 Task: Evaluate the Impact of Proximity to Public Transportation on house Prices in Boston.
Action: Mouse moved to (227, 186)
Screenshot: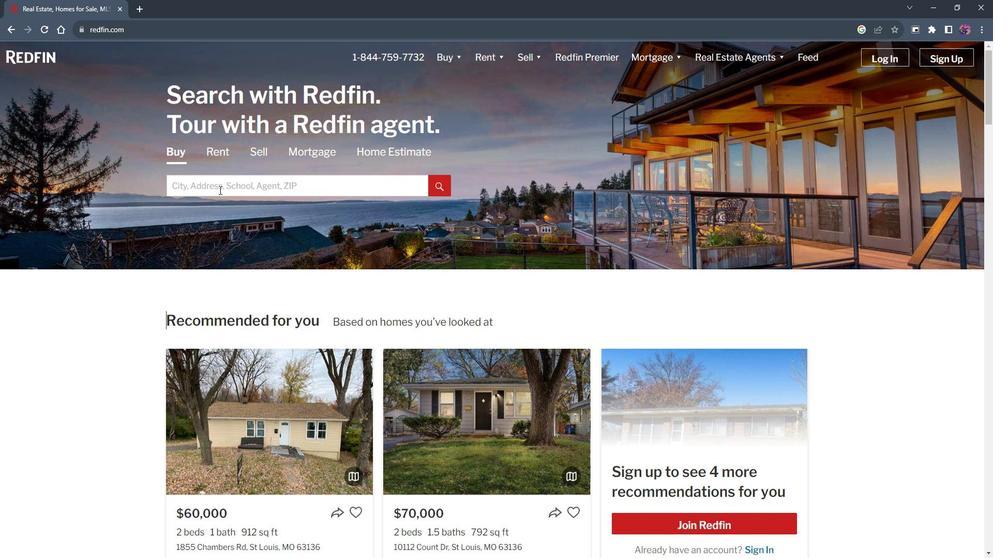 
Action: Mouse pressed left at (227, 186)
Screenshot: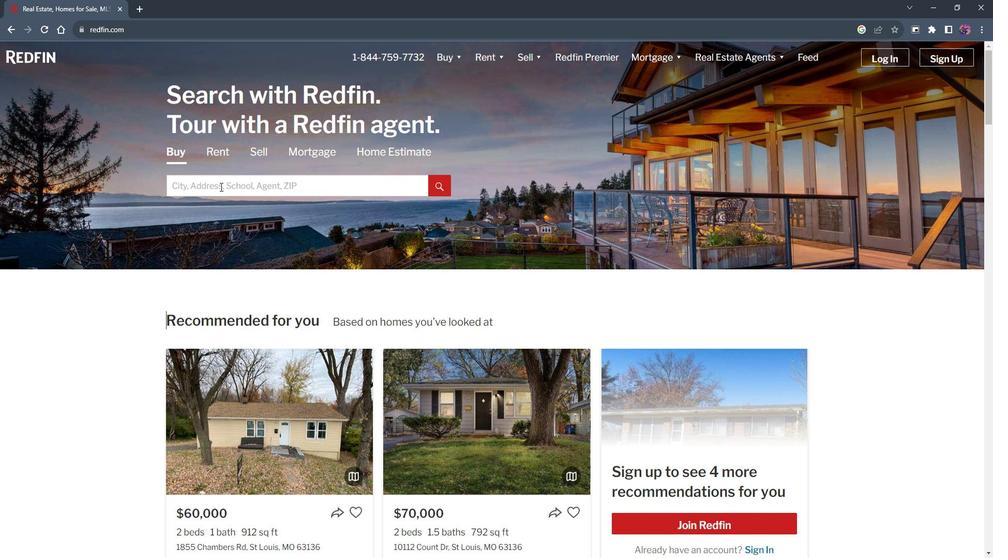 
Action: Mouse moved to (226, 190)
Screenshot: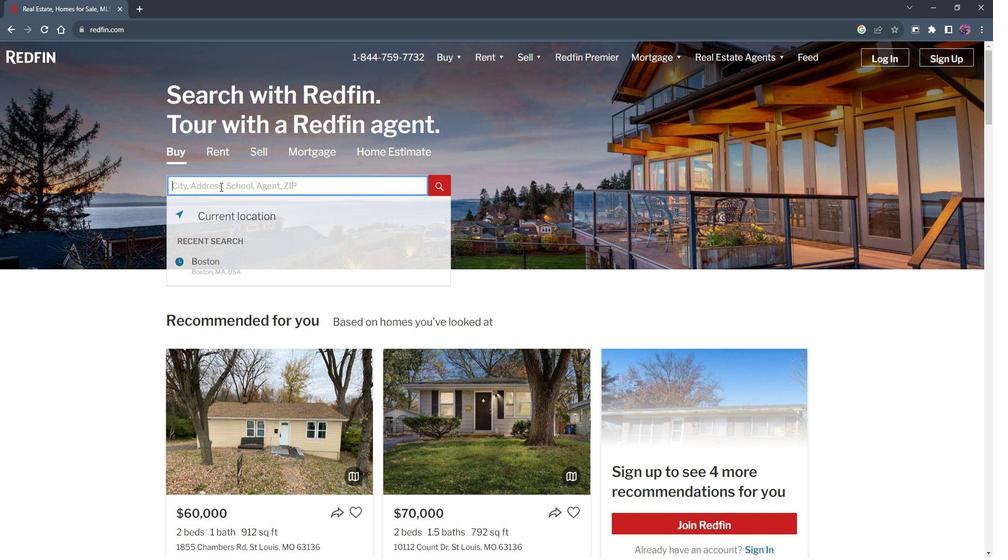 
Action: Key pressed <Key.shift><Key.shift><Key.shift>Boston<Key.enter>
Screenshot: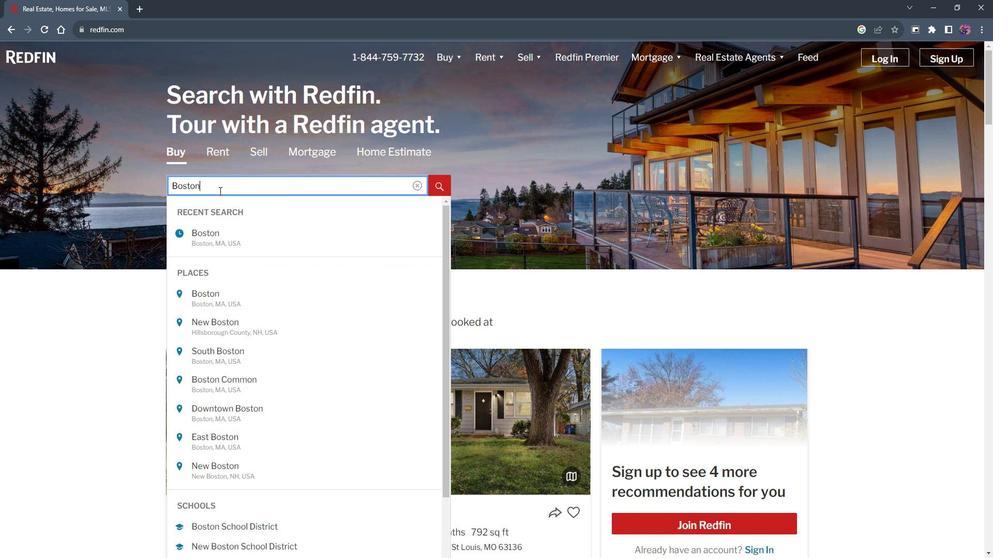 
Action: Mouse moved to (788, 131)
Screenshot: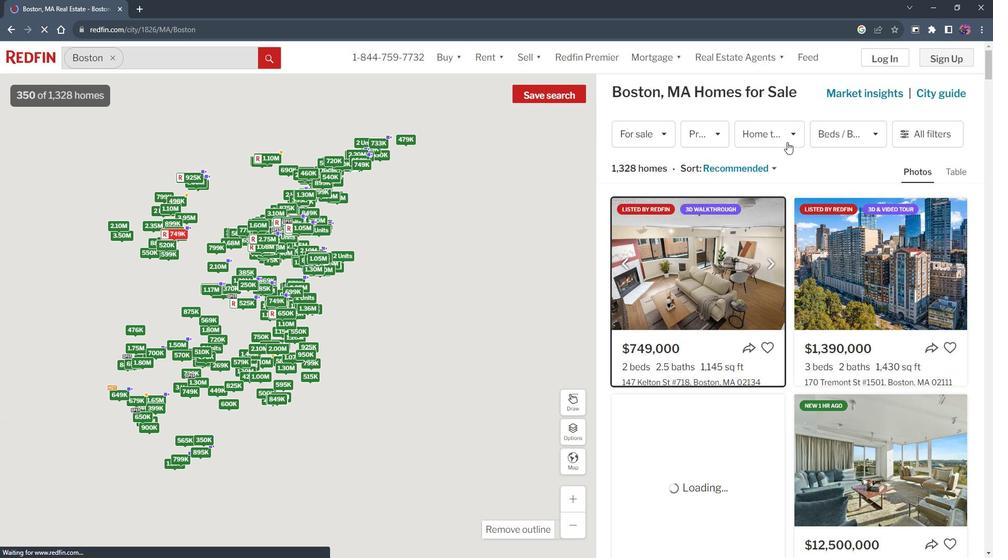 
Action: Mouse pressed left at (788, 131)
Screenshot: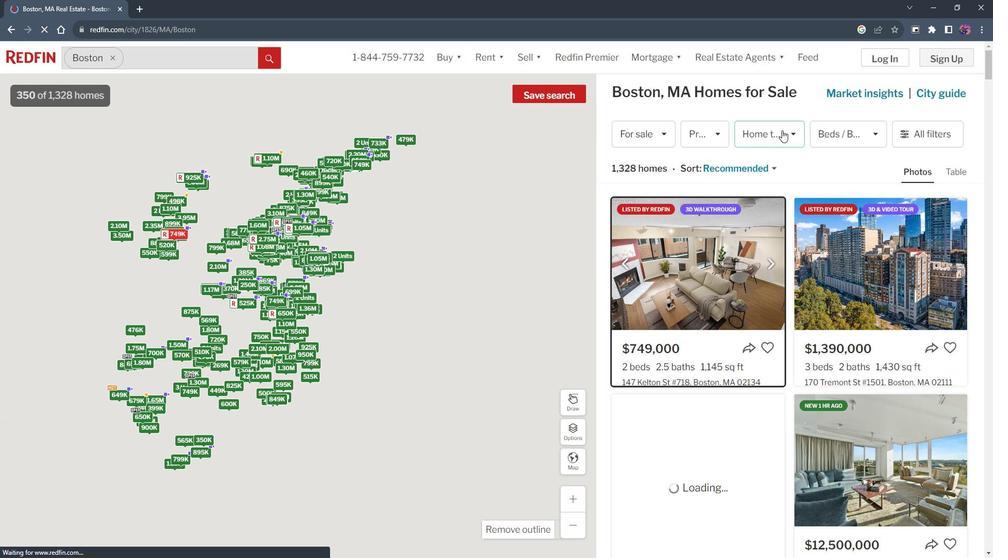 
Action: Mouse pressed left at (788, 131)
Screenshot: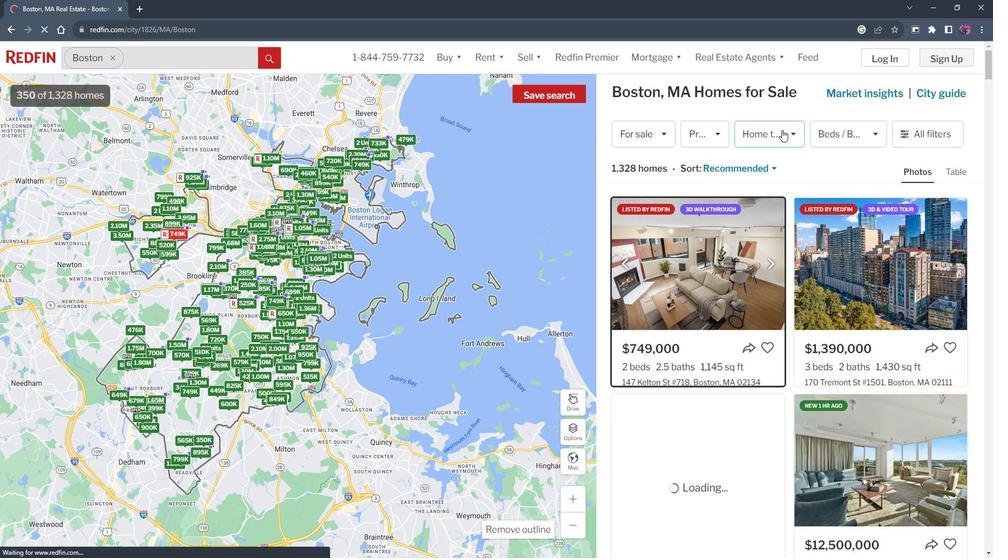 
Action: Mouse pressed left at (788, 131)
Screenshot: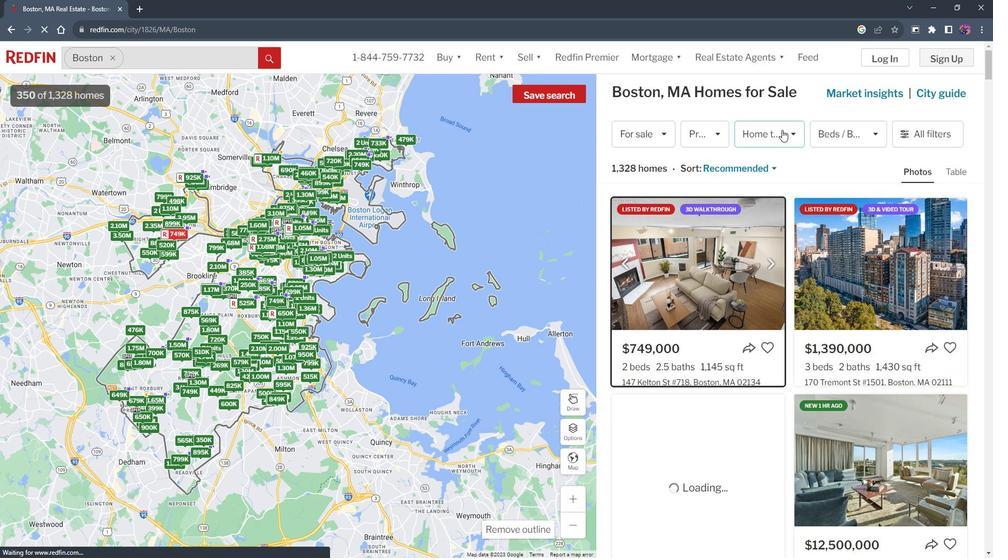
Action: Mouse moved to (797, 133)
Screenshot: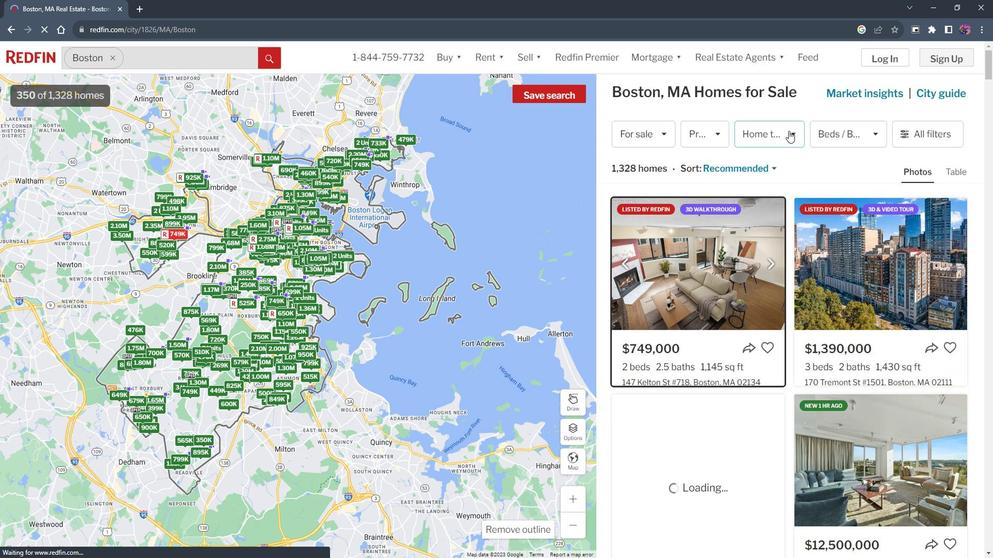 
Action: Mouse pressed left at (797, 133)
Screenshot: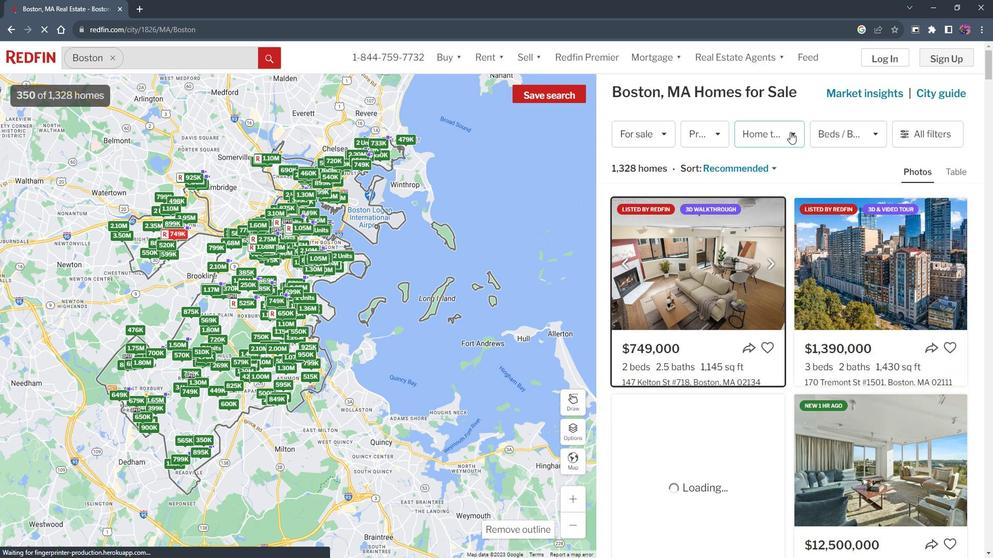 
Action: Mouse moved to (799, 133)
Screenshot: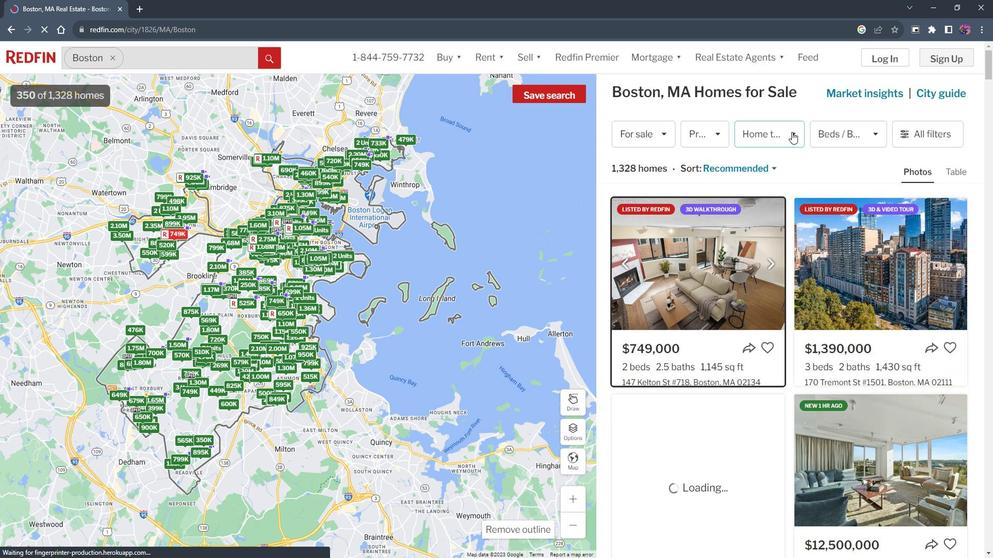 
Action: Mouse pressed left at (799, 133)
Screenshot: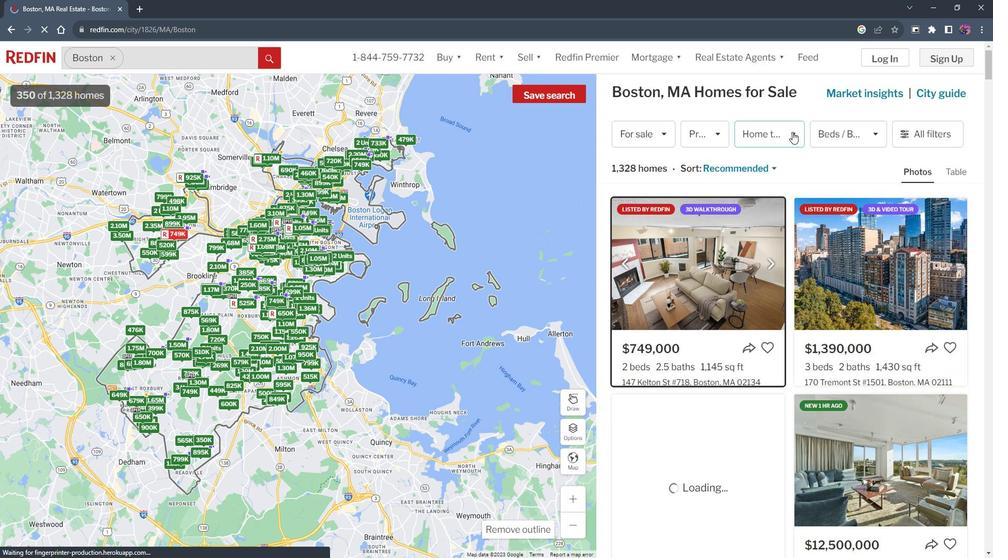 
Action: Mouse moved to (628, 193)
Screenshot: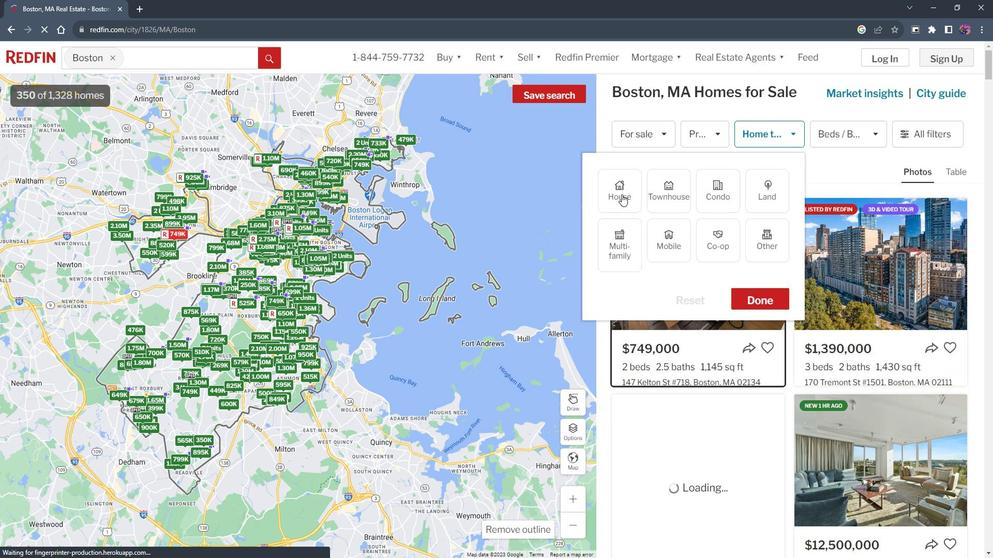 
Action: Mouse pressed left at (628, 193)
Screenshot: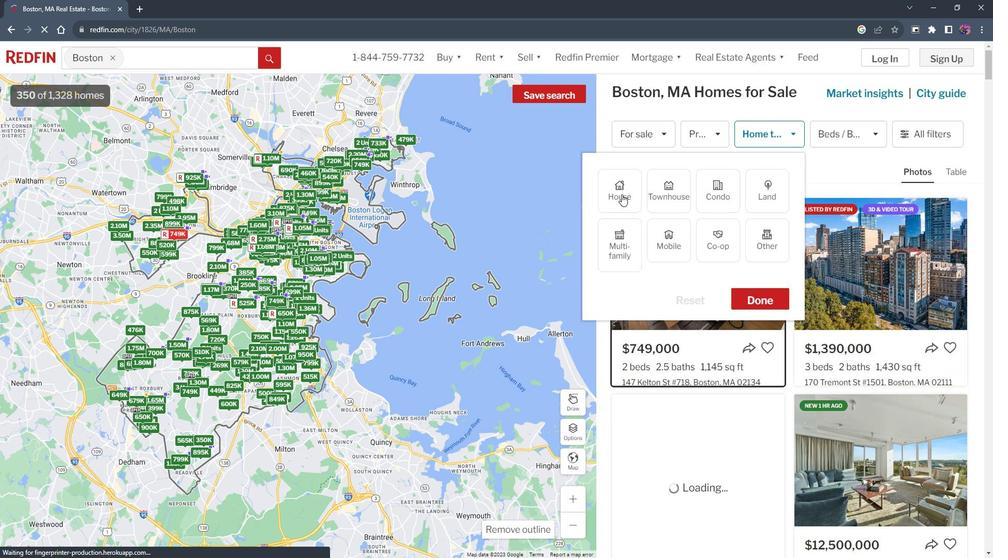 
Action: Mouse moved to (636, 188)
Screenshot: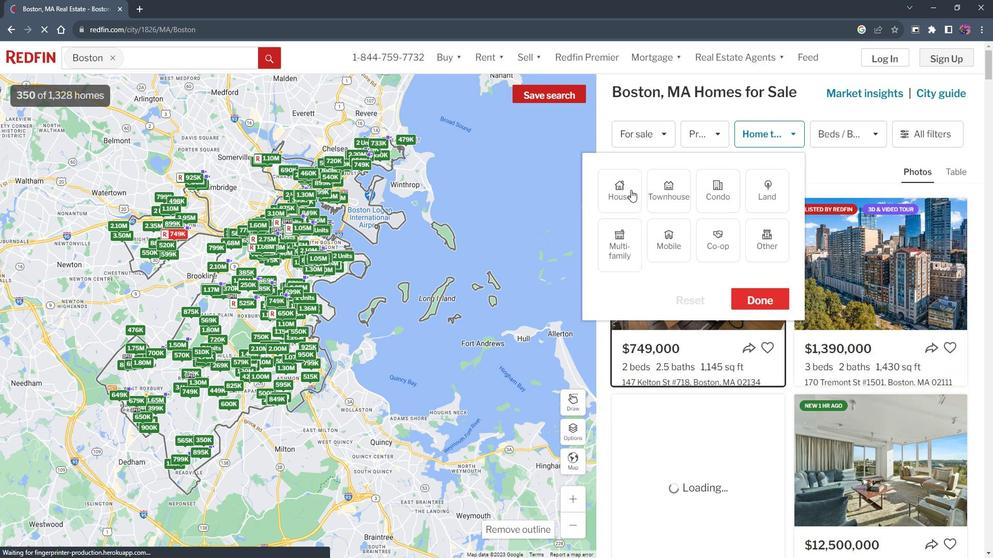 
Action: Mouse pressed left at (636, 188)
Screenshot: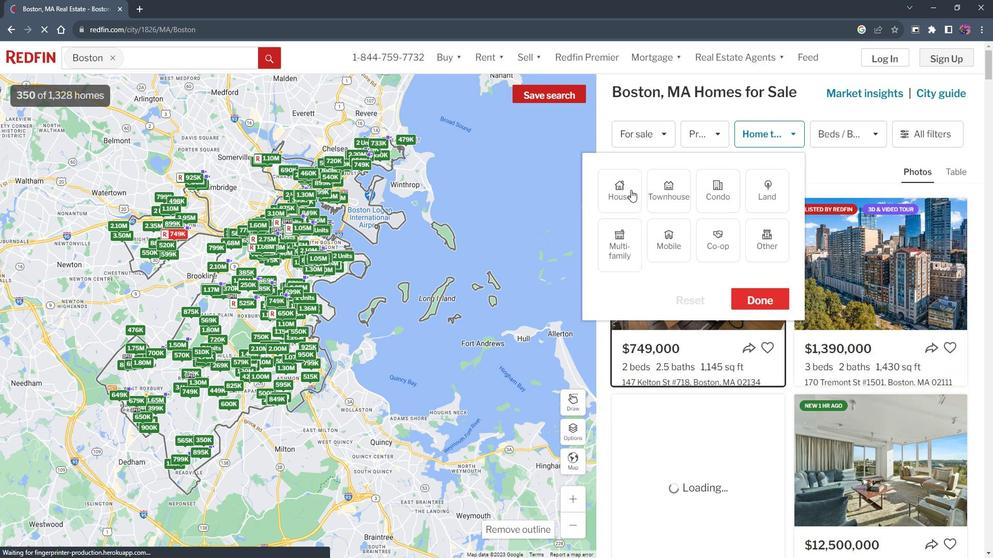 
Action: Mouse moved to (765, 305)
Screenshot: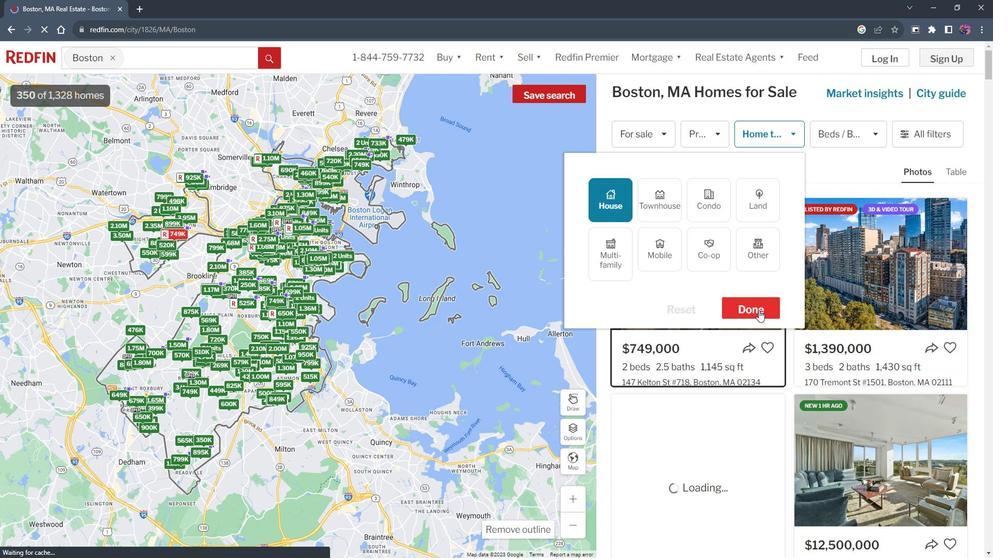 
Action: Mouse pressed left at (765, 305)
Screenshot: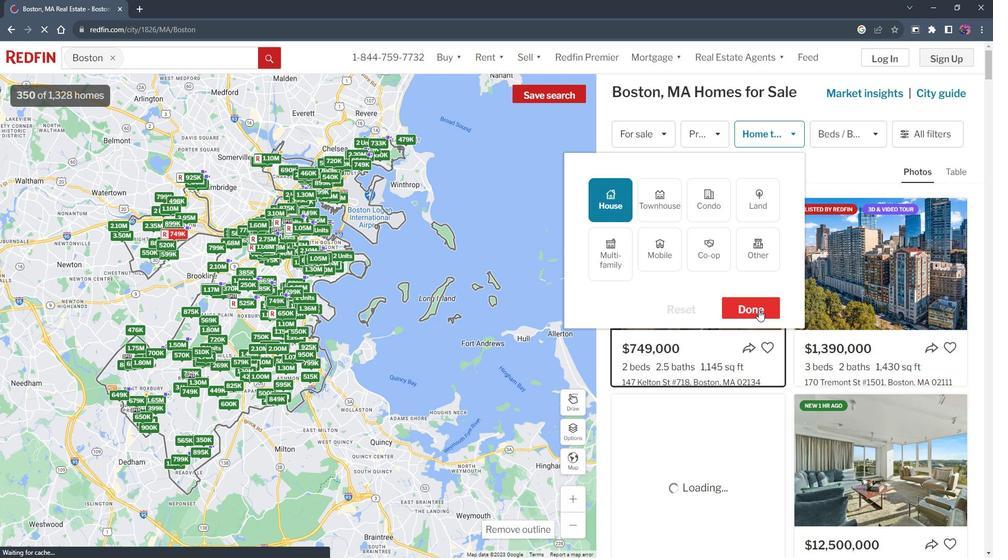 
Action: Mouse moved to (929, 136)
Screenshot: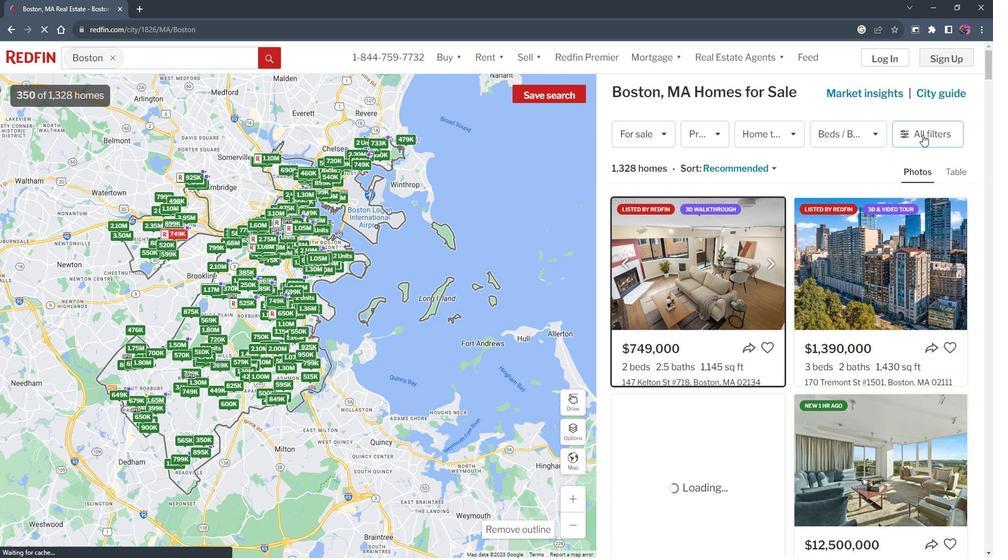 
Action: Mouse pressed left at (929, 136)
Screenshot: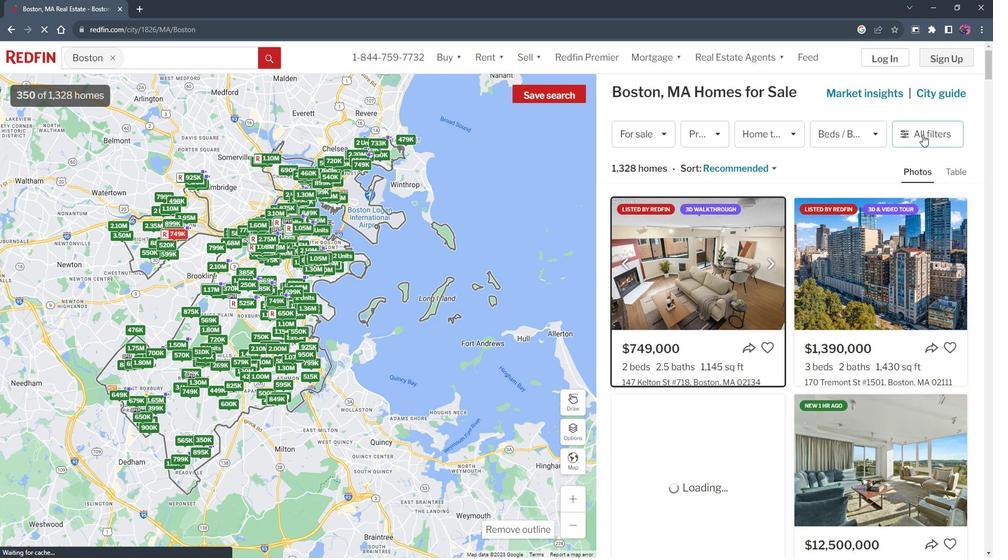 
Action: Mouse moved to (839, 385)
Screenshot: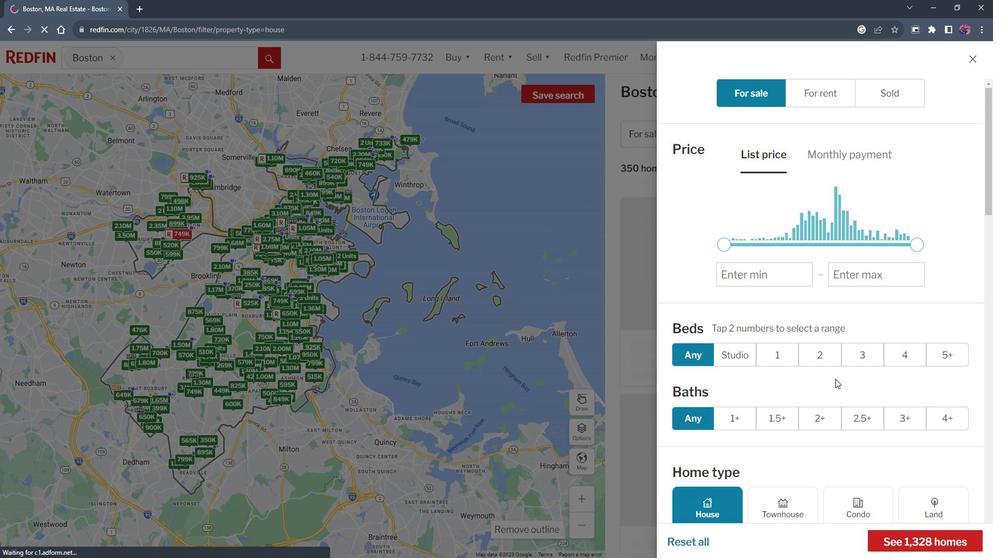 
Action: Mouse scrolled (839, 384) with delta (0, 0)
Screenshot: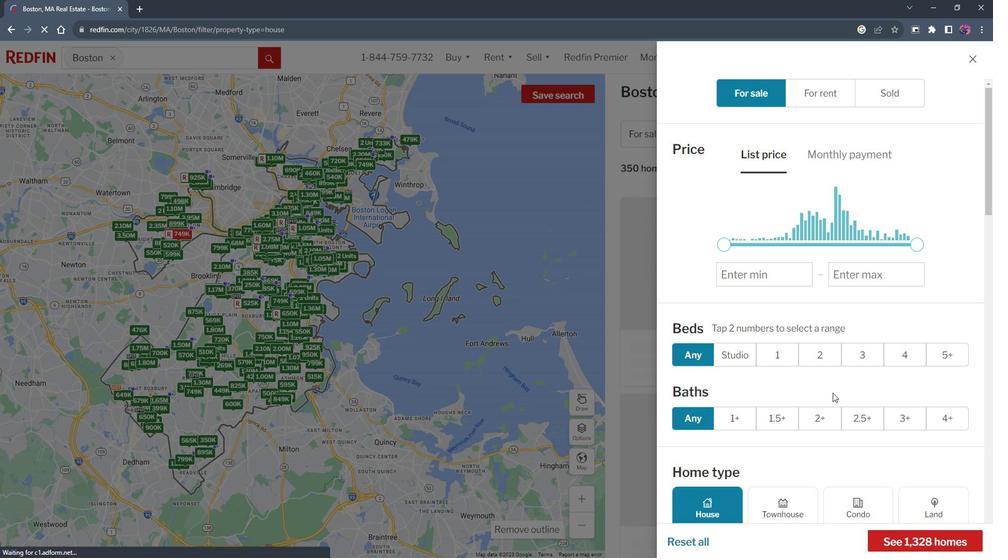 
Action: Mouse scrolled (839, 384) with delta (0, 0)
Screenshot: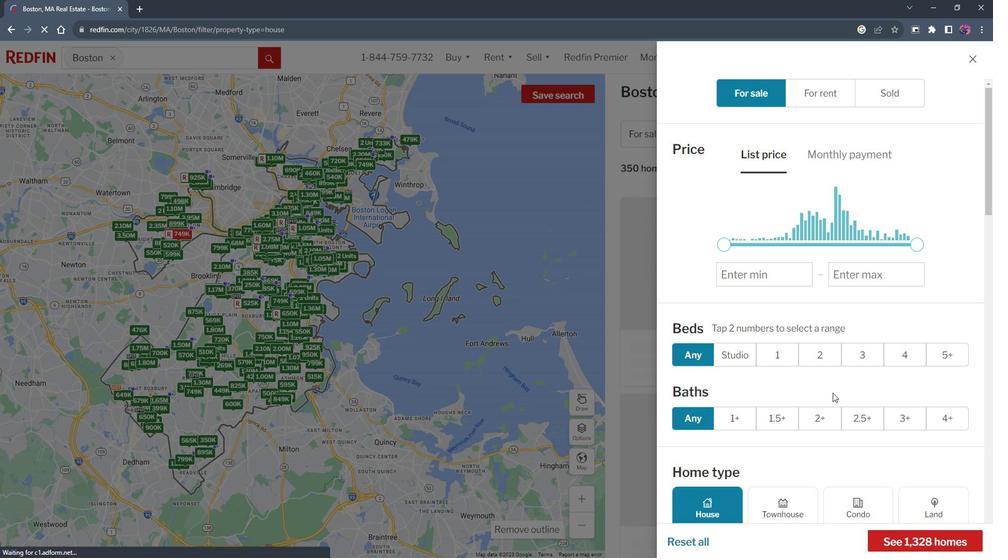 
Action: Mouse scrolled (839, 384) with delta (0, 0)
Screenshot: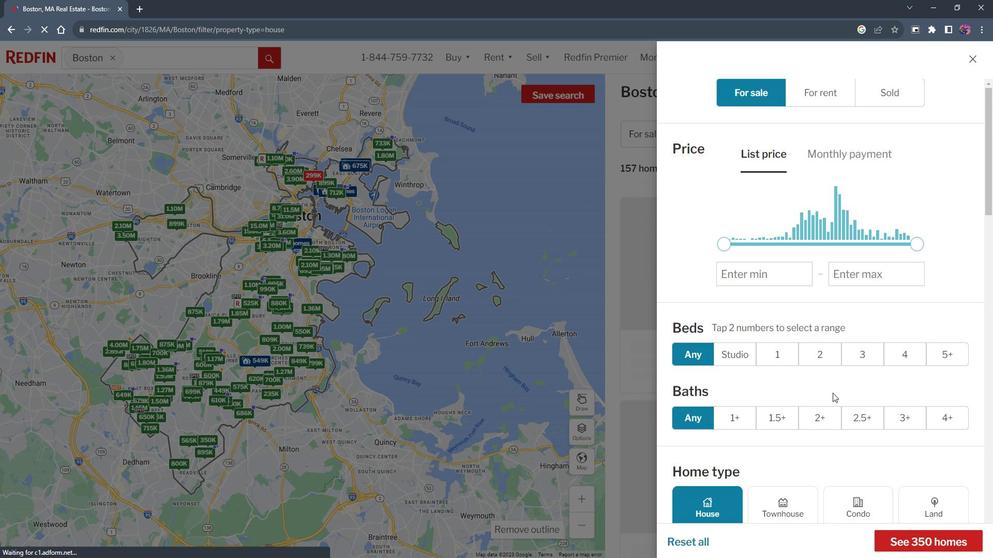 
Action: Mouse scrolled (839, 384) with delta (0, 0)
Screenshot: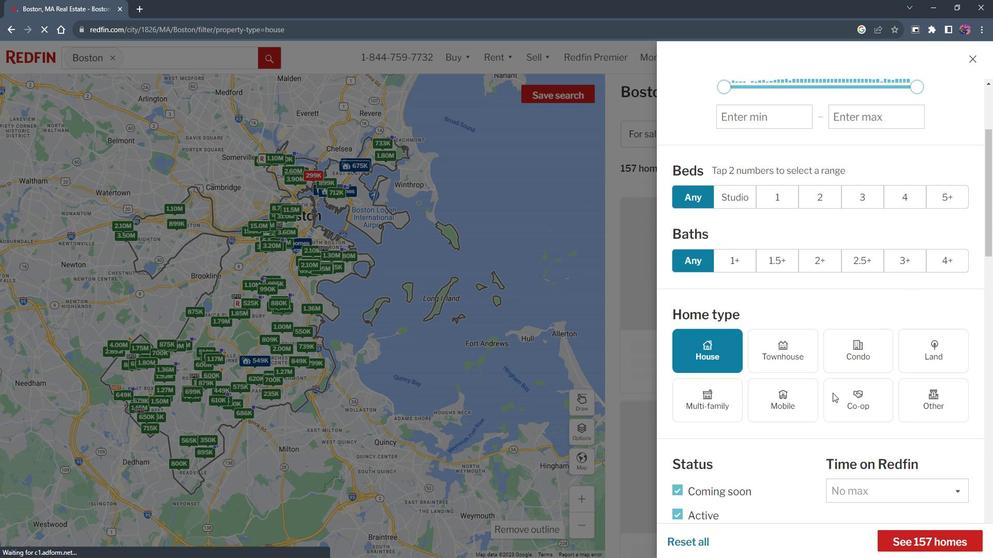 
Action: Mouse scrolled (839, 384) with delta (0, 0)
Screenshot: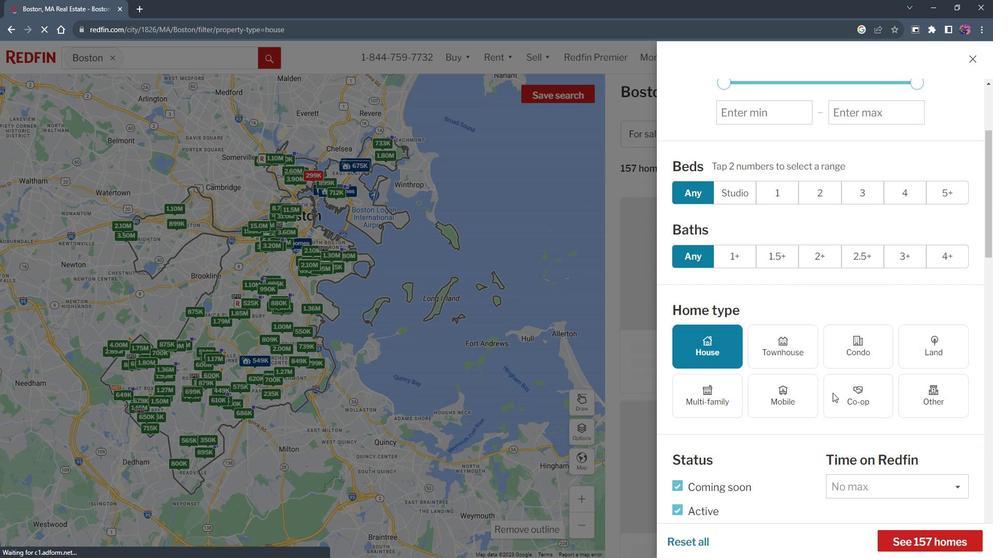 
Action: Mouse scrolled (839, 384) with delta (0, 0)
Screenshot: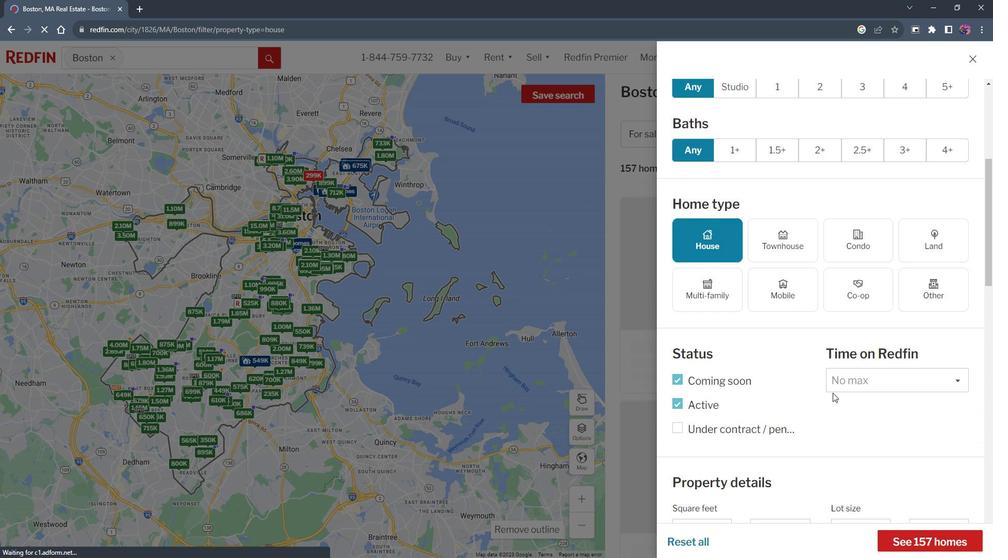 
Action: Mouse scrolled (839, 384) with delta (0, 0)
Screenshot: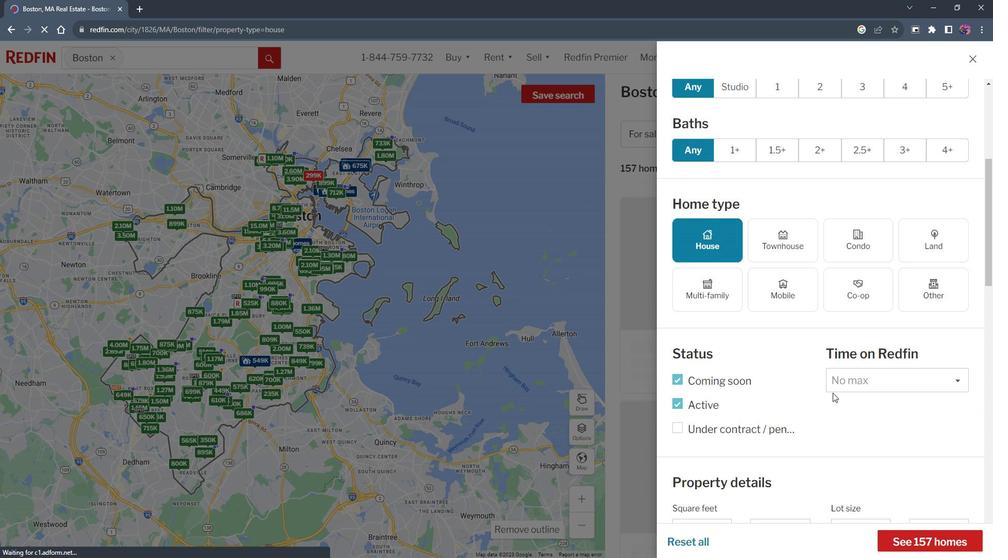 
Action: Mouse scrolled (839, 384) with delta (0, 0)
Screenshot: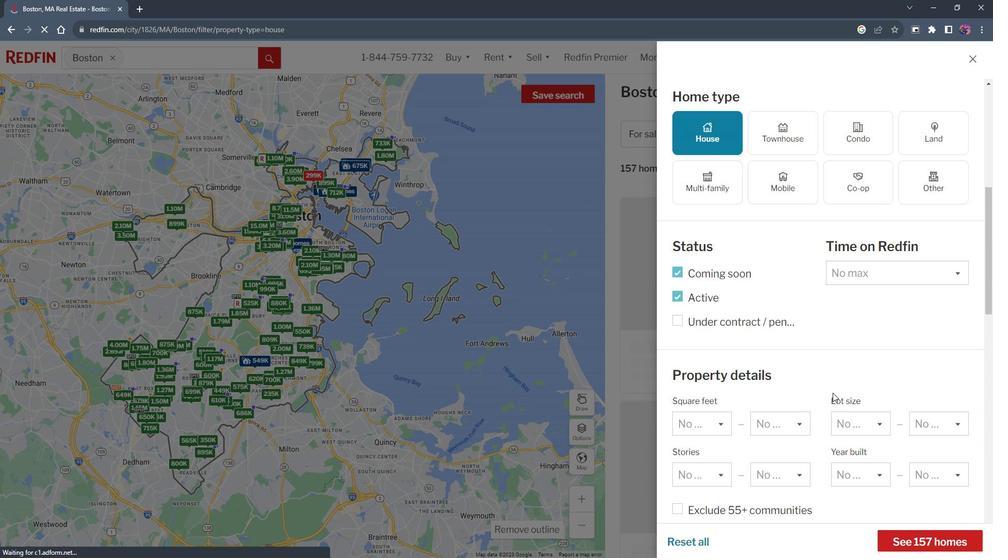 
Action: Mouse scrolled (839, 384) with delta (0, 0)
Screenshot: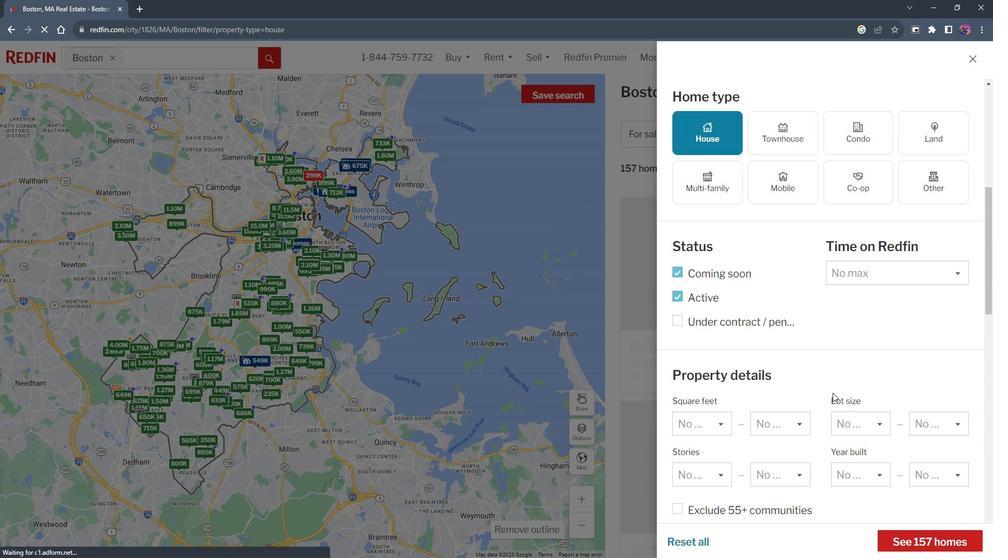 
Action: Mouse scrolled (839, 384) with delta (0, 0)
Screenshot: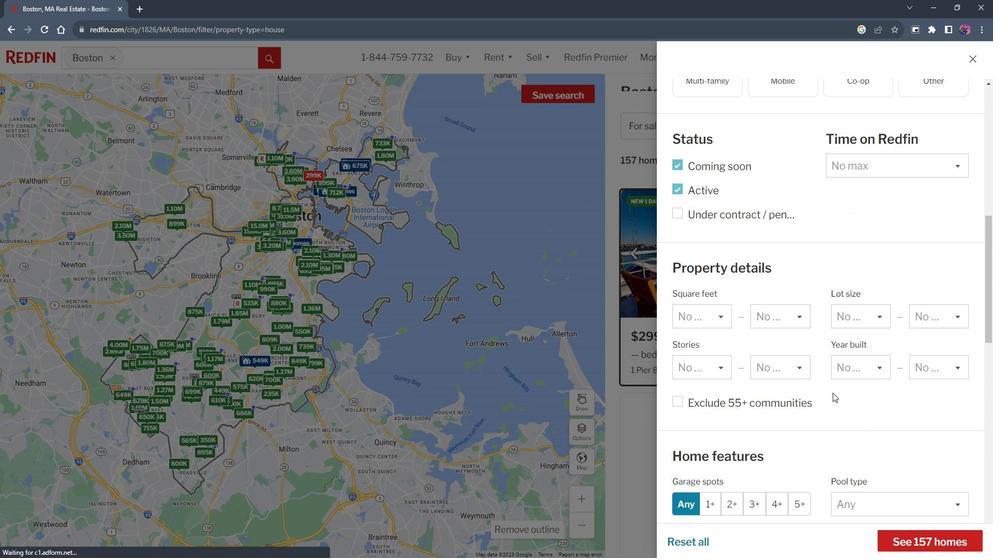 
Action: Mouse scrolled (839, 384) with delta (0, 0)
Screenshot: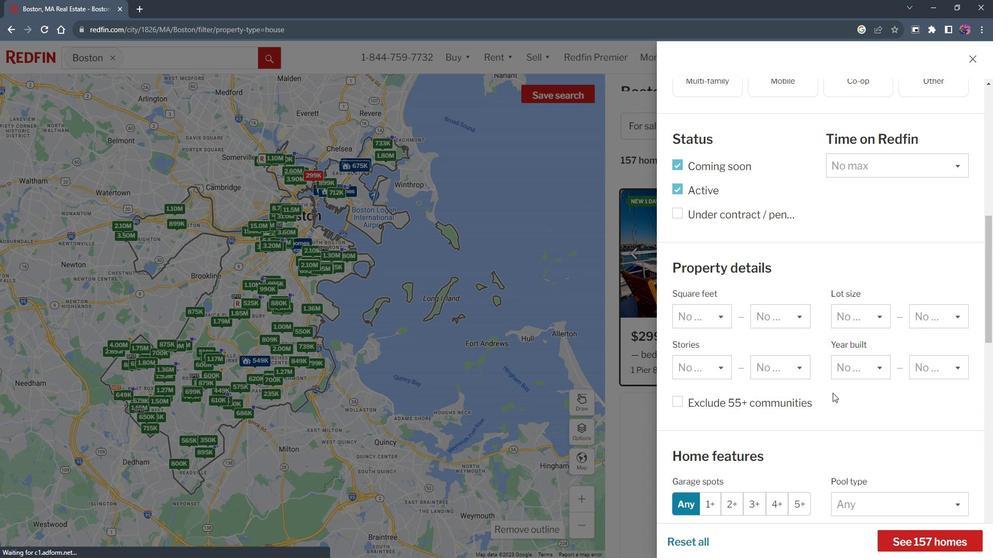
Action: Mouse scrolled (839, 384) with delta (0, 0)
Screenshot: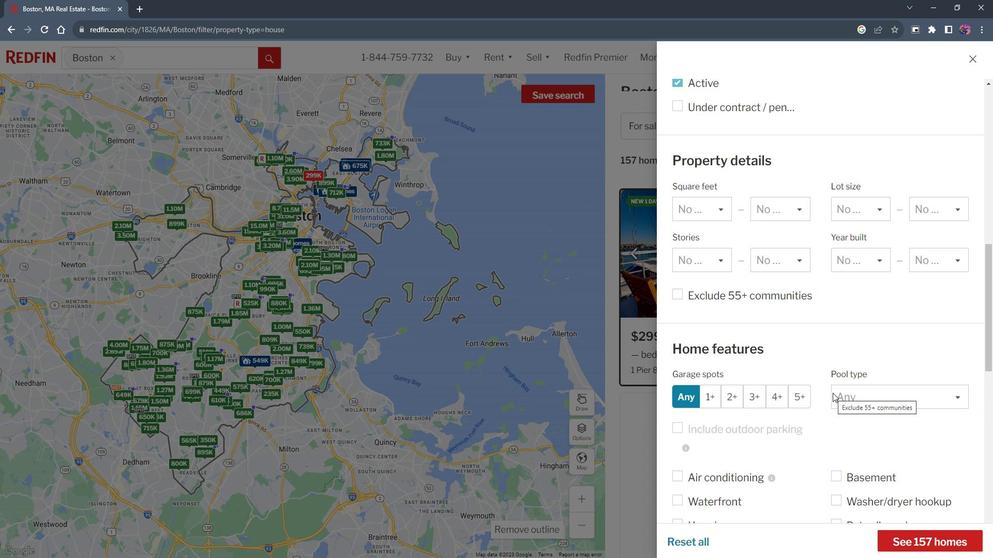 
Action: Mouse scrolled (839, 384) with delta (0, 0)
Screenshot: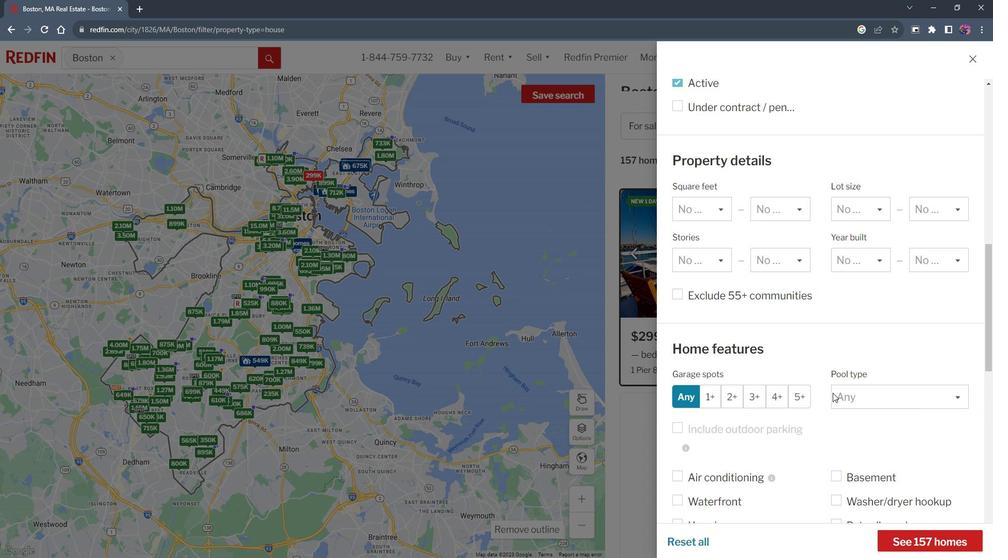 
Action: Mouse scrolled (839, 384) with delta (0, 0)
Screenshot: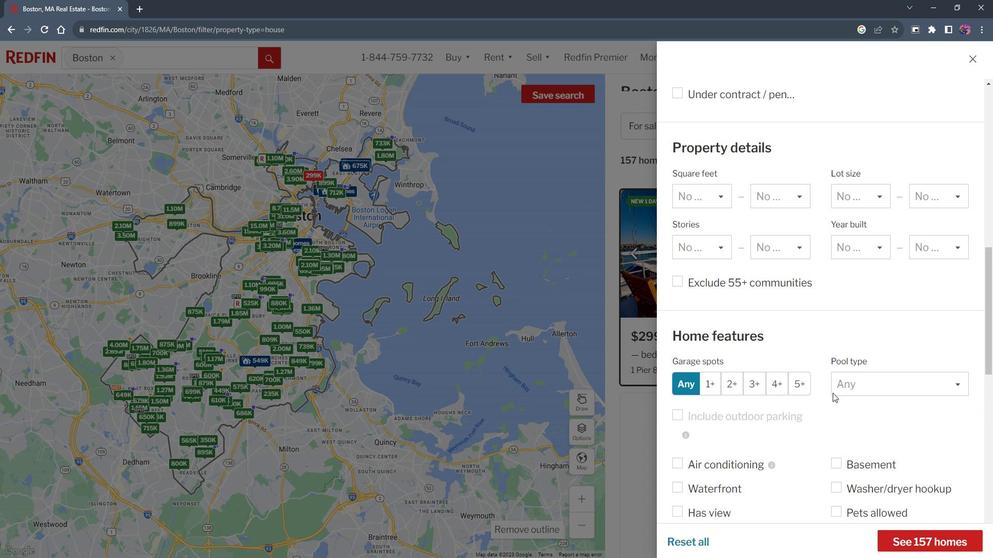 
Action: Mouse scrolled (839, 384) with delta (0, 0)
Screenshot: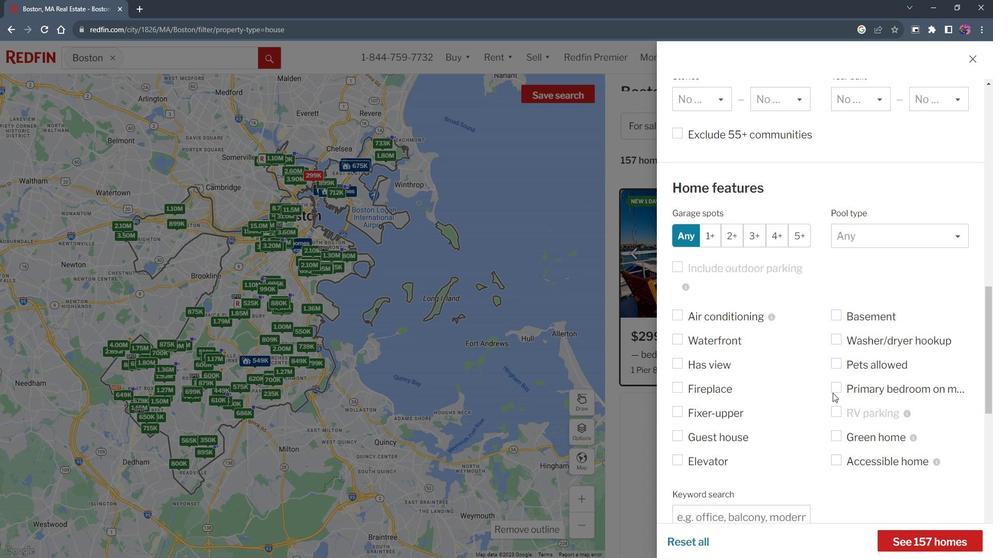
Action: Mouse scrolled (839, 384) with delta (0, 0)
Screenshot: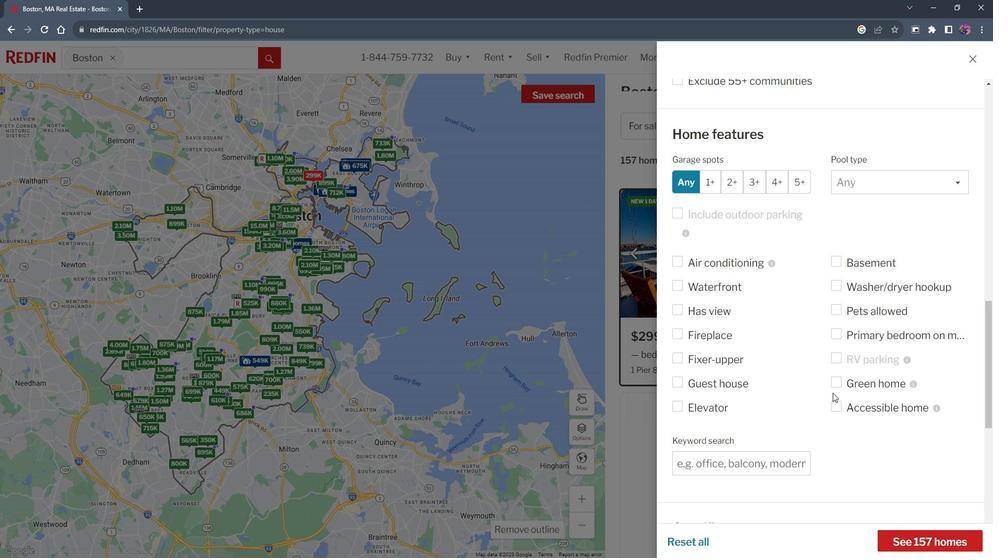 
Action: Mouse scrolled (839, 384) with delta (0, 0)
Screenshot: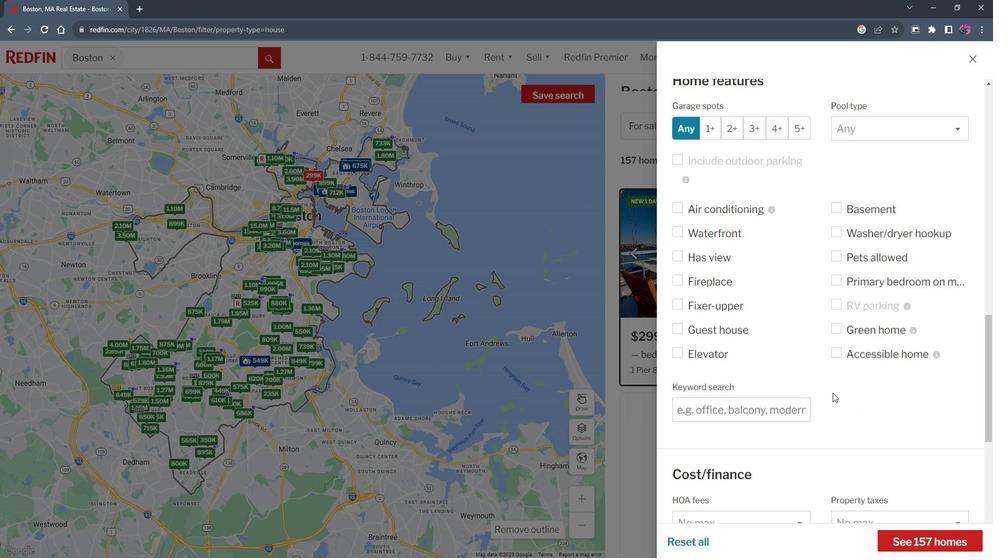 
Action: Mouse scrolled (839, 384) with delta (0, 0)
Screenshot: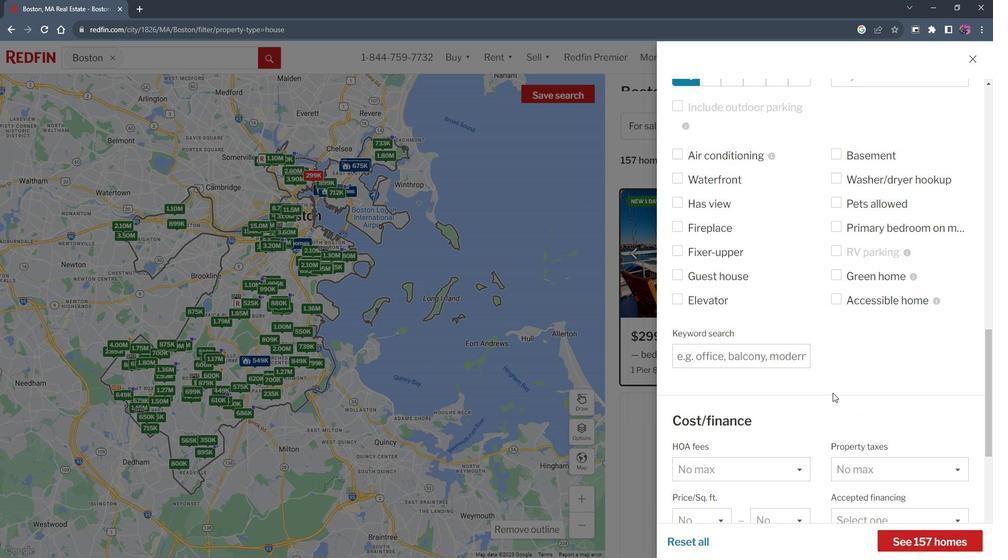
Action: Mouse moved to (714, 300)
Screenshot: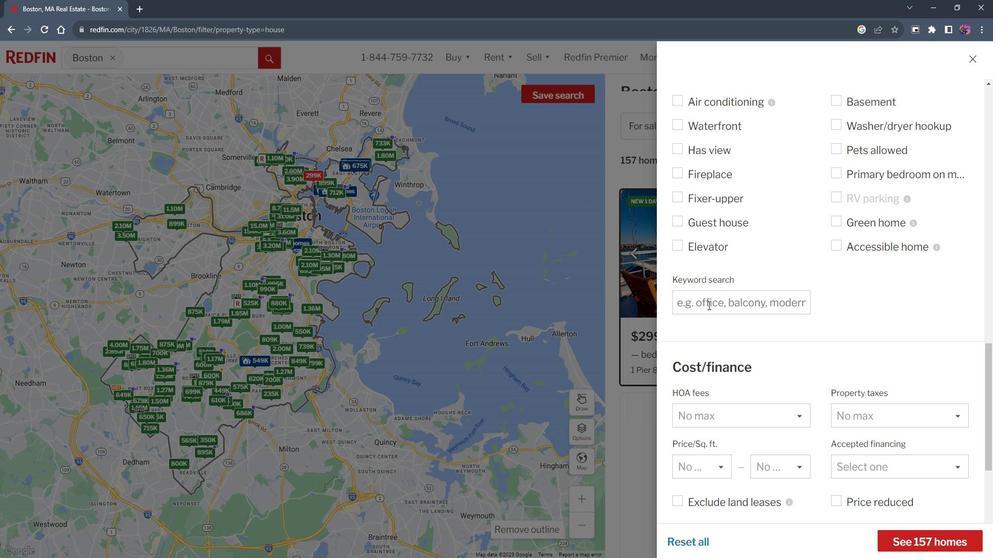 
Action: Mouse pressed left at (714, 300)
Screenshot: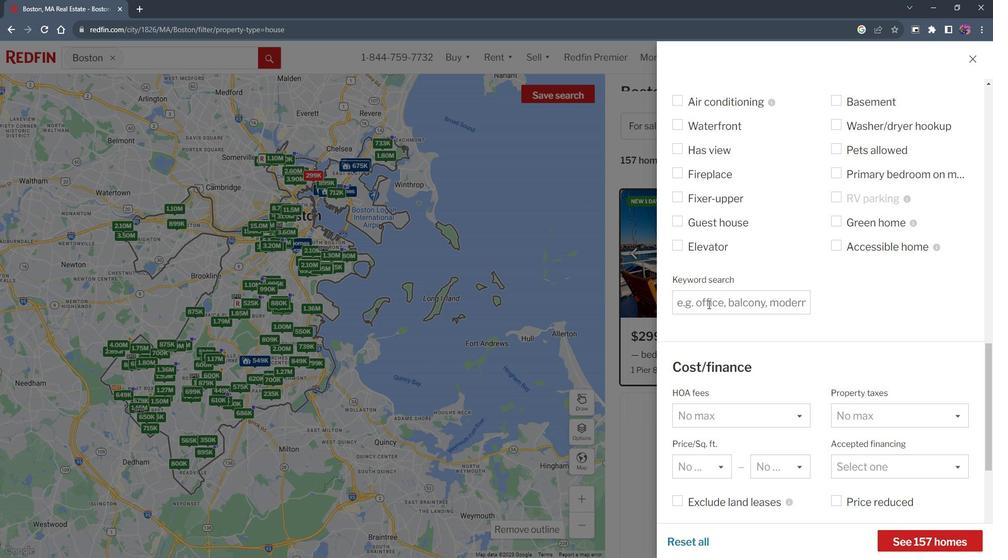 
Action: Key pressed <Key.shift>Public<Key.space><Key.shift>Transportation<Key.enter>
Screenshot: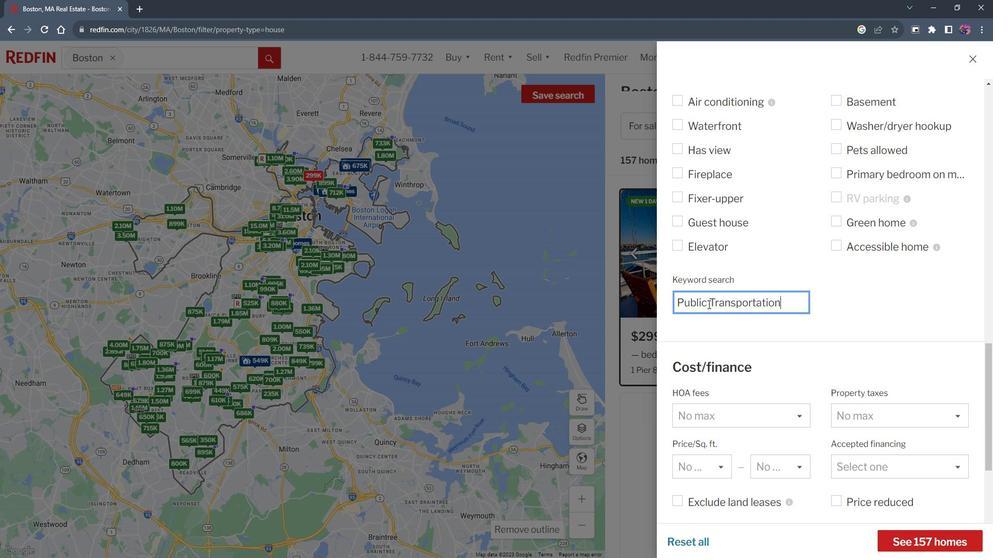 
Action: Mouse moved to (931, 525)
Screenshot: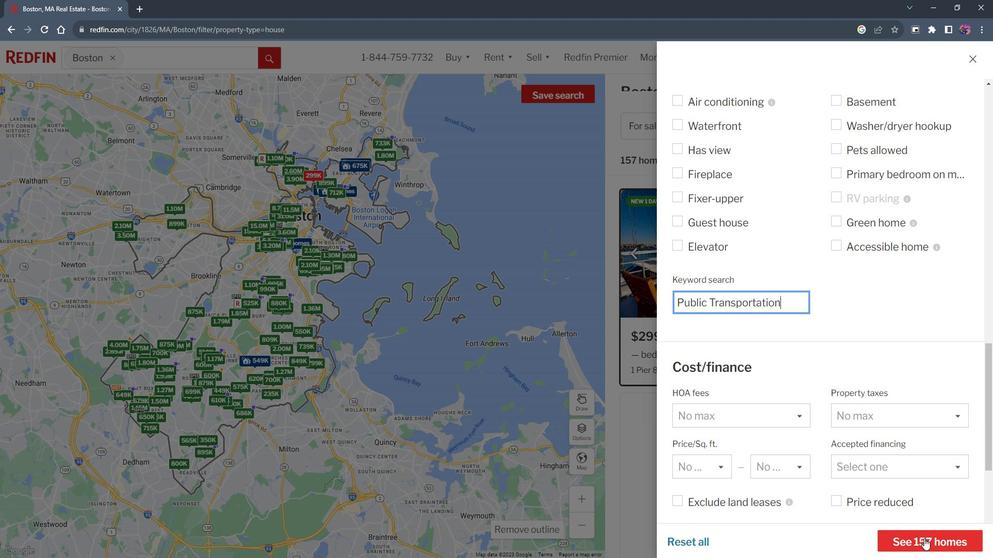 
Action: Mouse pressed left at (931, 525)
Screenshot: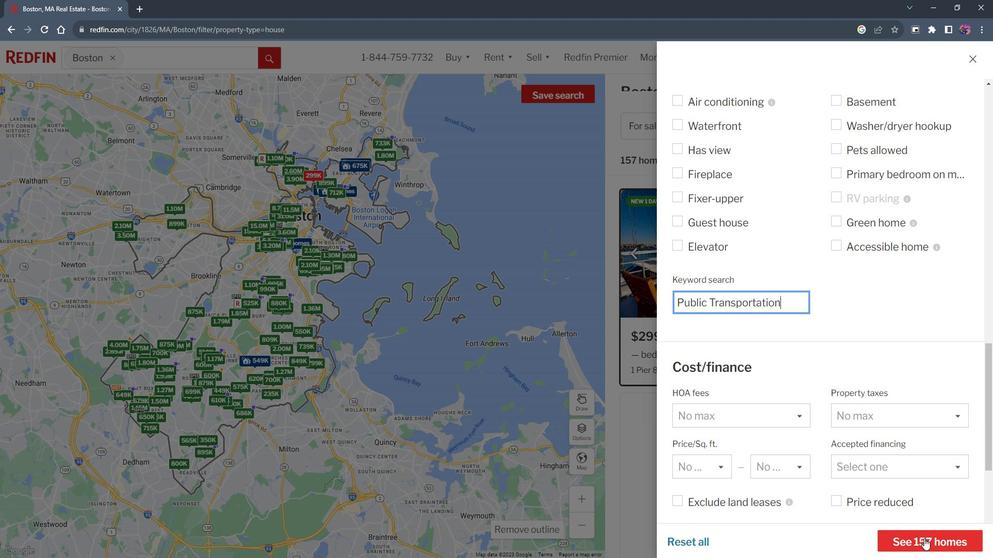 
Action: Mouse moved to (684, 222)
Screenshot: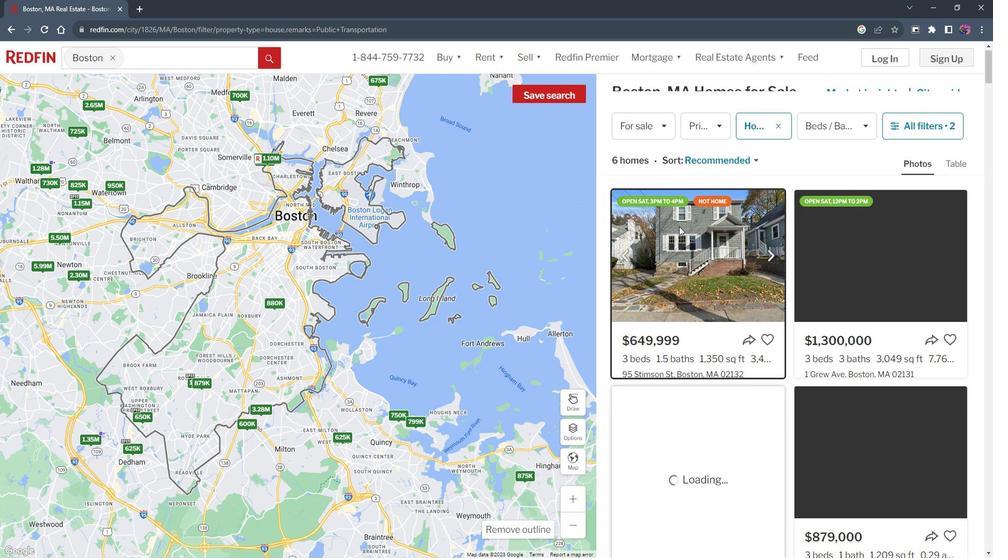
Action: Mouse pressed left at (684, 222)
Screenshot: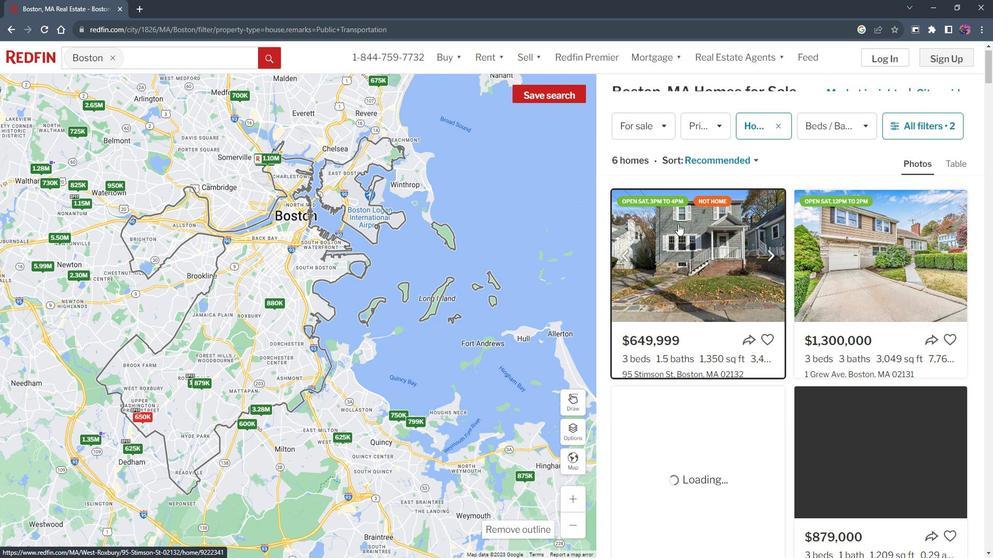 
Action: Mouse moved to (468, 270)
Screenshot: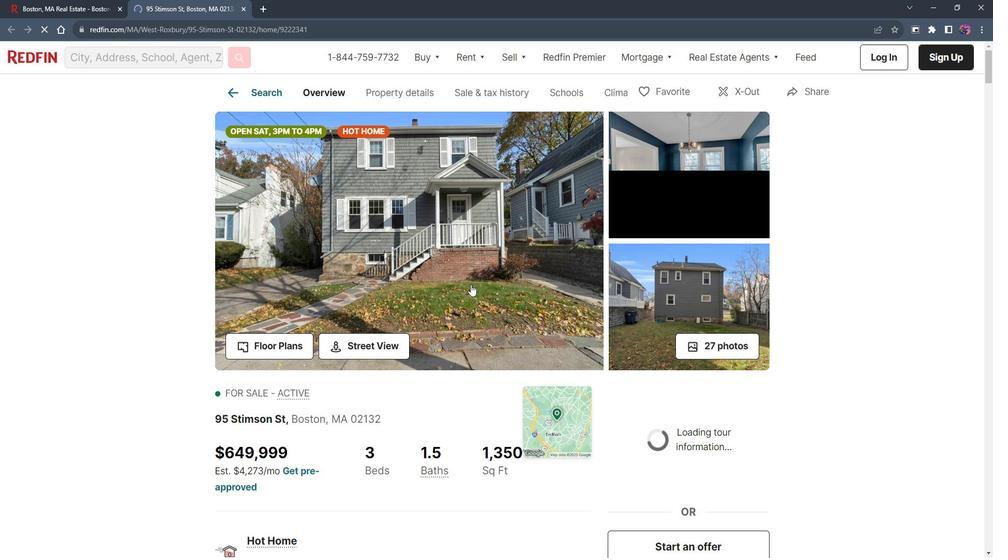 
Action: Mouse pressed left at (468, 270)
Screenshot: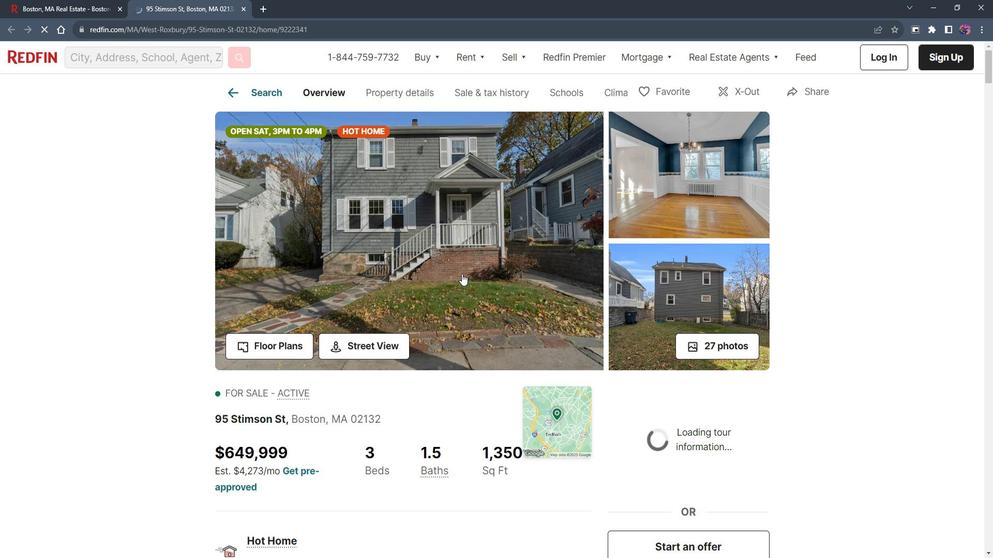 
Action: Mouse moved to (106, 253)
Screenshot: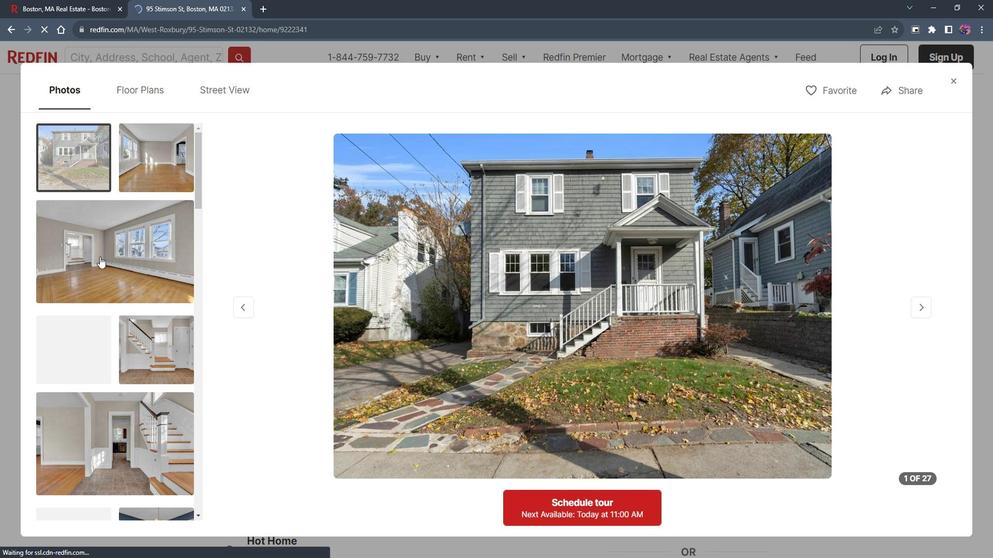 
Action: Mouse pressed left at (106, 253)
Screenshot: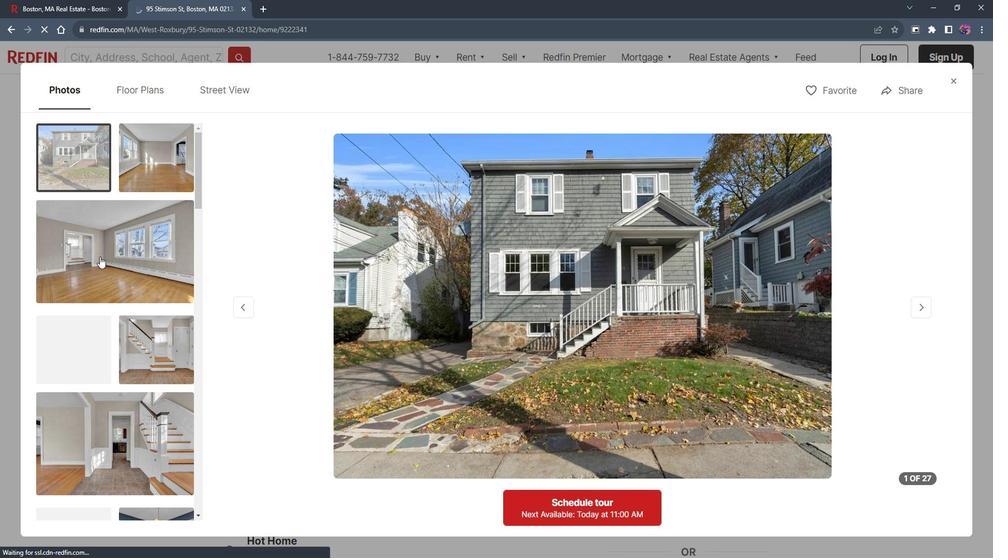 
Action: Mouse moved to (125, 329)
Screenshot: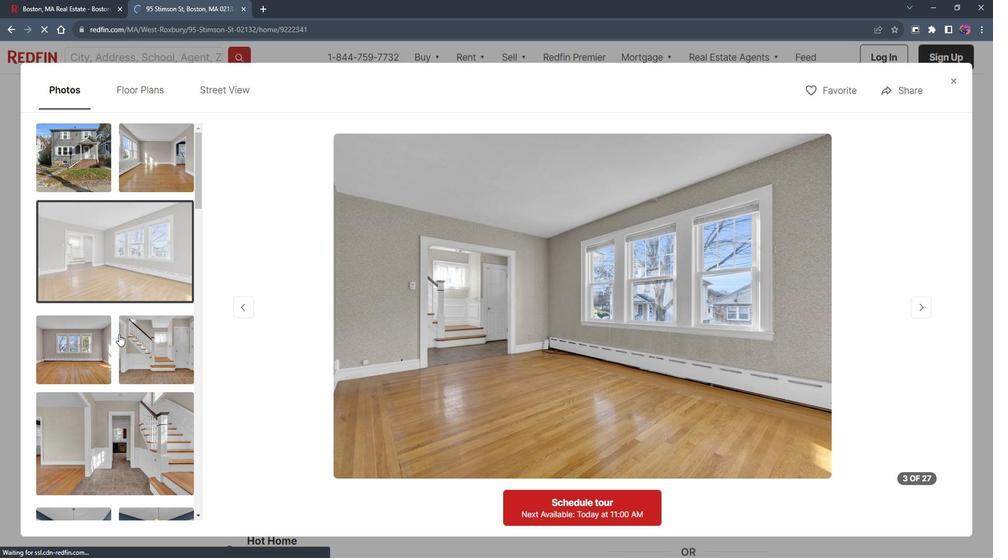 
Action: Mouse scrolled (125, 328) with delta (0, 0)
Screenshot: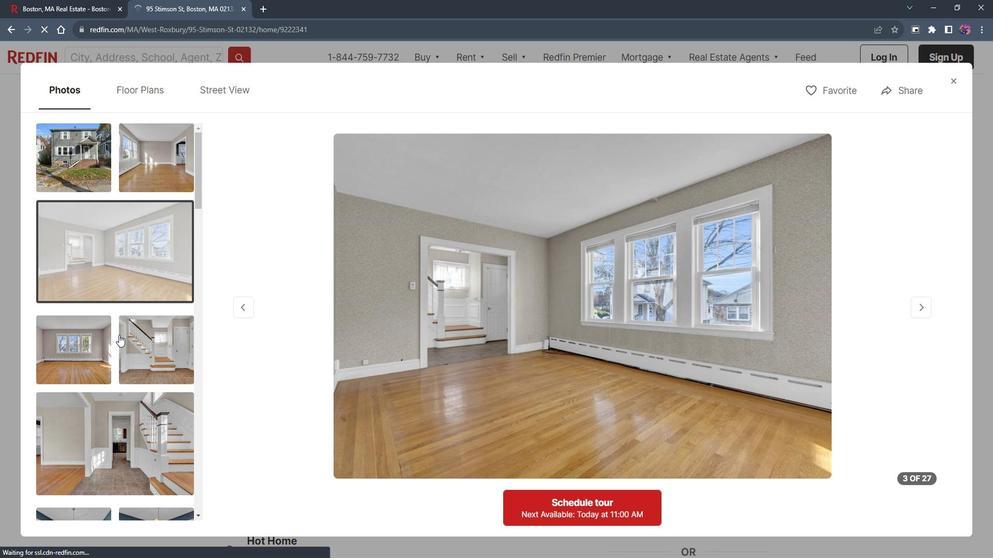 
Action: Mouse moved to (67, 293)
Screenshot: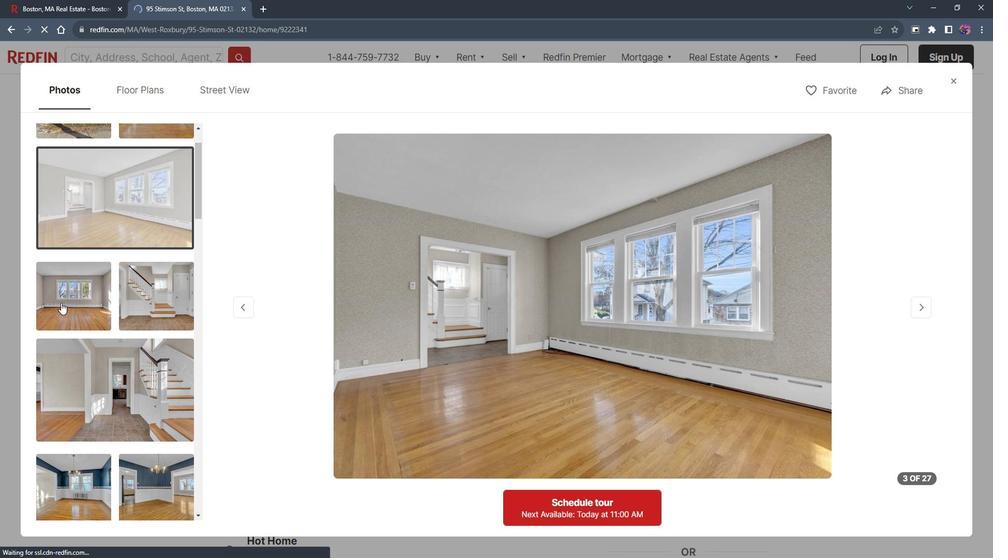
Action: Mouse pressed left at (67, 293)
Screenshot: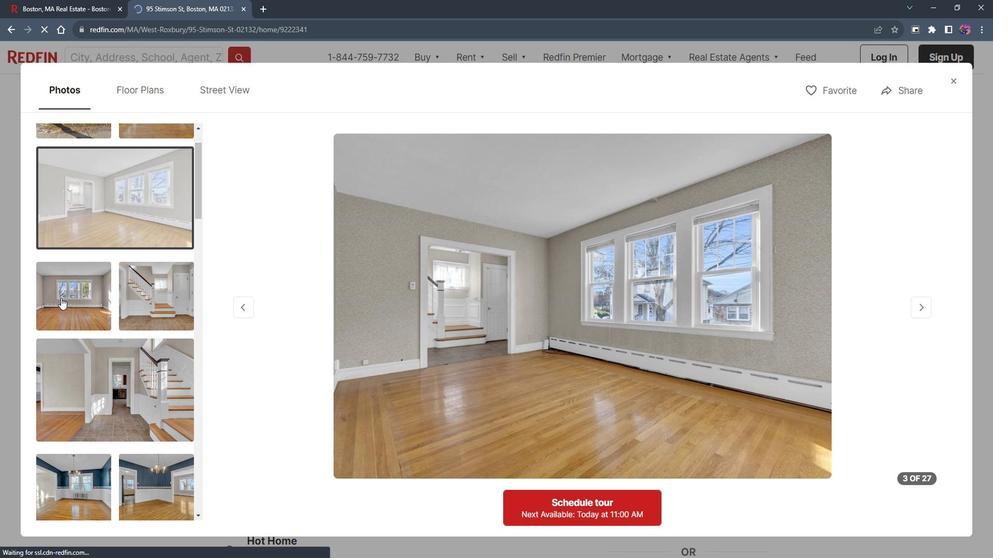 
Action: Mouse moved to (105, 327)
Screenshot: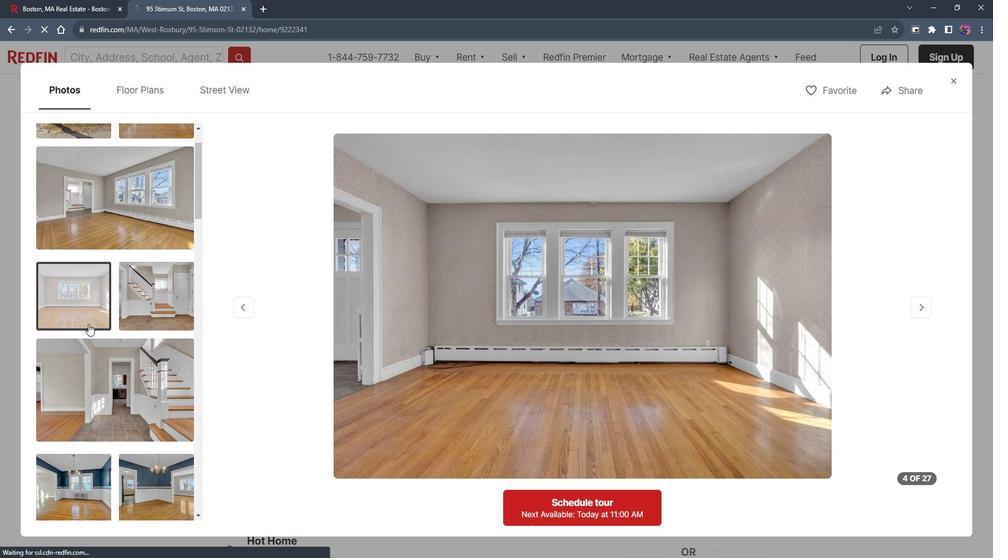 
Action: Mouse scrolled (105, 326) with delta (0, 0)
Screenshot: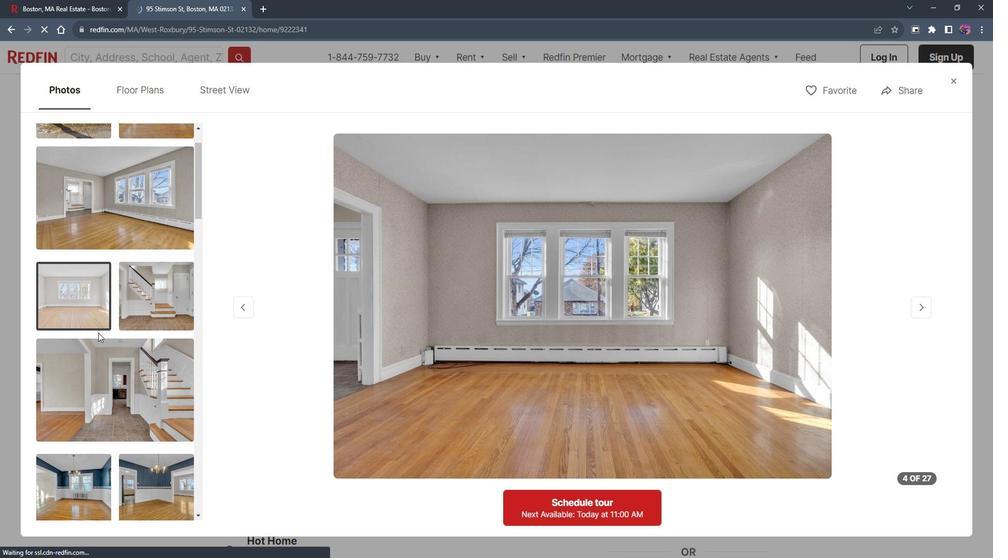 
Action: Mouse scrolled (105, 326) with delta (0, 0)
Screenshot: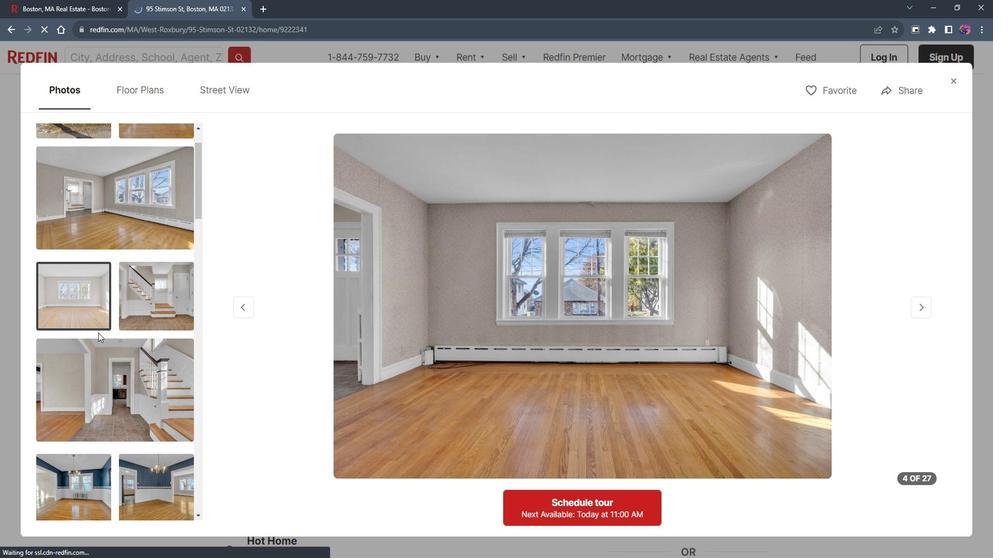 
Action: Mouse scrolled (105, 326) with delta (0, 0)
Screenshot: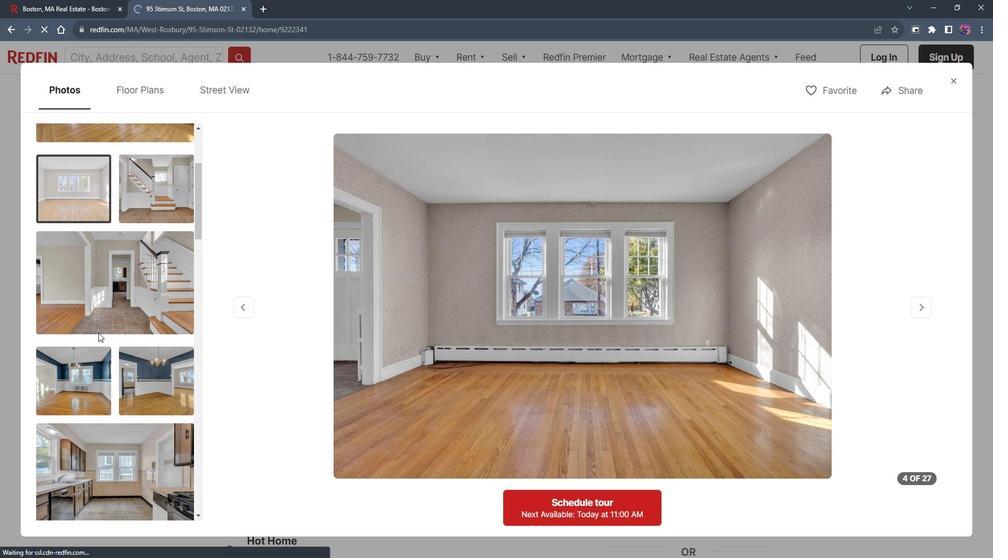 
Action: Mouse moved to (125, 244)
Screenshot: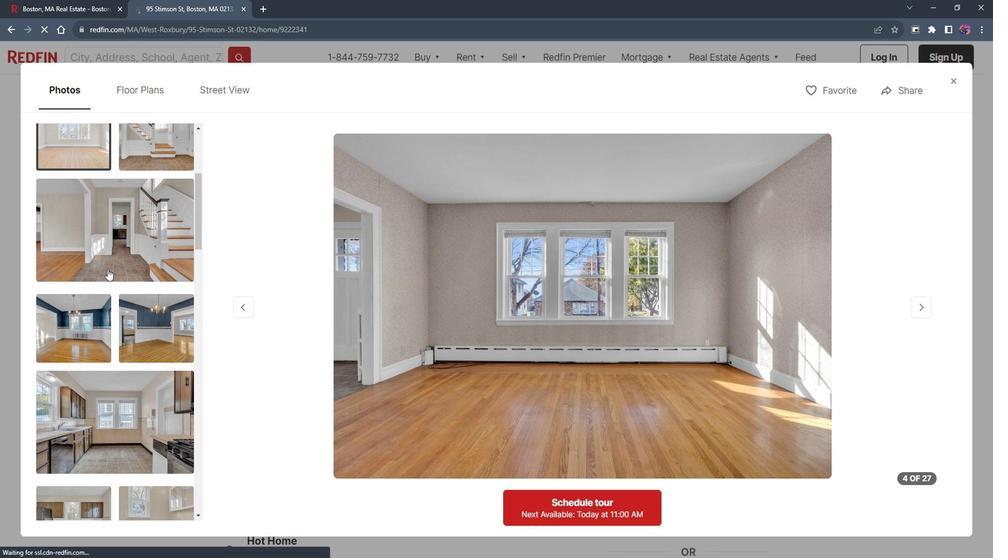 
Action: Mouse pressed left at (125, 244)
Screenshot: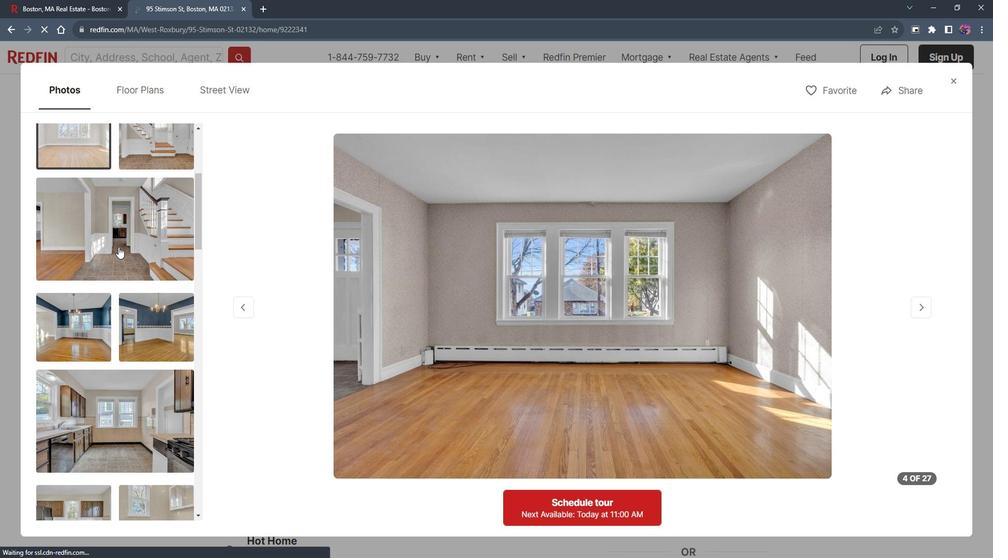 
Action: Mouse moved to (130, 287)
Screenshot: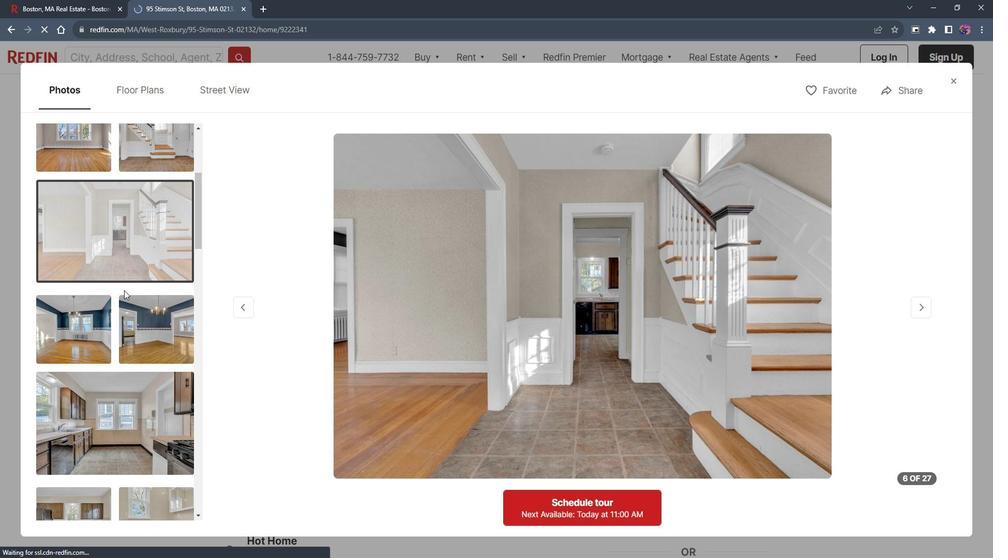 
Action: Mouse scrolled (130, 287) with delta (0, 0)
Screenshot: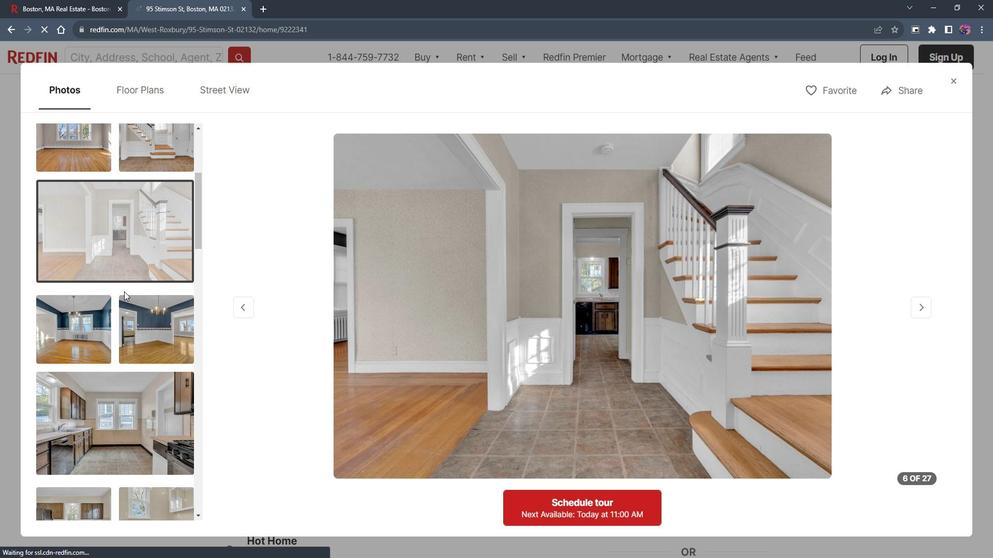 
Action: Mouse moved to (156, 267)
Screenshot: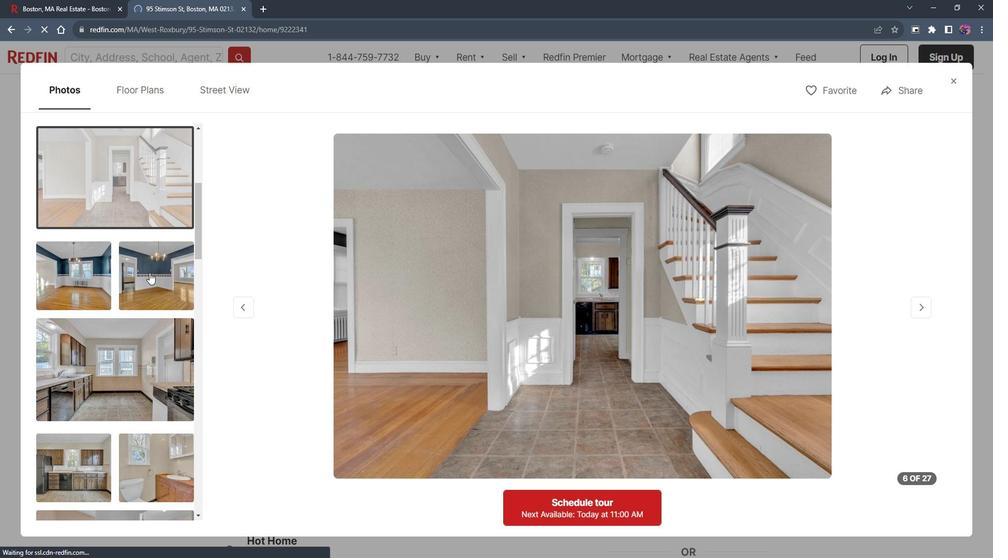 
Action: Mouse pressed left at (156, 267)
Screenshot: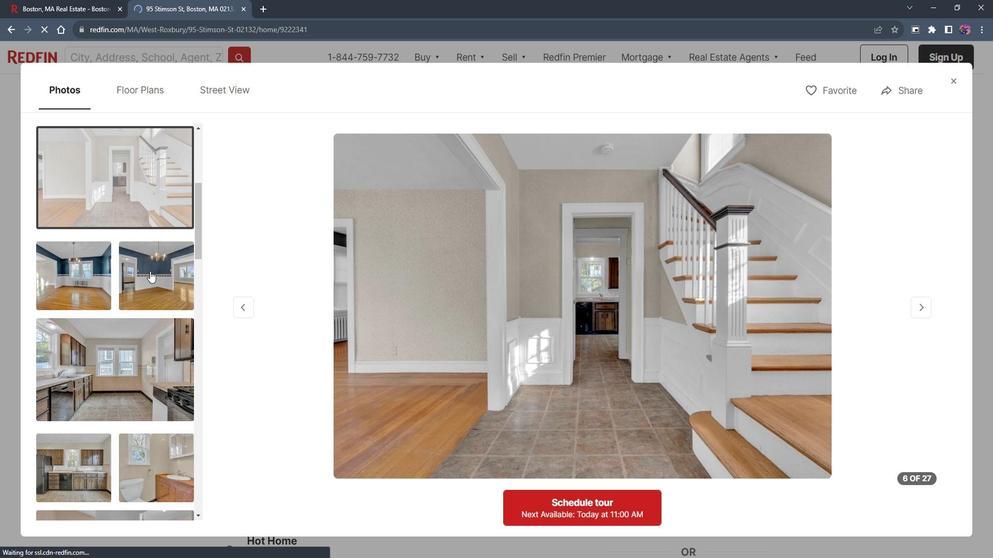
Action: Mouse moved to (154, 268)
Screenshot: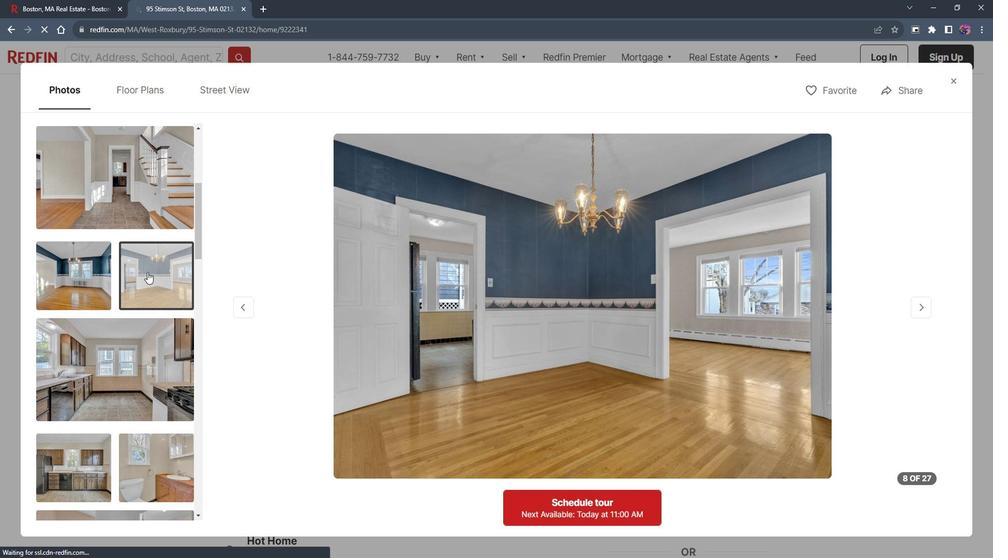 
Action: Mouse scrolled (154, 268) with delta (0, 0)
Screenshot: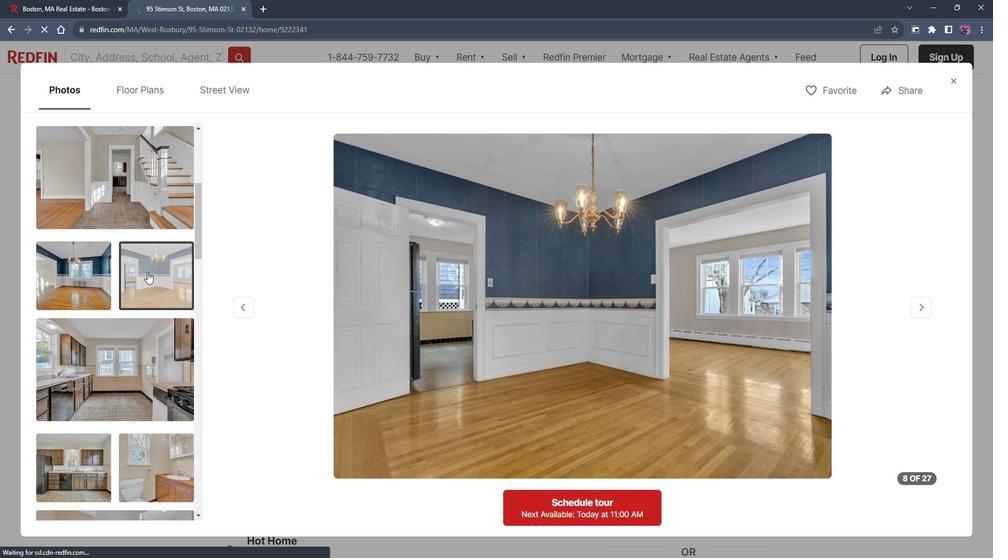 
Action: Mouse scrolled (154, 268) with delta (0, 0)
Screenshot: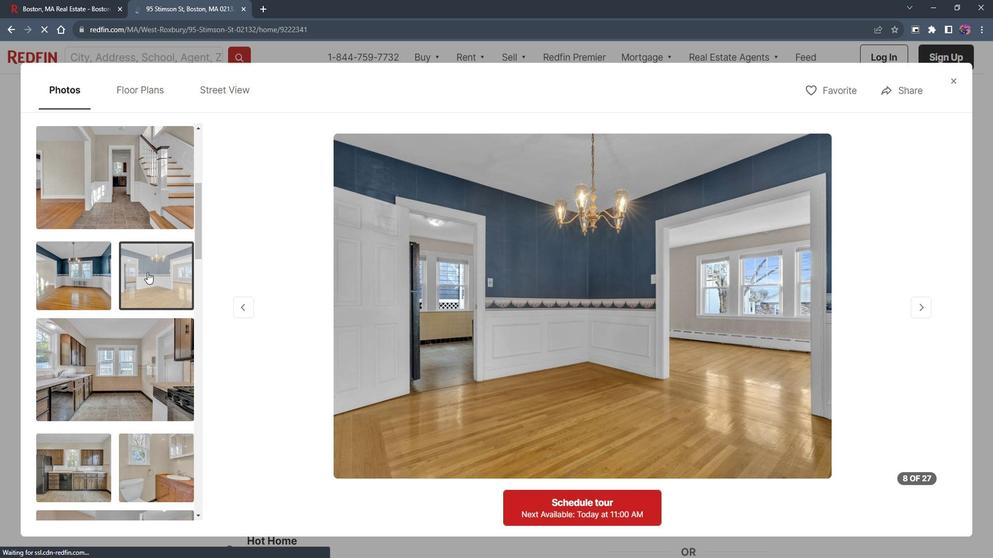 
Action: Mouse moved to (115, 270)
Screenshot: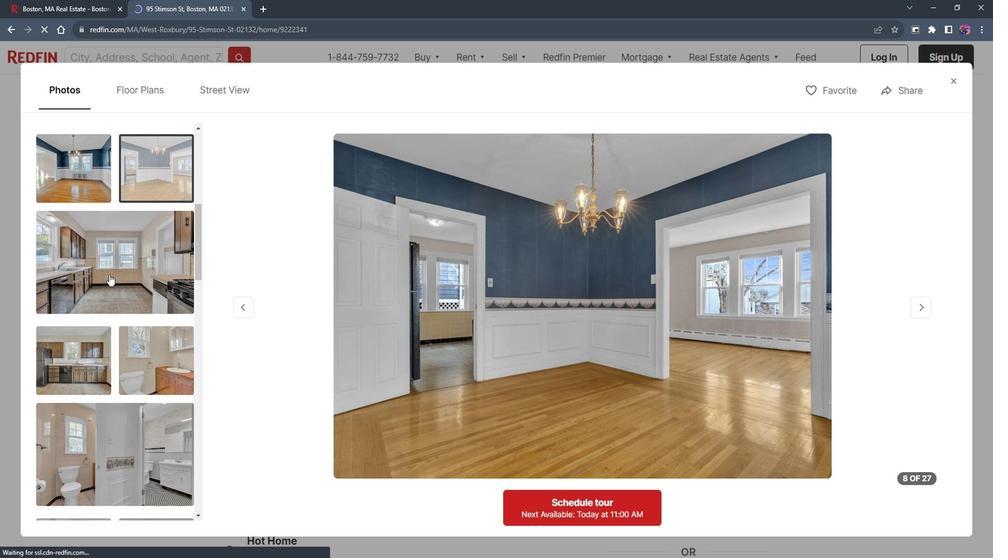 
Action: Mouse pressed left at (115, 270)
Screenshot: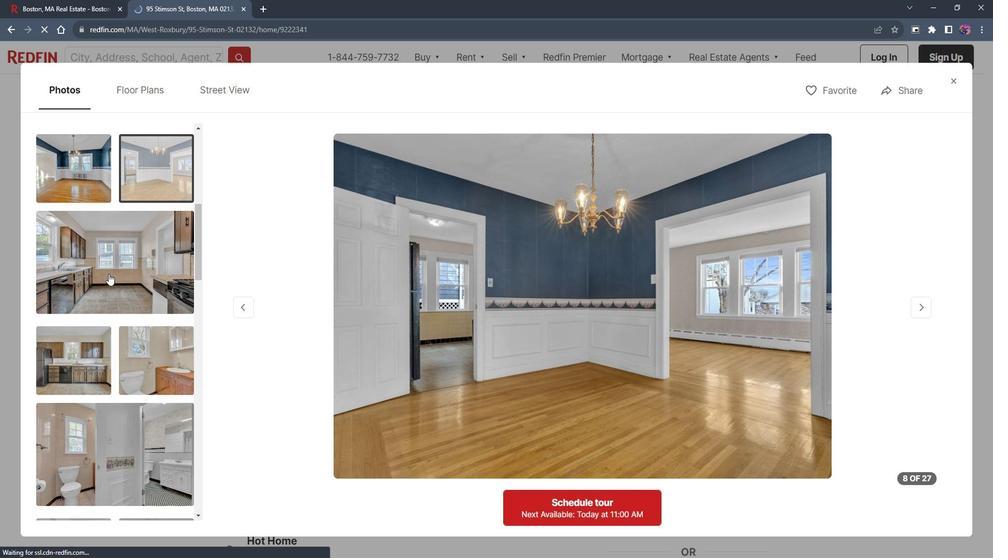 
Action: Mouse moved to (137, 328)
Screenshot: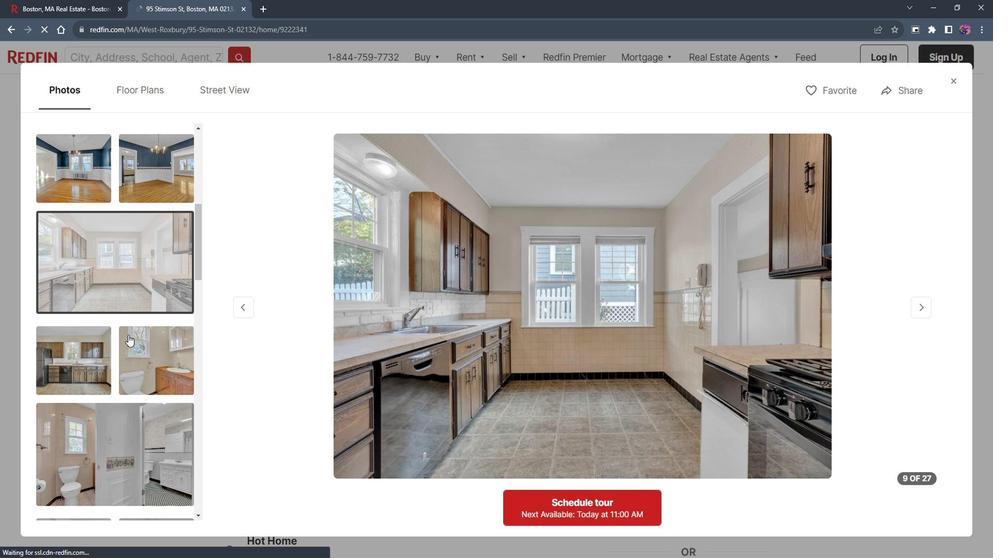 
Action: Mouse scrolled (137, 328) with delta (0, 0)
Screenshot: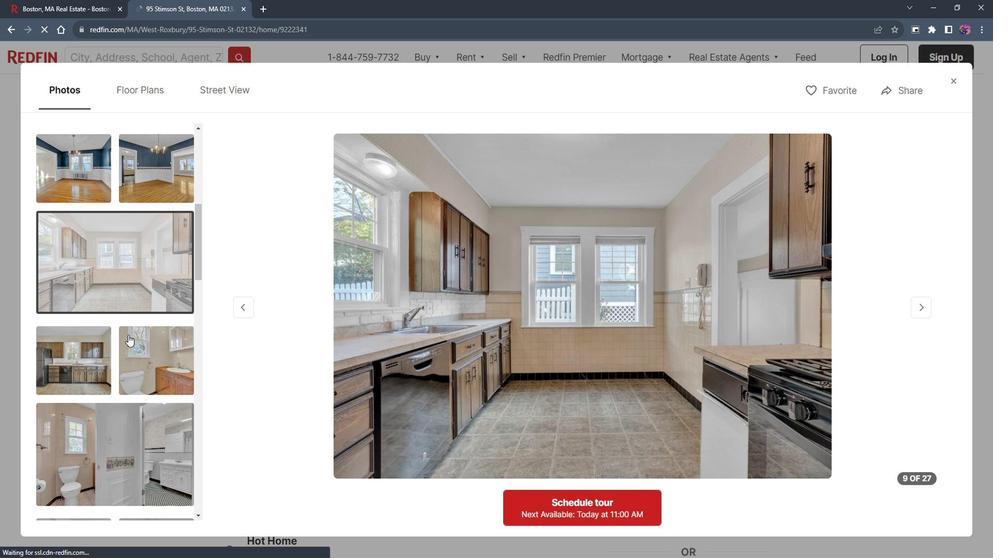 
Action: Mouse moved to (139, 328)
Screenshot: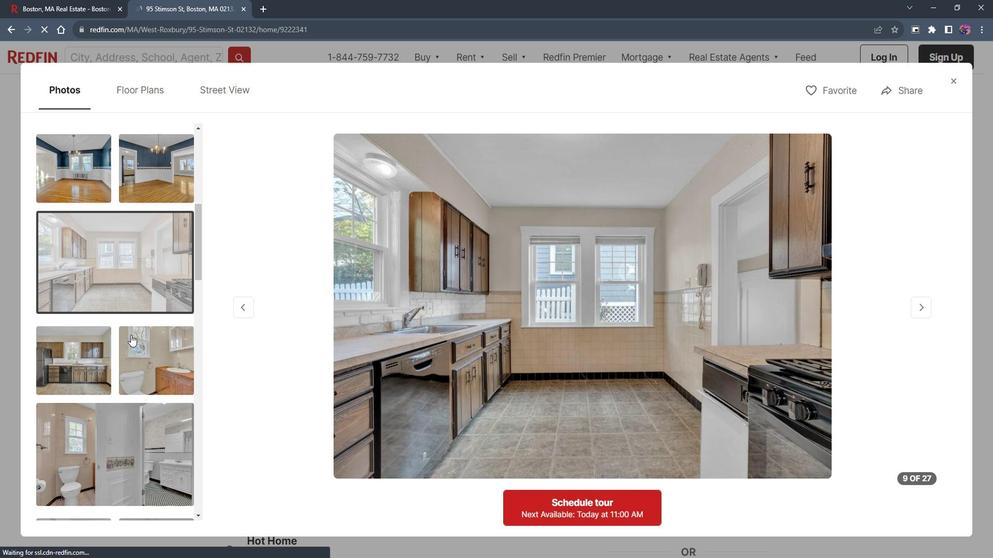 
Action: Mouse scrolled (139, 327) with delta (0, 0)
Screenshot: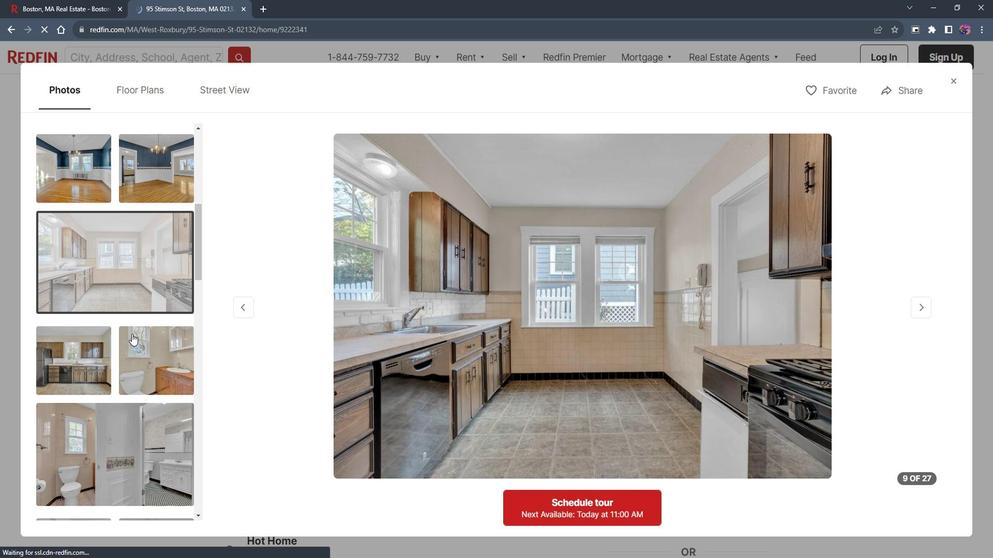 
Action: Mouse scrolled (139, 327) with delta (0, 0)
Screenshot: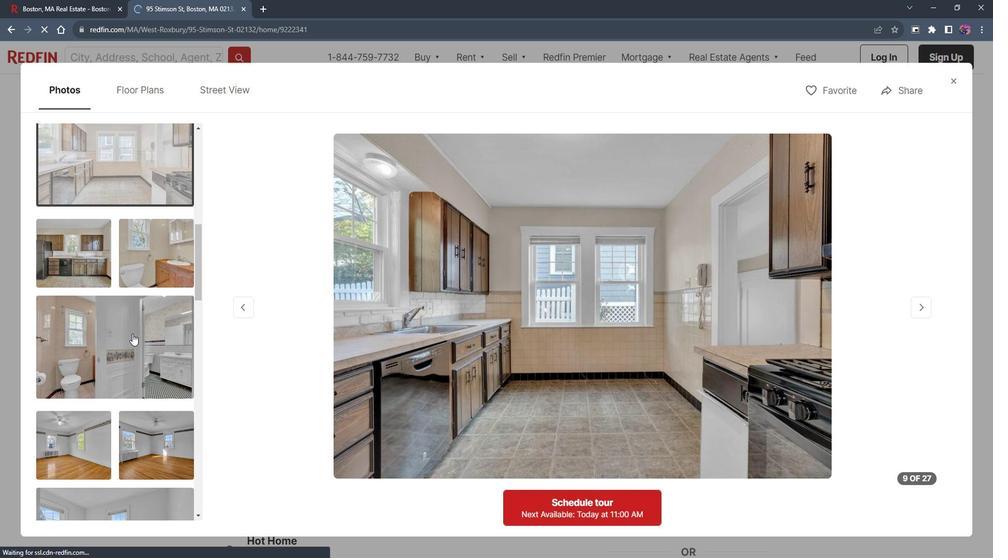 
Action: Mouse moved to (79, 308)
Screenshot: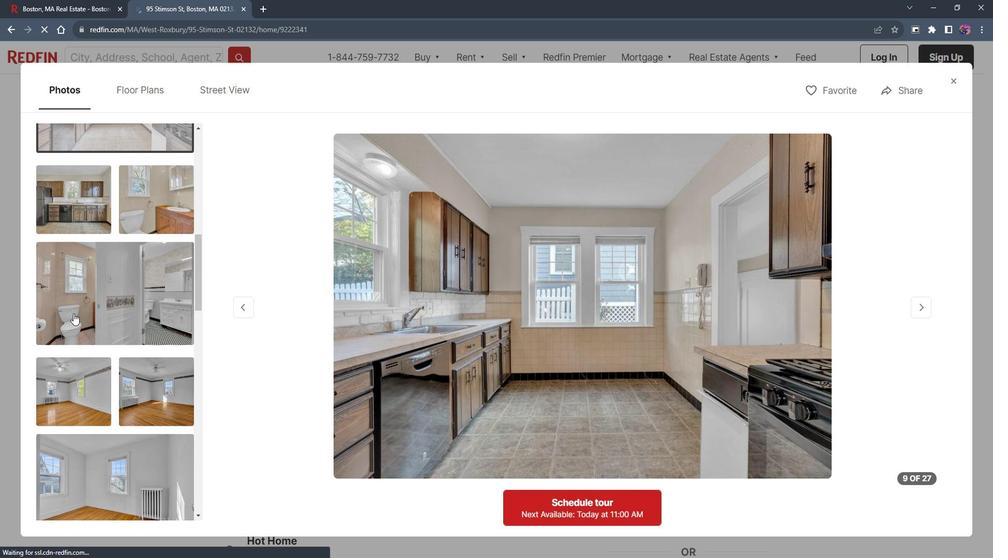 
Action: Mouse pressed left at (79, 308)
Screenshot: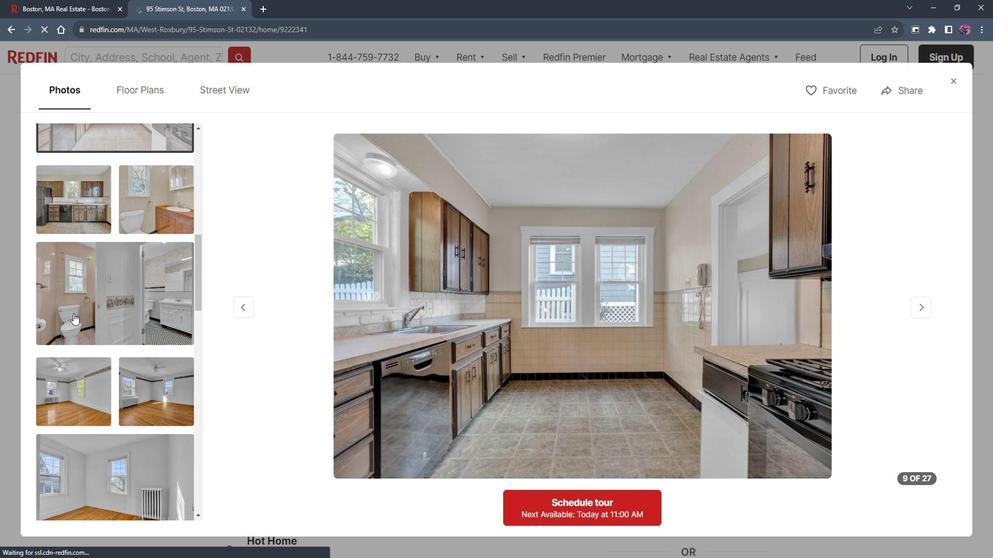 
Action: Mouse moved to (109, 335)
Screenshot: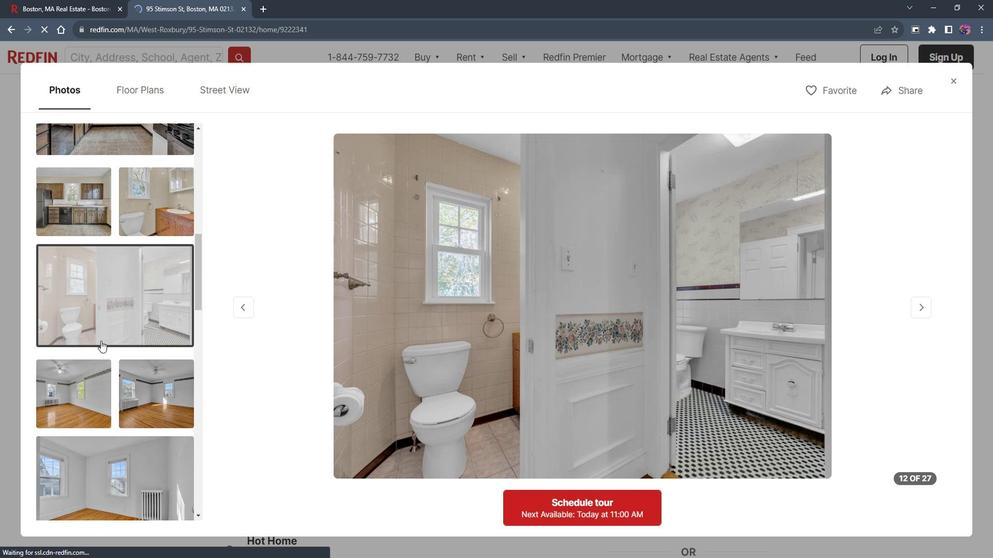 
Action: Mouse scrolled (109, 334) with delta (0, 0)
Screenshot: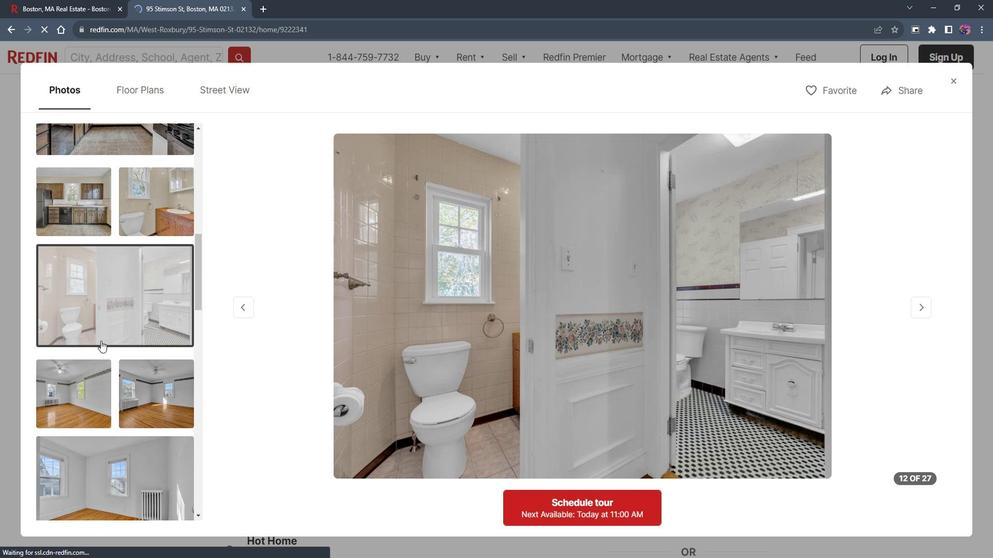 
Action: Mouse moved to (112, 334)
Screenshot: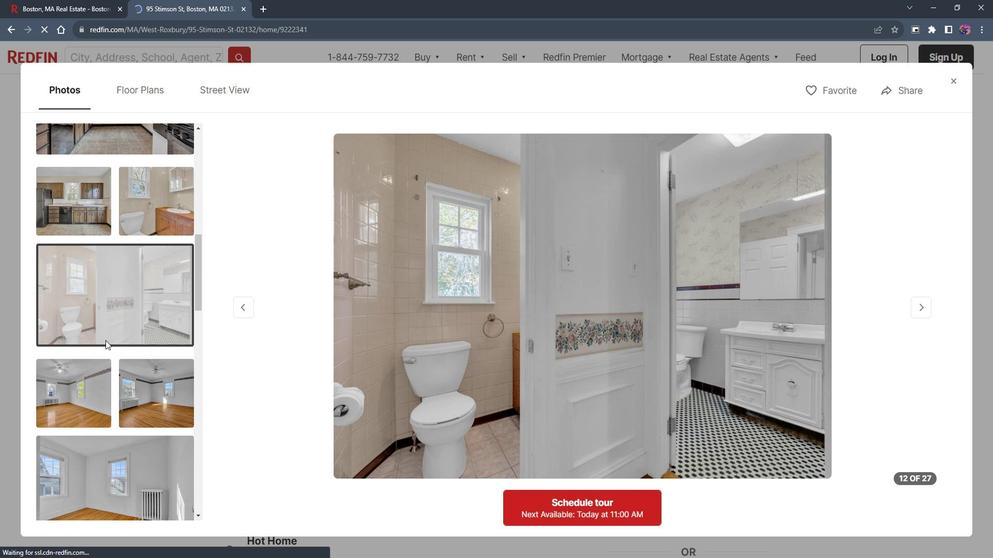 
Action: Mouse scrolled (112, 334) with delta (0, 0)
Screenshot: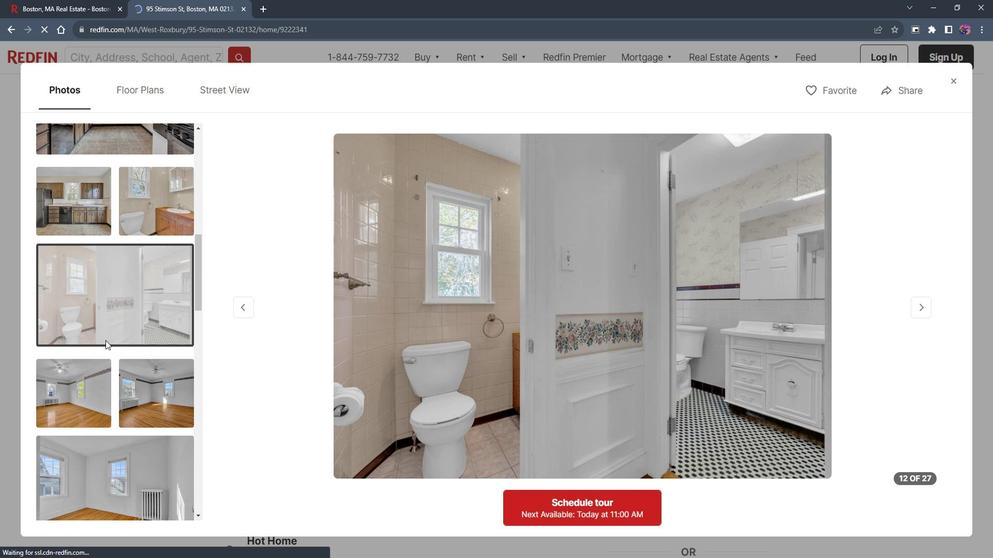 
Action: Mouse moved to (120, 330)
Screenshot: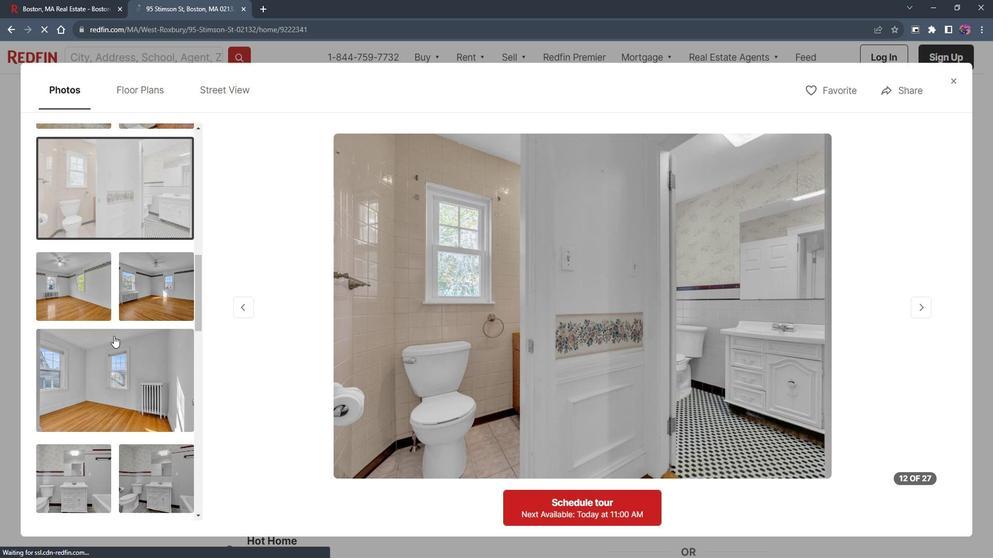
Action: Mouse scrolled (120, 329) with delta (0, 0)
Screenshot: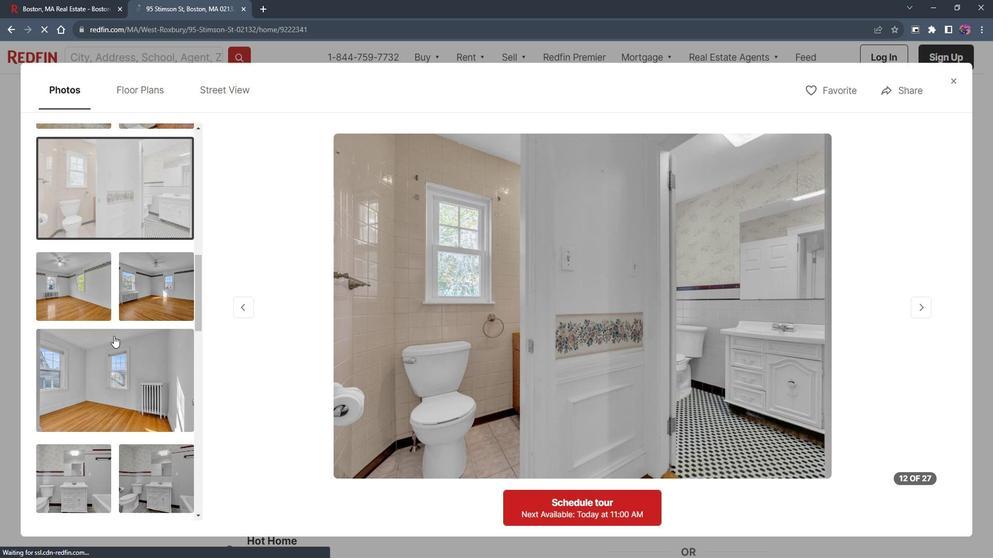 
Action: Mouse moved to (113, 336)
Screenshot: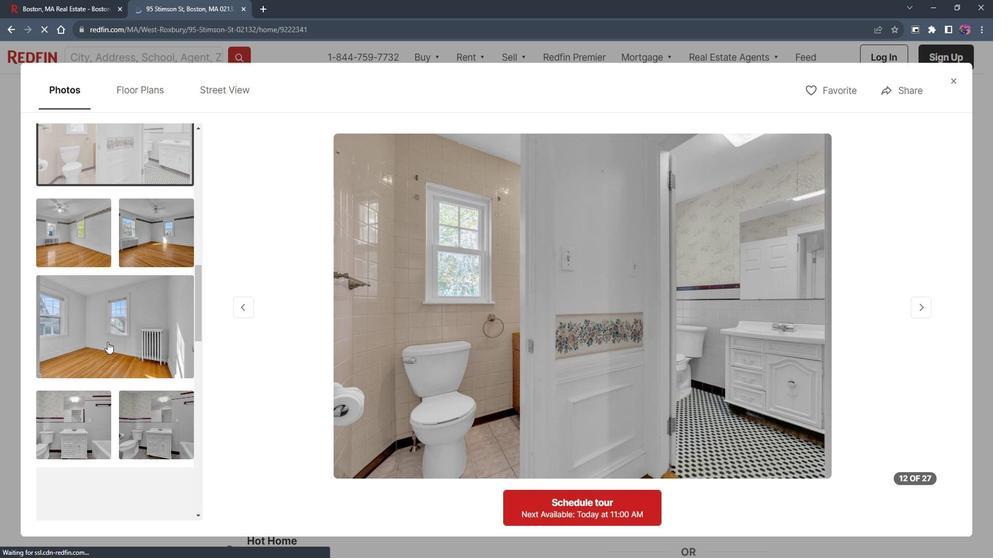
Action: Mouse pressed left at (113, 336)
Screenshot: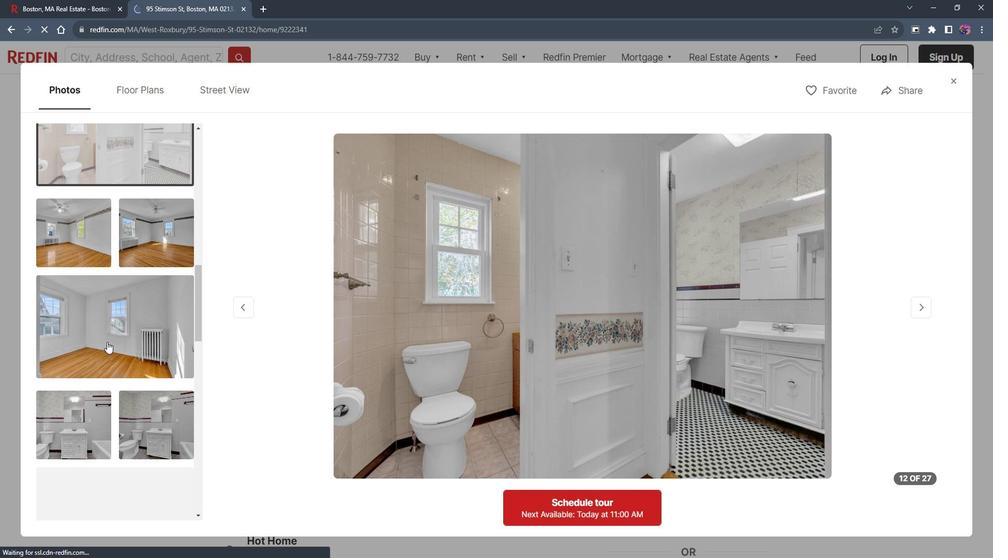 
Action: Mouse moved to (120, 344)
Screenshot: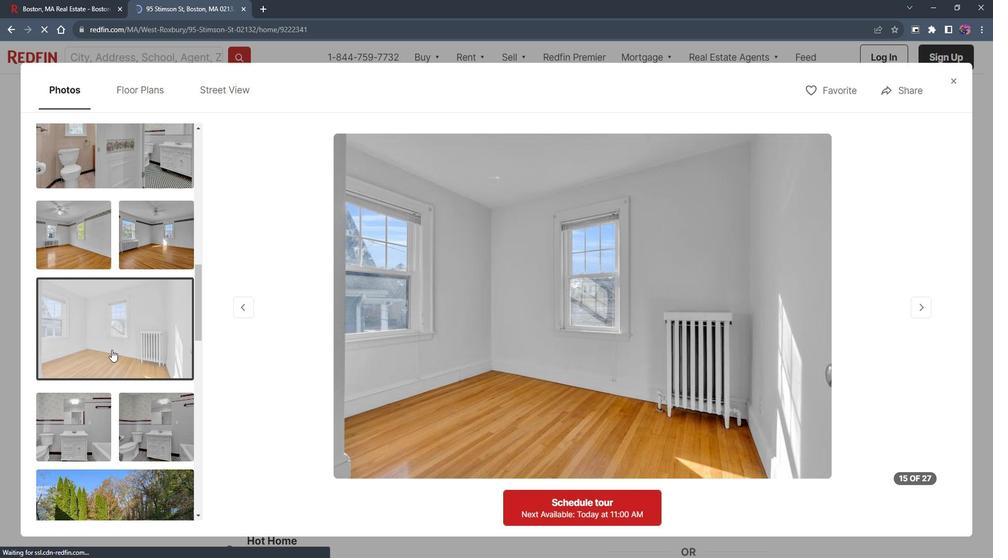 
Action: Mouse scrolled (120, 343) with delta (0, 0)
Screenshot: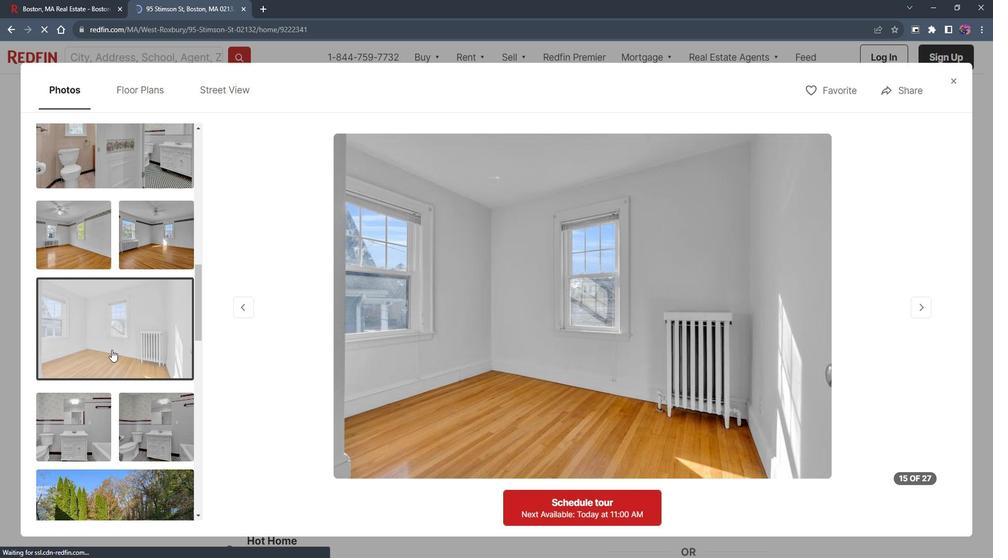 
Action: Mouse scrolled (120, 343) with delta (0, 0)
Screenshot: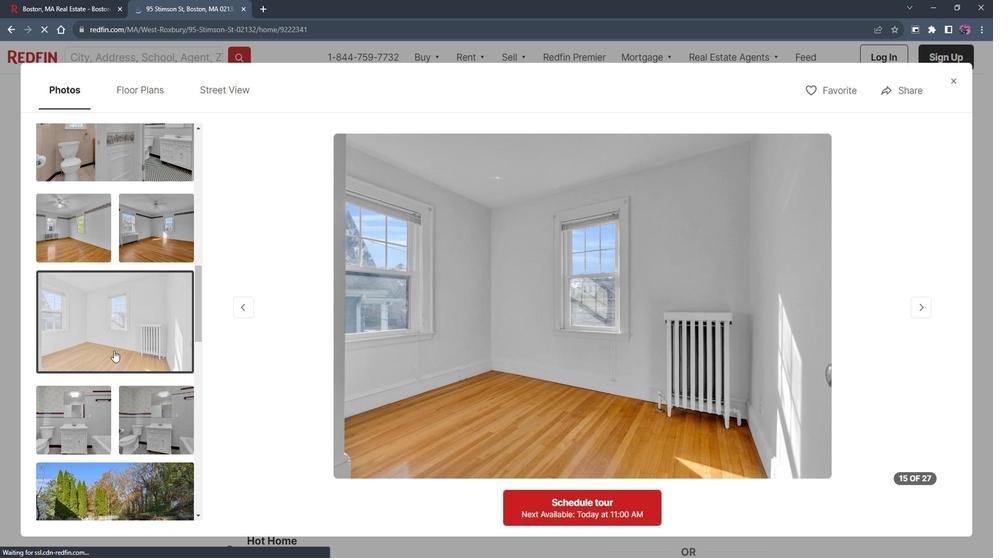 
Action: Mouse scrolled (120, 343) with delta (0, 0)
Screenshot: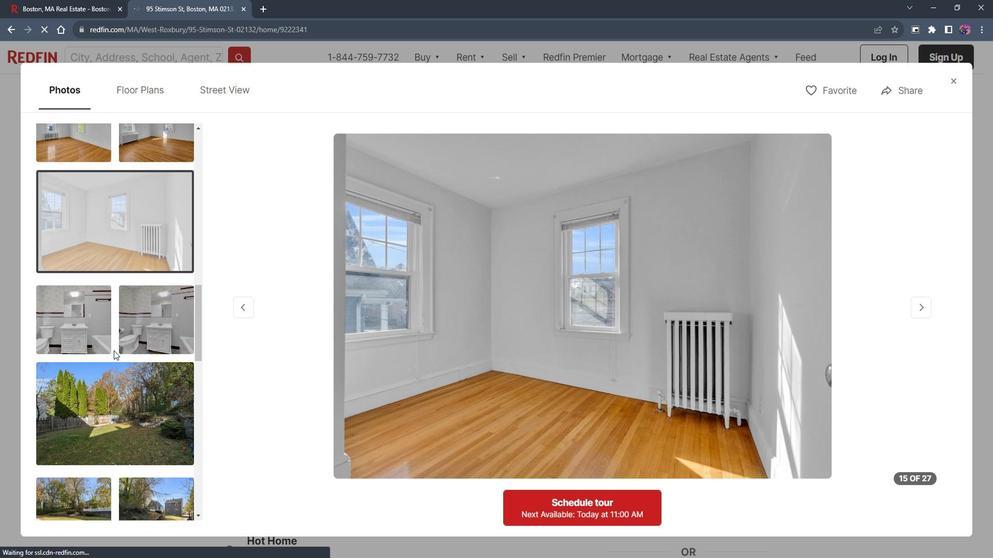 
Action: Mouse moved to (94, 327)
Screenshot: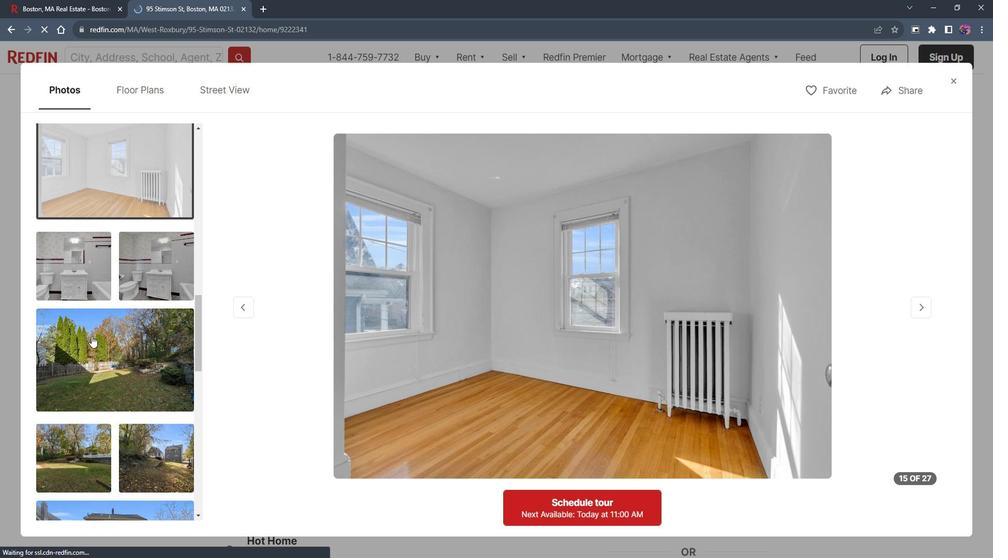 
Action: Mouse pressed left at (94, 327)
Screenshot: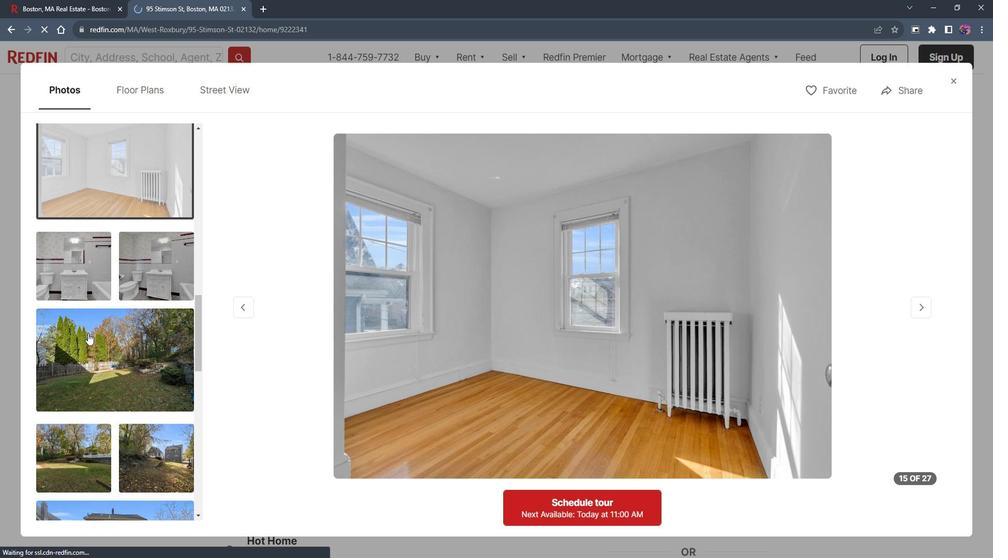 
Action: Mouse moved to (94, 327)
Screenshot: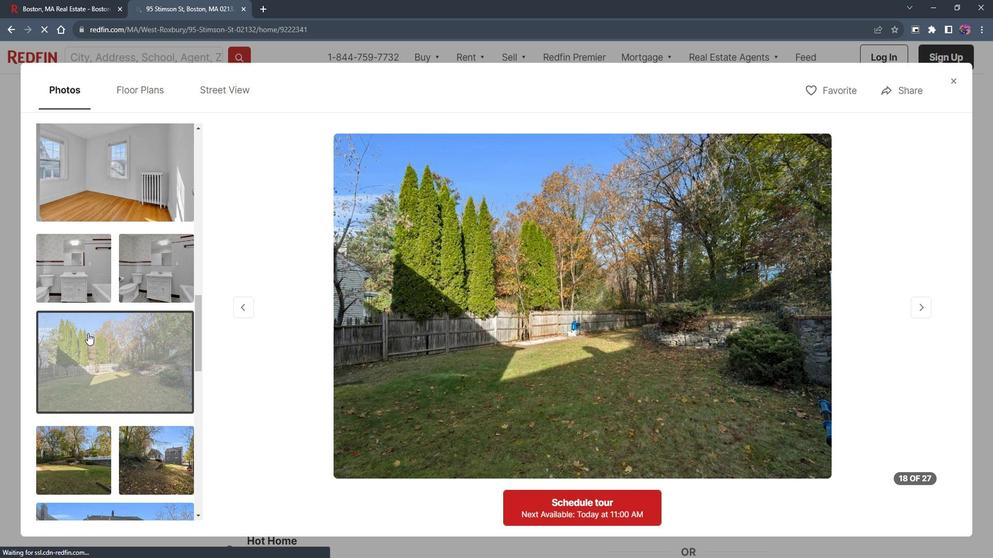 
Action: Mouse scrolled (94, 327) with delta (0, 0)
Screenshot: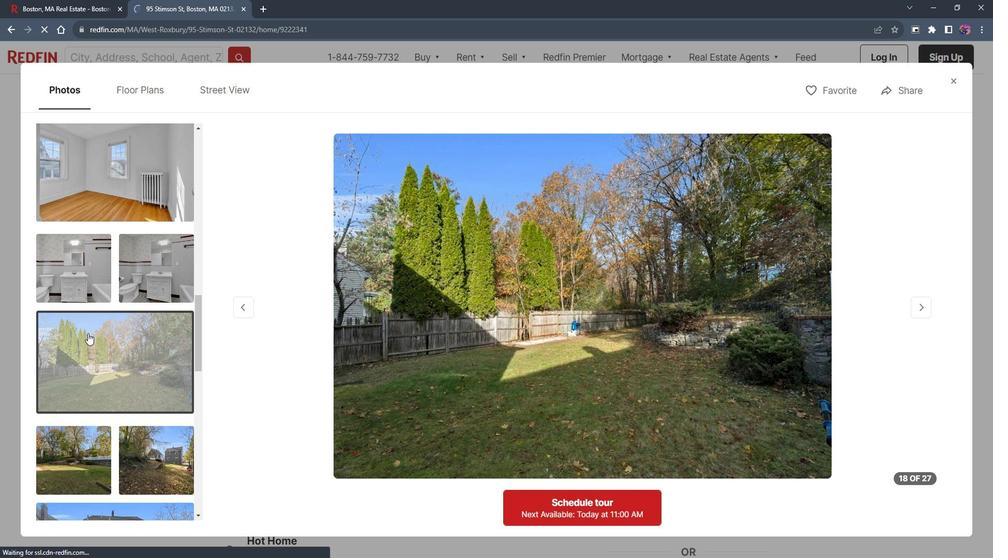 
Action: Mouse scrolled (94, 327) with delta (0, 0)
Screenshot: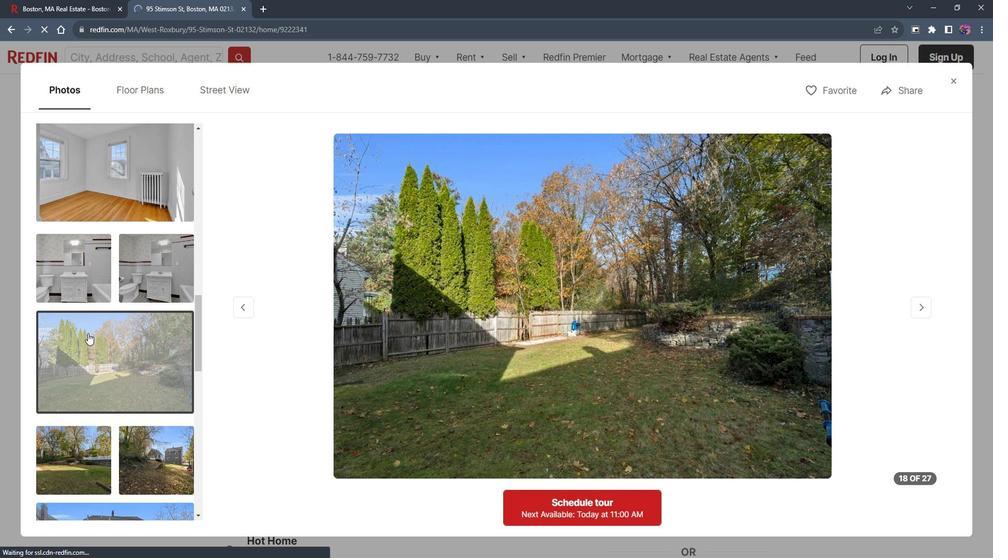 
Action: Mouse scrolled (94, 327) with delta (0, 0)
Screenshot: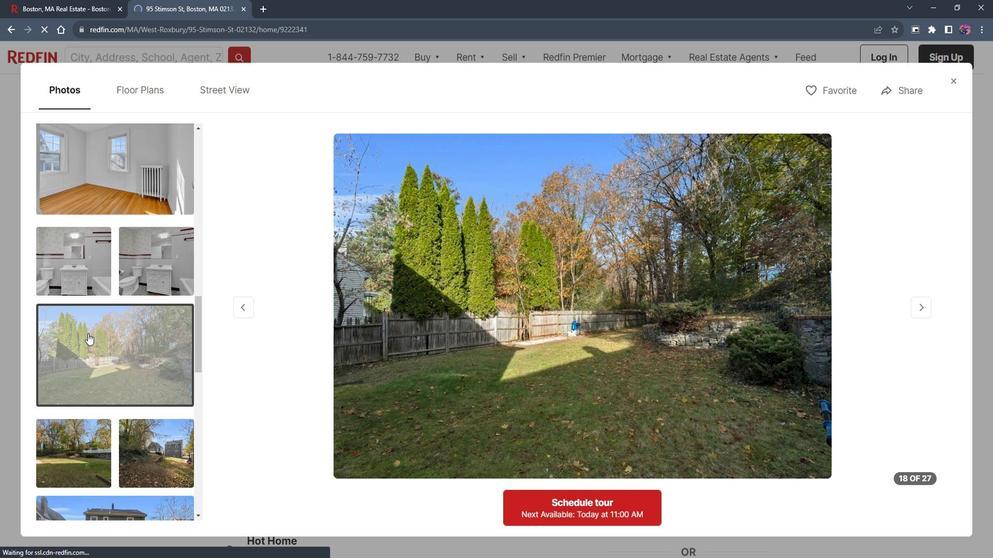 
Action: Mouse scrolled (94, 327) with delta (0, 0)
Screenshot: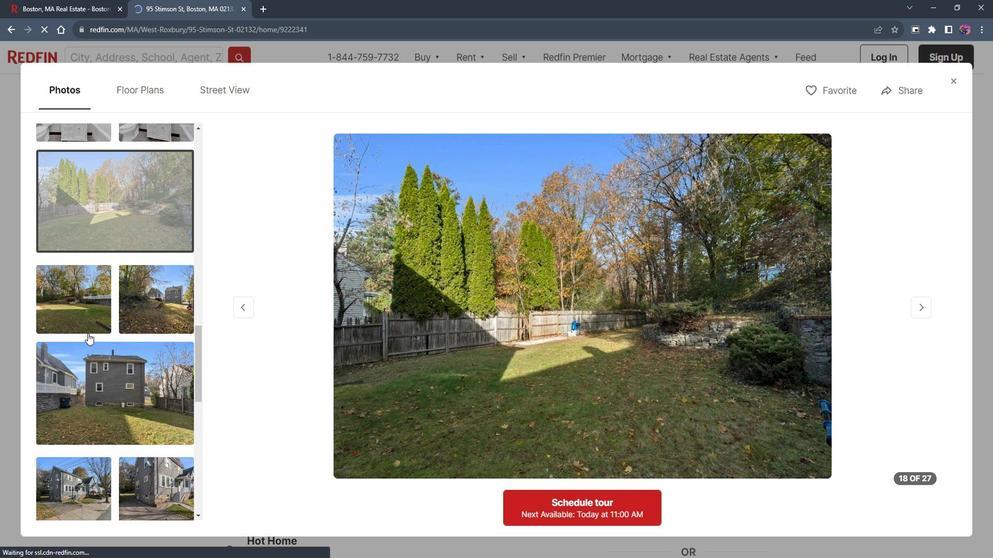 
Action: Mouse scrolled (94, 327) with delta (0, 0)
Screenshot: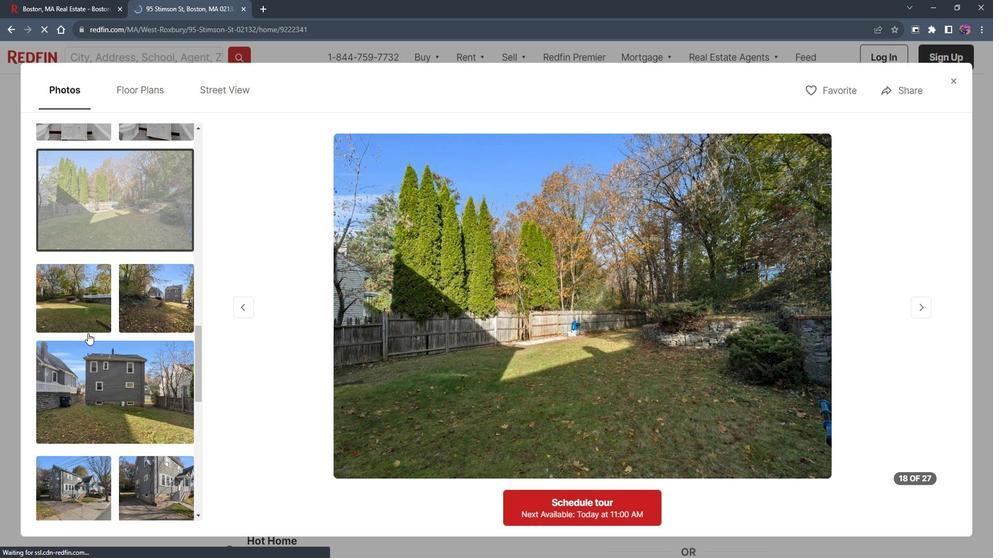 
Action: Mouse moved to (95, 327)
Screenshot: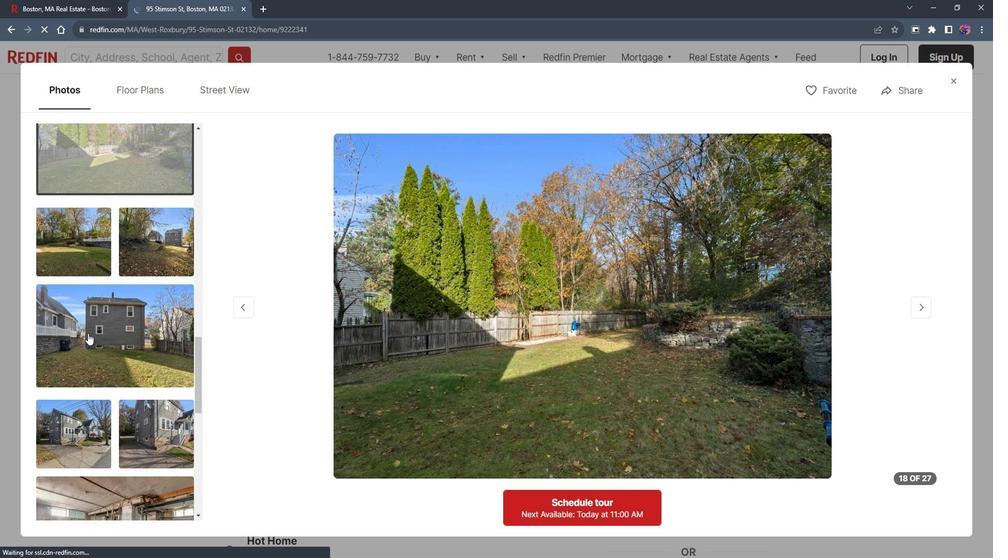 
Action: Mouse scrolled (95, 326) with delta (0, 0)
Screenshot: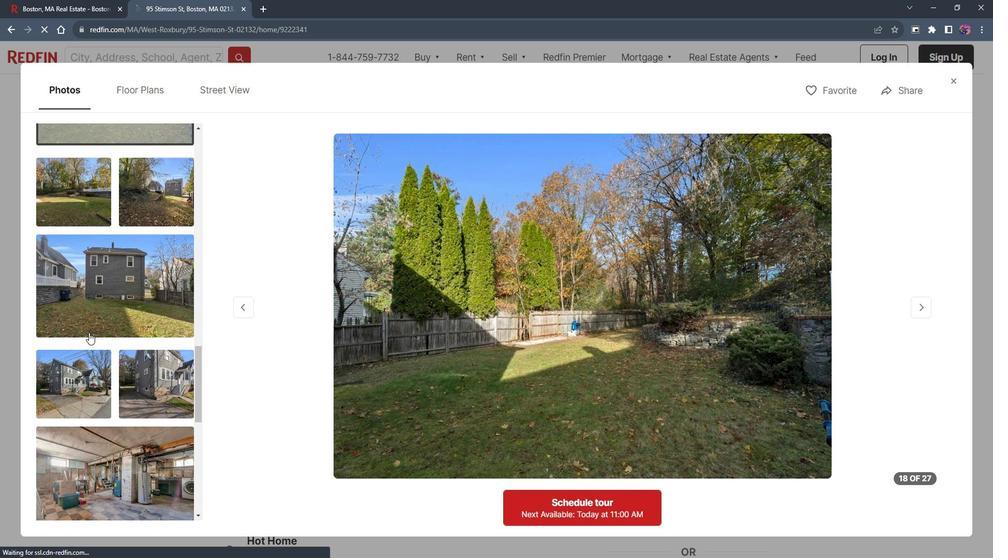 
Action: Mouse scrolled (95, 326) with delta (0, 0)
Screenshot: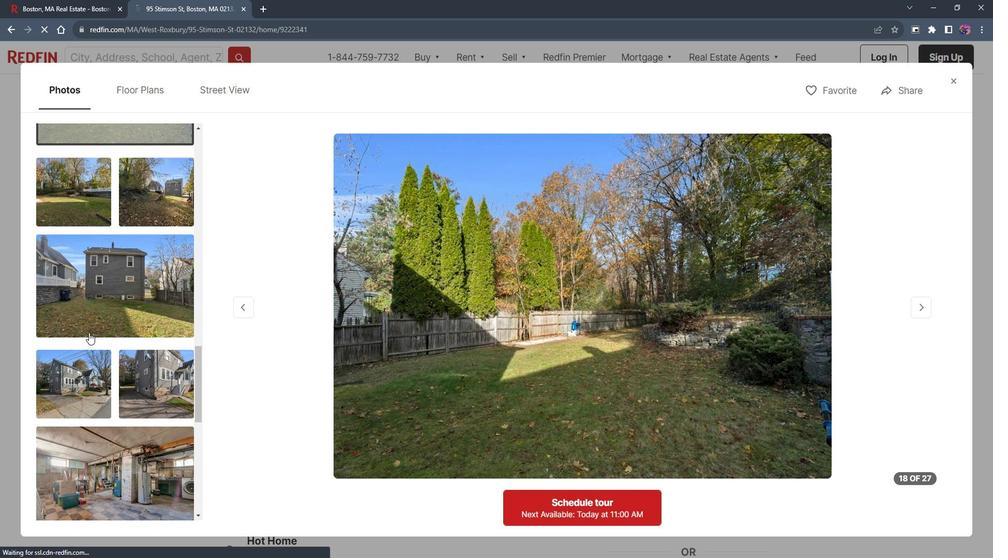 
Action: Mouse scrolled (95, 326) with delta (0, 0)
Screenshot: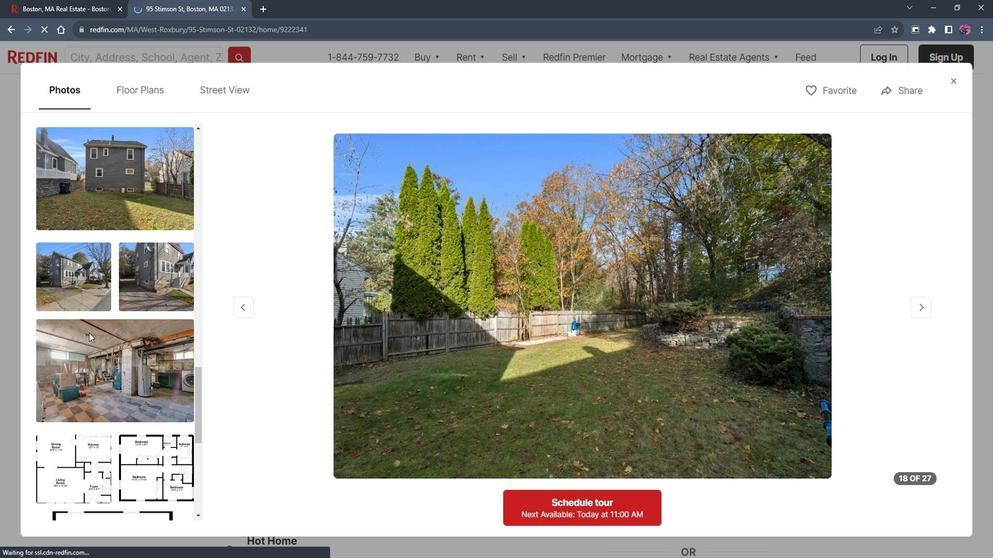 
Action: Mouse scrolled (95, 326) with delta (0, 0)
Screenshot: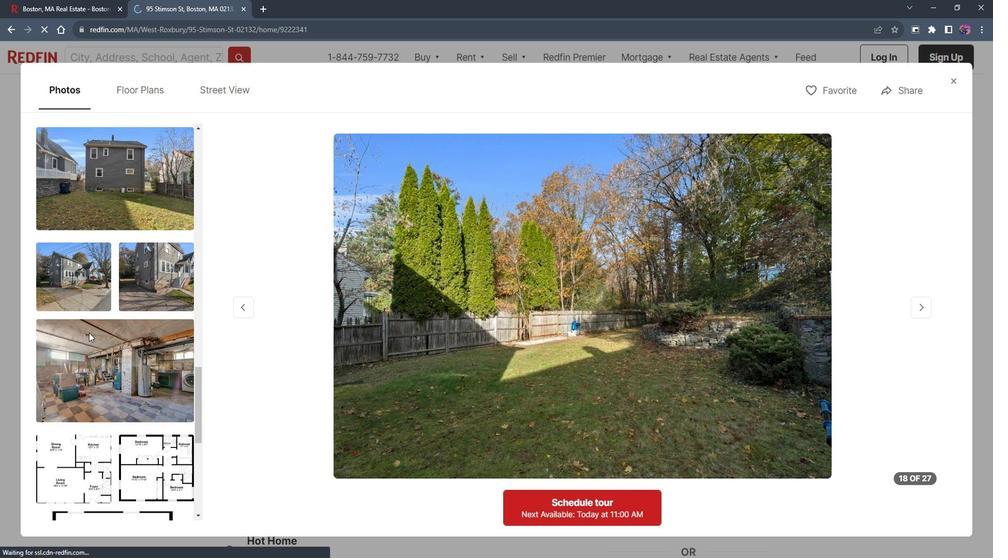 
Action: Mouse moved to (125, 268)
Screenshot: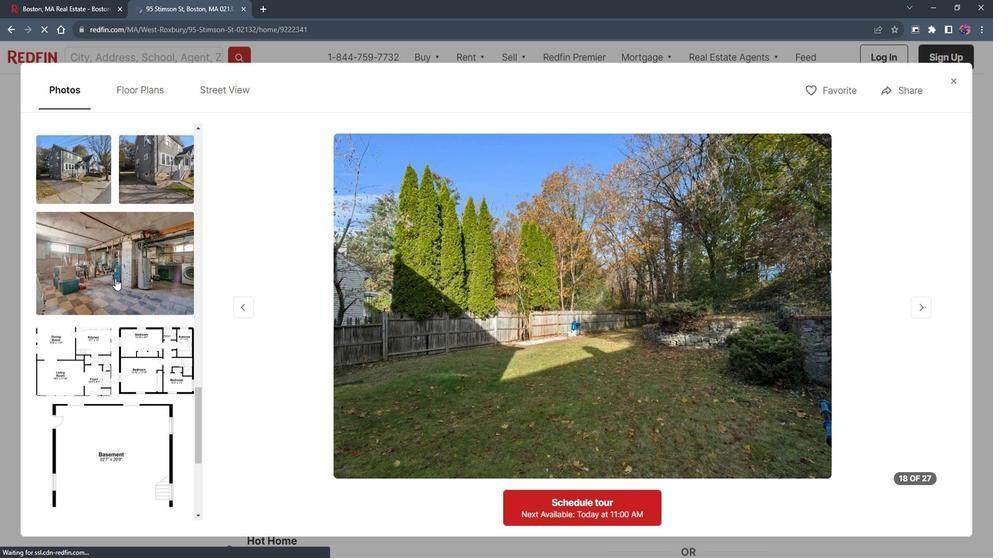 
Action: Mouse pressed left at (125, 268)
Screenshot: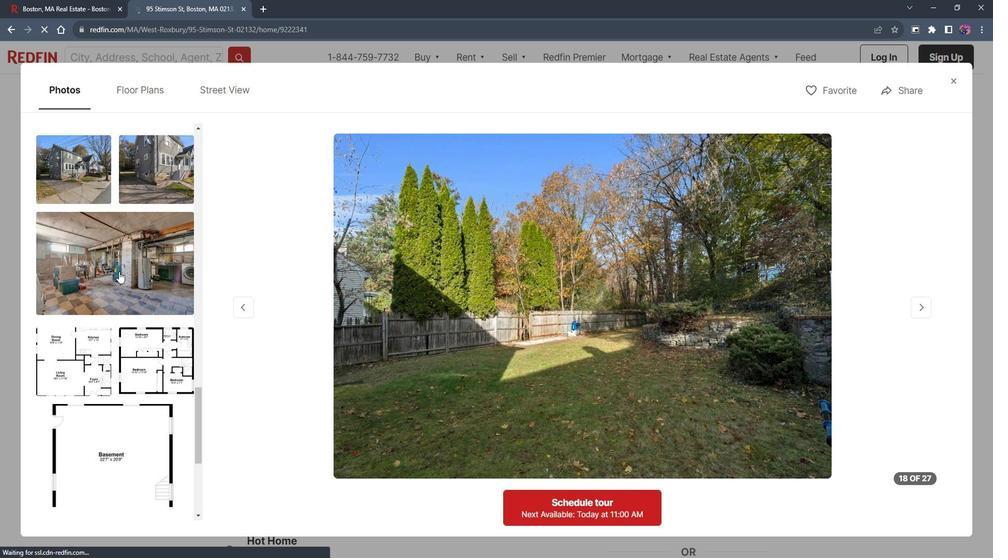 
Action: Mouse moved to (125, 339)
Screenshot: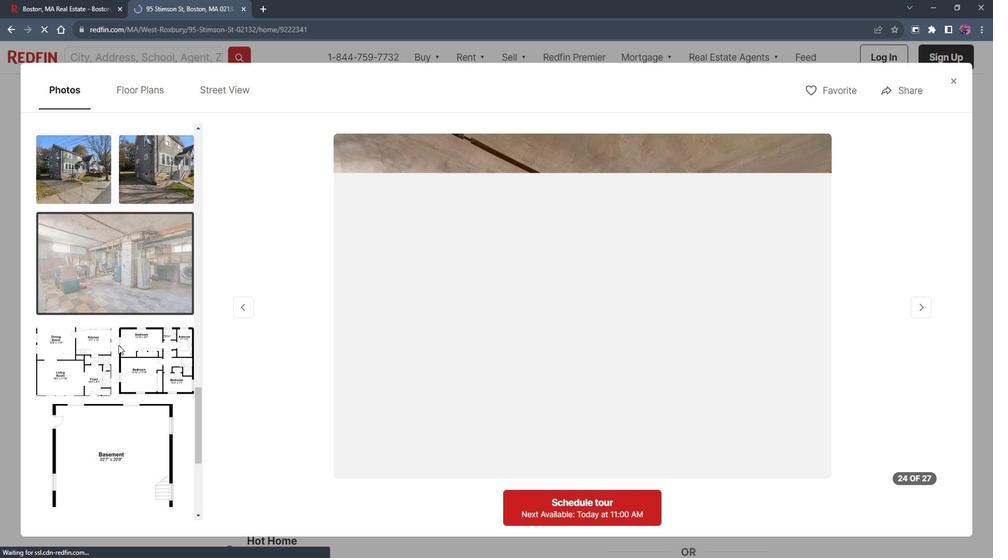 
Action: Mouse scrolled (125, 339) with delta (0, 0)
Screenshot: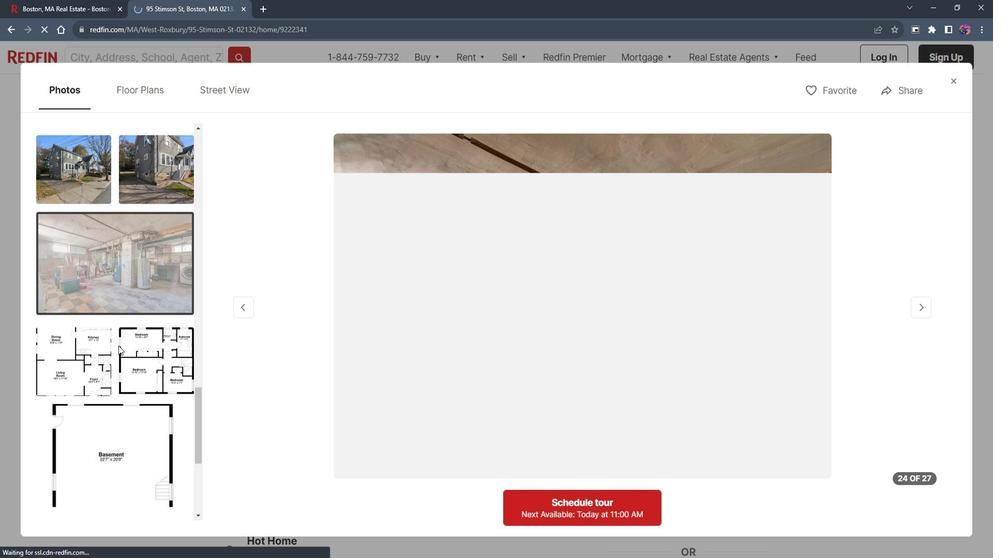 
Action: Mouse scrolled (125, 339) with delta (0, 0)
Screenshot: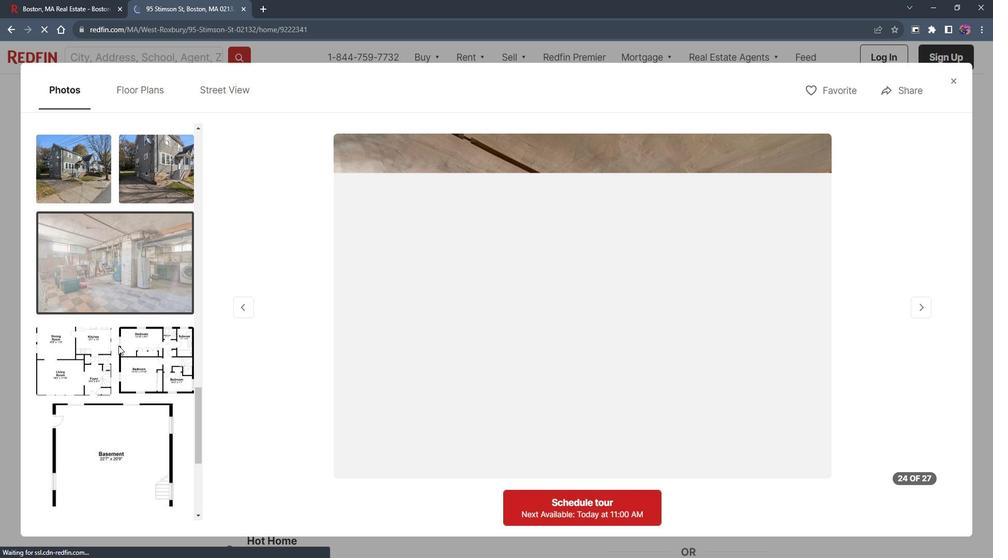 
Action: Mouse moved to (125, 338)
Screenshot: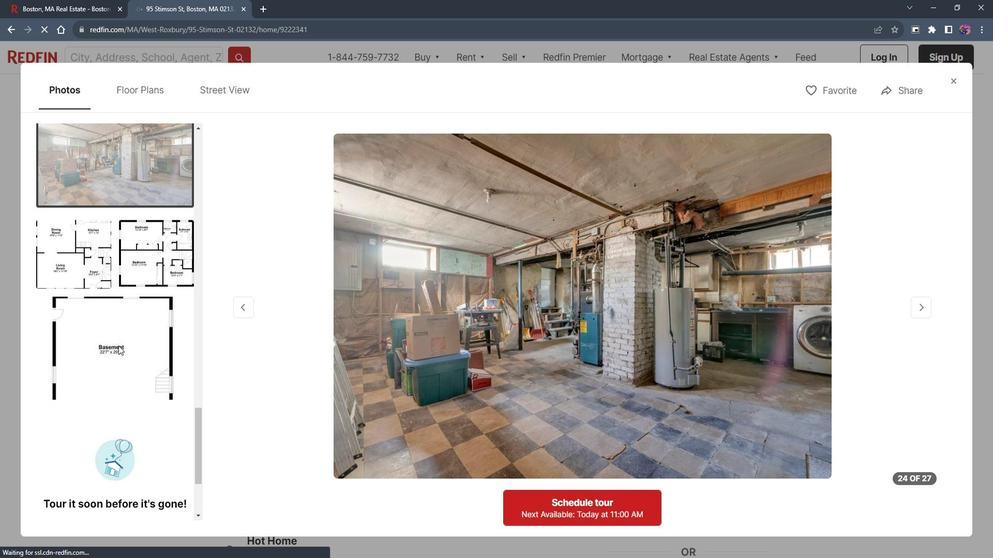 
Action: Mouse scrolled (125, 338) with delta (0, 0)
Screenshot: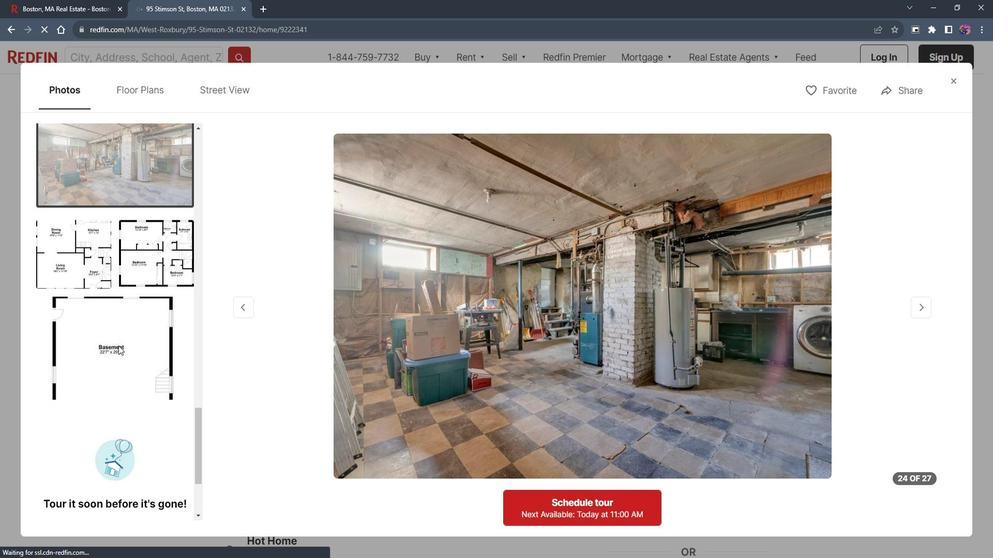 
Action: Mouse moved to (125, 338)
Screenshot: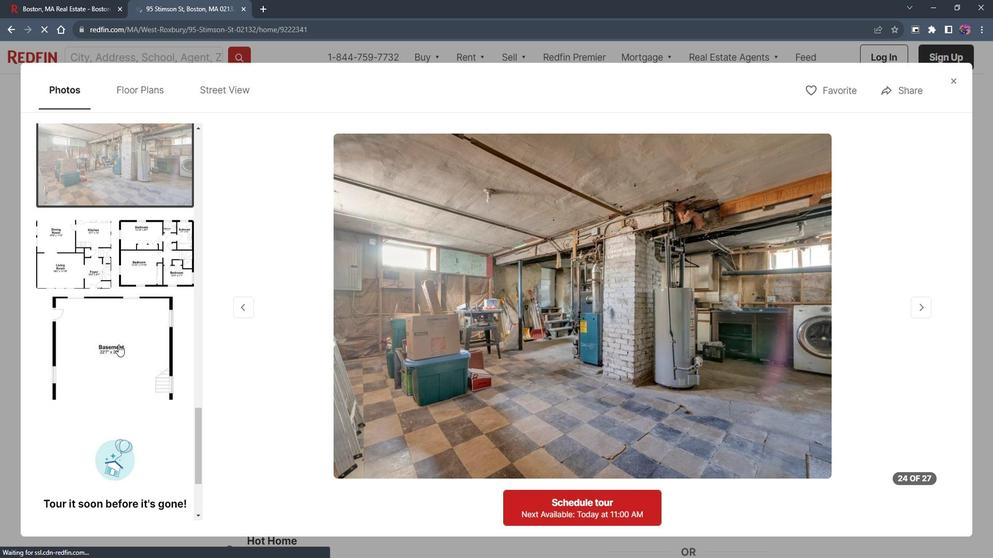 
Action: Mouse scrolled (125, 337) with delta (0, 0)
Screenshot: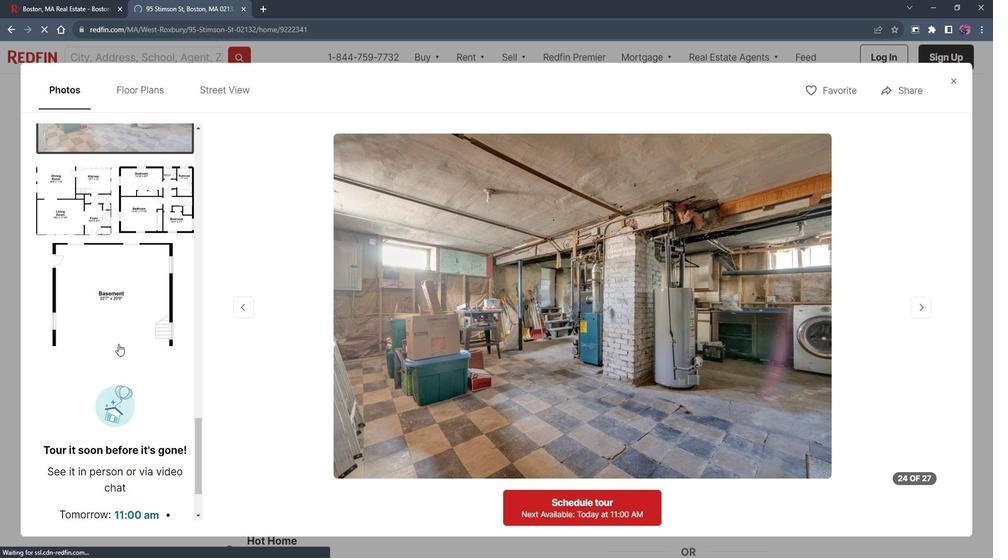 
Action: Mouse scrolled (125, 337) with delta (0, 0)
Screenshot: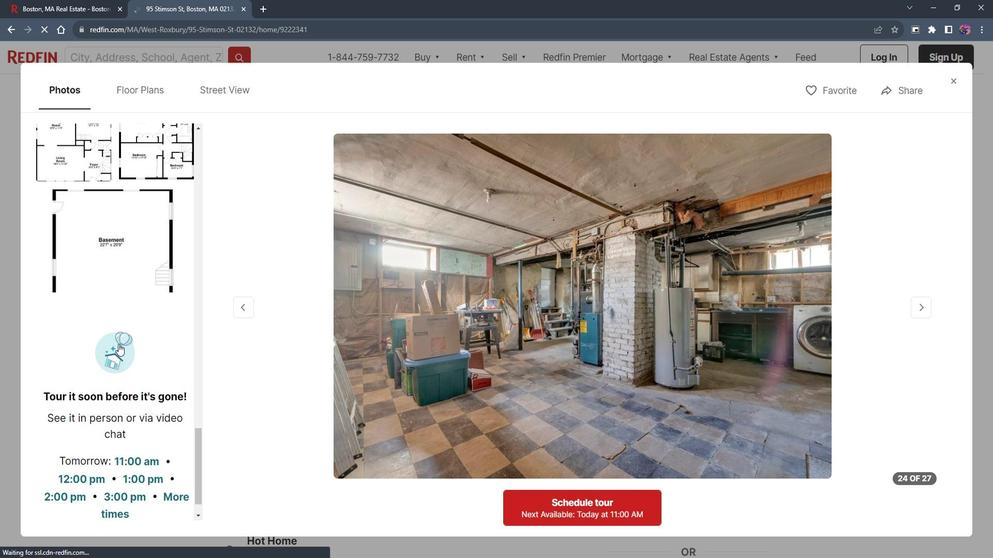 
Action: Mouse scrolled (125, 337) with delta (0, 0)
Screenshot: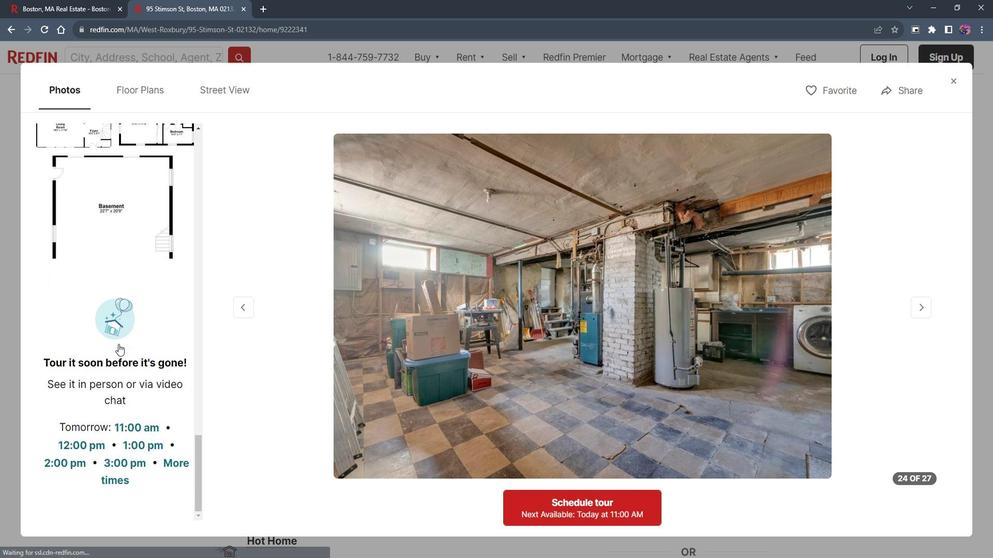 
Action: Mouse scrolled (125, 337) with delta (0, 0)
Screenshot: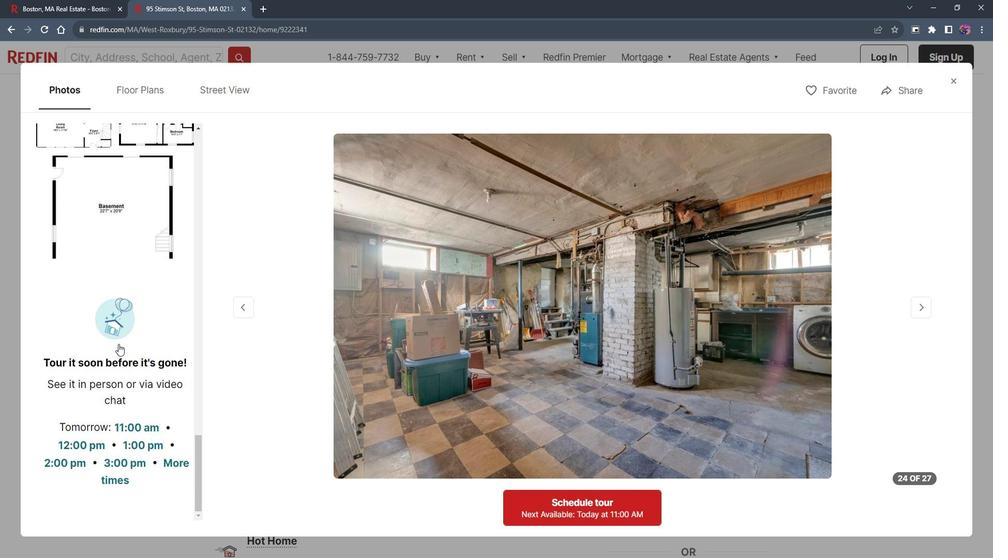 
Action: Mouse moved to (124, 338)
Screenshot: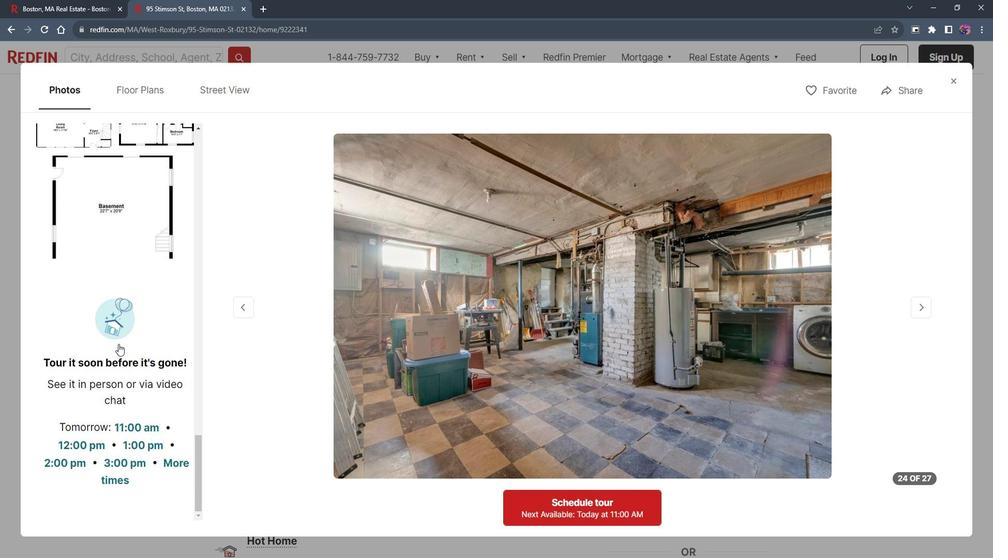 
Action: Mouse scrolled (124, 337) with delta (0, 0)
Screenshot: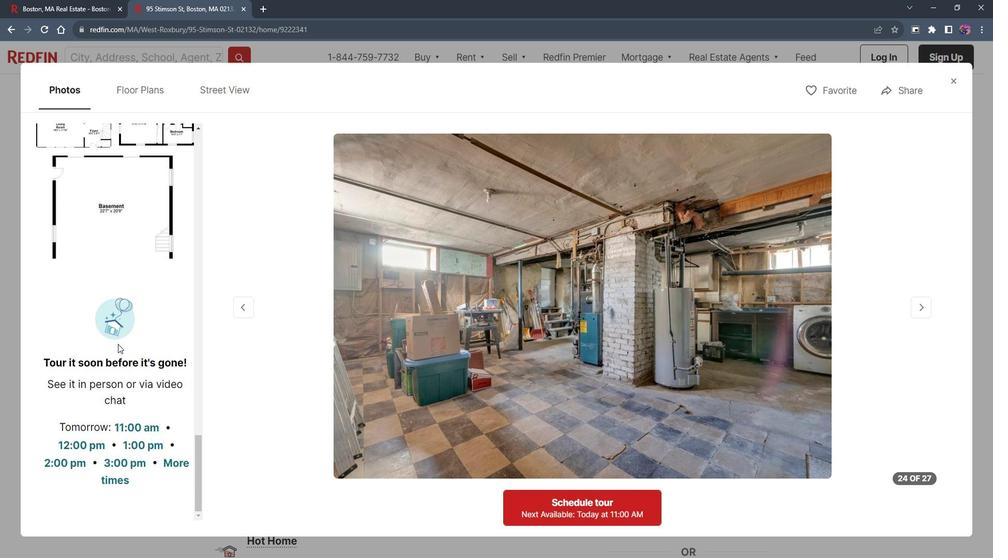 
Action: Mouse scrolled (124, 337) with delta (0, 0)
Screenshot: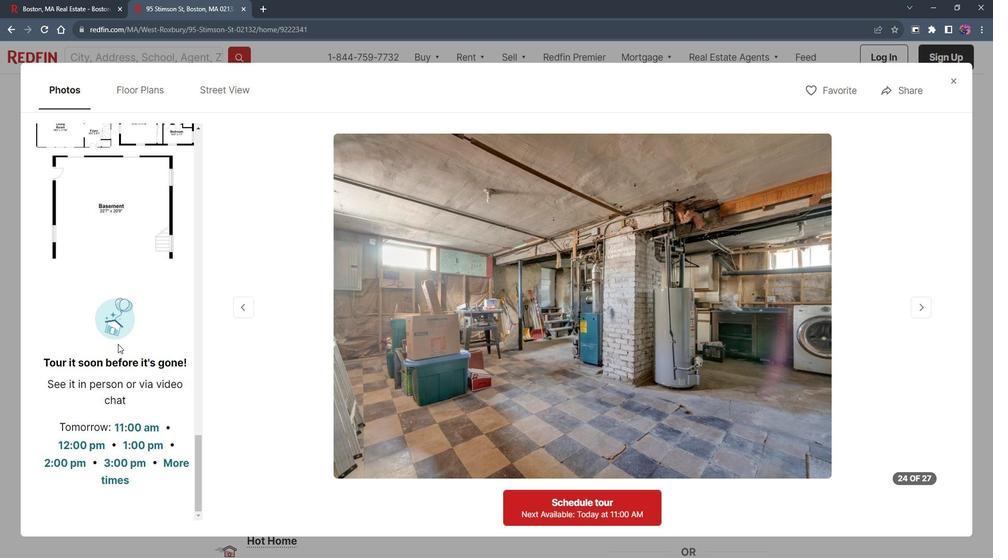 
Action: Mouse moved to (123, 337)
Screenshot: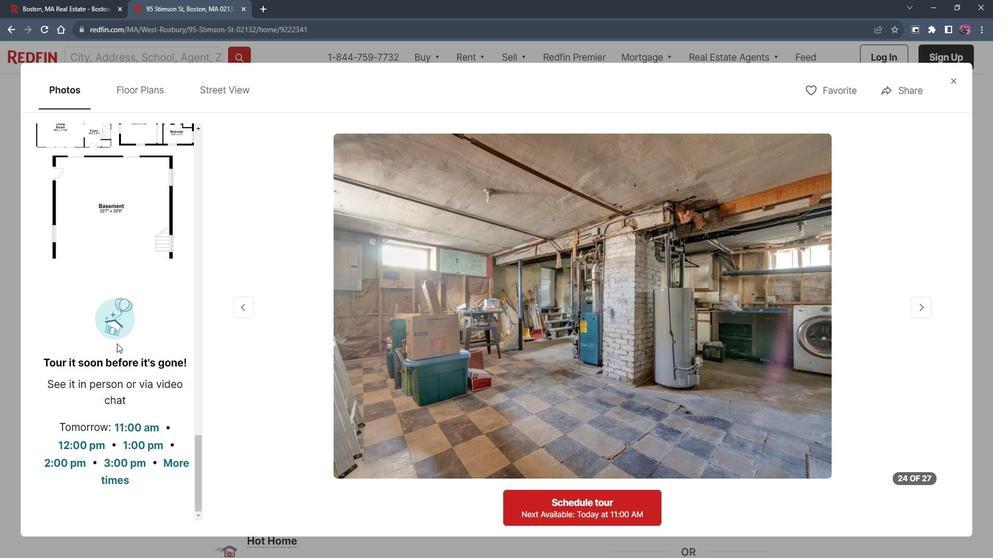 
Action: Mouse scrolled (123, 338) with delta (0, 0)
Screenshot: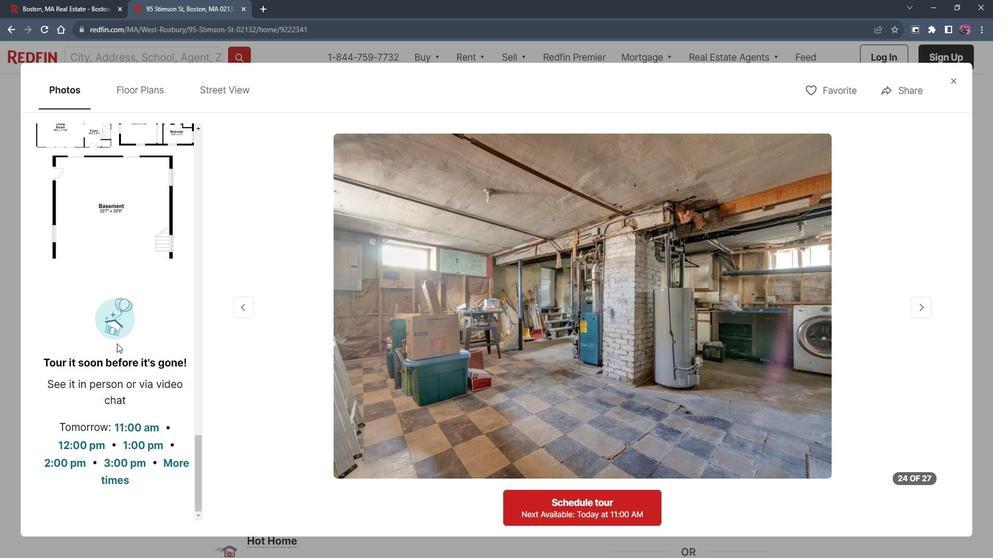 
Action: Mouse moved to (123, 337)
Screenshot: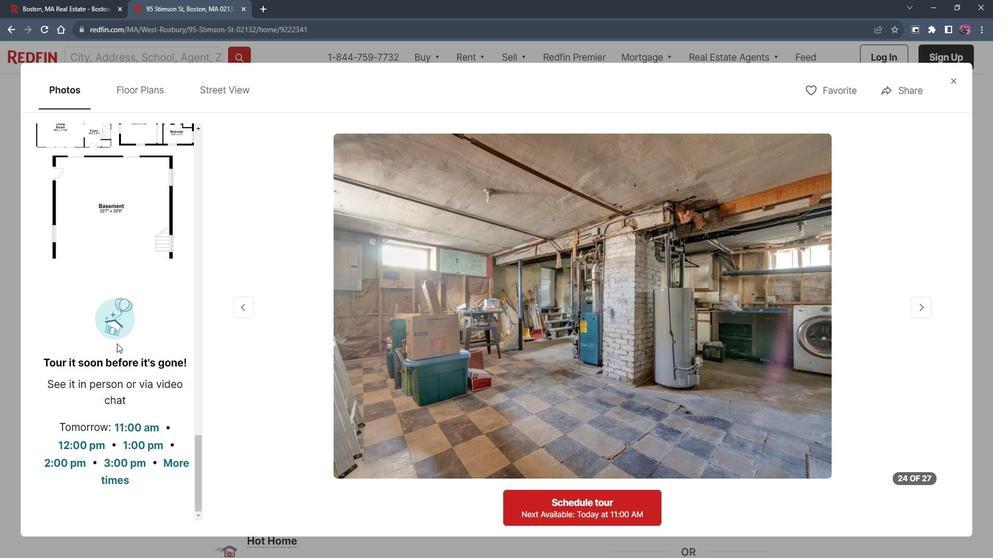
Action: Mouse scrolled (123, 337) with delta (0, 0)
Screenshot: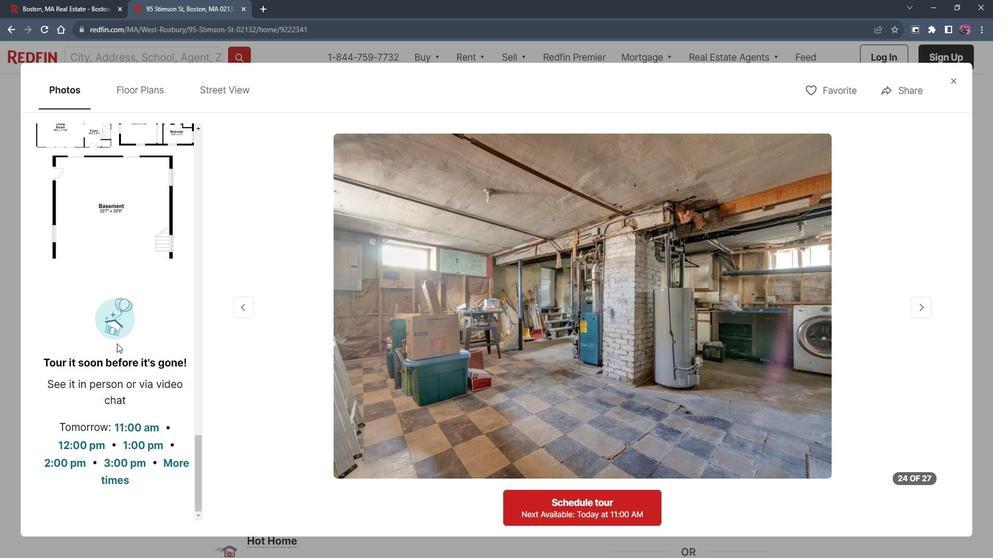 
Action: Mouse moved to (124, 335)
Screenshot: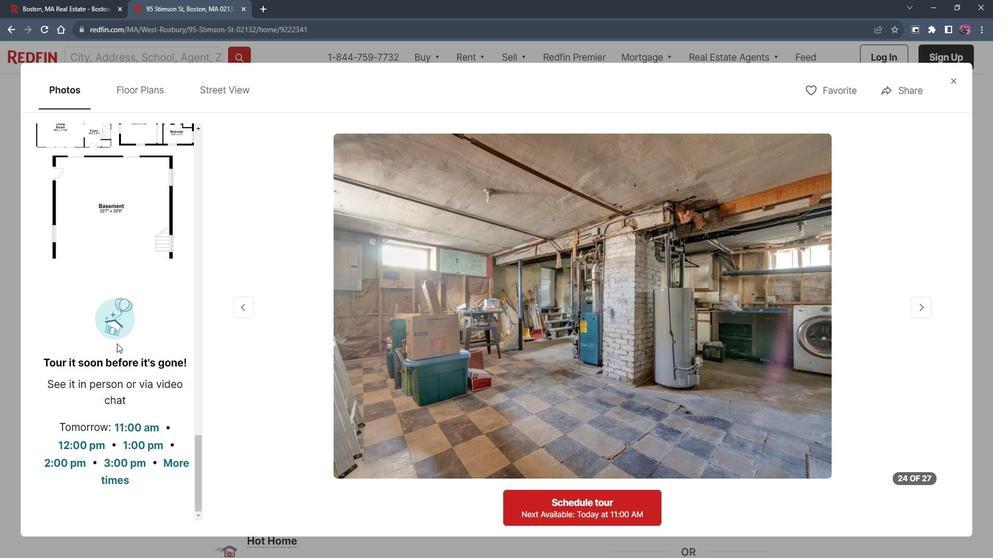 
Action: Mouse scrolled (124, 336) with delta (0, 0)
Screenshot: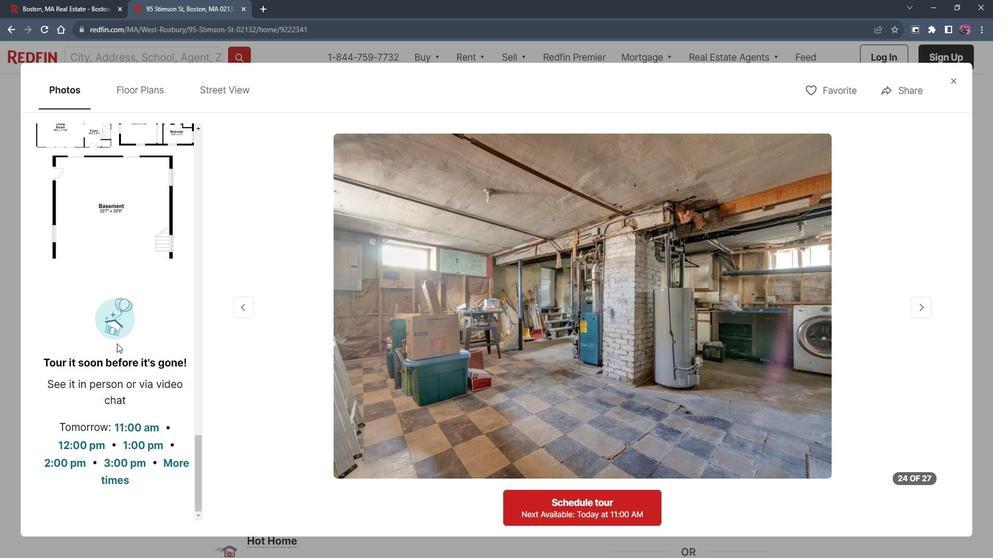 
Action: Mouse moved to (125, 332)
Screenshot: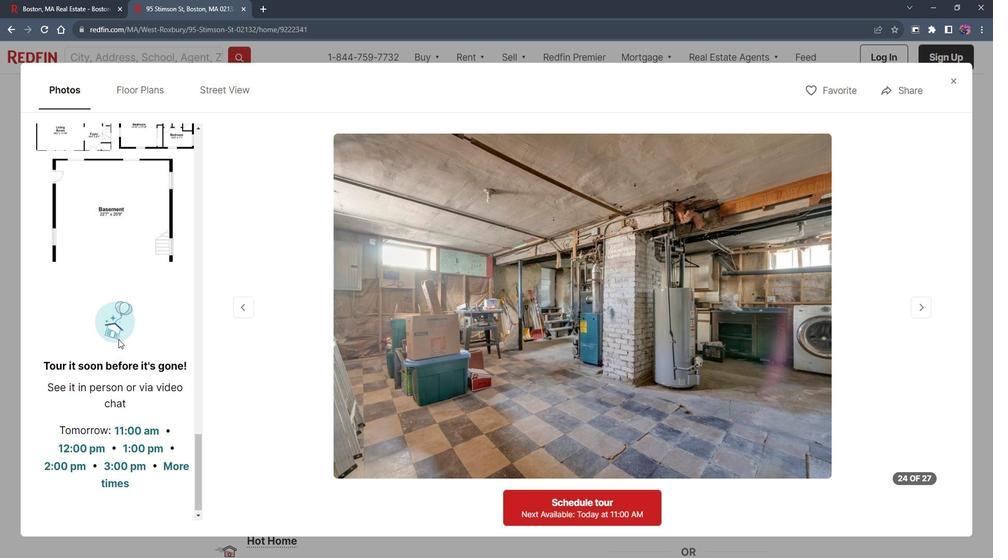 
Action: Mouse scrolled (125, 332) with delta (0, 0)
Screenshot: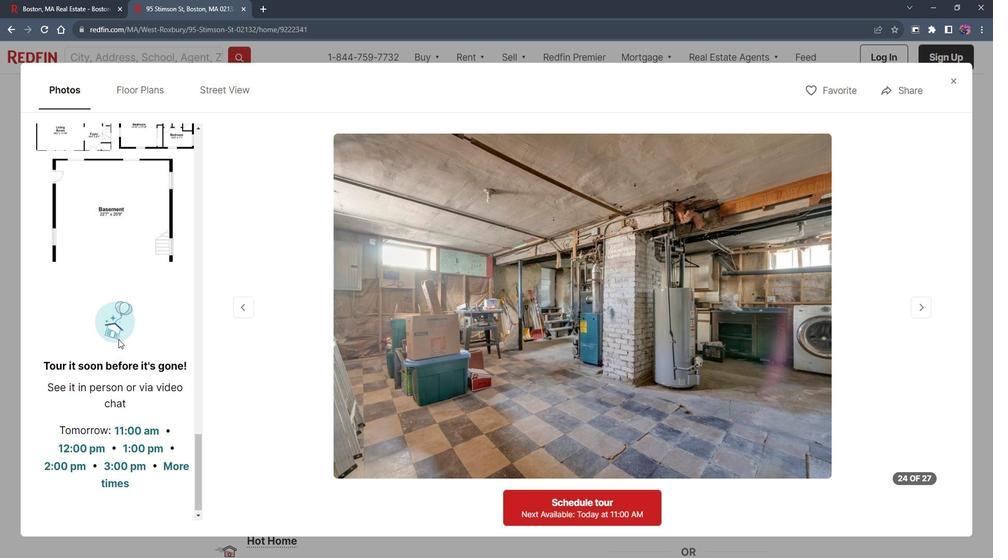 
Action: Mouse moved to (128, 327)
Screenshot: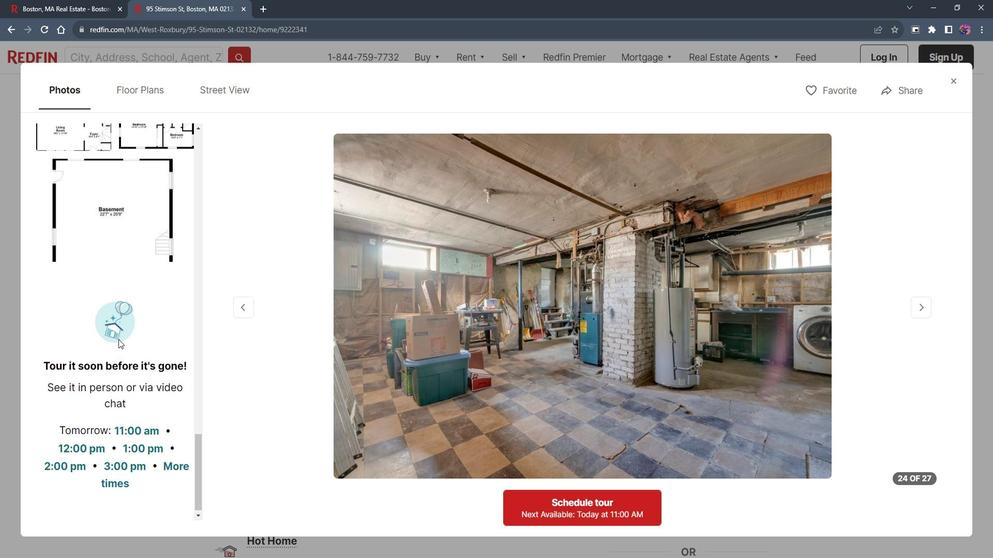 
Action: Mouse scrolled (128, 328) with delta (0, 0)
Screenshot: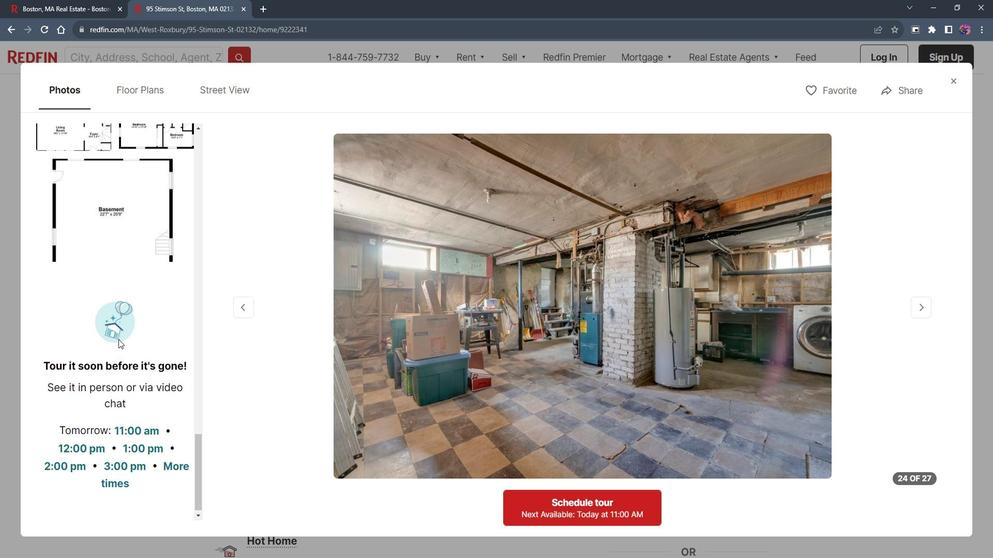 
Action: Mouse moved to (128, 327)
Screenshot: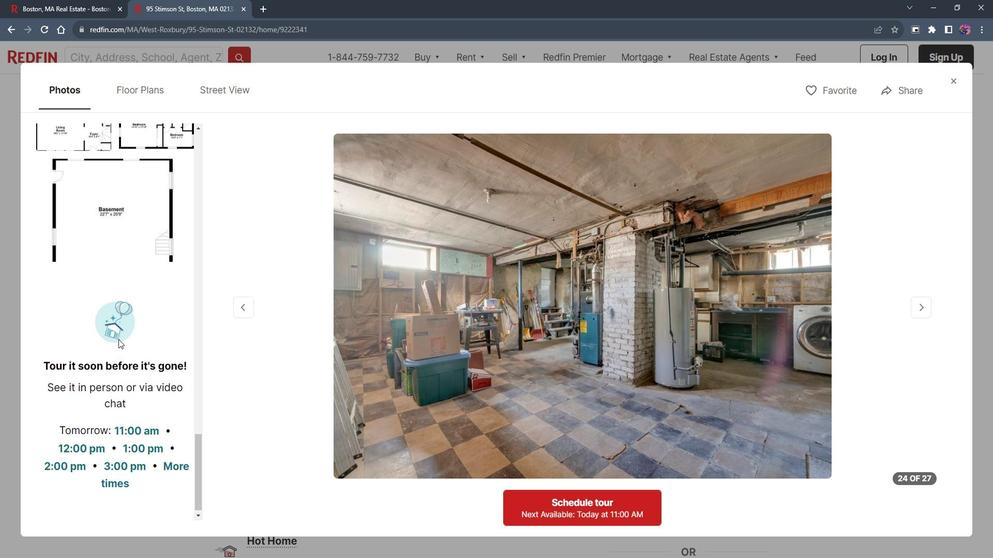 
Action: Mouse scrolled (128, 327) with delta (0, 0)
Screenshot: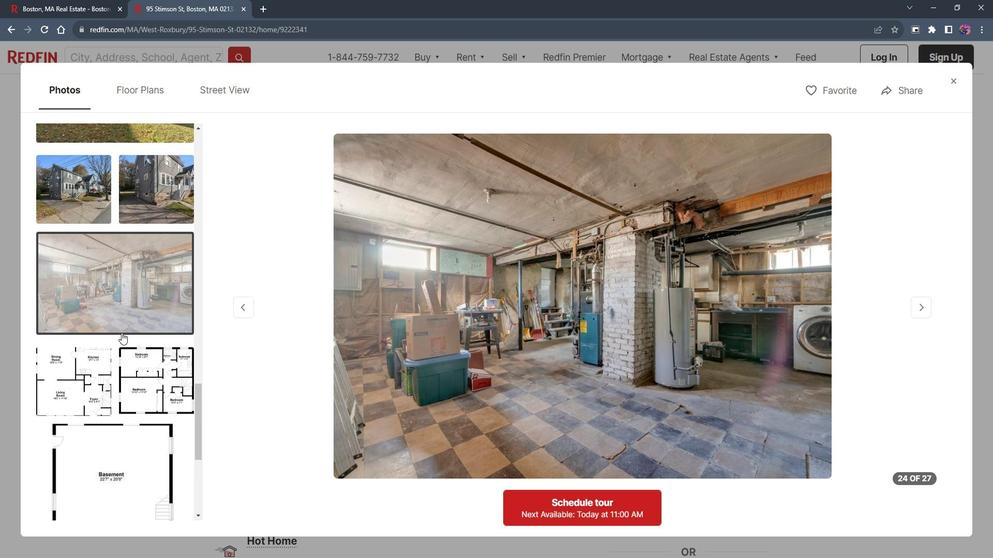 
Action: Mouse scrolled (128, 327) with delta (0, 0)
Screenshot: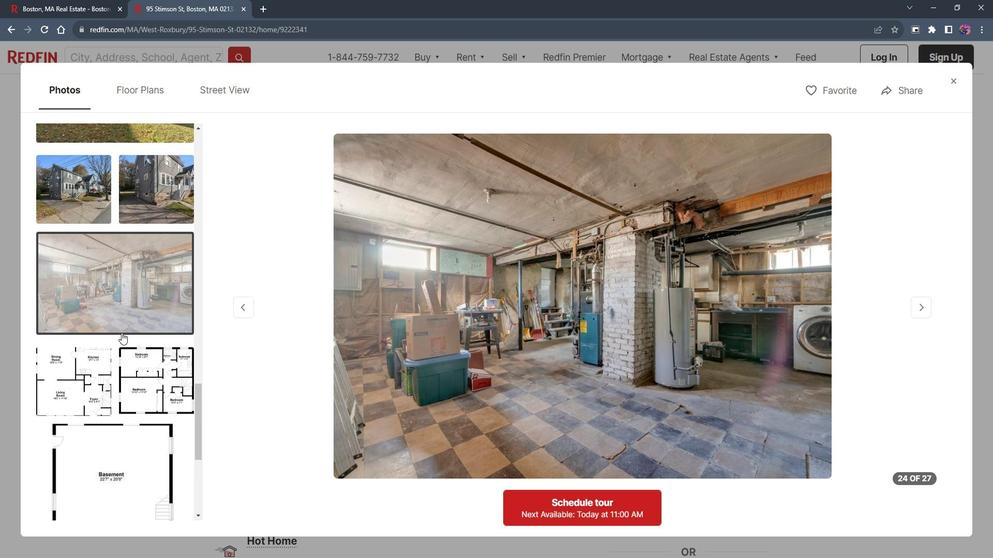 
Action: Mouse scrolled (128, 327) with delta (0, 0)
Screenshot: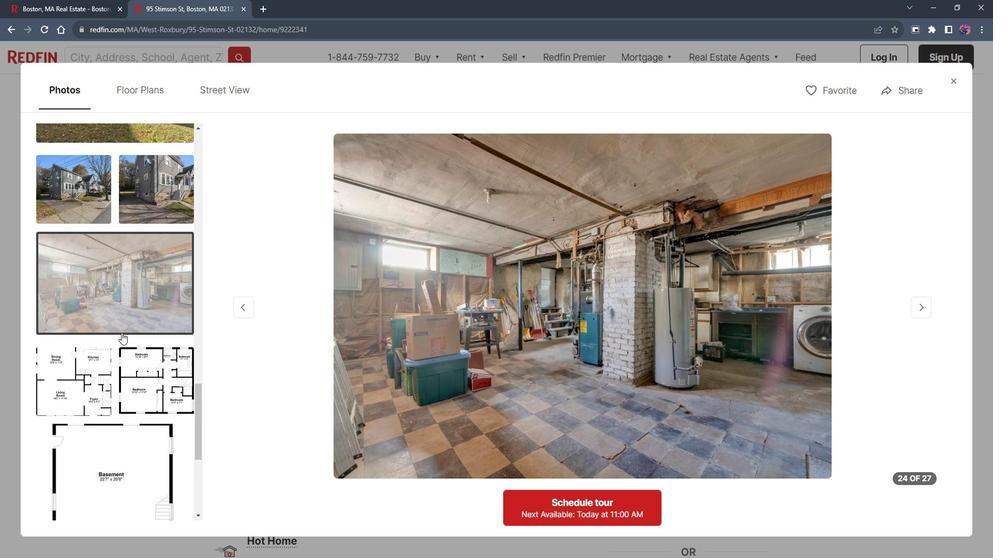 
Action: Mouse scrolled (128, 327) with delta (0, 0)
Screenshot: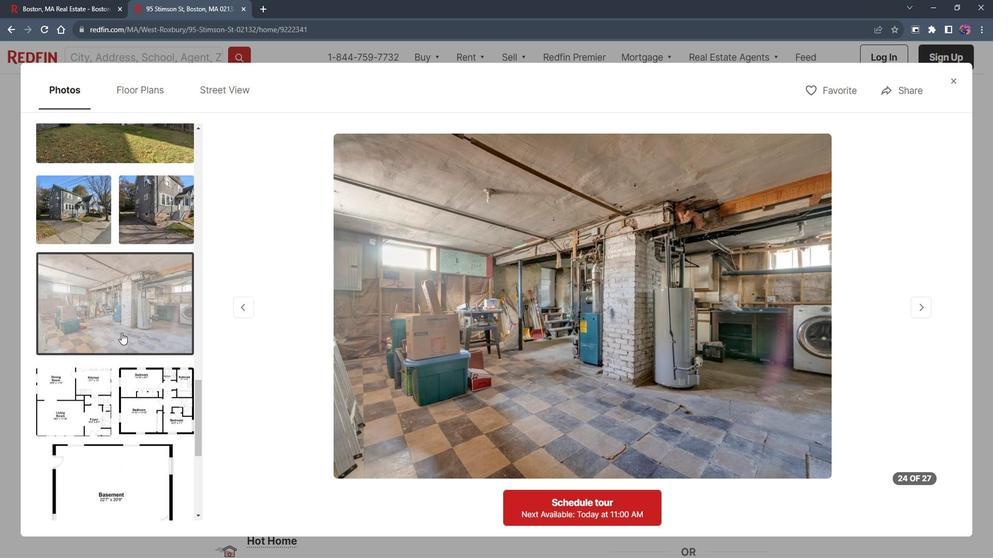 
Action: Mouse scrolled (128, 327) with delta (0, 0)
Screenshot: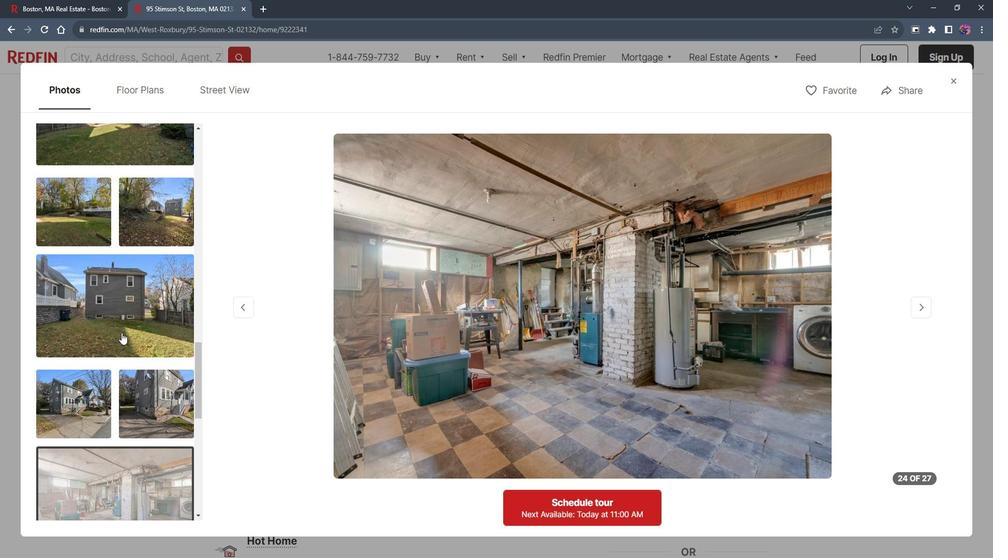 
Action: Mouse scrolled (128, 327) with delta (0, 0)
Screenshot: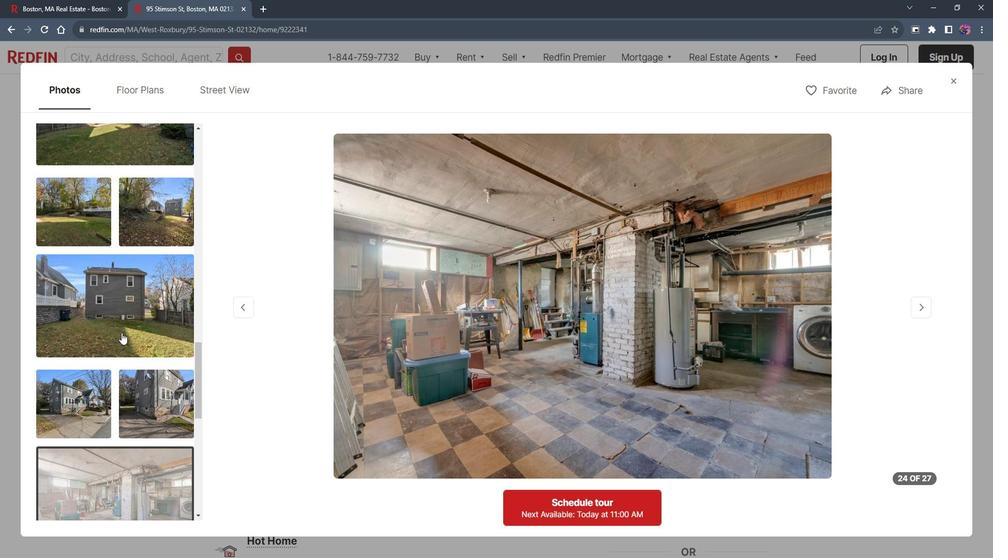 
Action: Mouse moved to (139, 311)
Screenshot: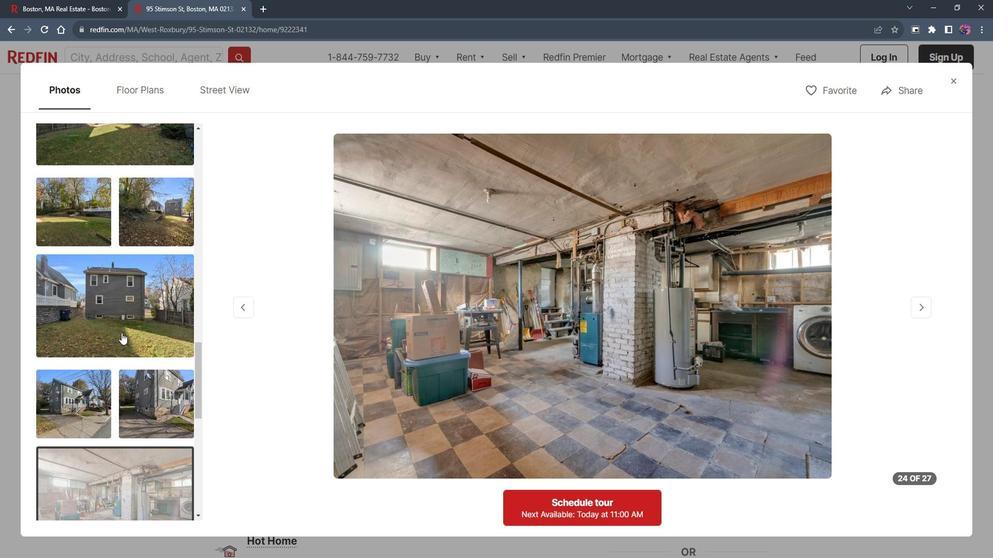 
Action: Mouse scrolled (139, 312) with delta (0, 0)
Screenshot: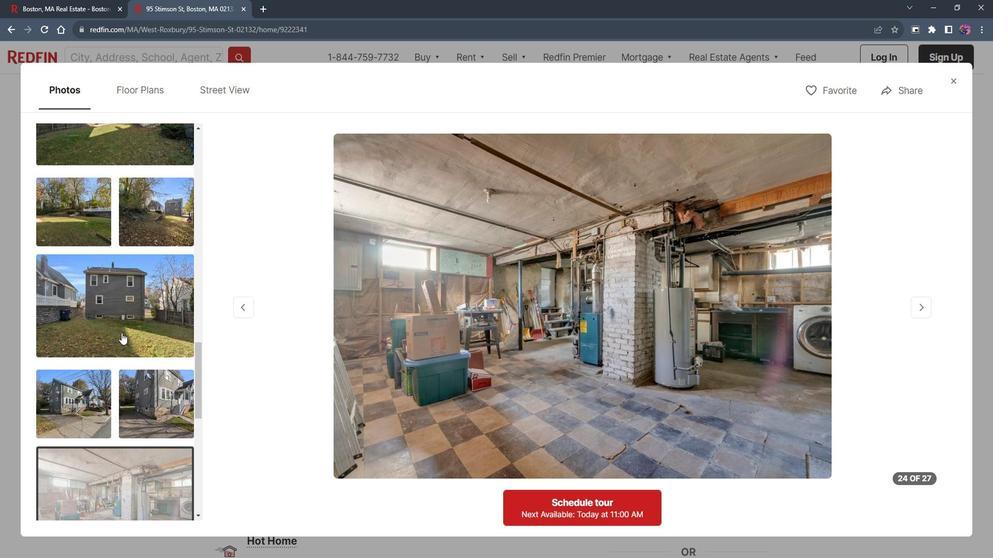 
Action: Mouse moved to (961, 85)
Screenshot: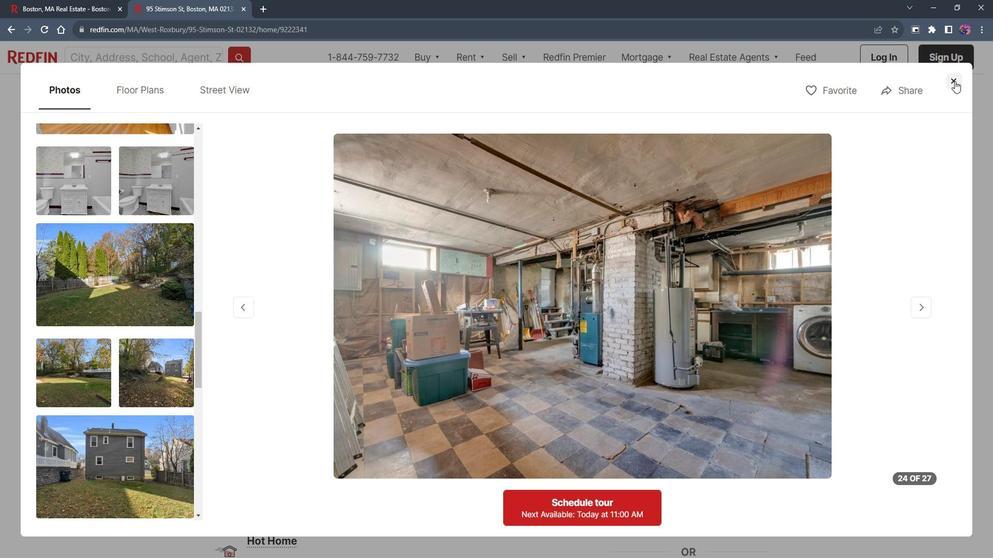 
Action: Mouse pressed left at (961, 85)
Screenshot: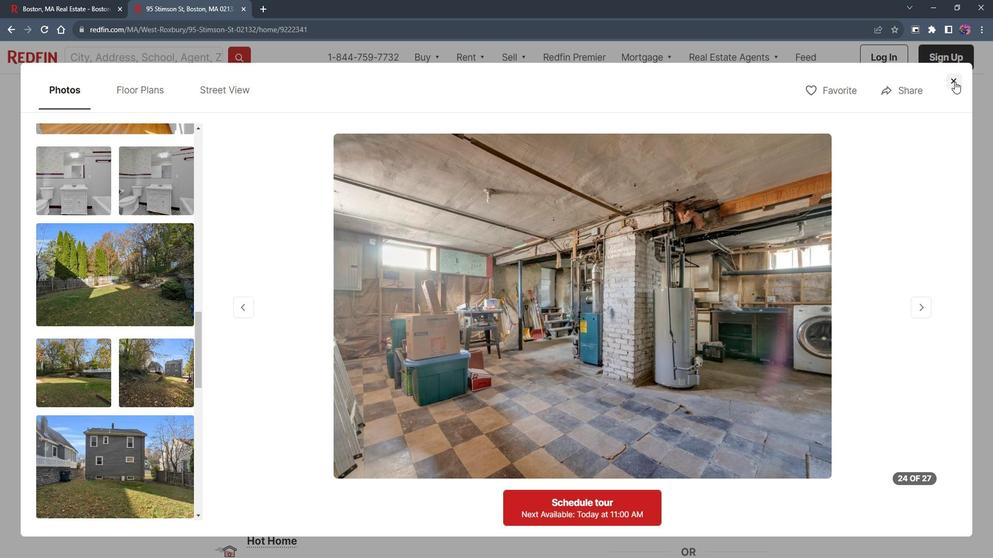
Action: Mouse moved to (323, 397)
Screenshot: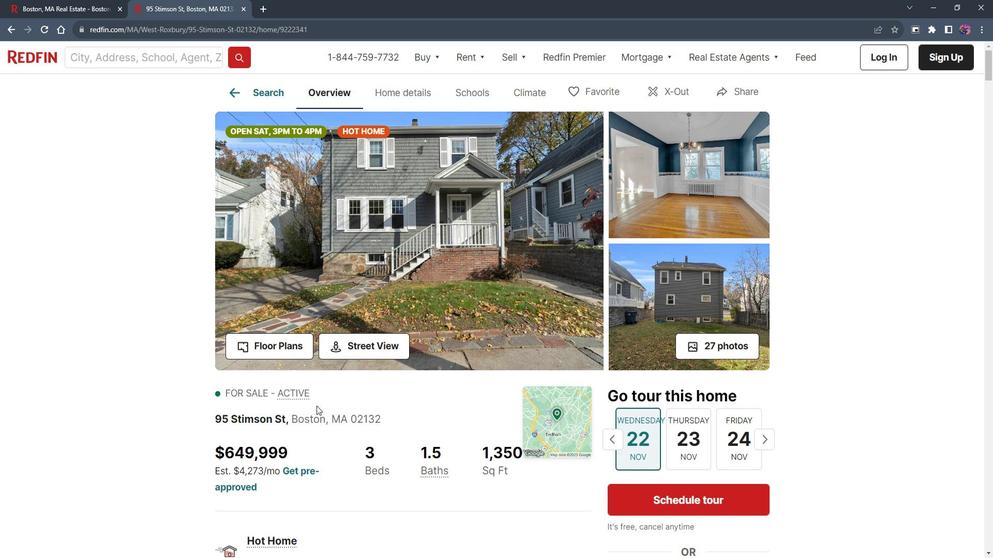 
Action: Mouse scrolled (323, 397) with delta (0, 0)
Screenshot: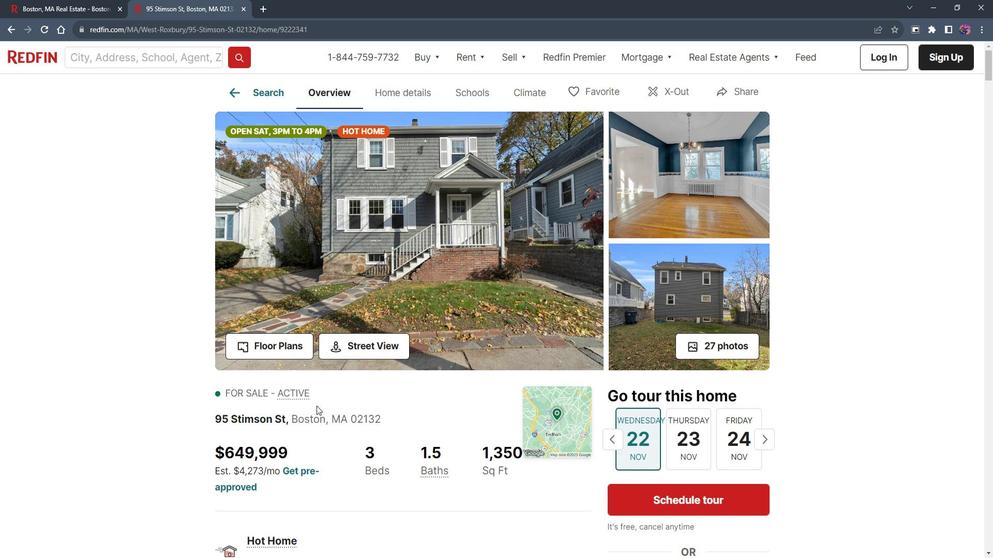 
Action: Mouse moved to (324, 397)
Screenshot: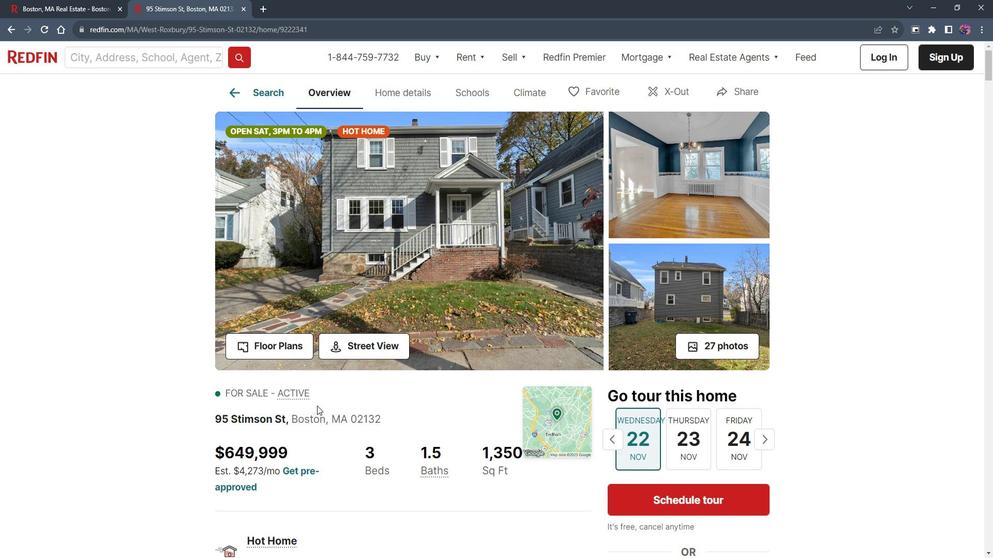 
Action: Mouse scrolled (324, 397) with delta (0, 0)
Screenshot: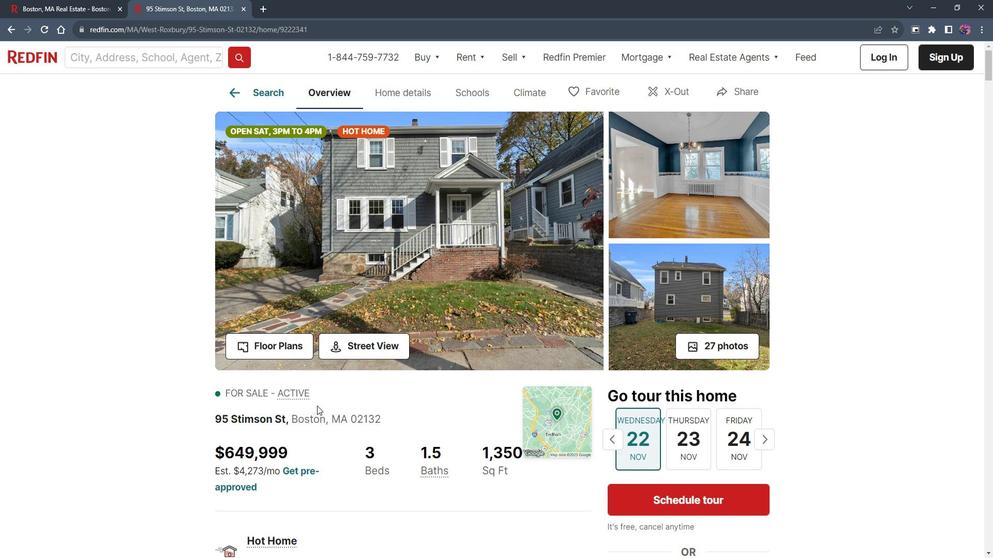 
Action: Mouse moved to (324, 397)
Screenshot: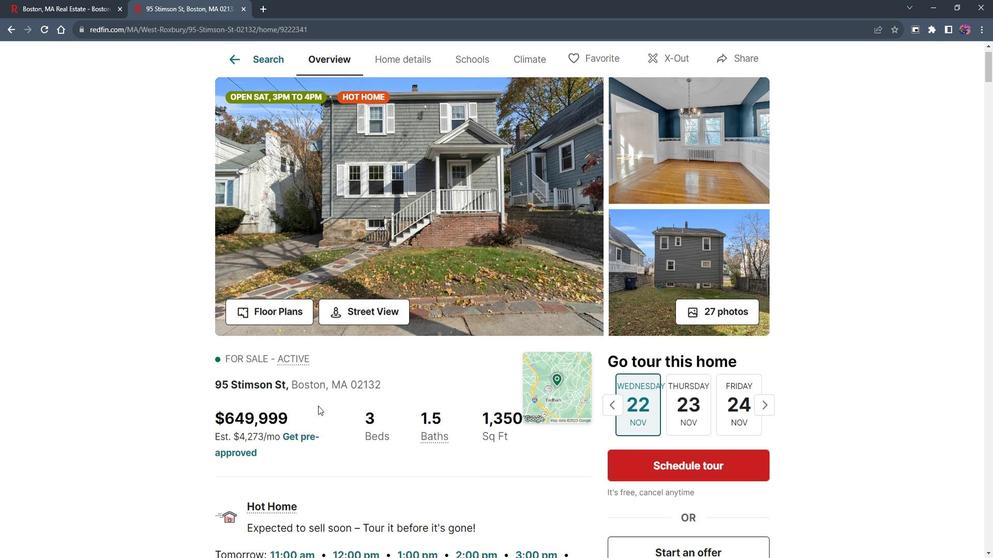 
Action: Mouse scrolled (324, 397) with delta (0, 0)
Screenshot: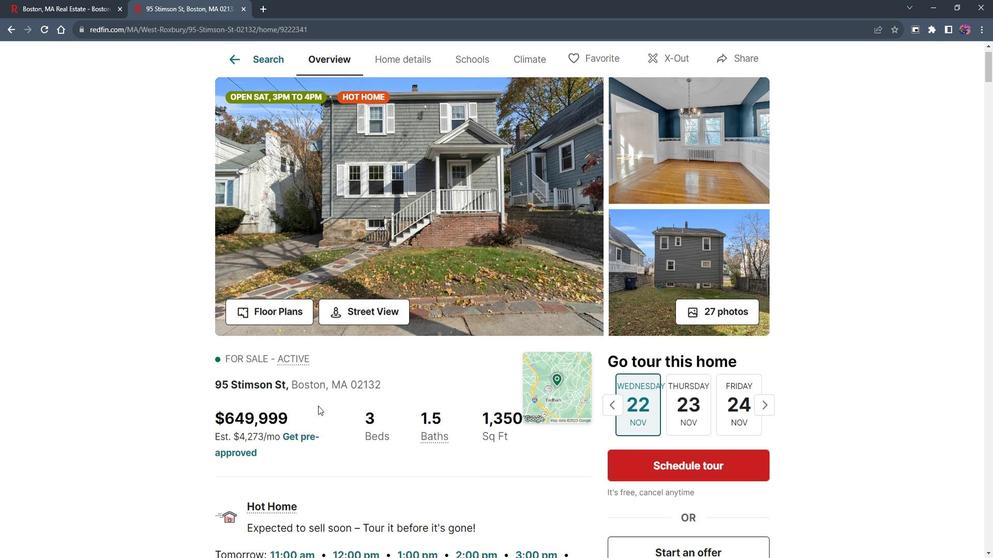 
Action: Mouse moved to (326, 397)
Screenshot: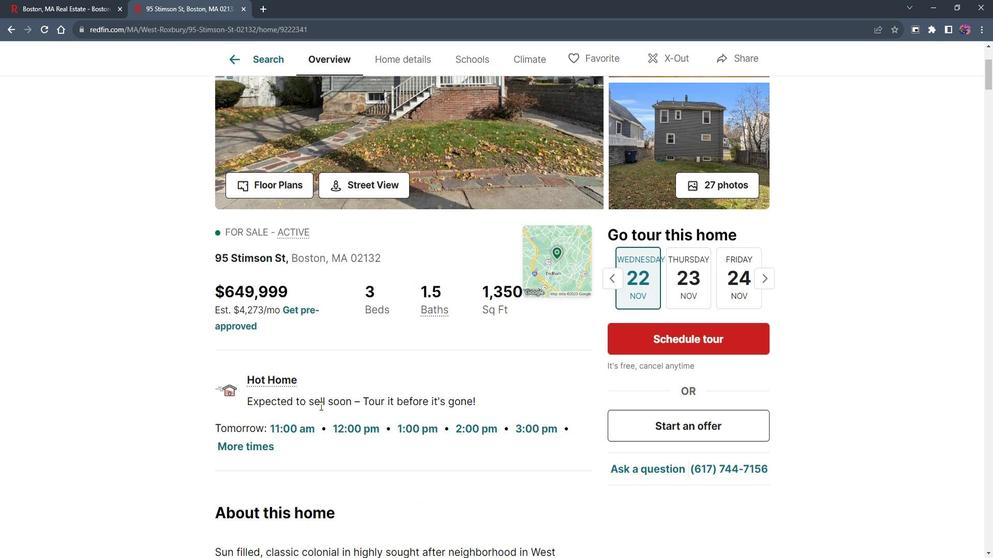 
Action: Mouse scrolled (326, 397) with delta (0, 0)
Screenshot: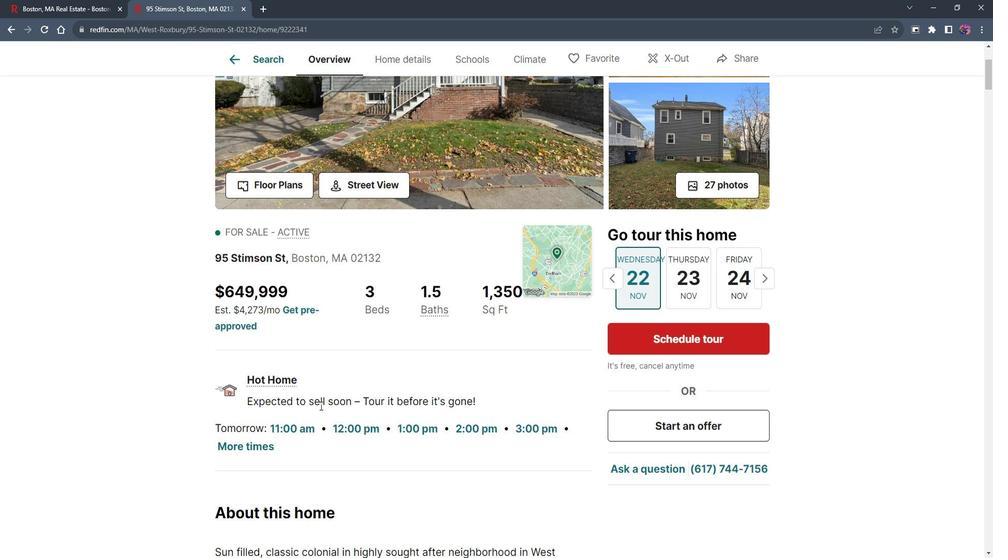 
Action: Mouse moved to (245, 389)
Screenshot: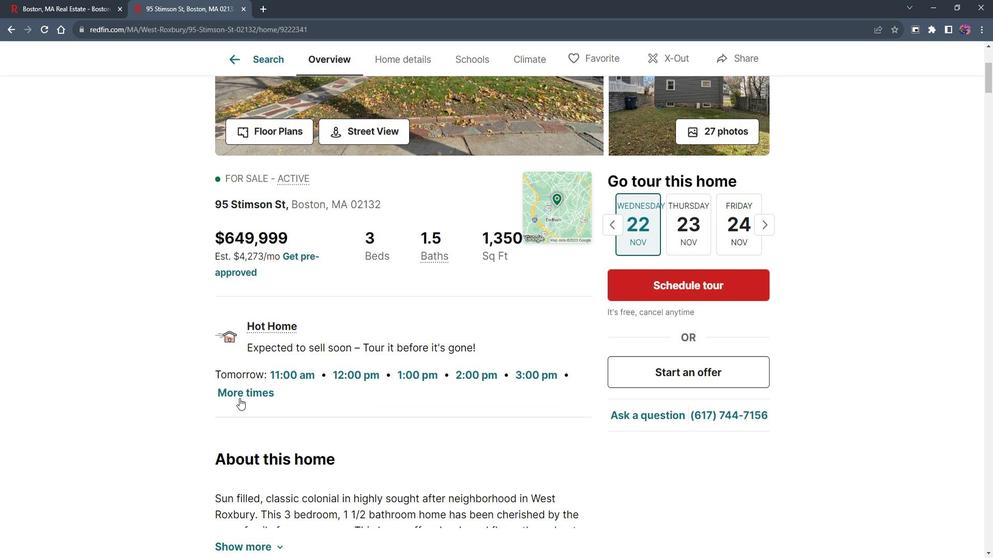 
Action: Mouse scrolled (245, 388) with delta (0, 0)
Screenshot: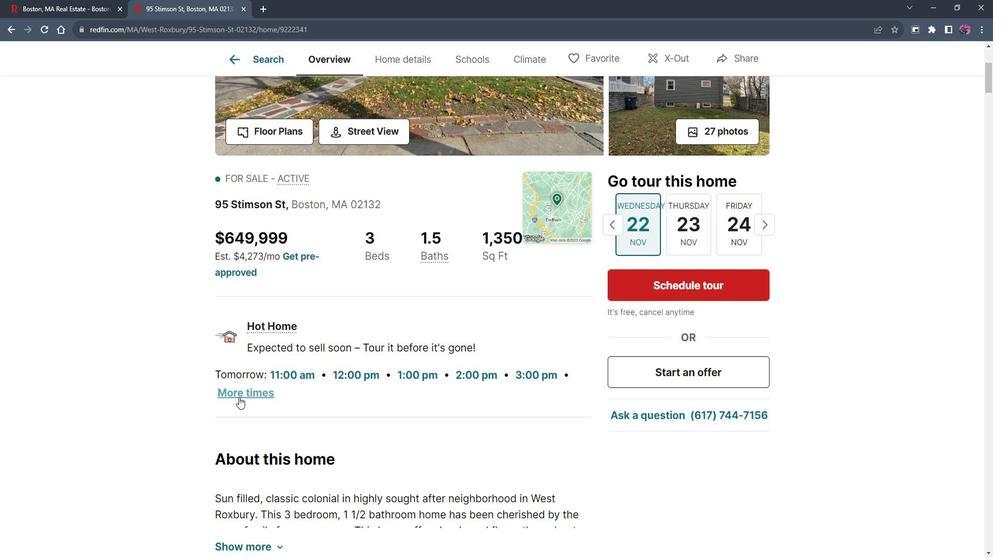 
Action: Mouse scrolled (245, 388) with delta (0, 0)
Screenshot: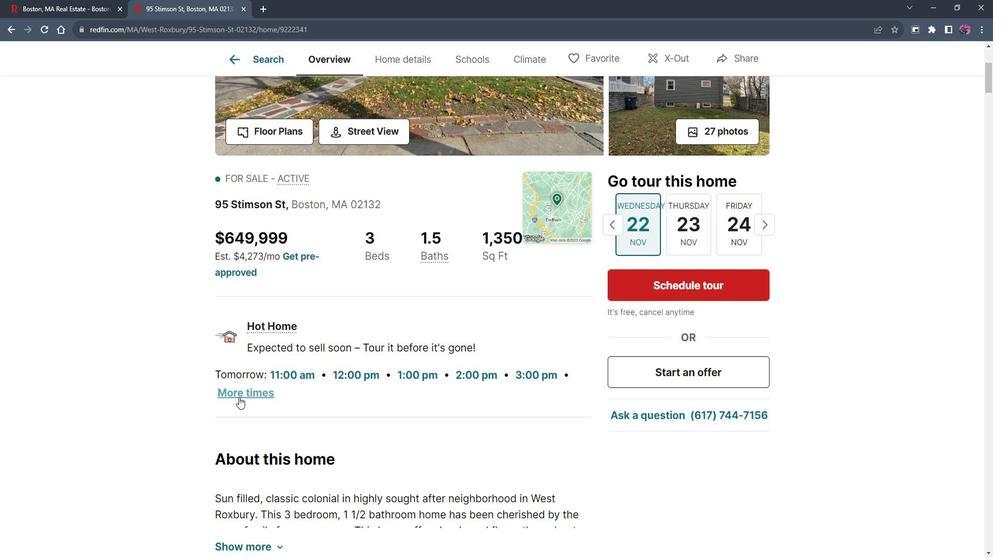 
Action: Mouse scrolled (245, 388) with delta (0, 0)
Screenshot: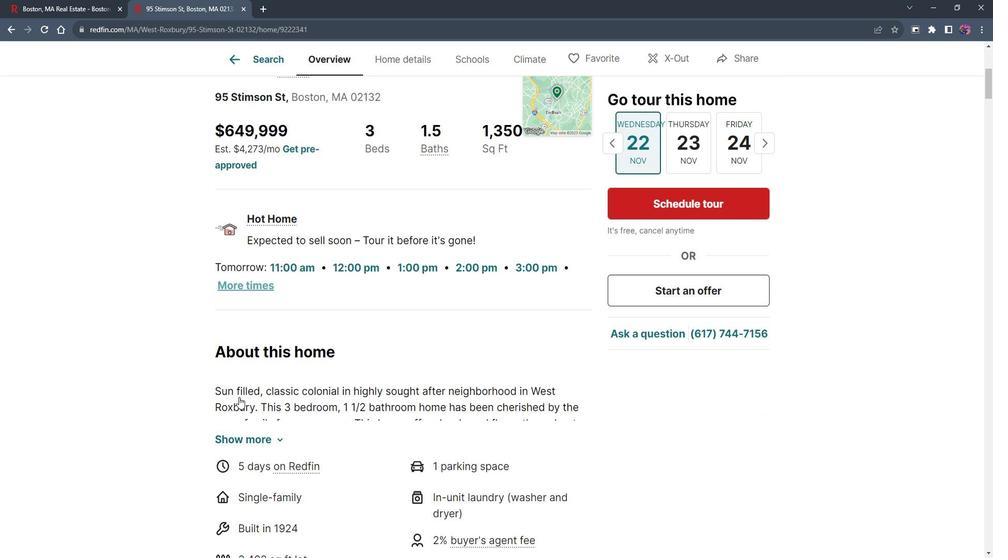 
Action: Mouse moved to (250, 381)
Screenshot: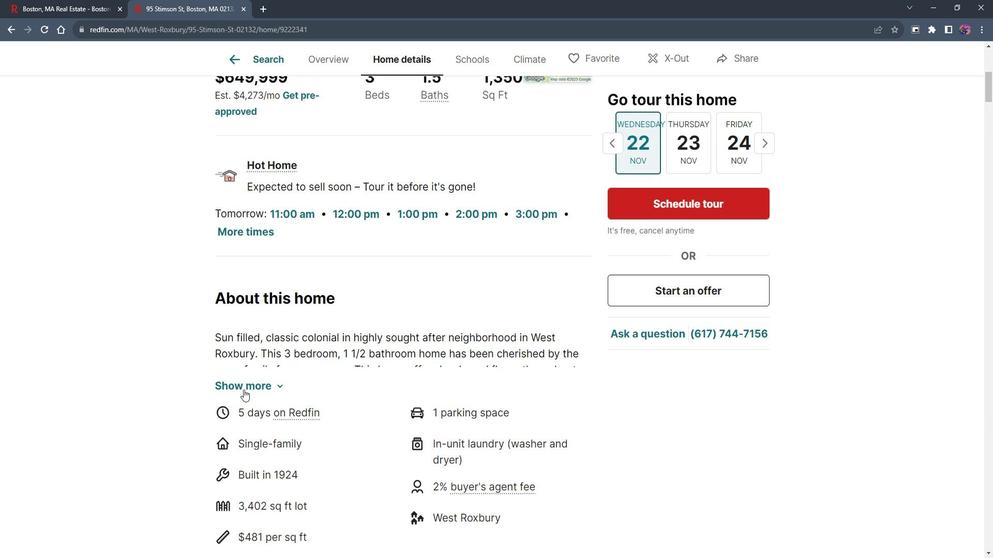 
Action: Mouse pressed left at (250, 381)
Screenshot: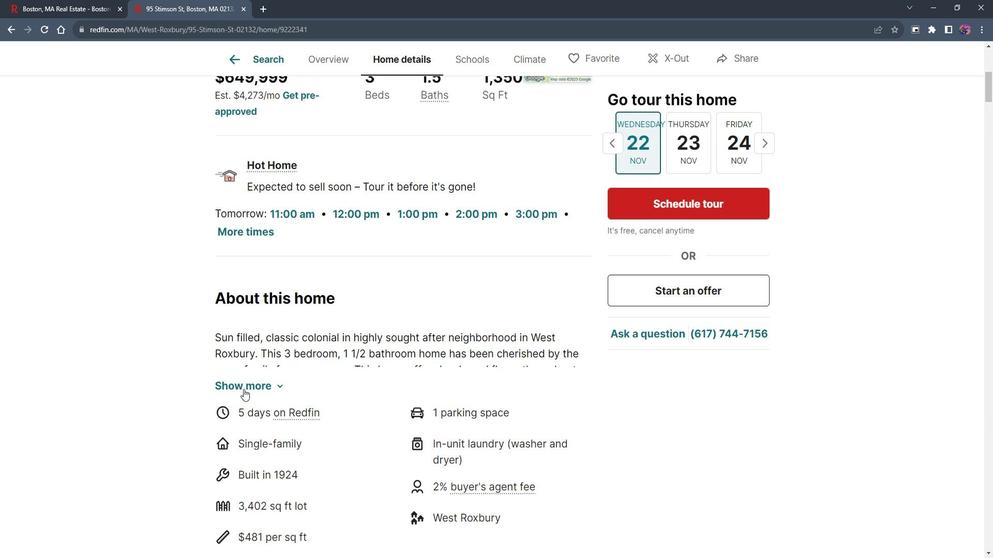
Action: Mouse moved to (397, 423)
Screenshot: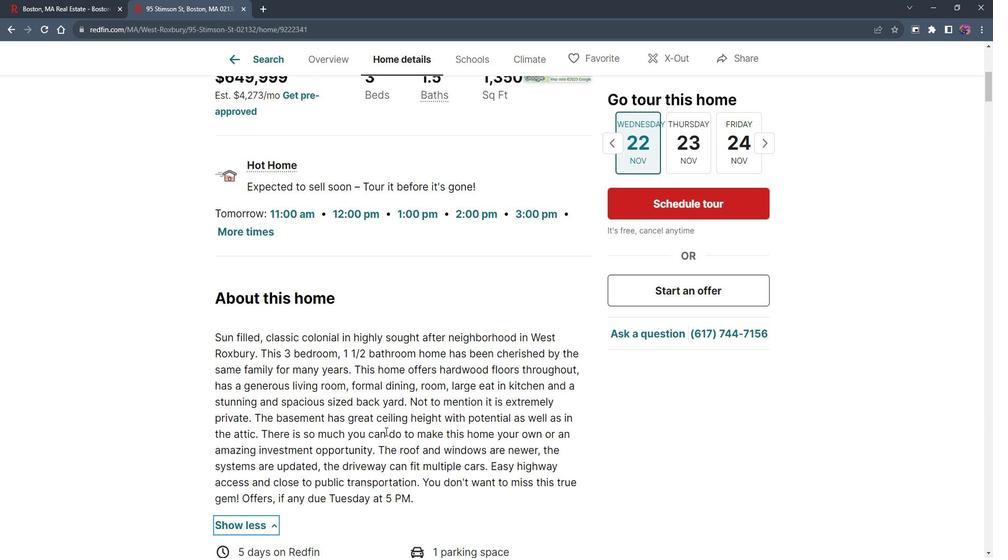 
Action: Mouse scrolled (397, 422) with delta (0, 0)
Screenshot: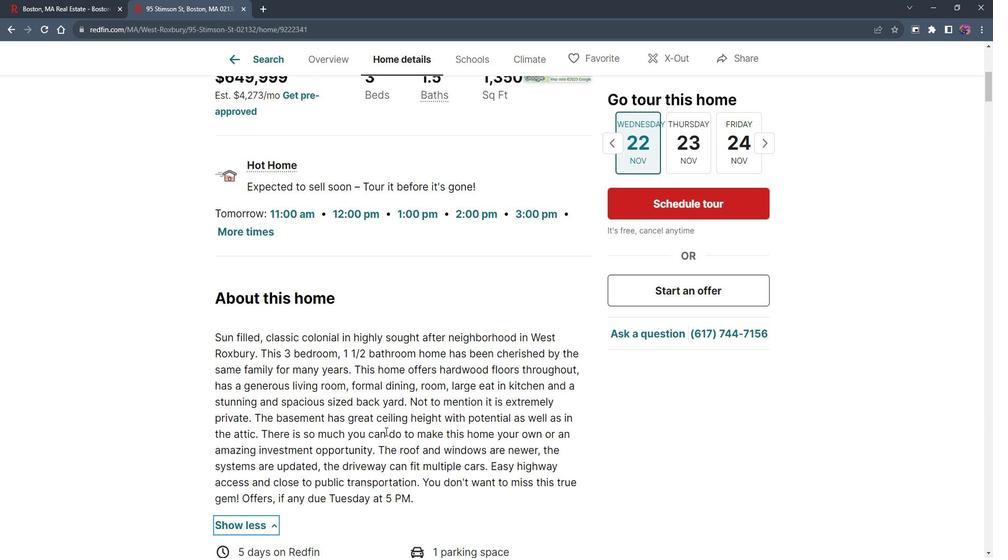 
Action: Mouse moved to (400, 423)
Screenshot: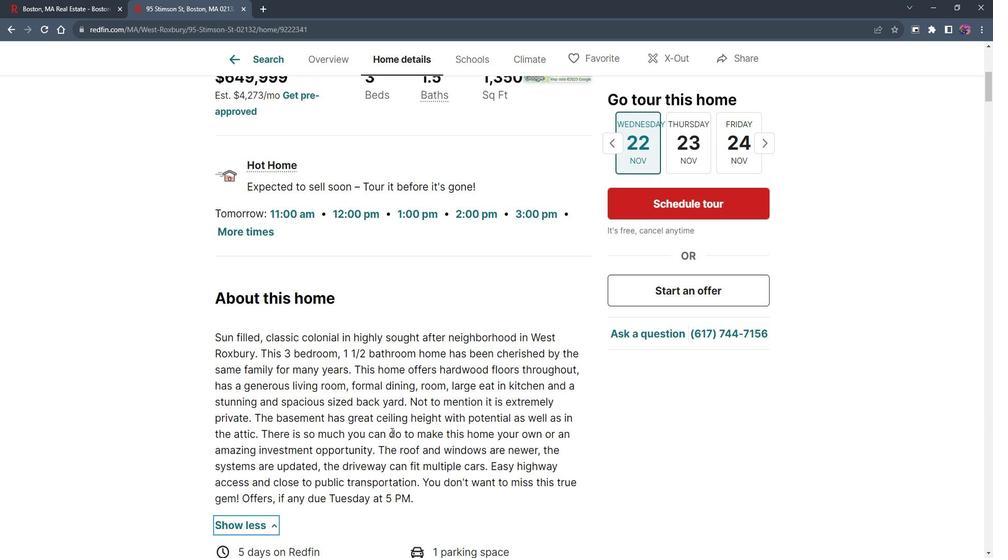 
Action: Mouse scrolled (400, 422) with delta (0, 0)
Screenshot: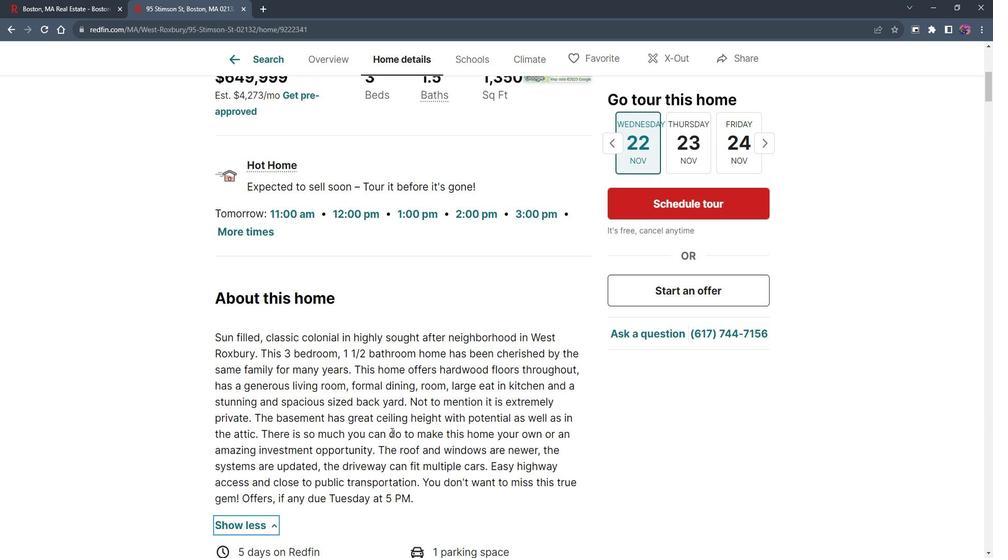 
Action: Mouse moved to (403, 422)
Screenshot: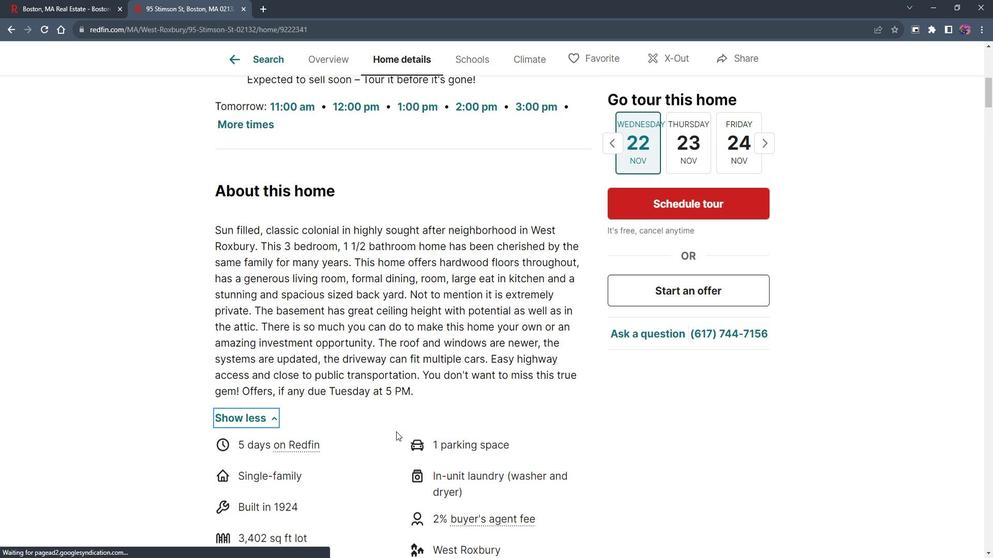 
Action: Mouse scrolled (403, 422) with delta (0, 0)
Screenshot: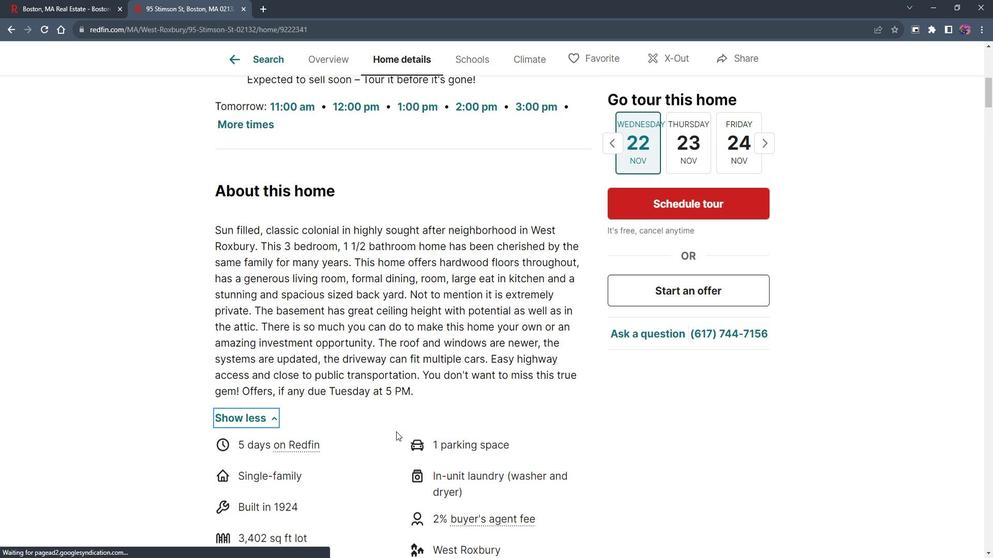 
Action: Mouse moved to (403, 422)
Screenshot: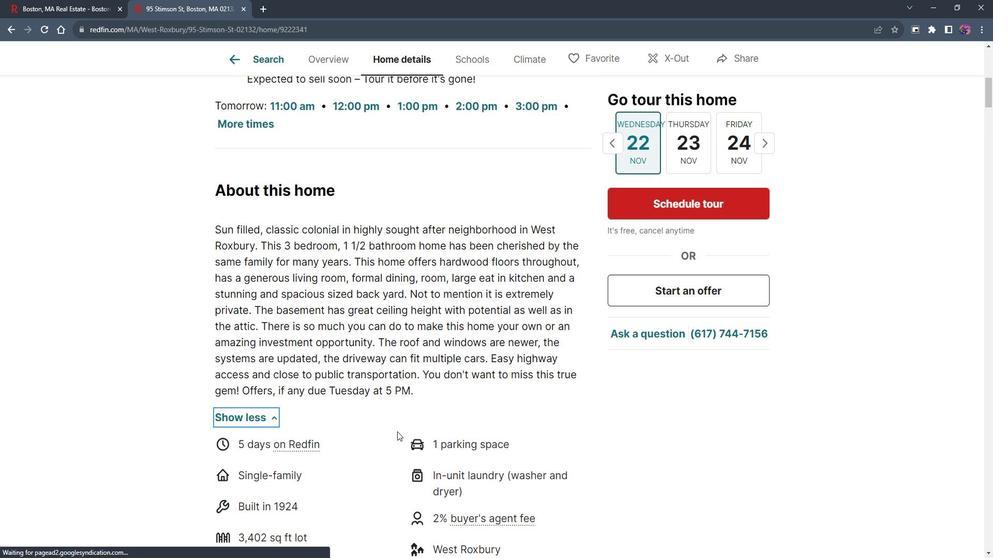 
Action: Mouse scrolled (403, 422) with delta (0, 0)
Screenshot: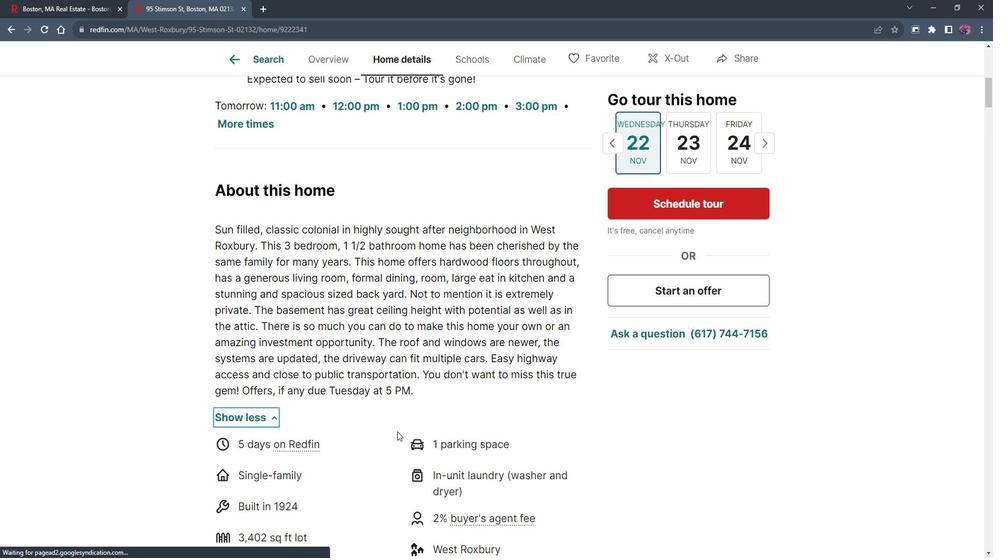 
Action: Mouse moved to (439, 326)
Screenshot: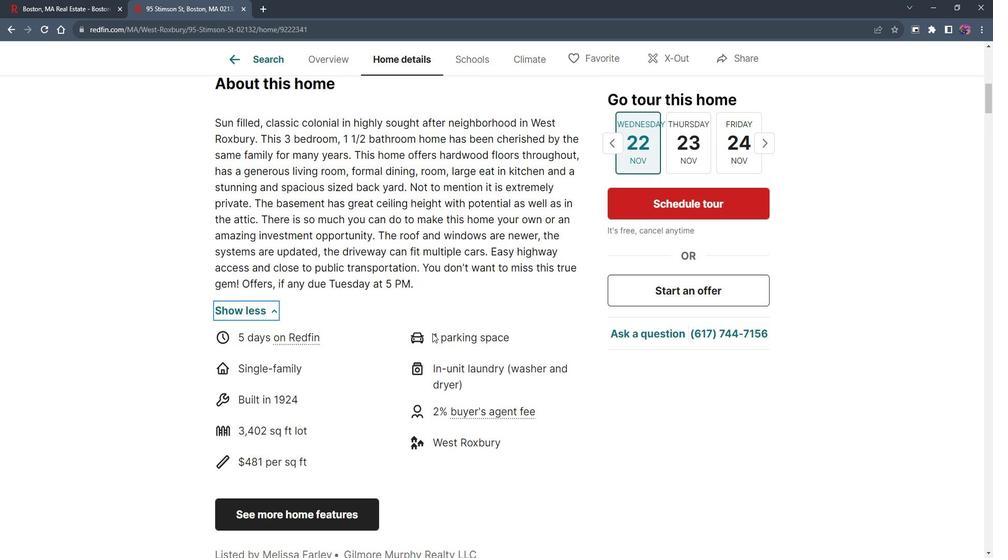 
Action: Mouse scrolled (439, 326) with delta (0, 0)
Screenshot: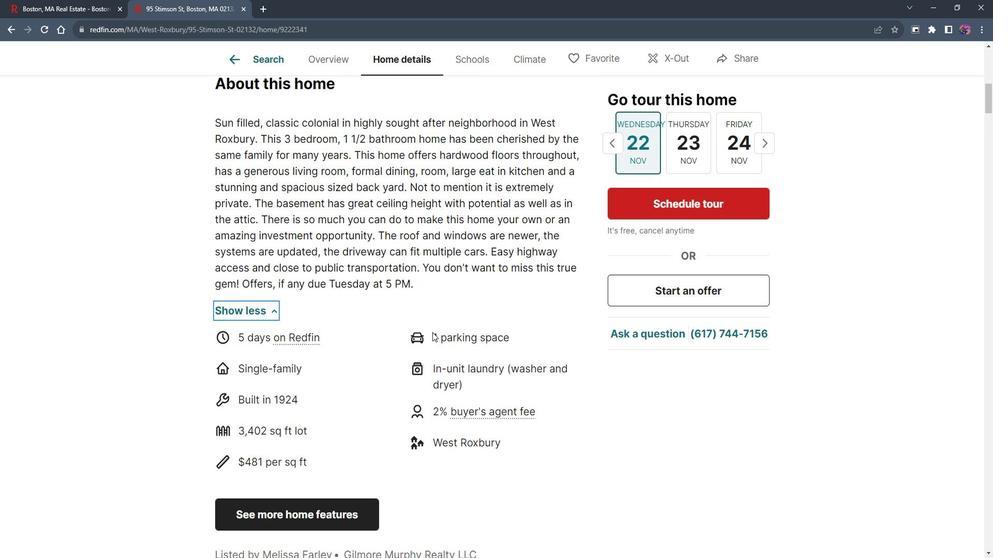 
Action: Mouse scrolled (439, 326) with delta (0, 0)
Screenshot: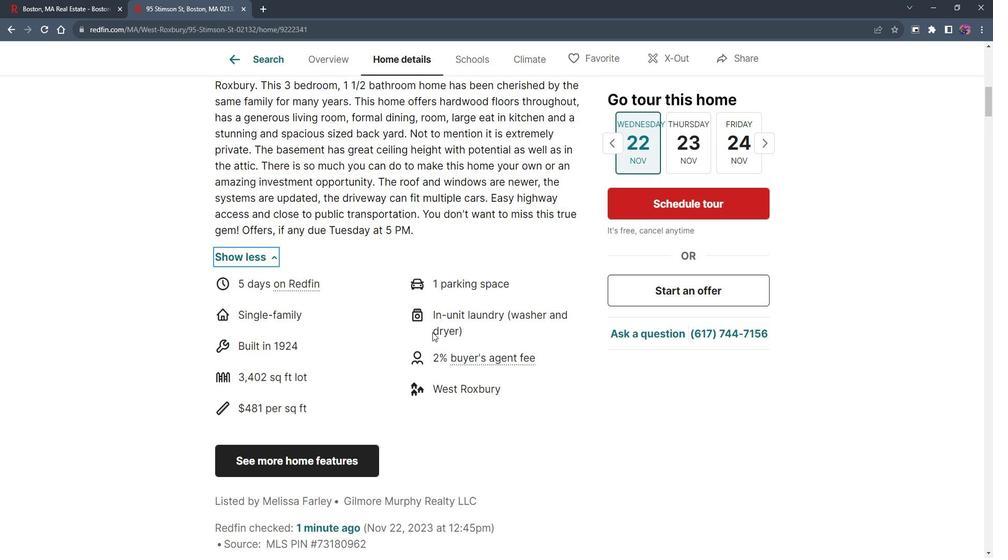 
Action: Mouse moved to (442, 333)
Screenshot: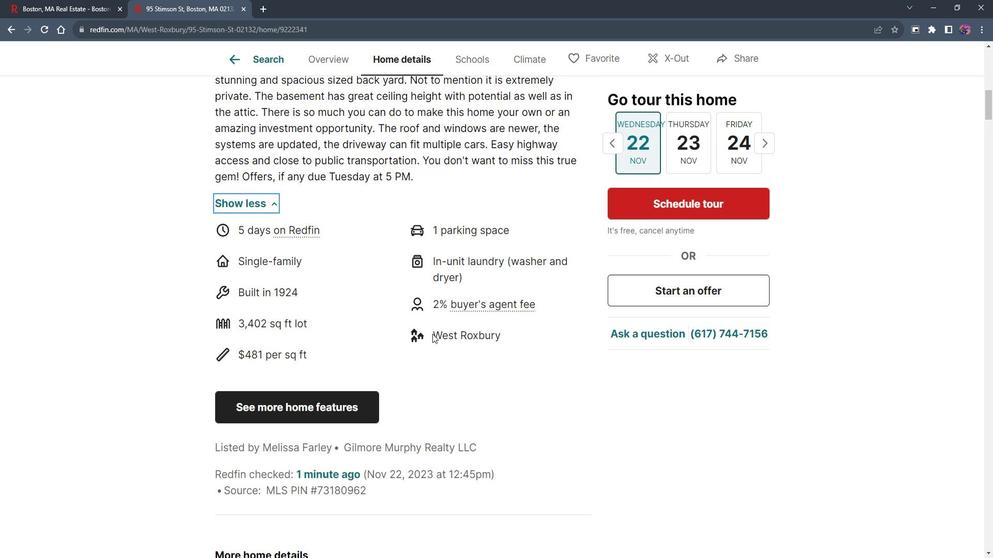 
Action: Mouse scrolled (442, 332) with delta (0, 0)
Screenshot: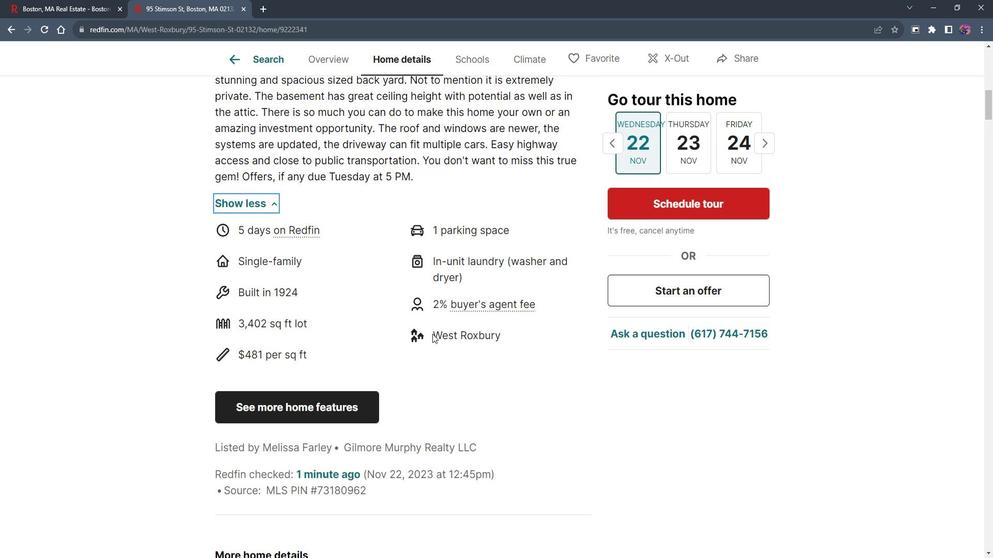 
Action: Mouse moved to (450, 343)
Screenshot: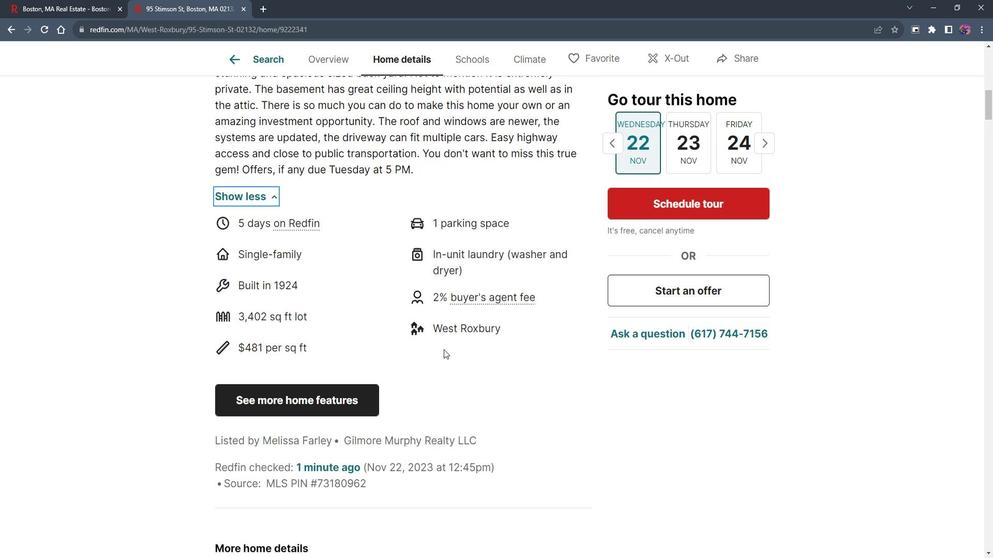 
Action: Mouse scrolled (450, 343) with delta (0, 0)
Screenshot: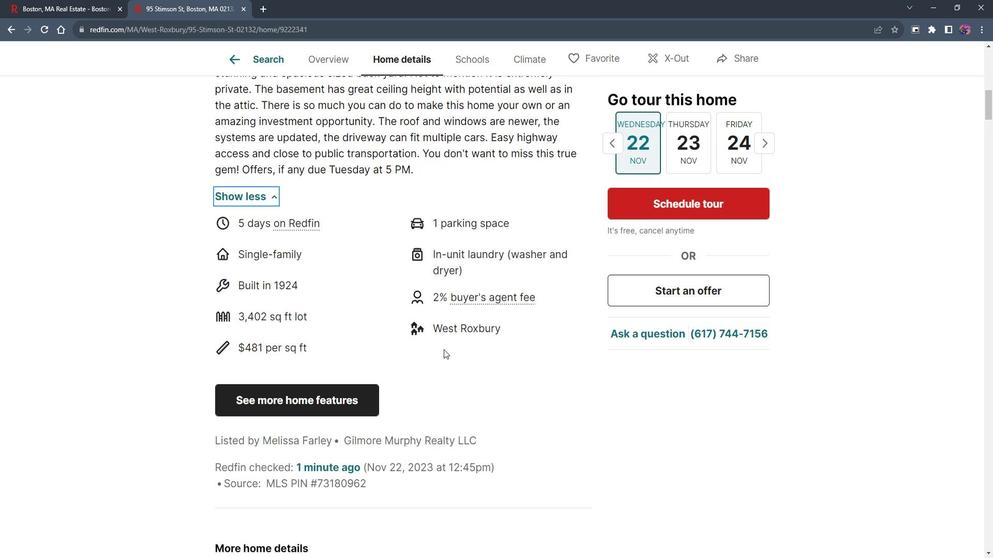 
Action: Mouse moved to (313, 308)
Screenshot: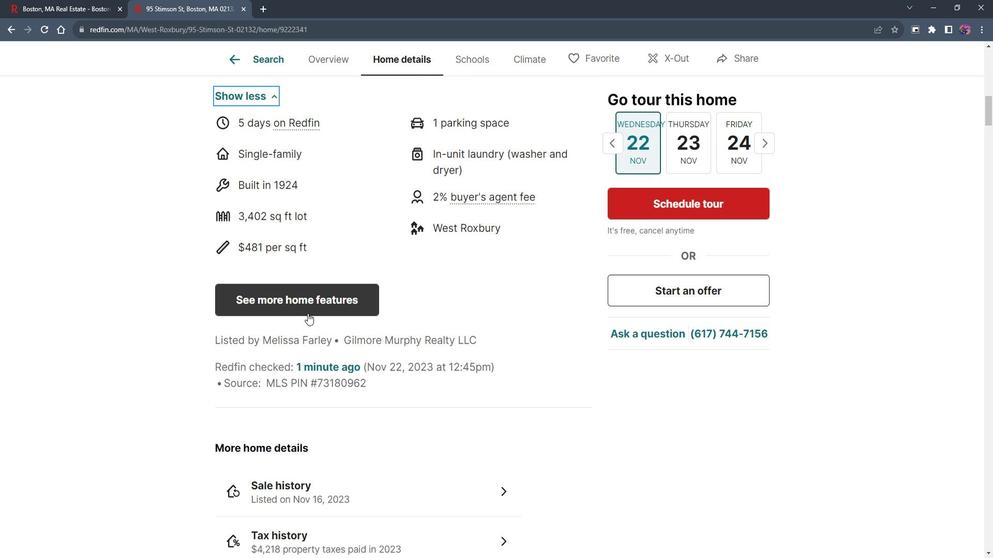 
Action: Mouse pressed left at (313, 308)
Screenshot: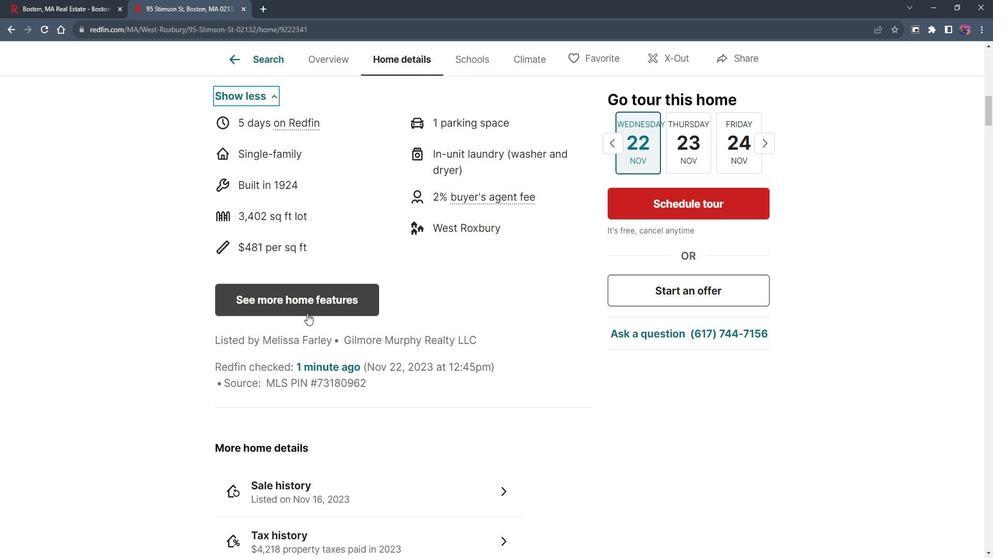 
Action: Mouse moved to (478, 319)
Screenshot: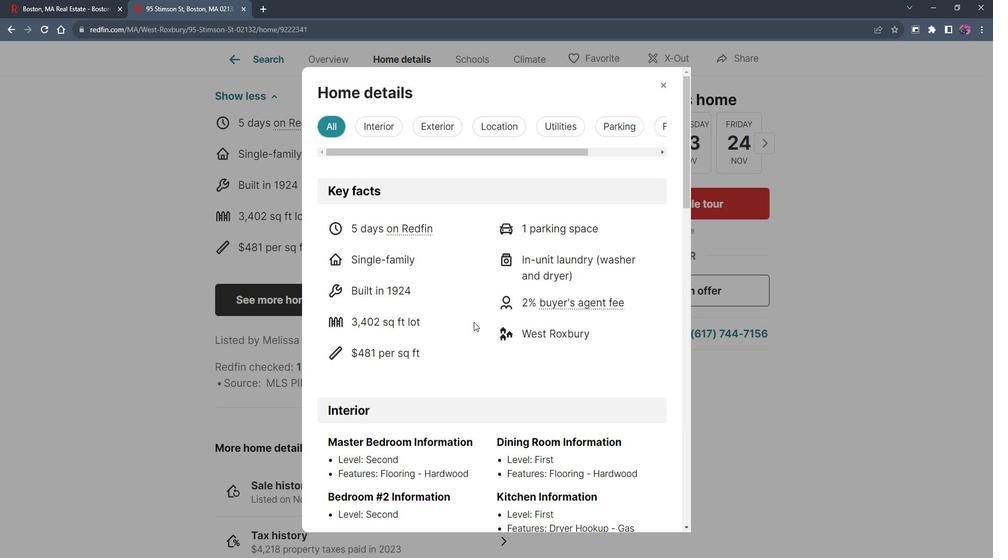 
Action: Mouse scrolled (478, 318) with delta (0, 0)
Screenshot: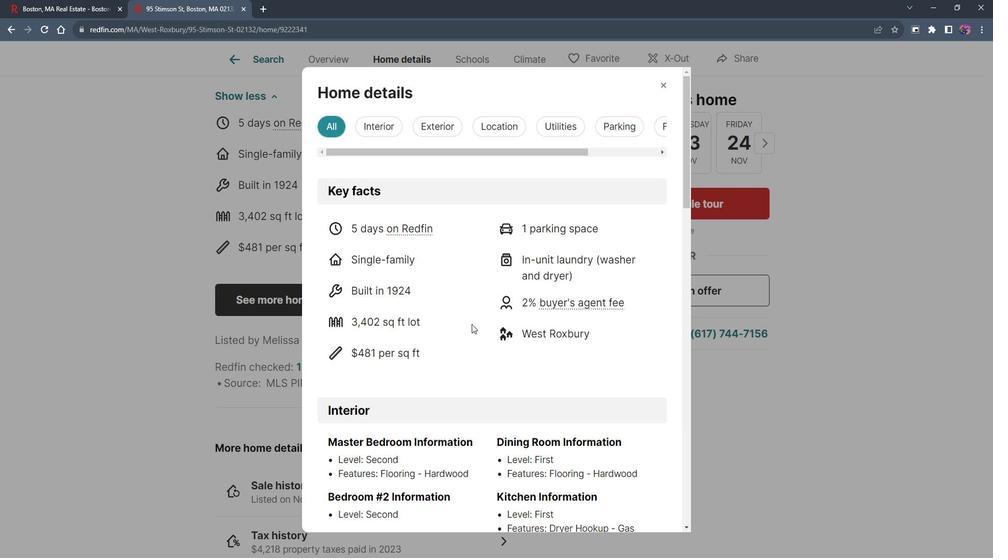 
Action: Mouse scrolled (478, 318) with delta (0, 0)
Screenshot: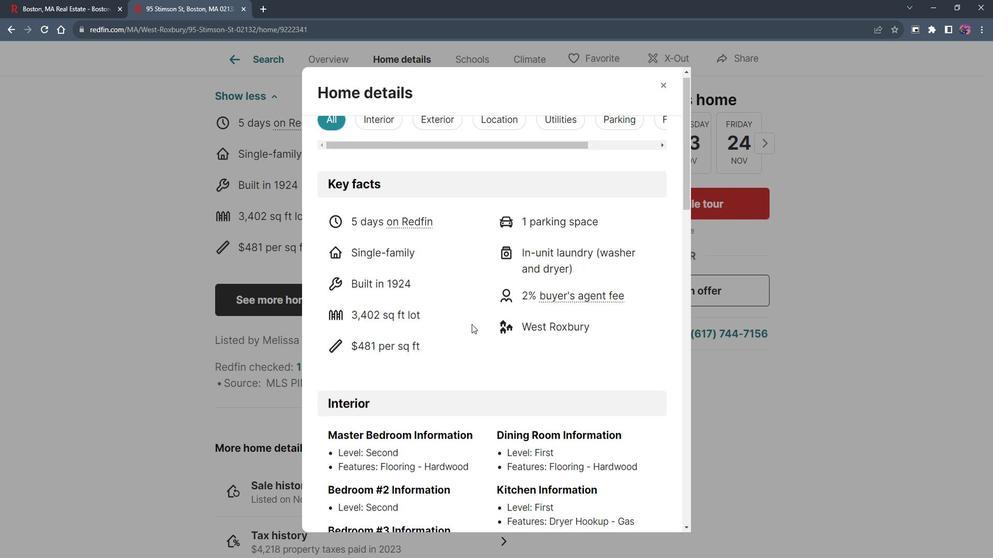 
Action: Mouse scrolled (478, 319) with delta (0, 0)
Screenshot: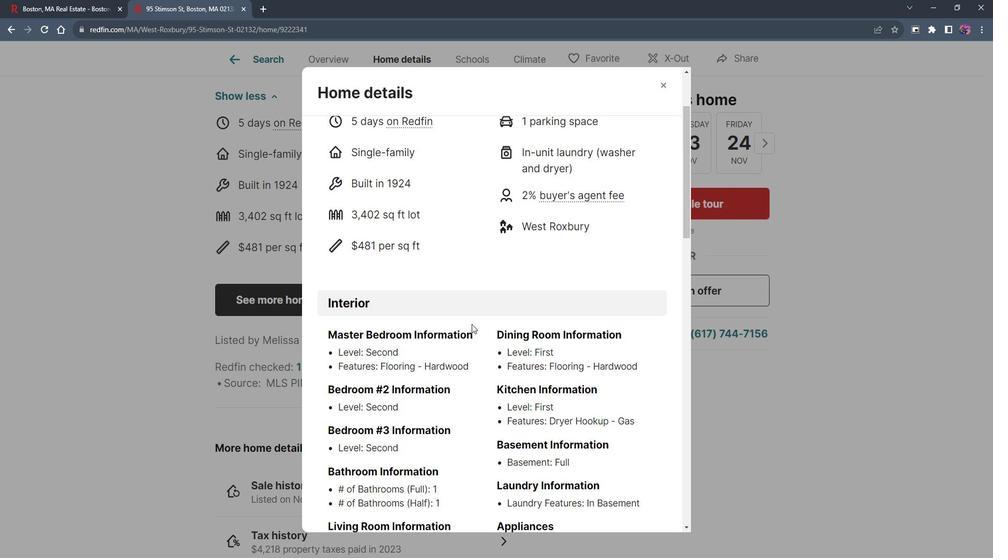 
Action: Mouse scrolled (478, 319) with delta (0, 0)
Screenshot: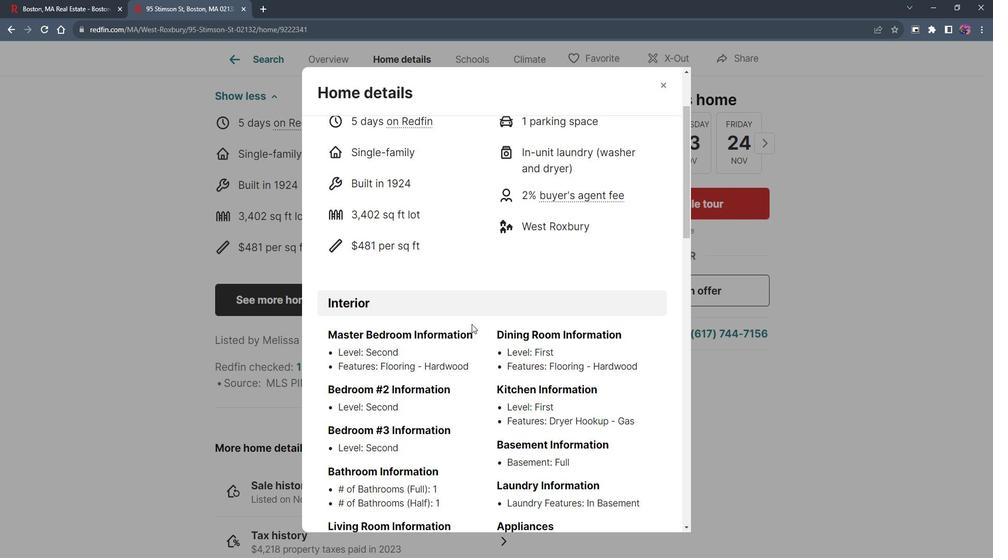 
Action: Mouse scrolled (478, 319) with delta (0, 0)
Screenshot: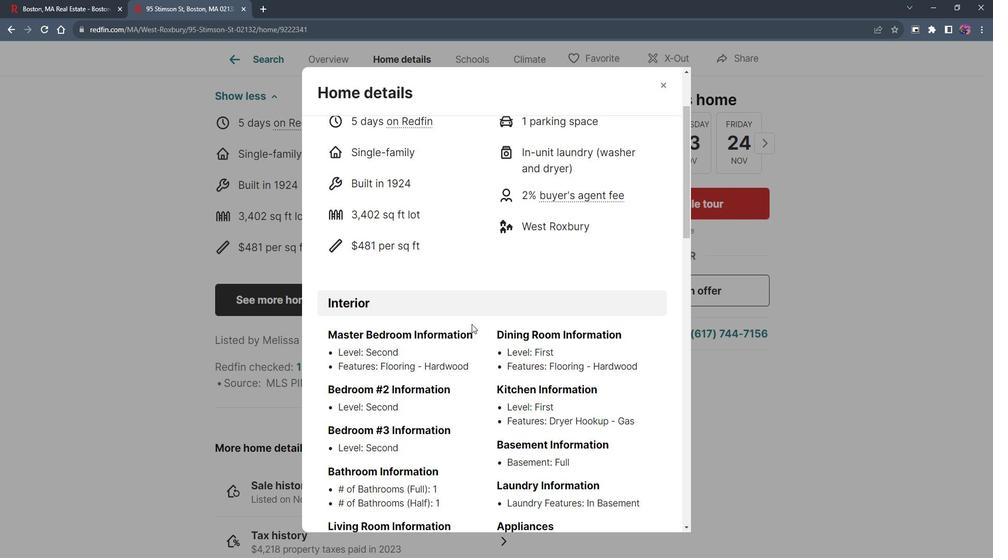 
Action: Mouse scrolled (478, 319) with delta (0, 0)
Screenshot: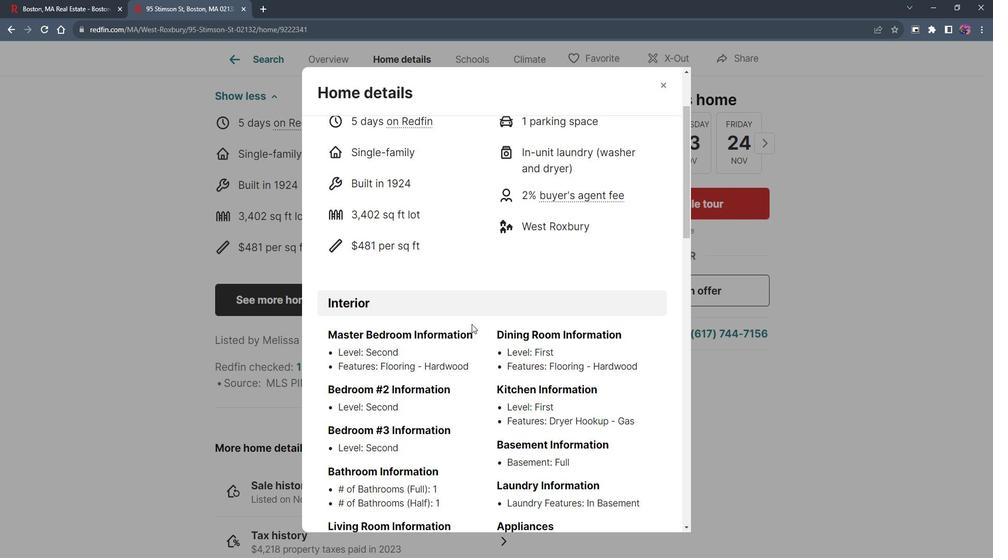 
Action: Mouse scrolled (478, 319) with delta (0, 0)
Screenshot: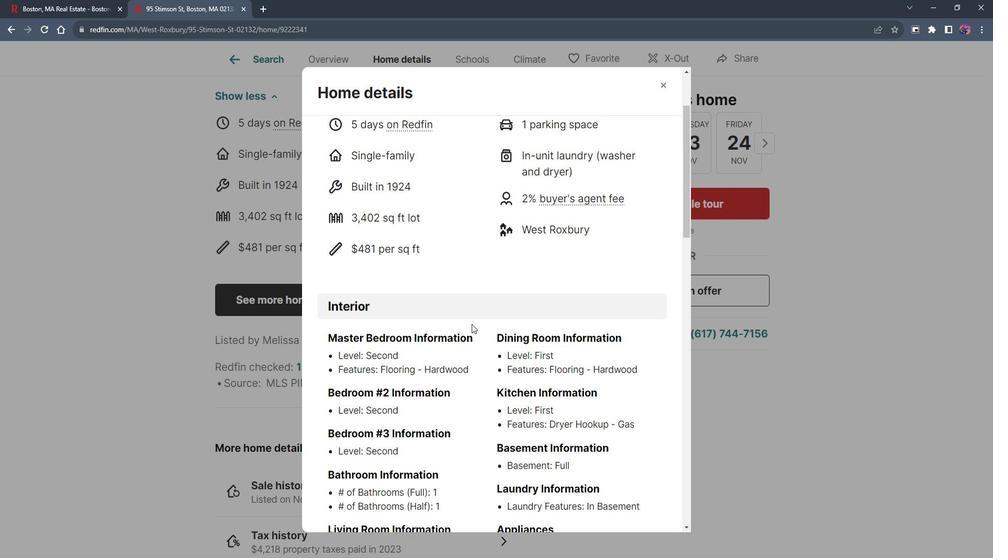 
Action: Mouse moved to (376, 126)
Screenshot: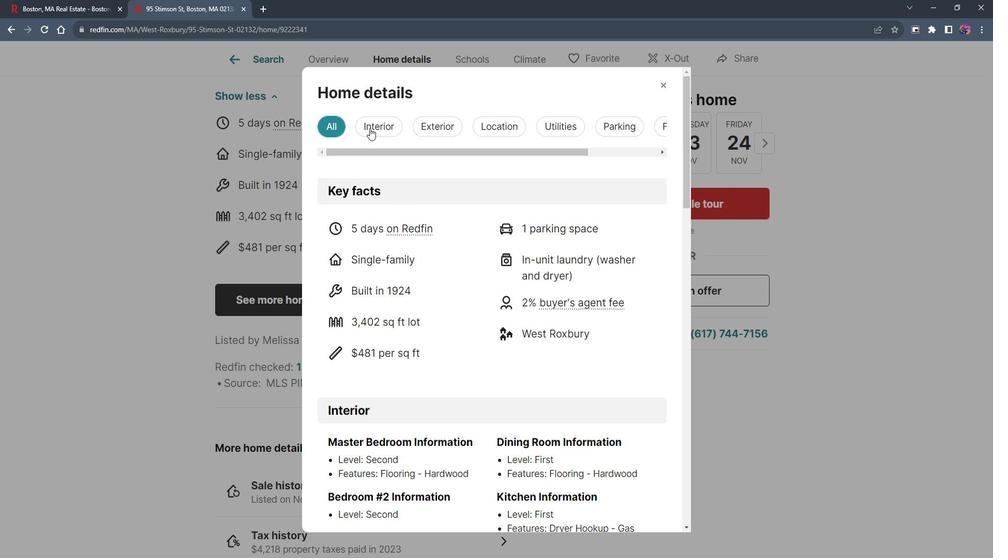
Action: Mouse pressed left at (376, 126)
Screenshot: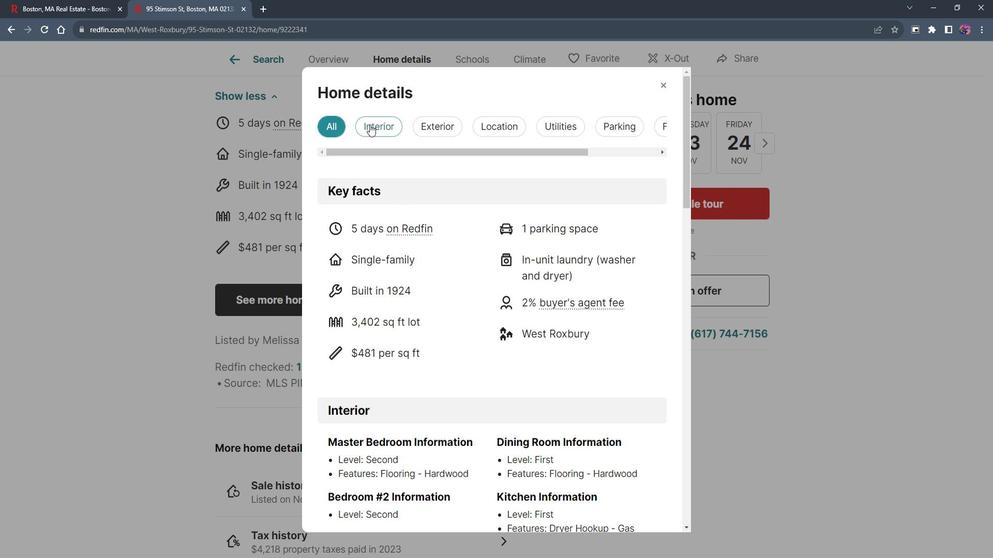 
Action: Mouse moved to (445, 122)
Screenshot: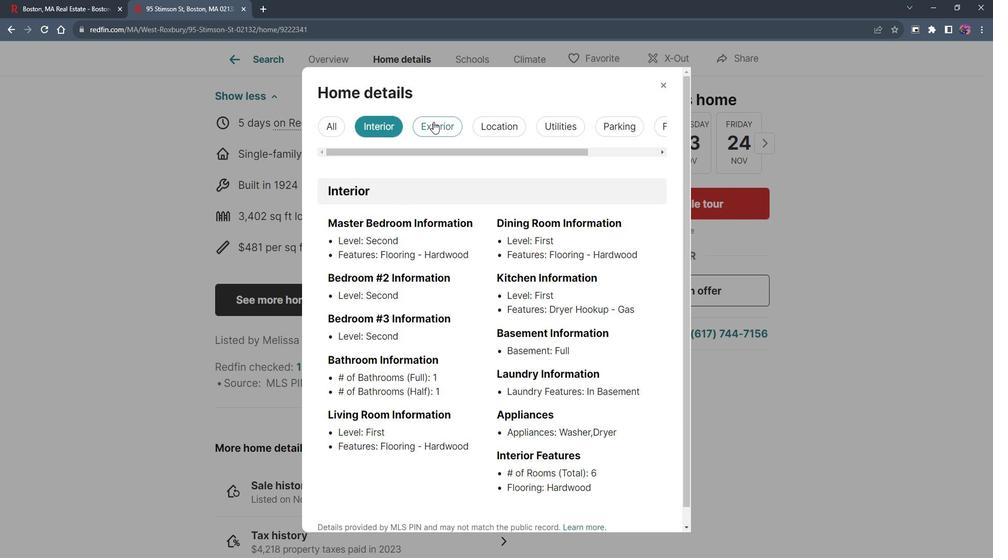 
Action: Mouse pressed left at (445, 122)
Screenshot: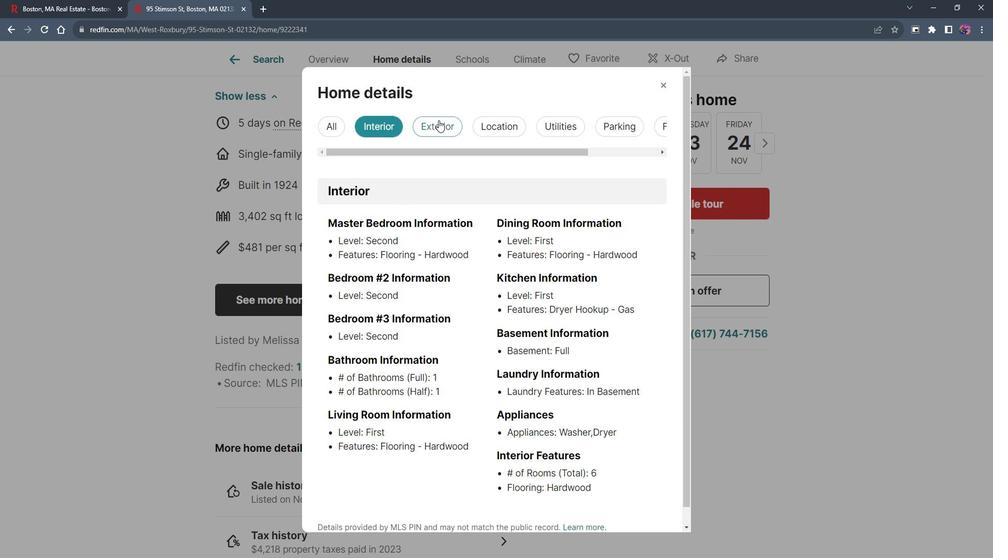 
Action: Mouse moved to (495, 128)
Screenshot: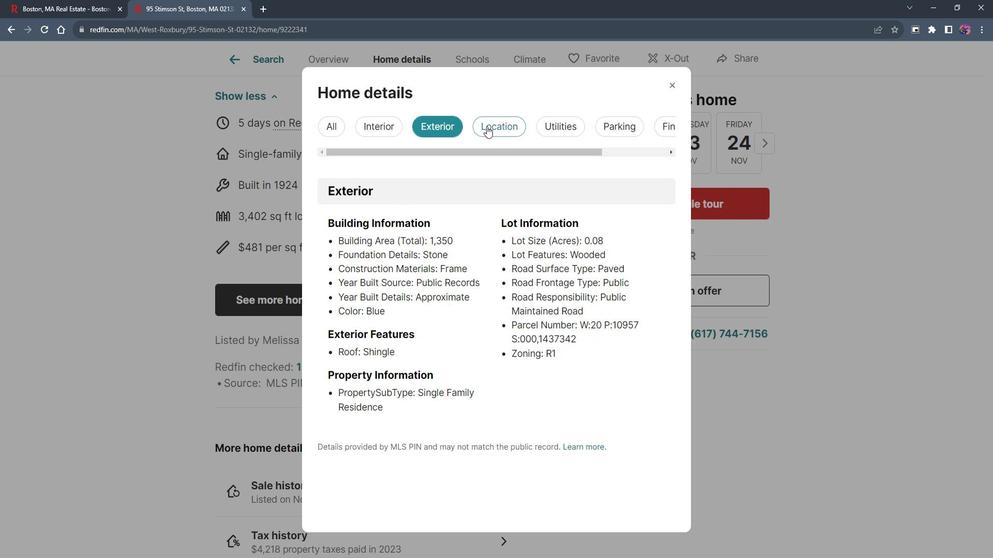
Action: Mouse pressed left at (495, 128)
Screenshot: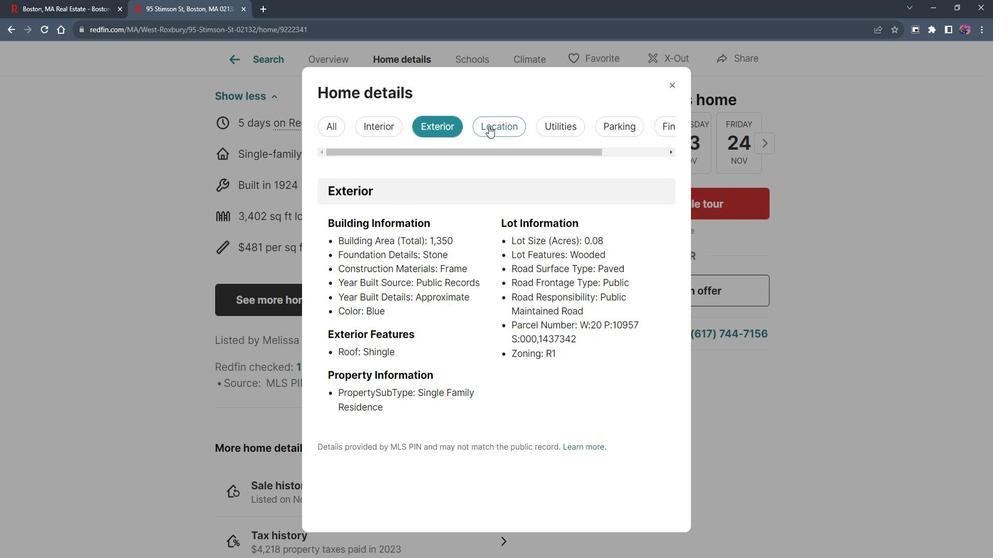 
Action: Mouse moved to (578, 133)
Screenshot: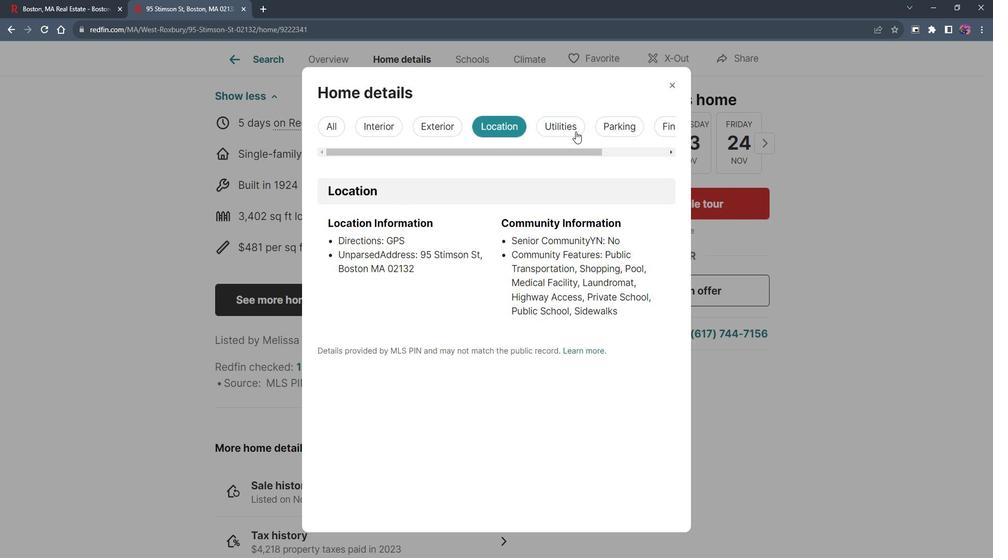 
Action: Mouse pressed left at (578, 133)
Screenshot: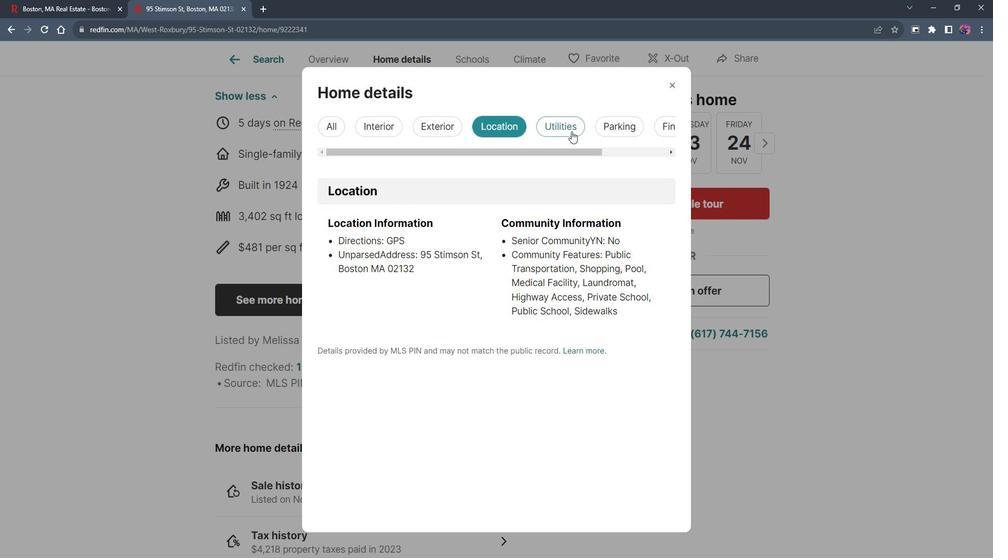 
Action: Mouse moved to (625, 127)
Screenshot: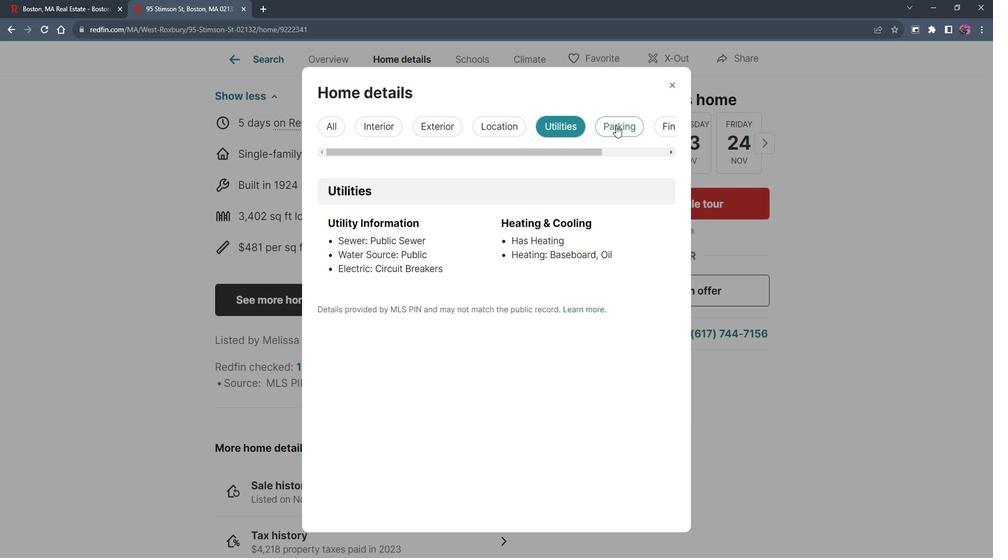 
Action: Mouse pressed left at (625, 127)
Screenshot: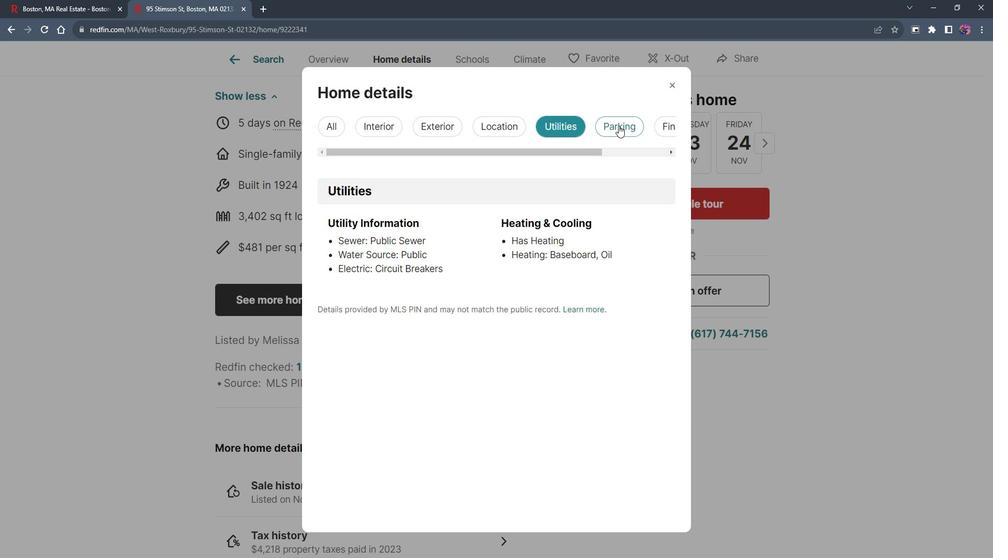 
Action: Mouse moved to (594, 152)
Screenshot: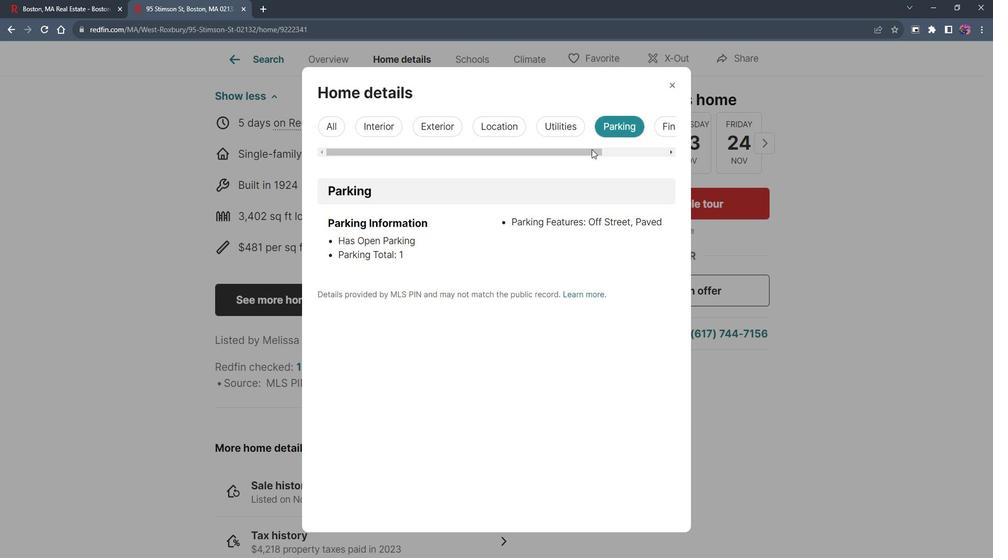 
Action: Mouse pressed left at (594, 152)
Screenshot: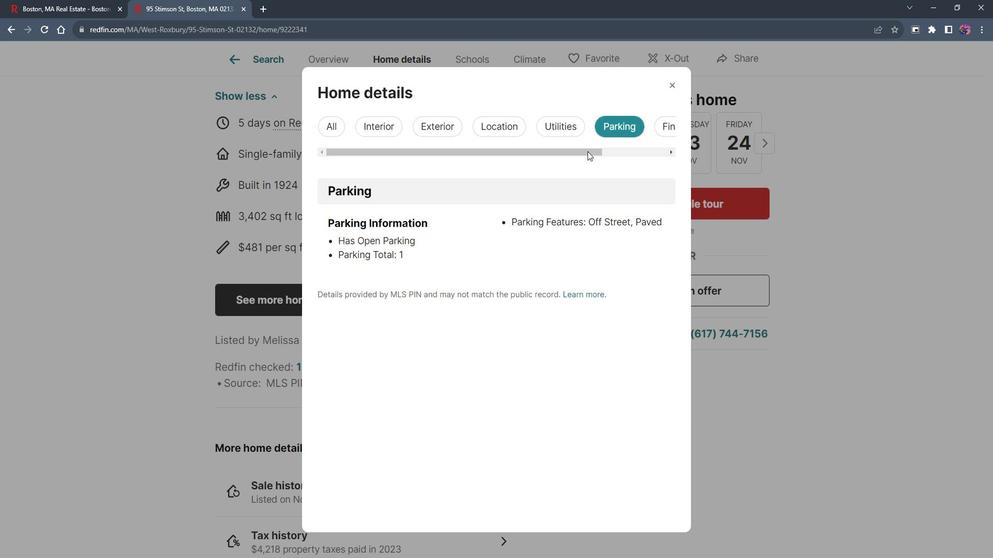 
Action: Mouse moved to (601, 127)
Screenshot: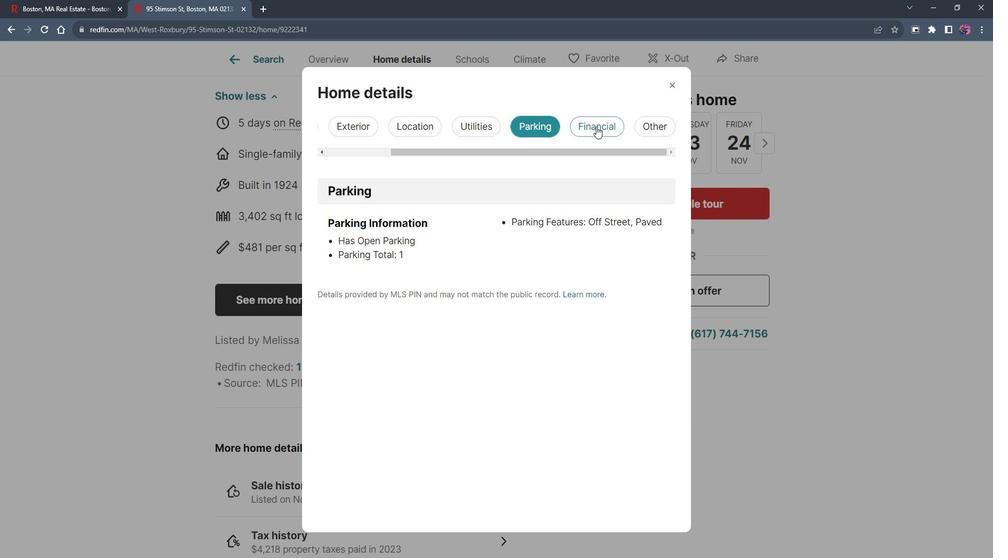 
Action: Mouse pressed left at (601, 127)
Screenshot: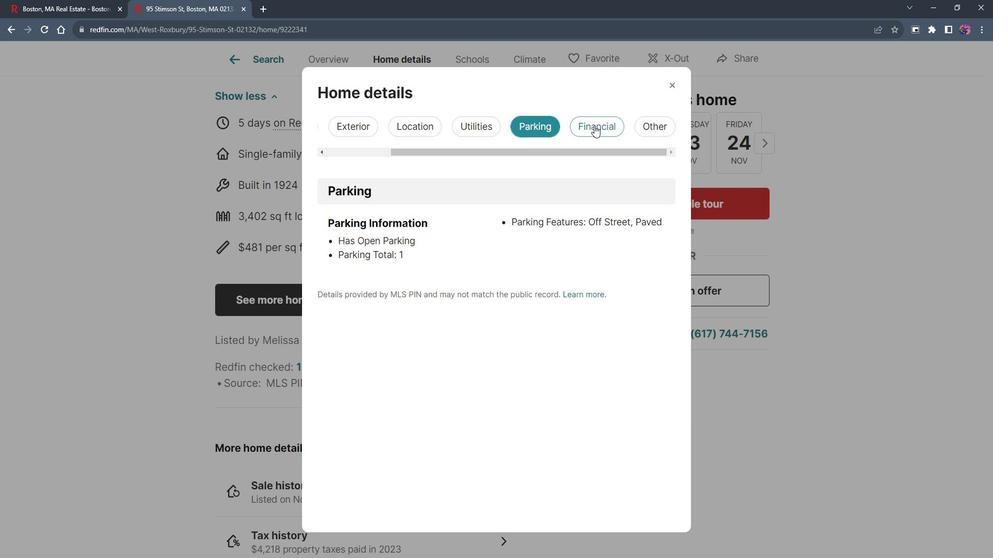 
Action: Mouse moved to (660, 125)
Screenshot: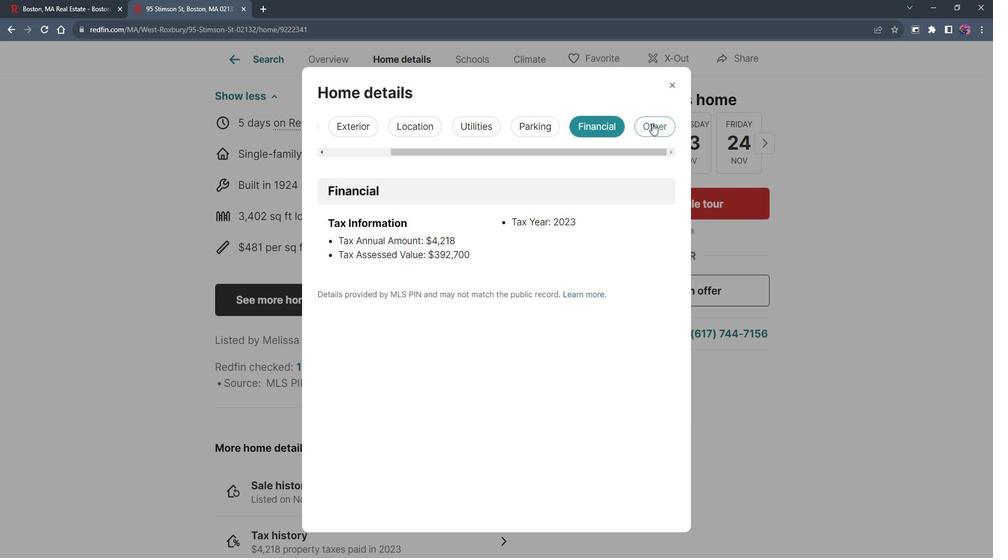 
Action: Mouse pressed left at (660, 125)
Screenshot: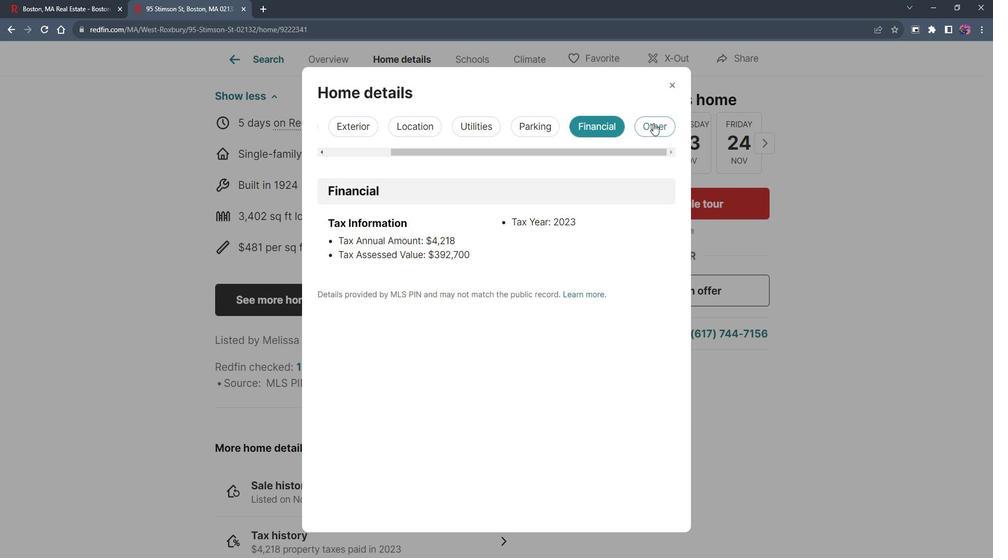 
Action: Mouse moved to (681, 87)
Screenshot: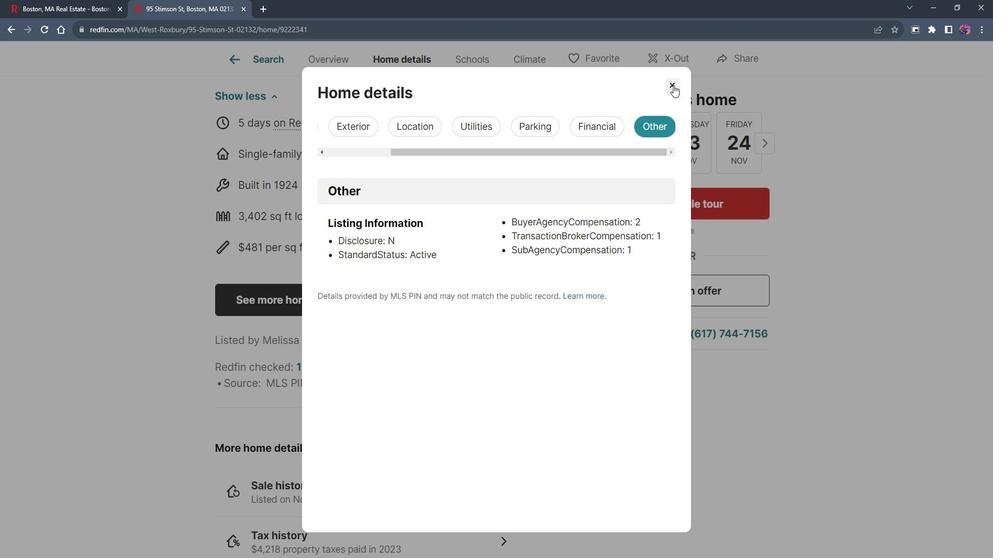 
Action: Mouse pressed left at (681, 87)
Screenshot: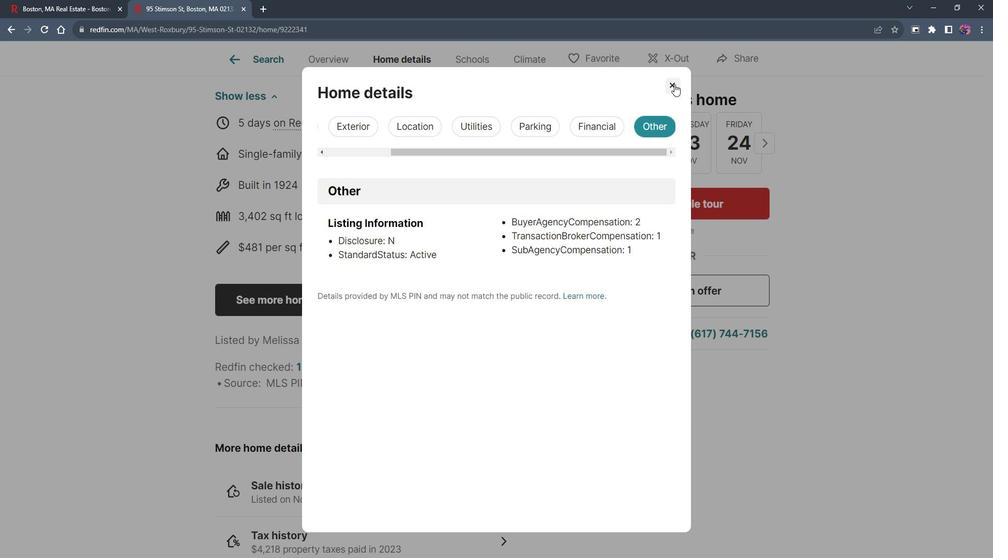 
Action: Mouse moved to (475, 310)
Screenshot: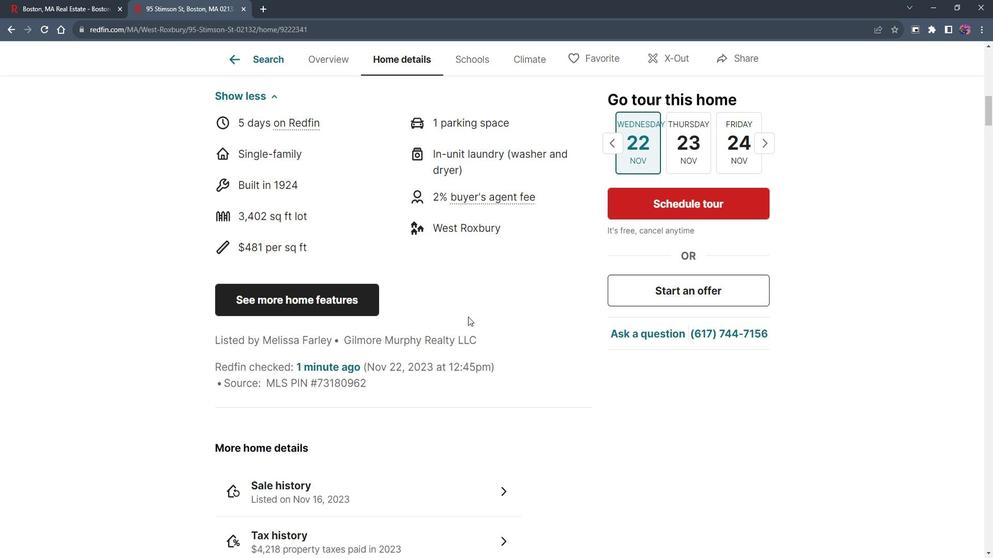 
Action: Mouse scrolled (475, 310) with delta (0, 0)
Screenshot: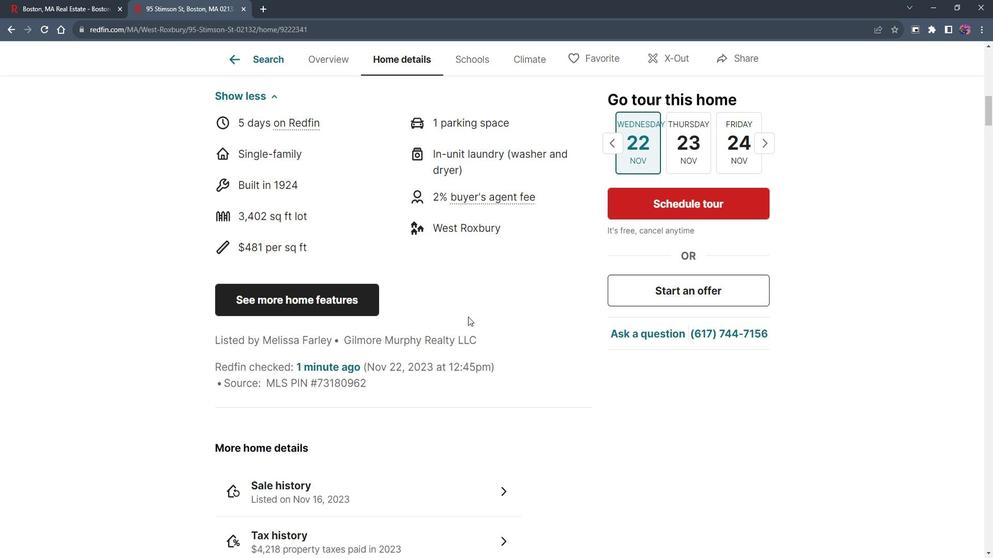 
Action: Mouse moved to (476, 308)
Screenshot: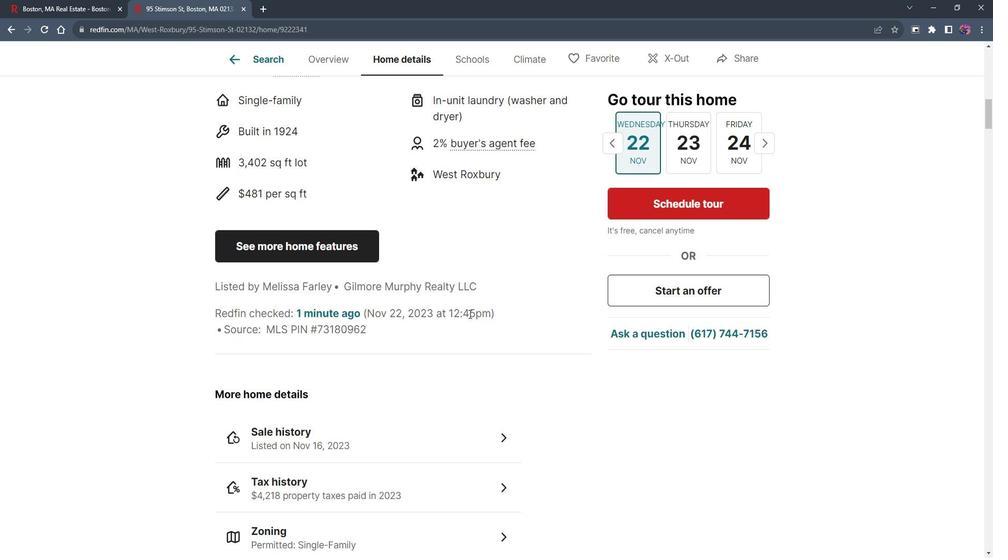 
Action: Mouse scrolled (476, 308) with delta (0, 0)
Screenshot: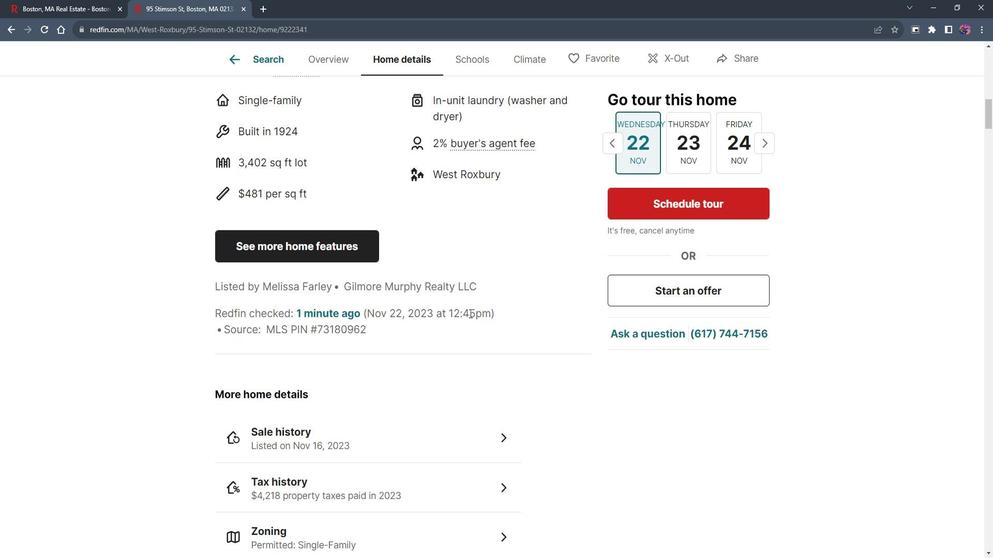 
Action: Mouse scrolled (476, 308) with delta (0, 0)
Screenshot: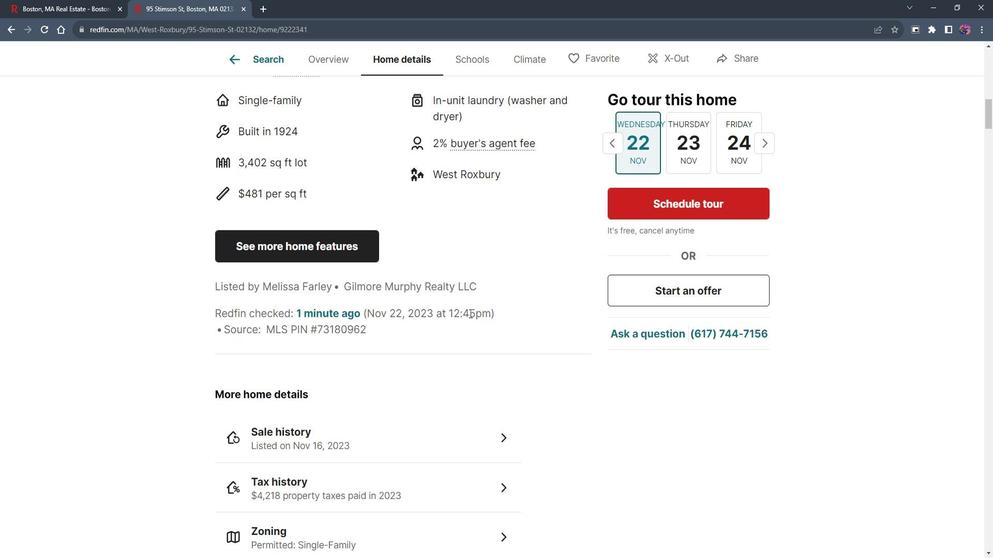 
Action: Mouse moved to (476, 308)
Screenshot: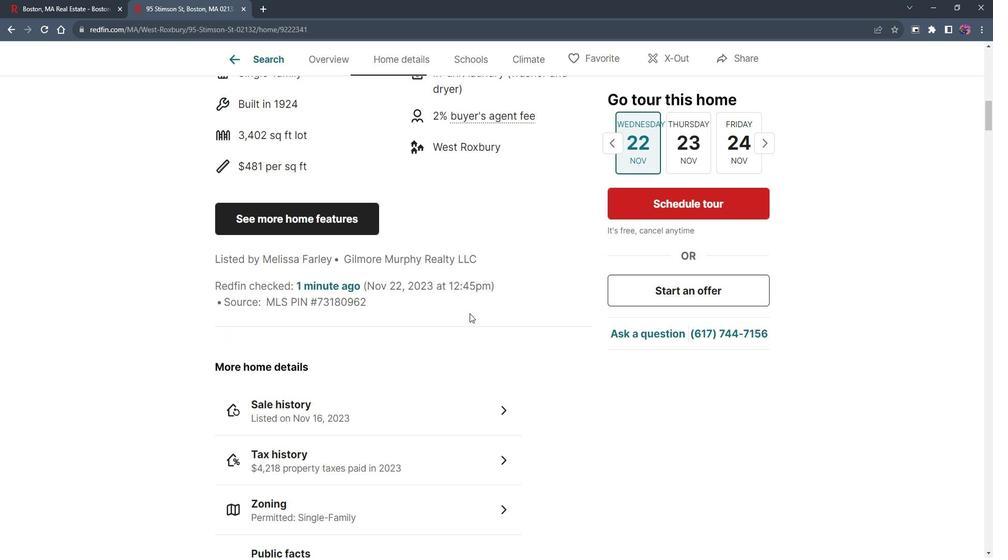 
Action: Mouse scrolled (476, 307) with delta (0, 0)
Screenshot: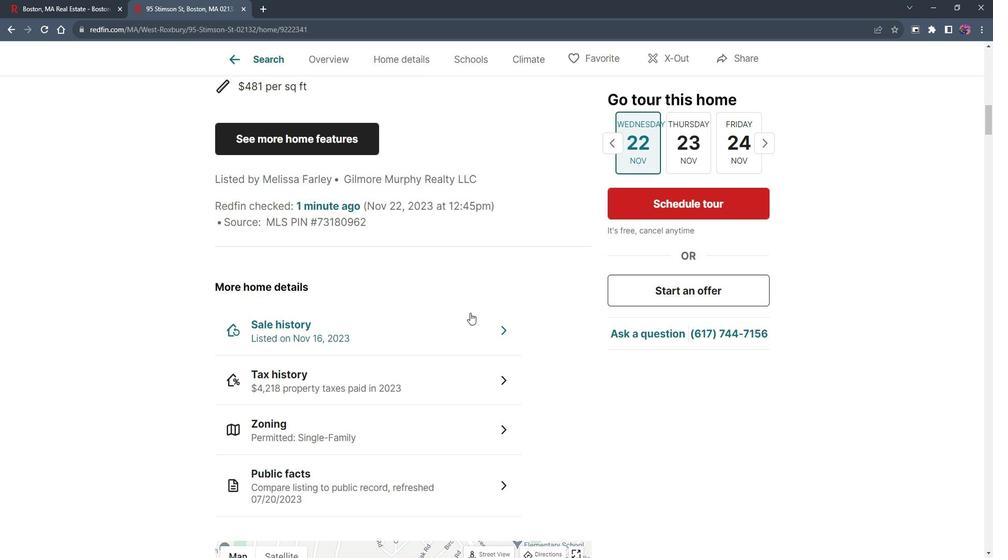
Action: Mouse moved to (374, 277)
Screenshot: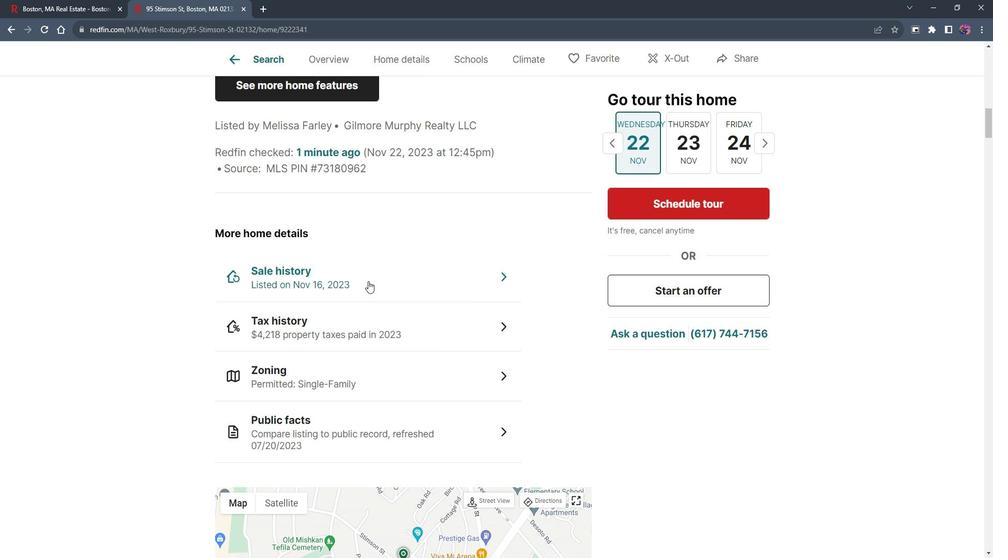 
Action: Mouse pressed left at (374, 277)
Screenshot: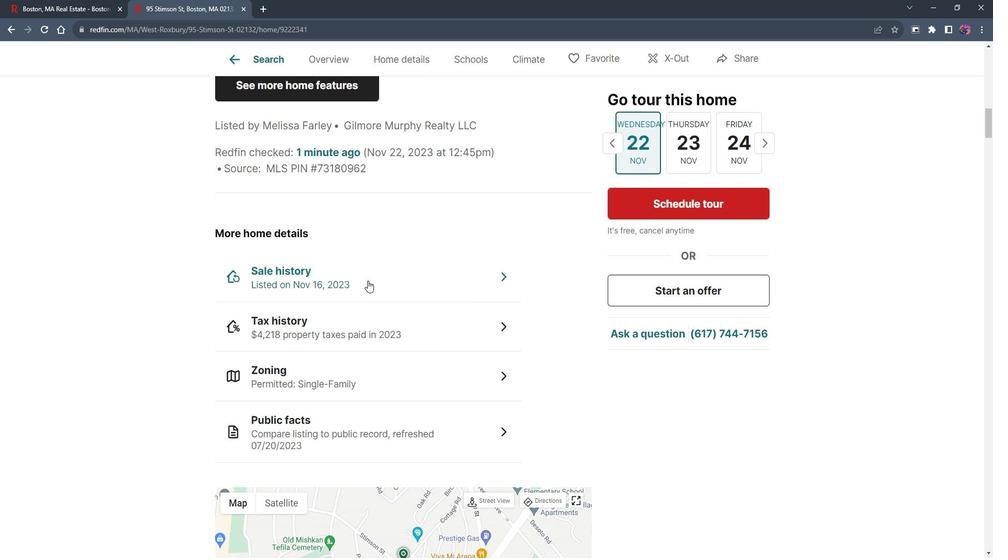 
Action: Mouse moved to (468, 161)
Screenshot: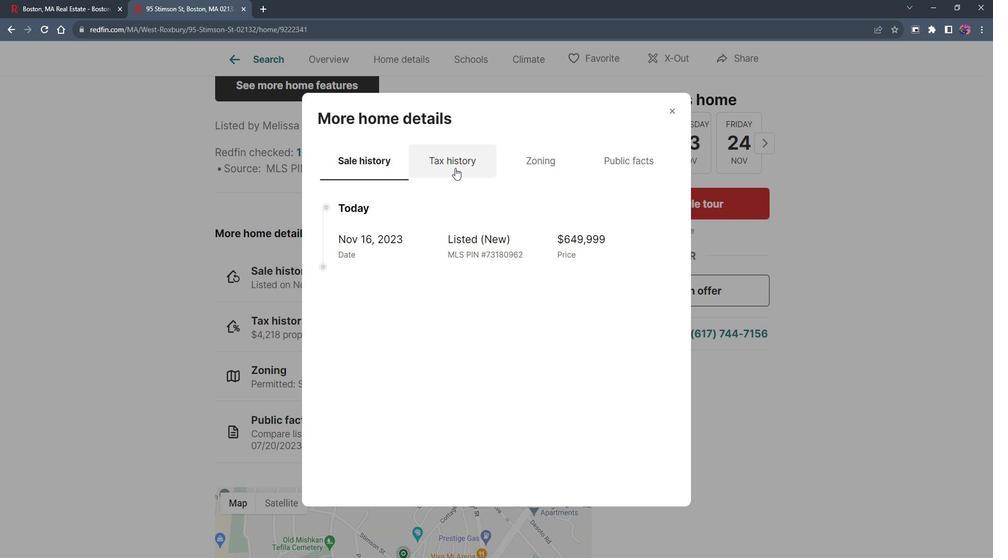 
Action: Mouse pressed left at (468, 161)
Screenshot: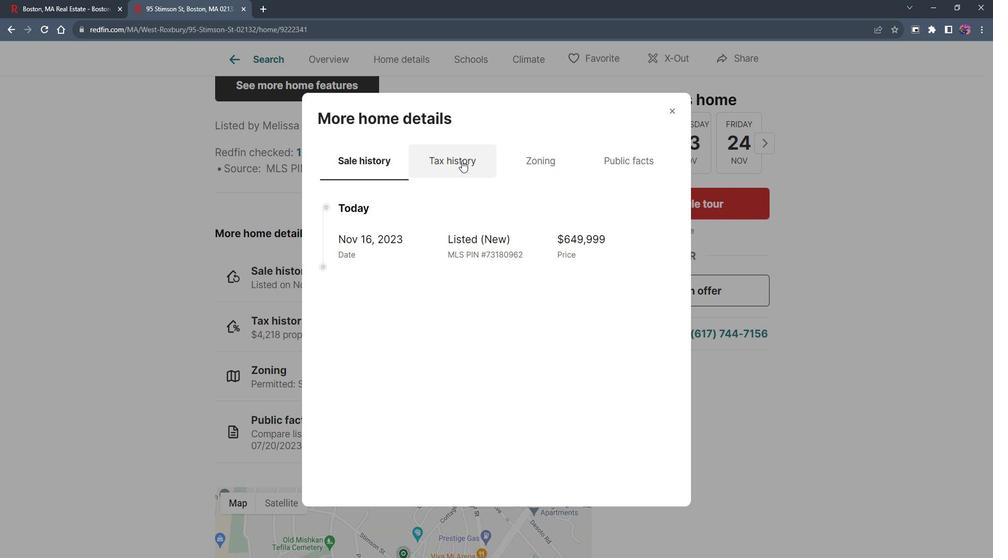 
Action: Mouse moved to (497, 297)
Screenshot: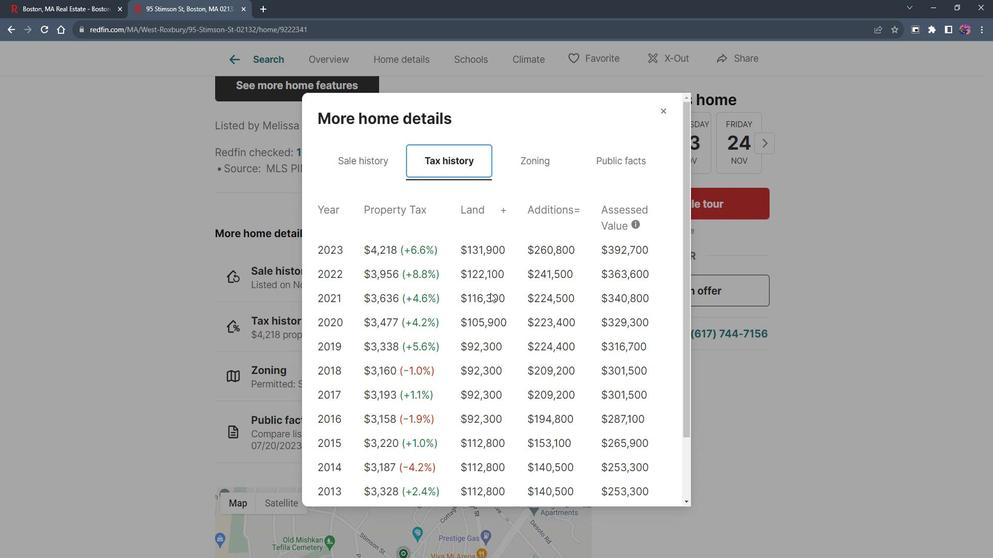 
Action: Mouse scrolled (497, 296) with delta (0, 0)
Screenshot: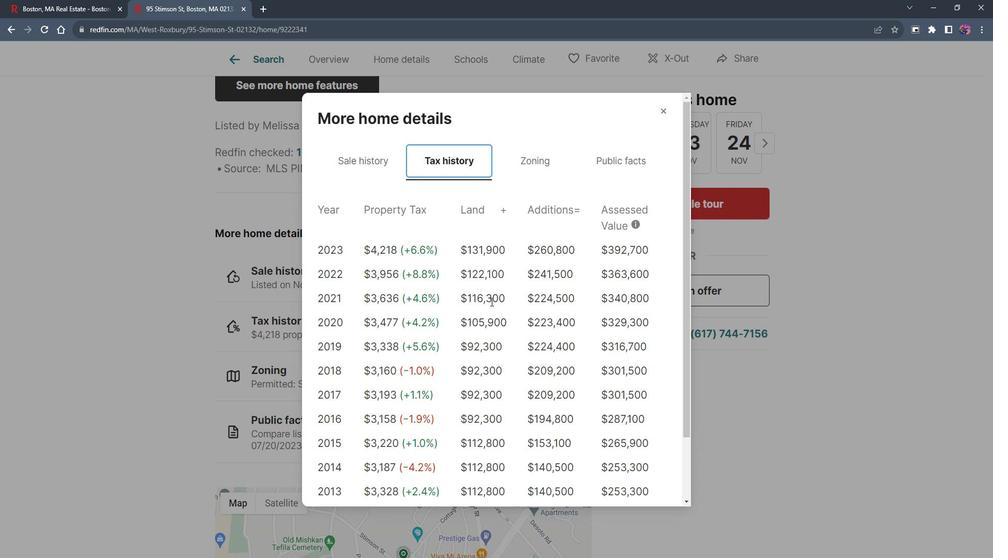 
Action: Mouse scrolled (497, 296) with delta (0, 0)
Screenshot: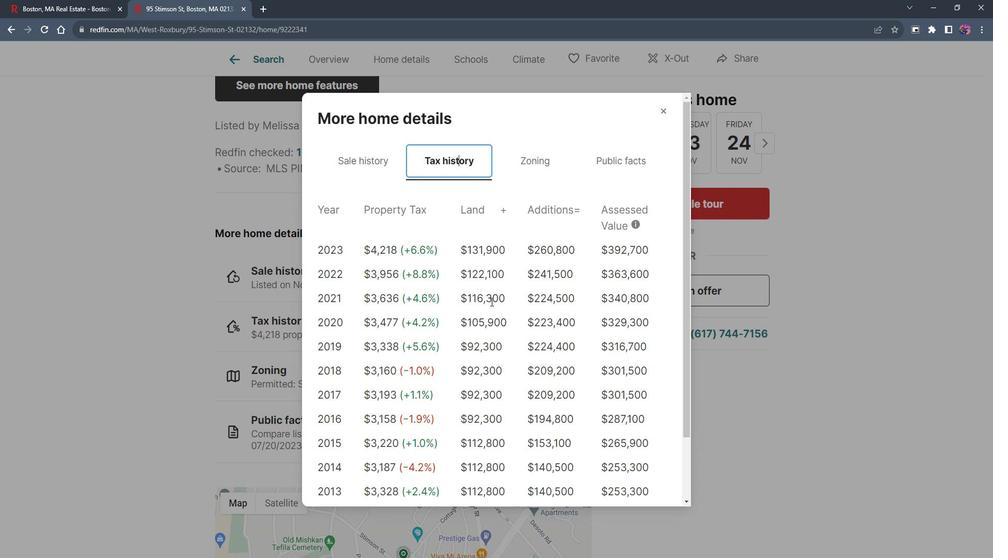 
Action: Mouse moved to (497, 297)
Screenshot: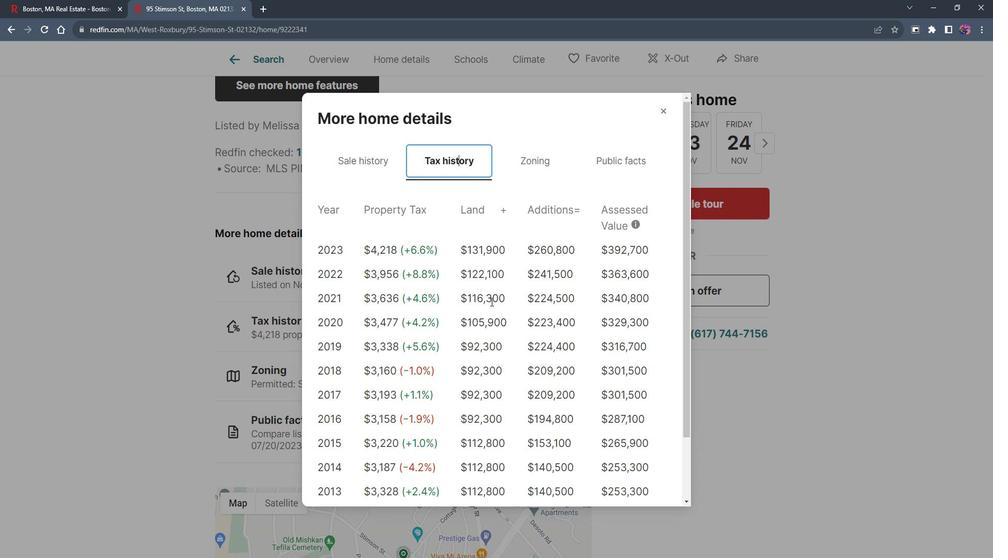
Action: Mouse scrolled (497, 296) with delta (0, 0)
Screenshot: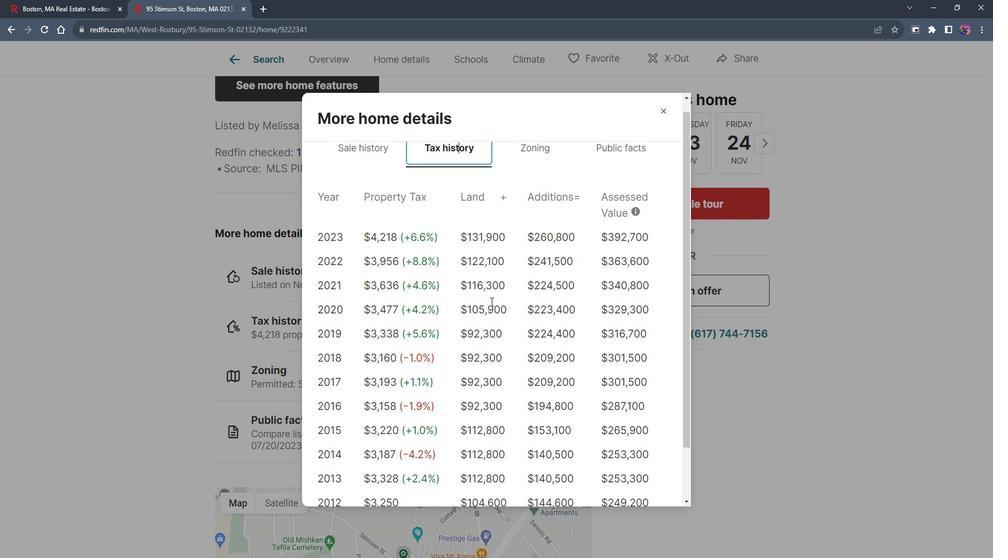 
Action: Mouse moved to (497, 296)
Screenshot: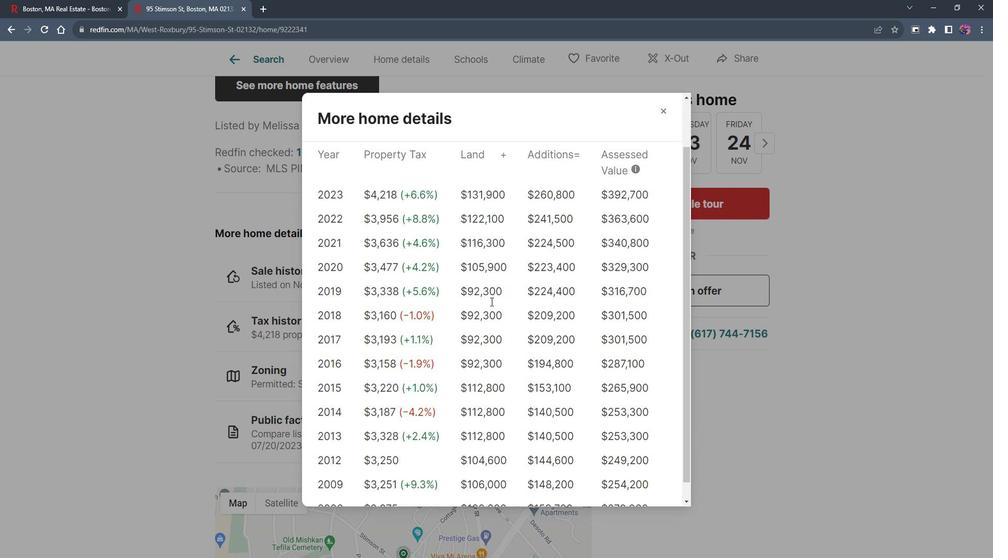 
Action: Mouse scrolled (497, 296) with delta (0, 0)
Screenshot: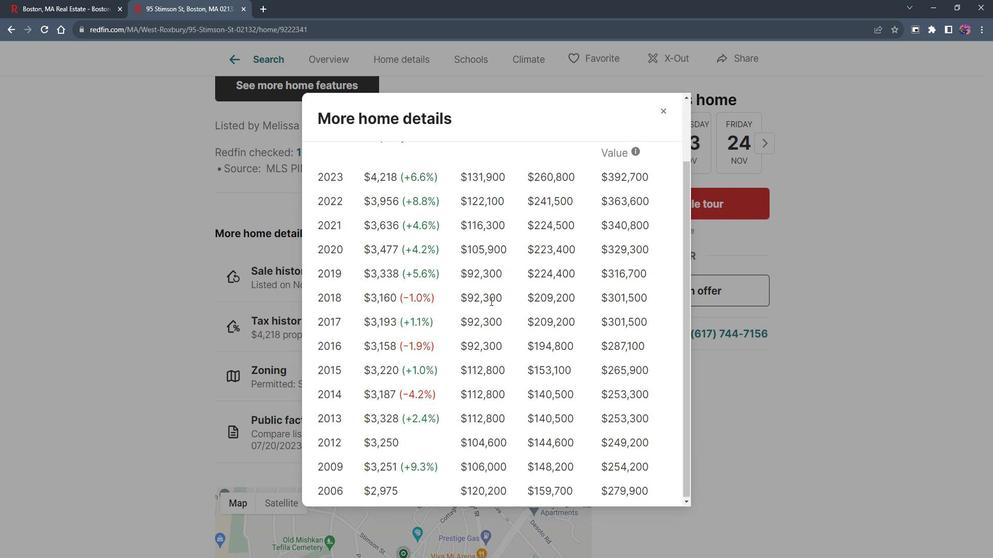 
Action: Mouse moved to (498, 293)
Screenshot: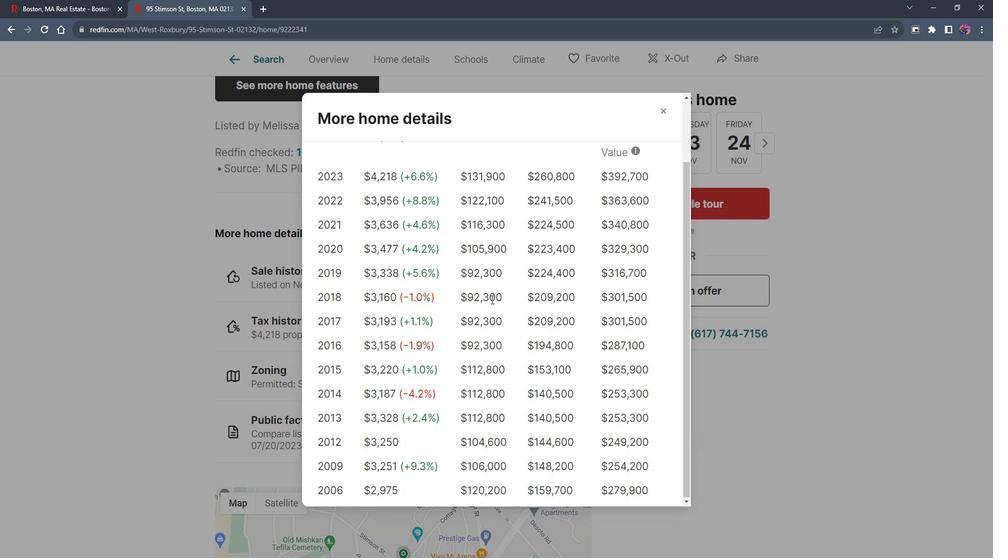 
Action: Mouse scrolled (498, 293) with delta (0, 0)
Screenshot: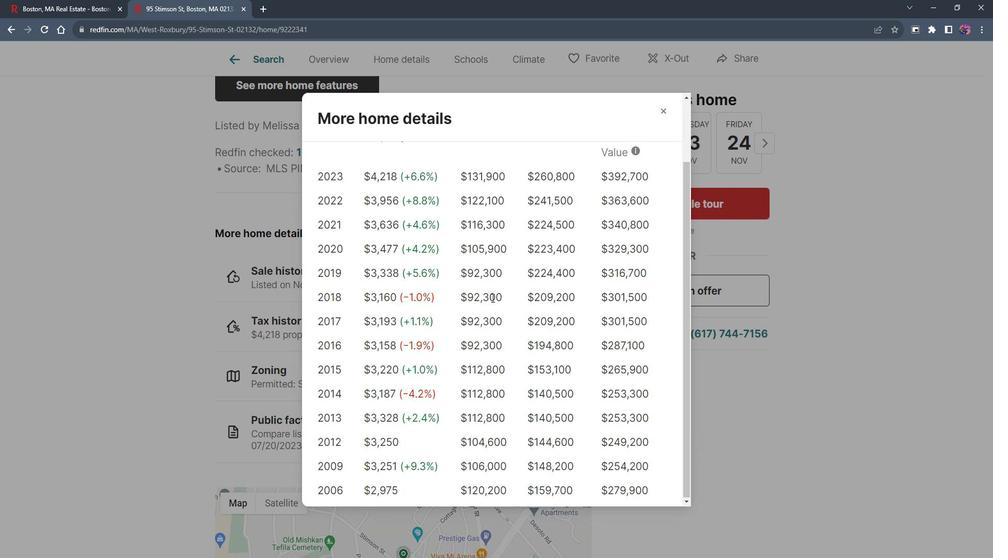
Action: Mouse moved to (498, 293)
Screenshot: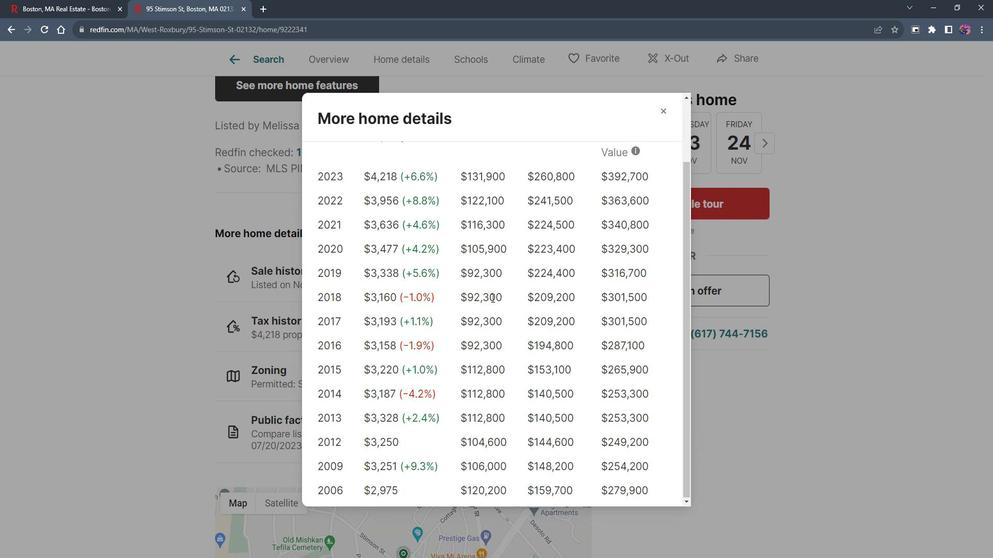 
Action: Mouse scrolled (498, 293) with delta (0, 0)
Screenshot: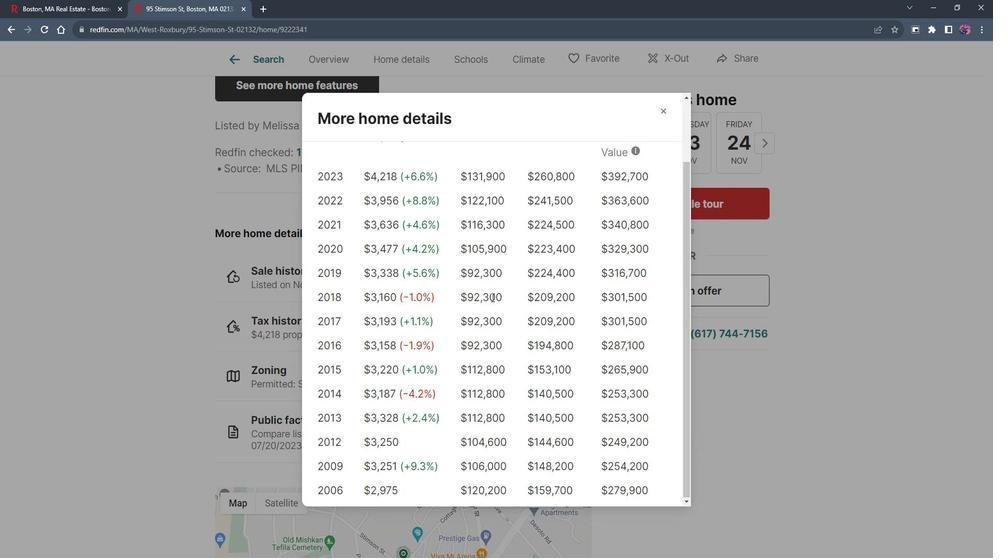 
Action: Mouse scrolled (498, 293) with delta (0, 0)
Screenshot: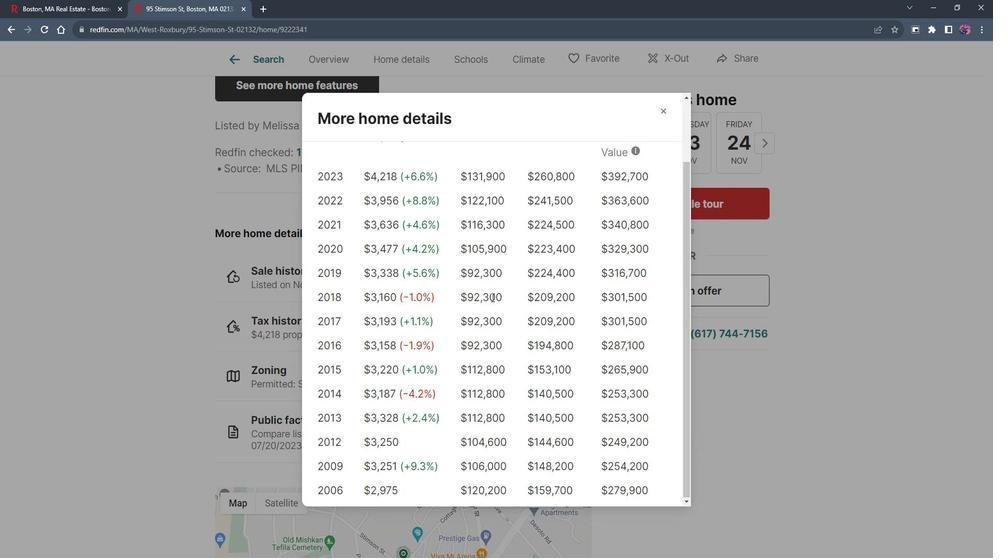 
Action: Mouse scrolled (498, 293) with delta (0, 0)
Screenshot: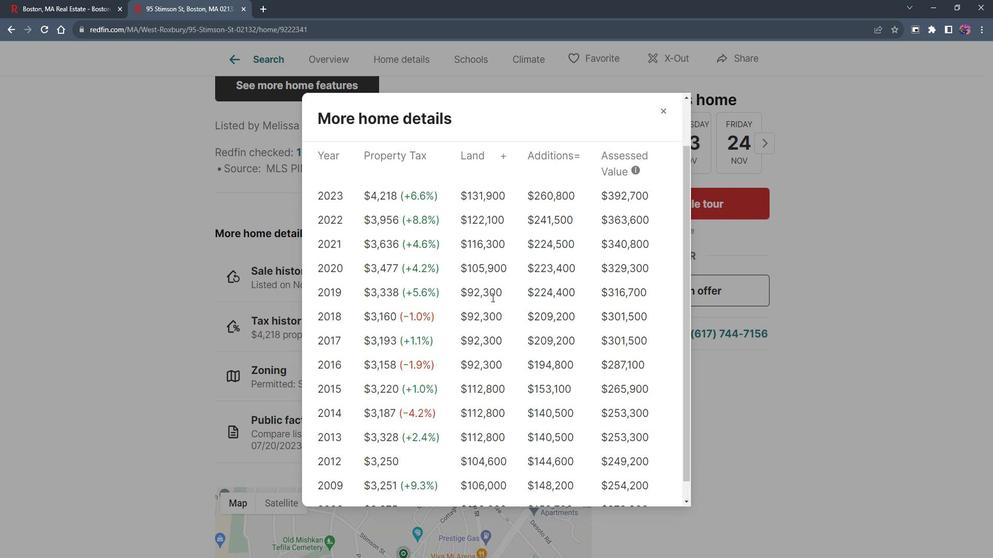 
Action: Mouse moved to (500, 290)
Screenshot: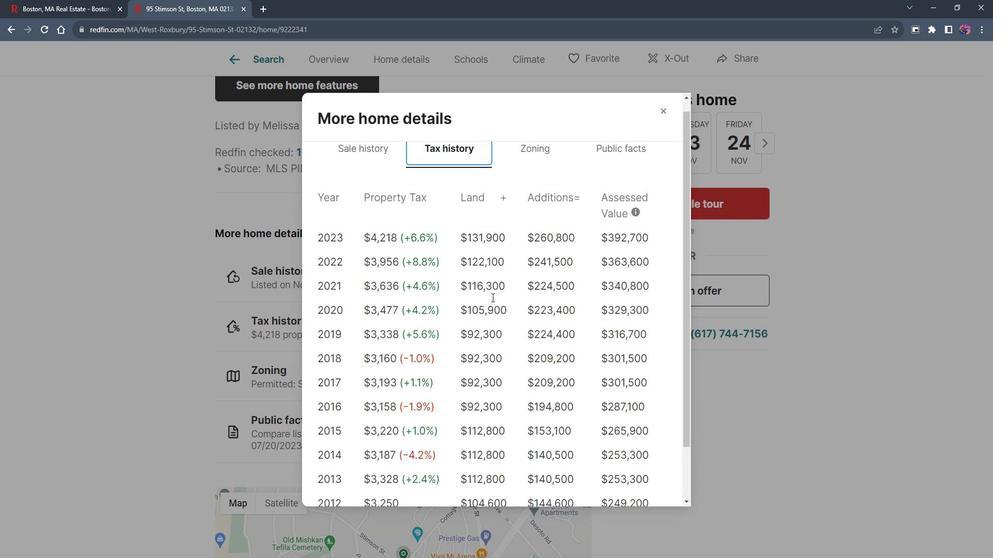 
Action: Mouse scrolled (500, 290) with delta (0, 0)
Screenshot: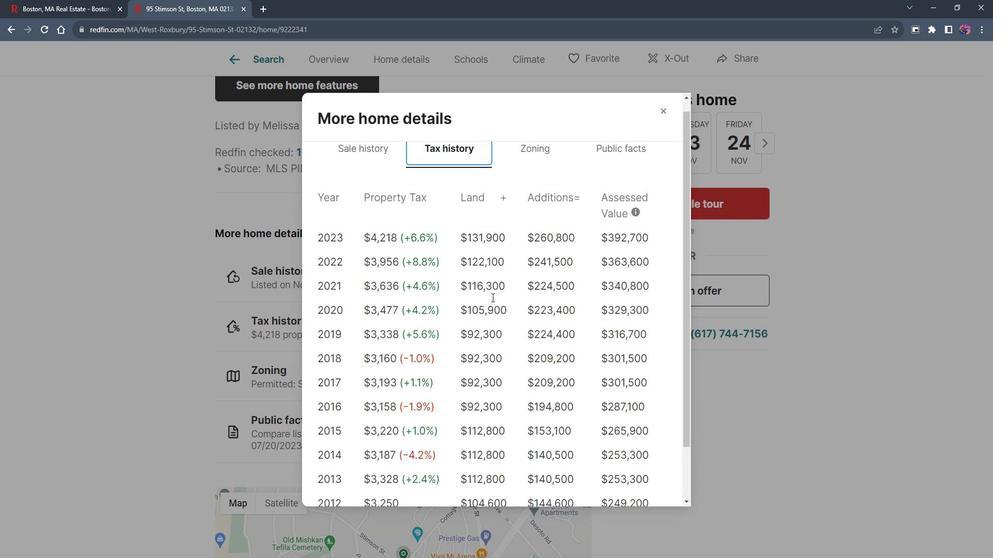 
Action: Mouse moved to (546, 170)
Screenshot: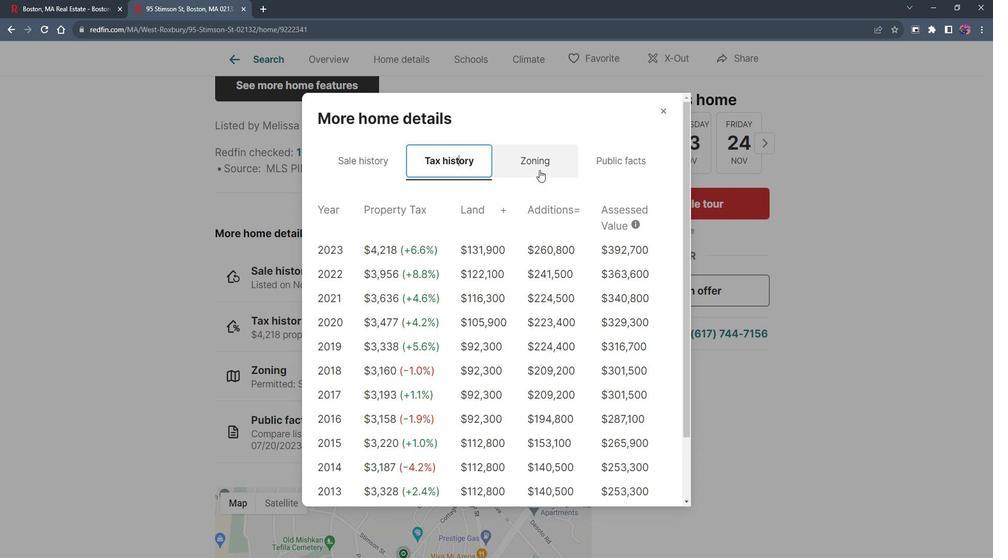 
Action: Mouse pressed left at (546, 170)
Screenshot: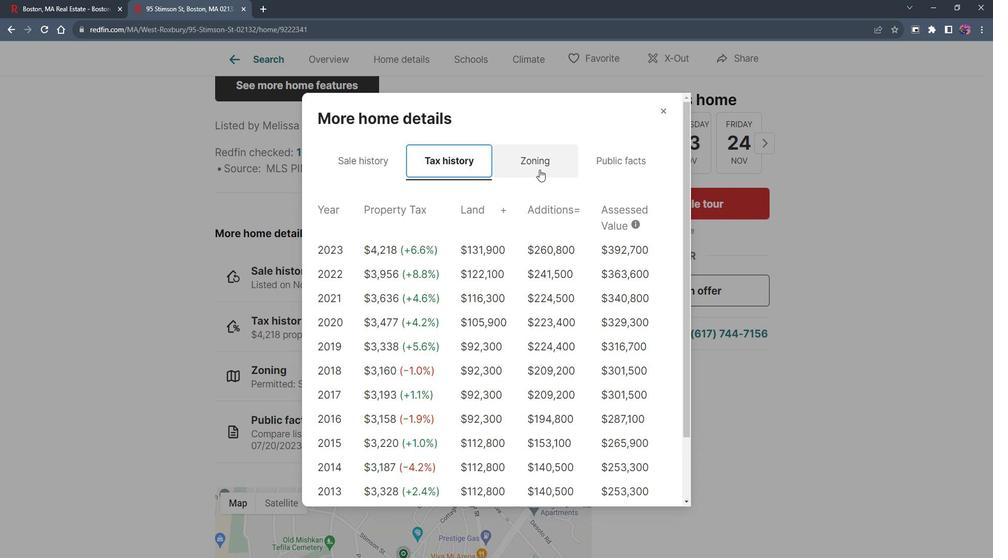 
Action: Mouse moved to (621, 152)
Screenshot: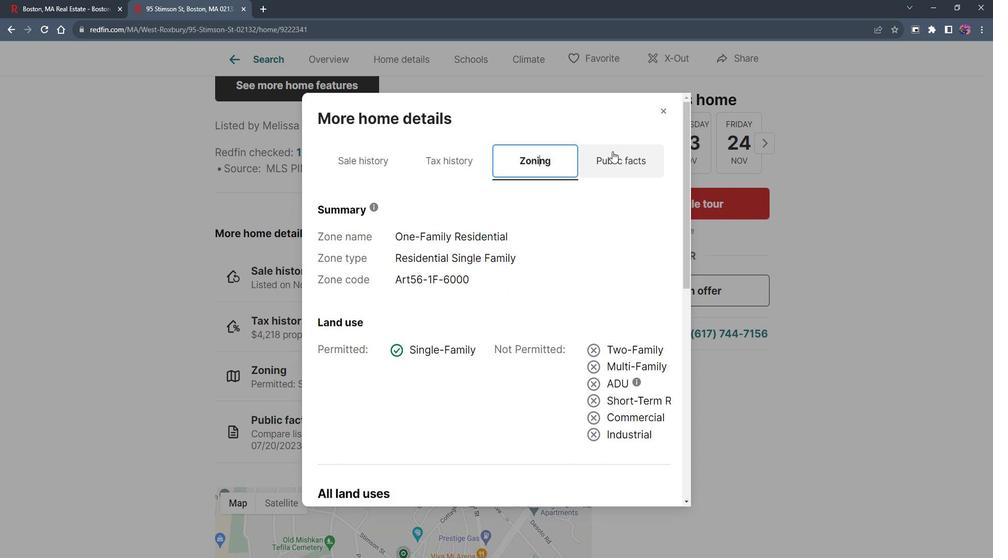 
Action: Mouse pressed left at (621, 152)
Screenshot: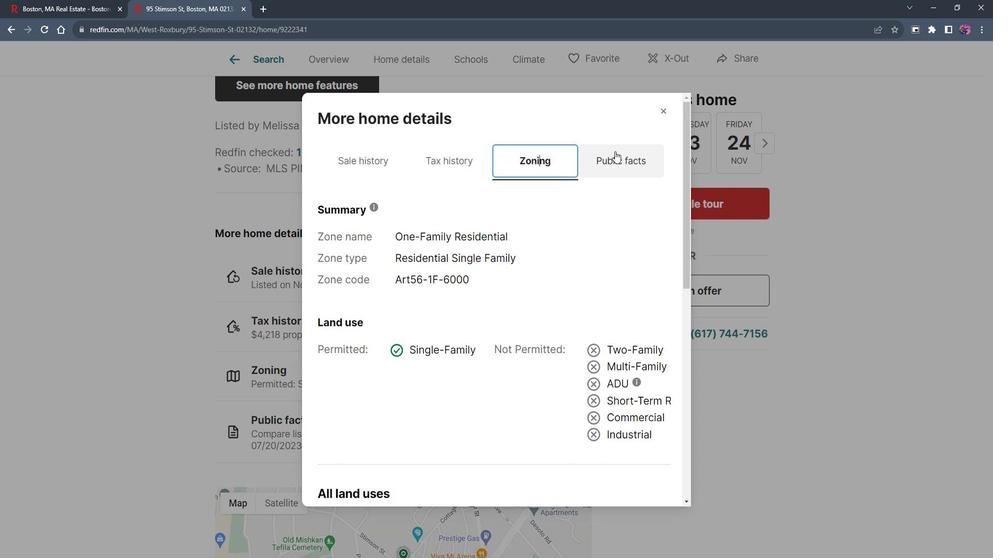 
Action: Mouse moved to (619, 270)
Screenshot: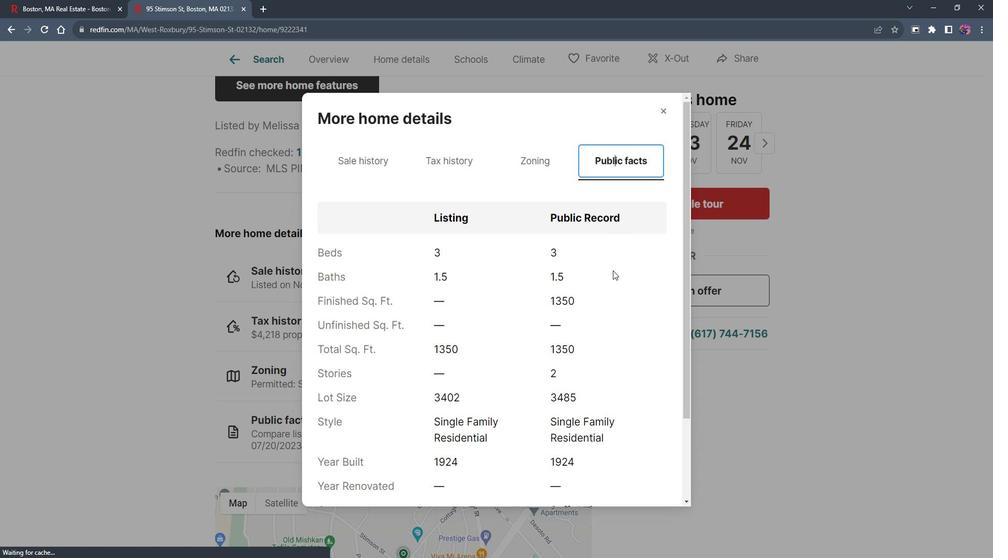 
Action: Mouse scrolled (619, 269) with delta (0, 0)
Screenshot: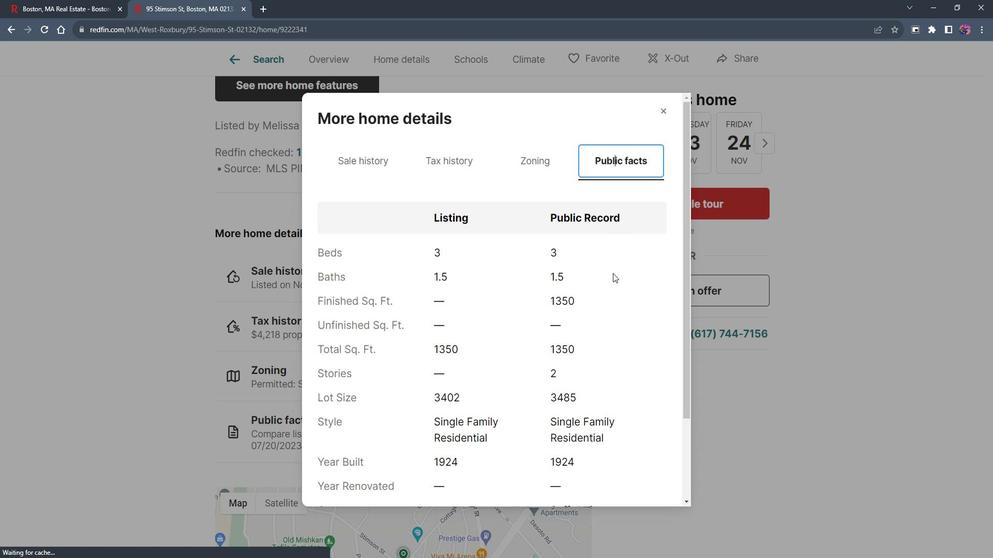 
Action: Mouse moved to (619, 270)
Screenshot: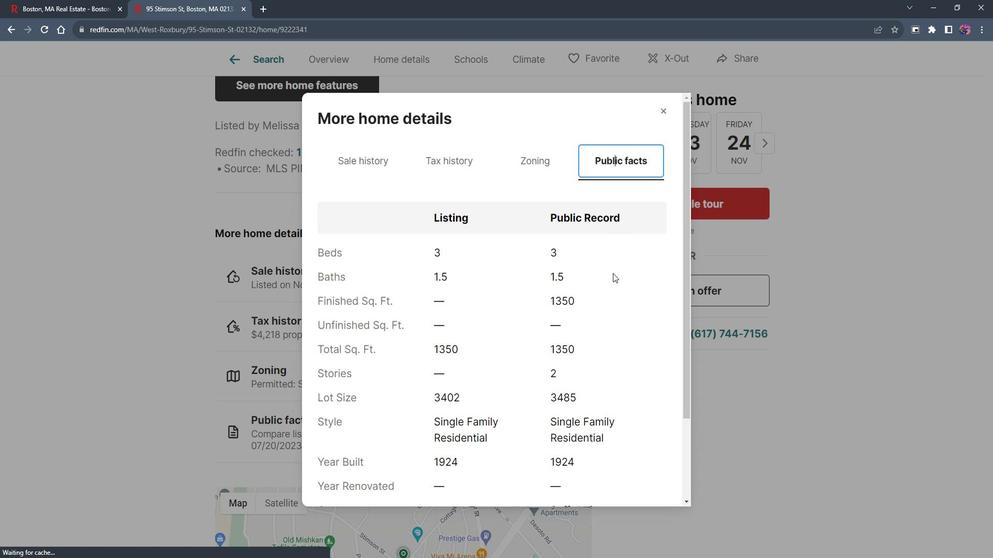 
Action: Mouse scrolled (619, 269) with delta (0, 0)
Screenshot: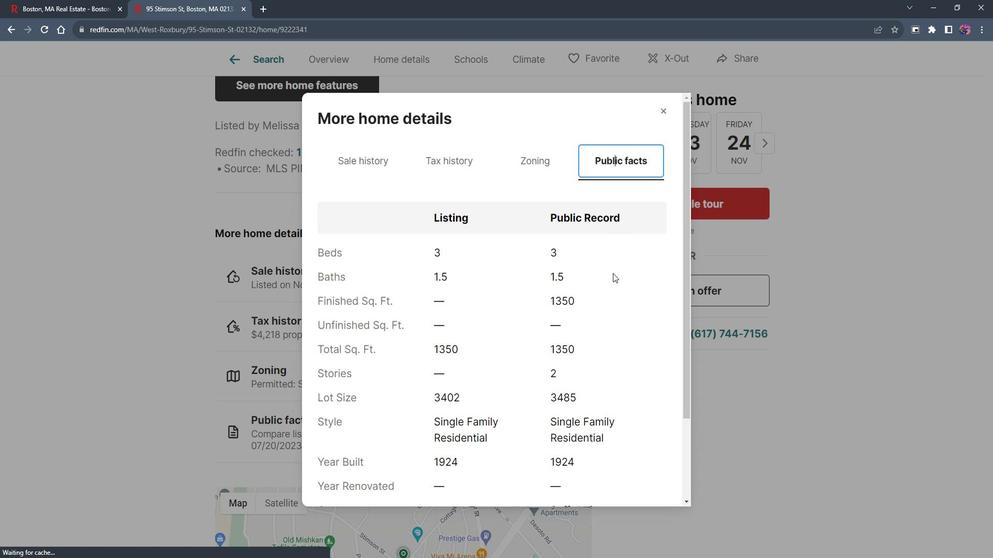 
Action: Mouse moved to (618, 270)
Screenshot: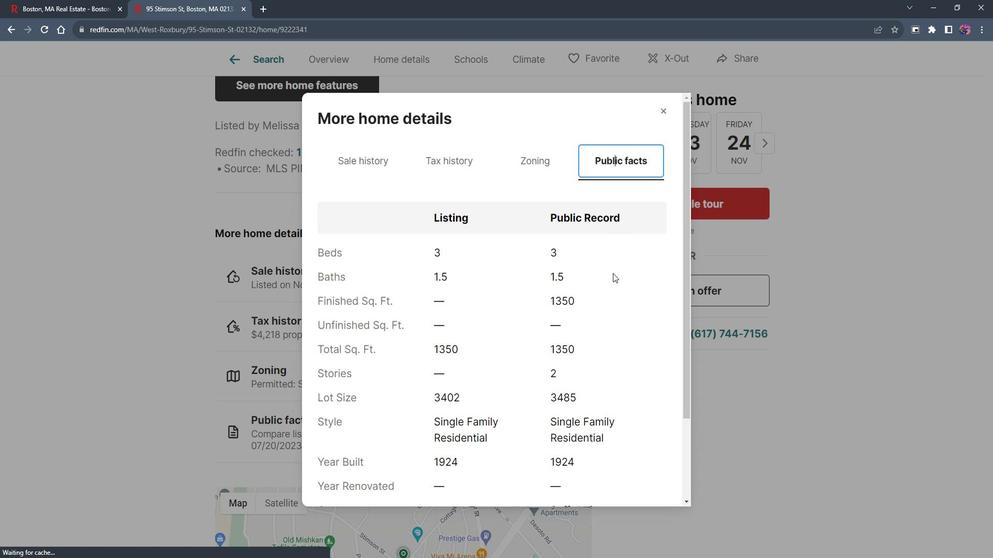 
Action: Mouse scrolled (618, 269) with delta (0, 0)
Screenshot: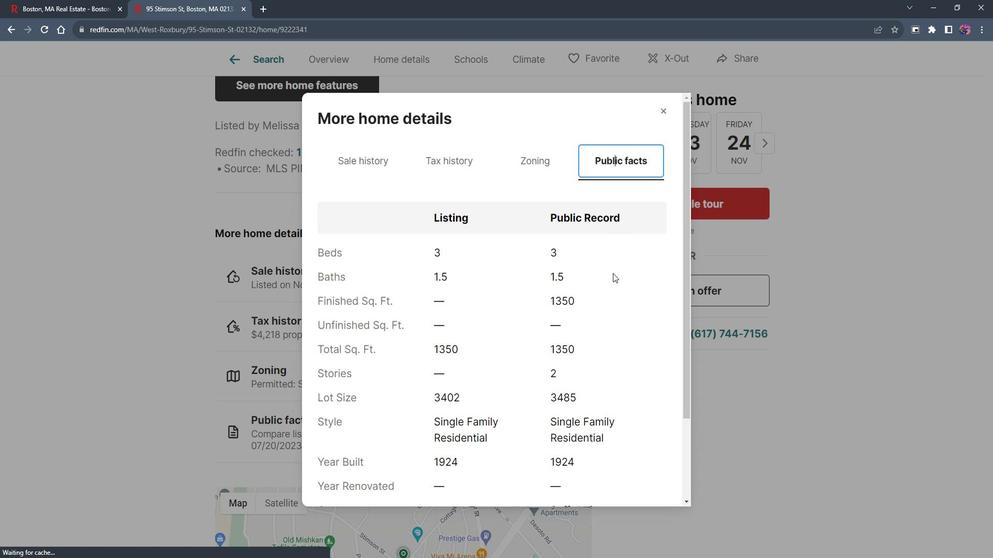 
Action: Mouse moved to (618, 270)
Screenshot: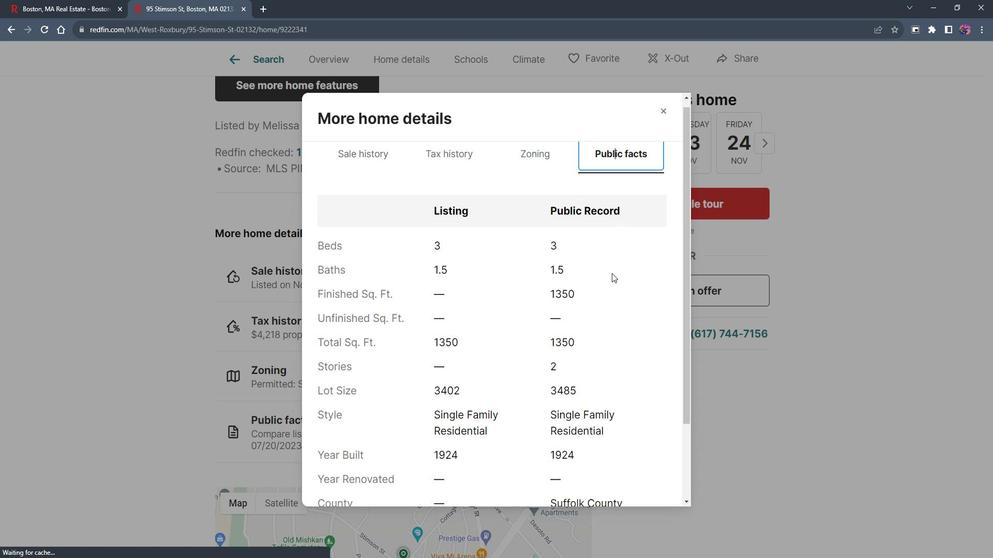 
Action: Mouse scrolled (618, 269) with delta (0, 0)
Screenshot: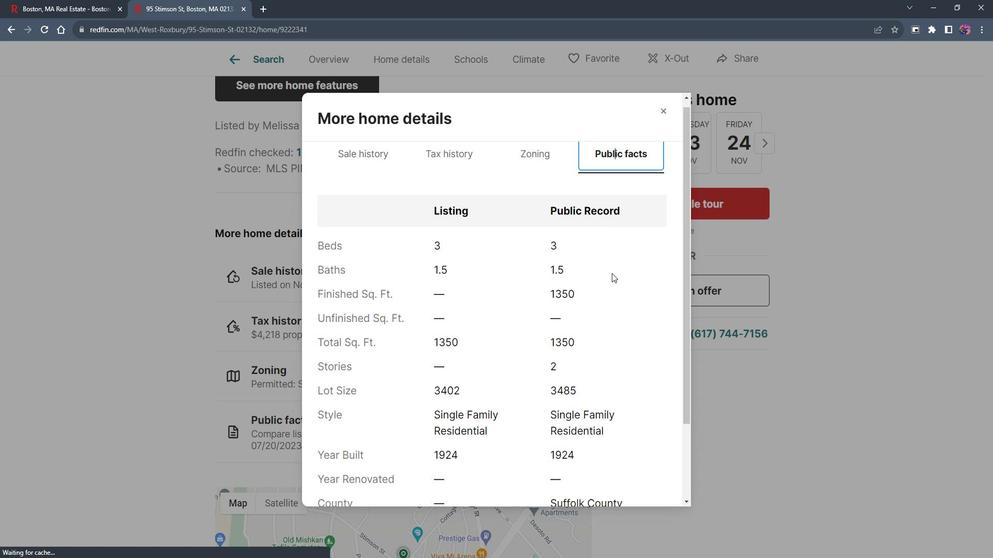 
Action: Mouse moved to (623, 266)
Screenshot: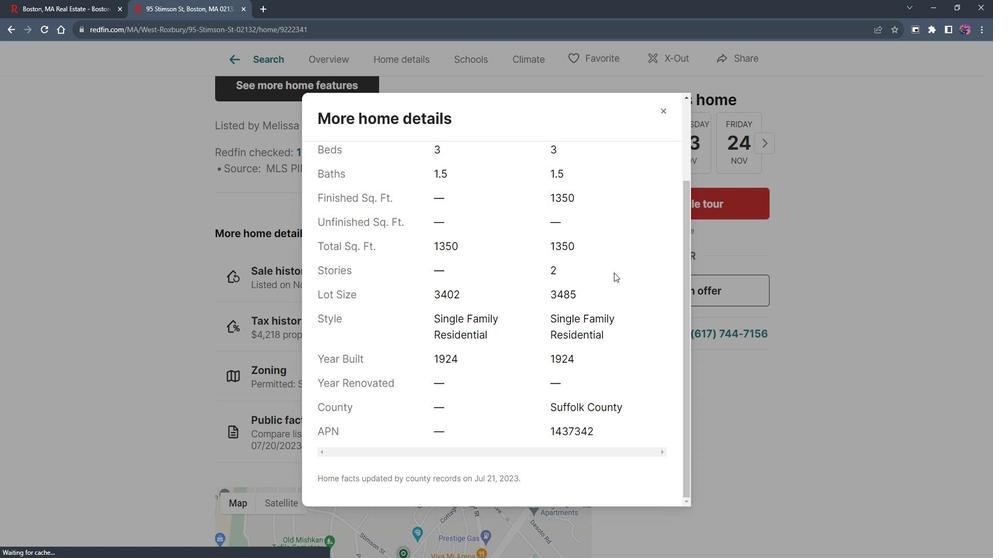 
Action: Mouse scrolled (623, 267) with delta (0, 0)
Screenshot: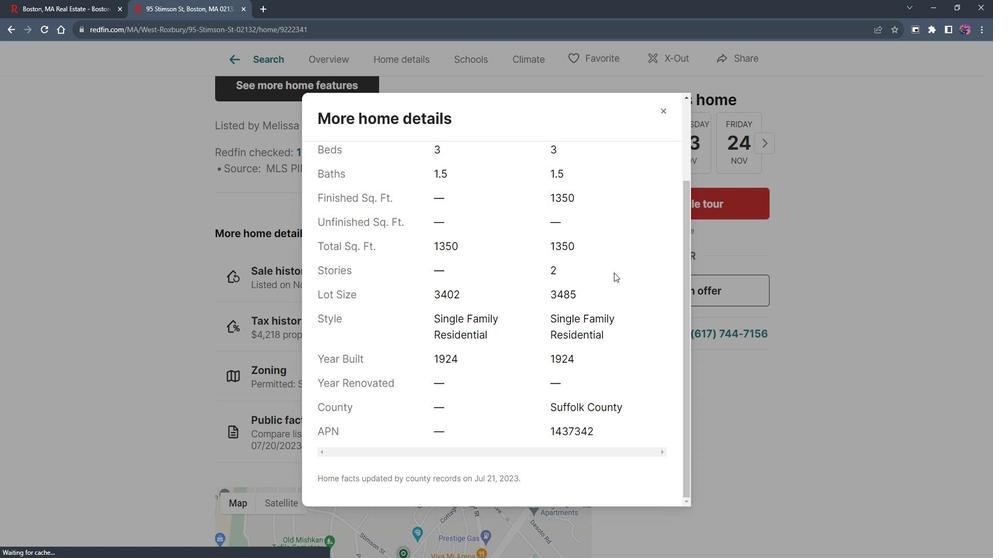 
Action: Mouse moved to (624, 265)
Screenshot: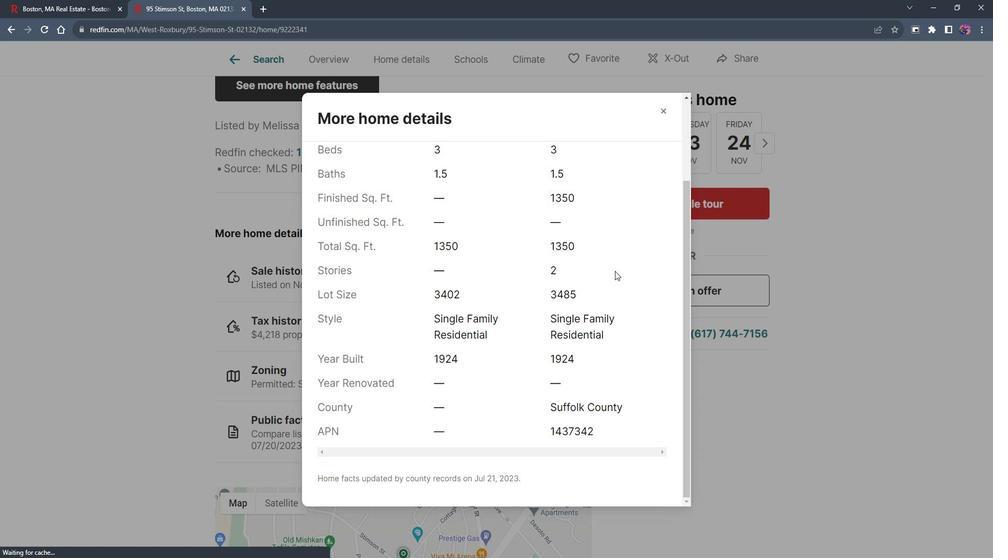 
Action: Mouse scrolled (624, 266) with delta (0, 0)
Screenshot: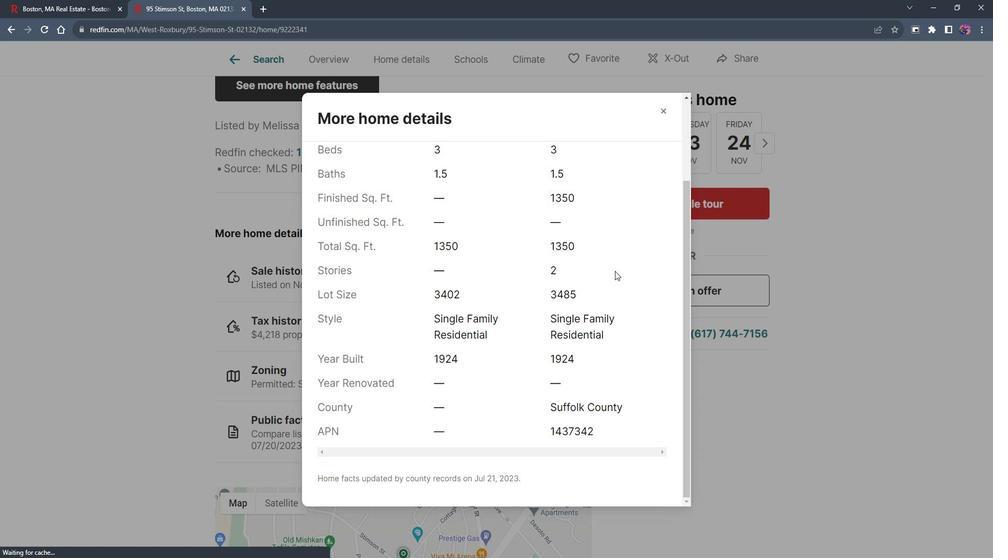 
Action: Mouse moved to (624, 264)
Screenshot: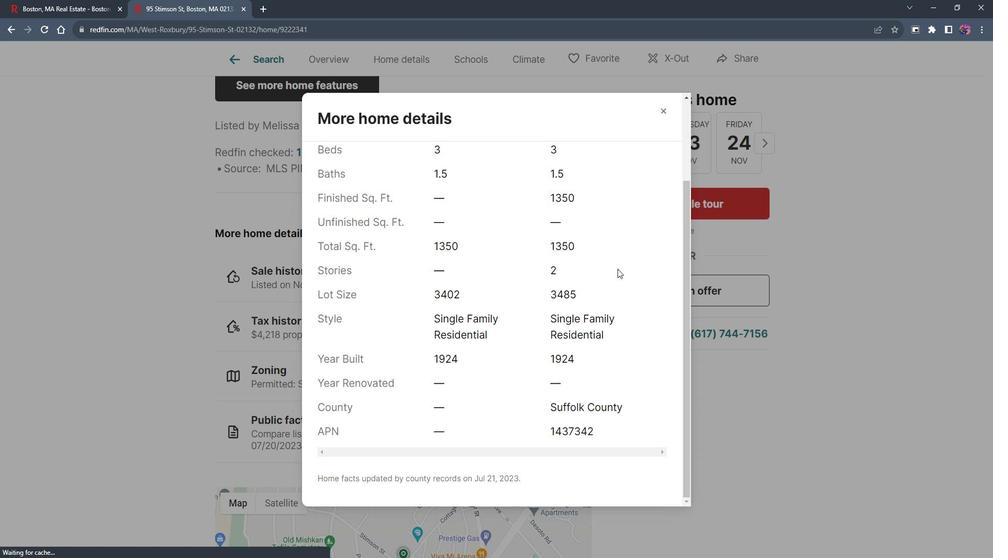 
Action: Mouse scrolled (624, 265) with delta (0, 0)
Screenshot: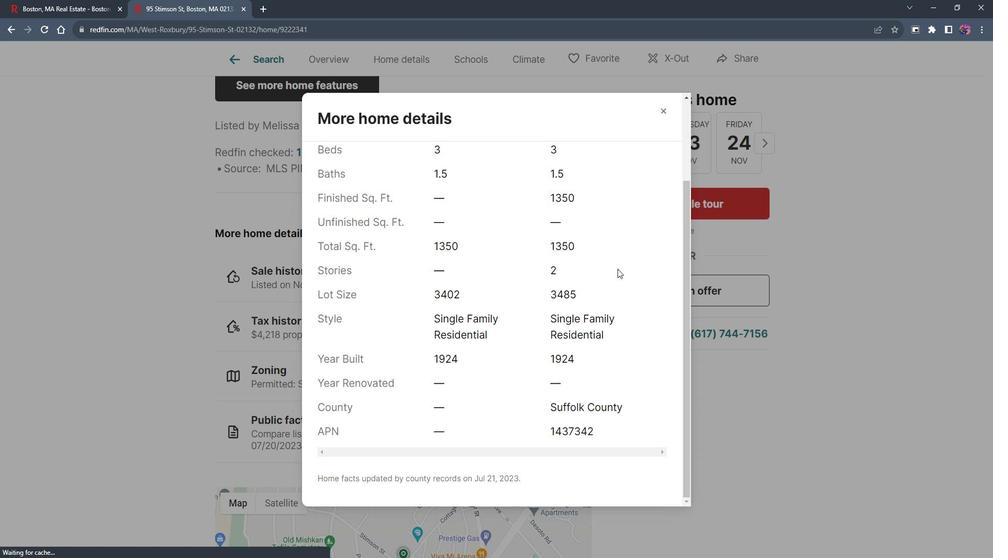 
Action: Mouse moved to (625, 263)
Screenshot: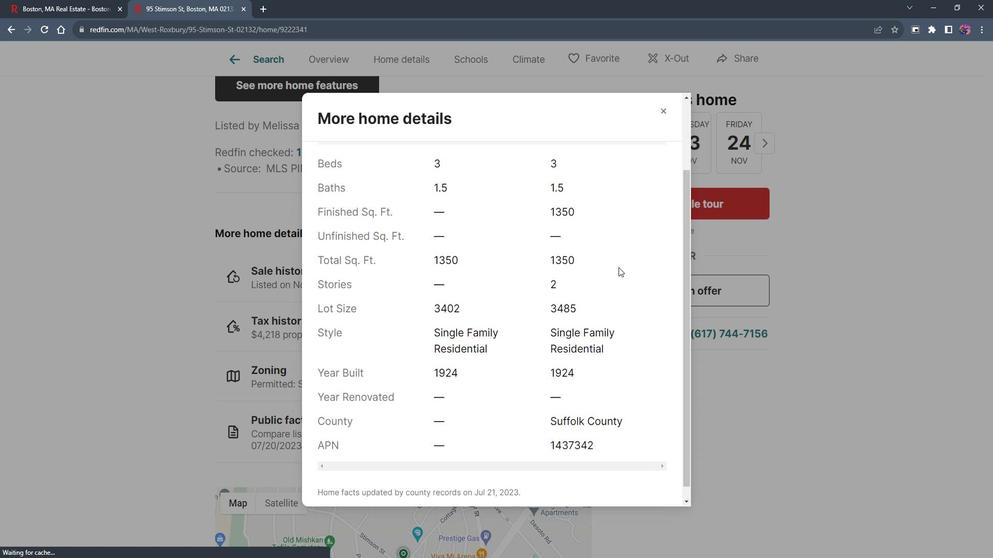 
Action: Mouse scrolled (625, 263) with delta (0, 0)
Screenshot: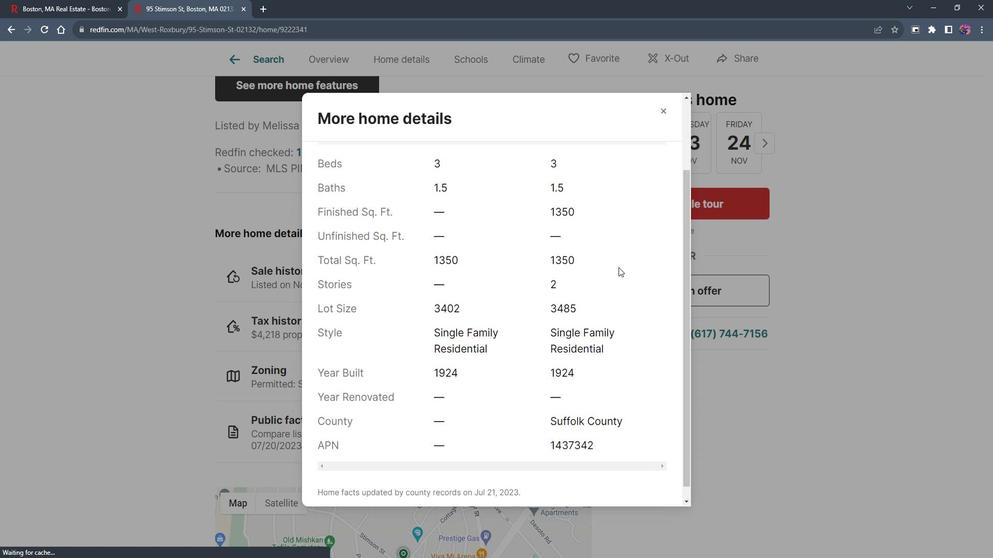 
Action: Mouse moved to (631, 251)
Screenshot: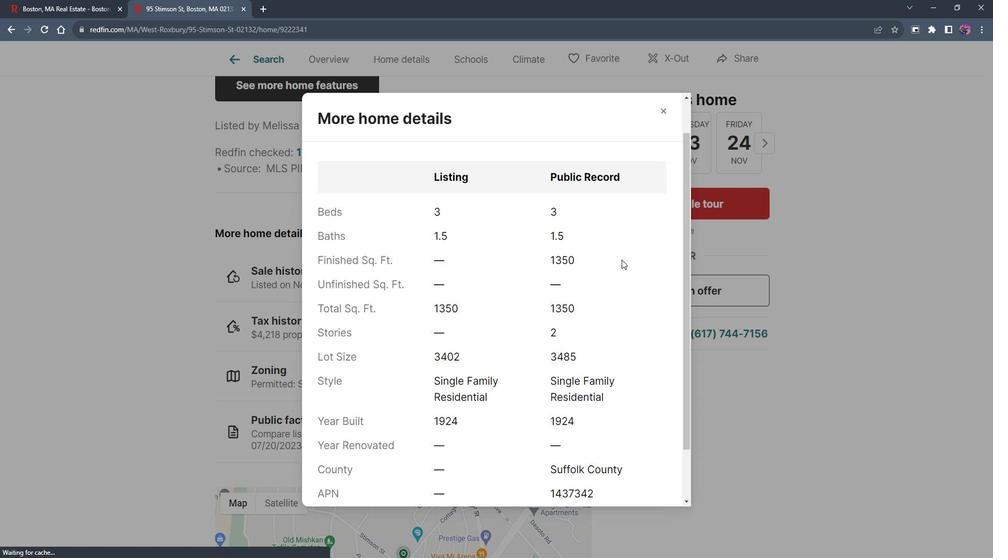 
Action: Mouse scrolled (631, 251) with delta (0, 0)
Screenshot: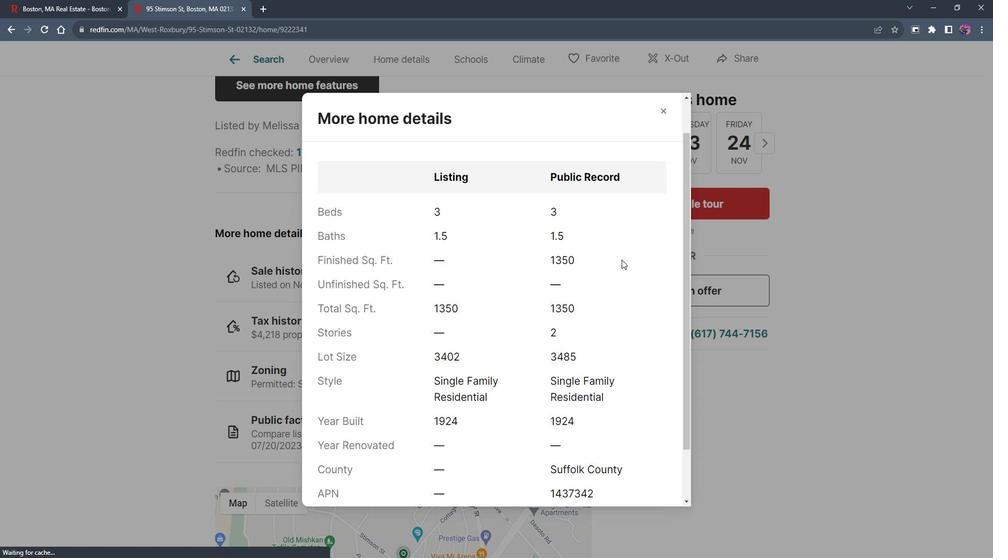 
Action: Mouse moved to (670, 116)
Screenshot: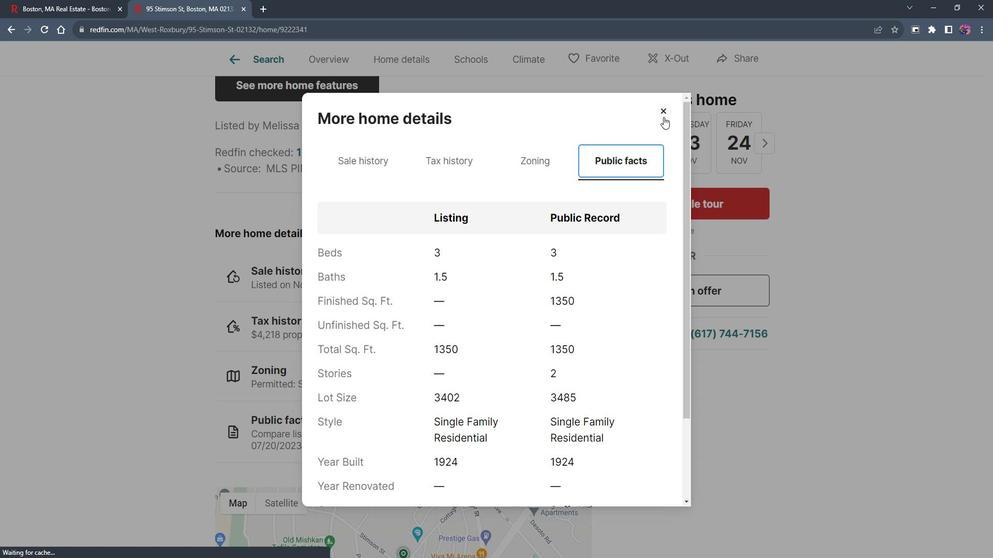 
Action: Mouse pressed left at (670, 116)
Screenshot: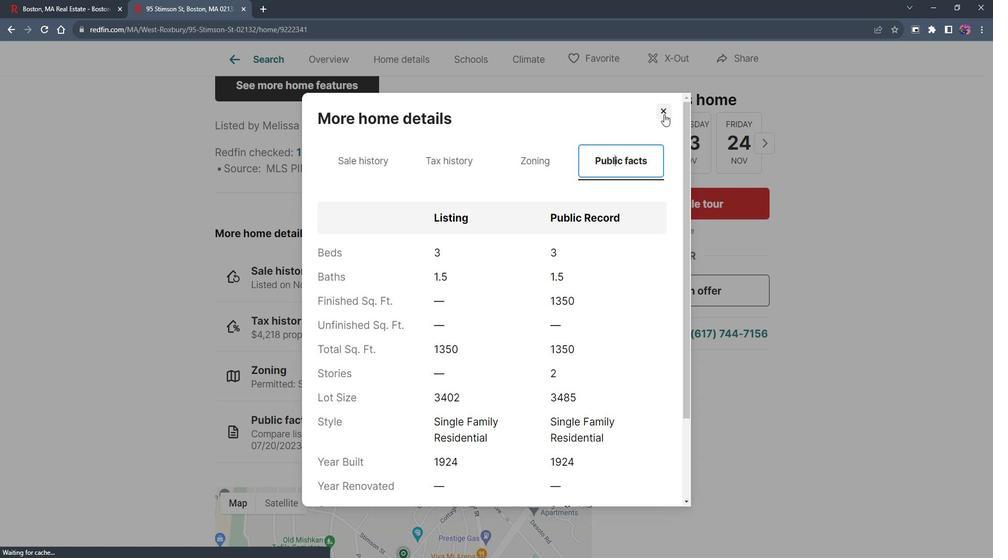 
Action: Mouse moved to (432, 376)
Screenshot: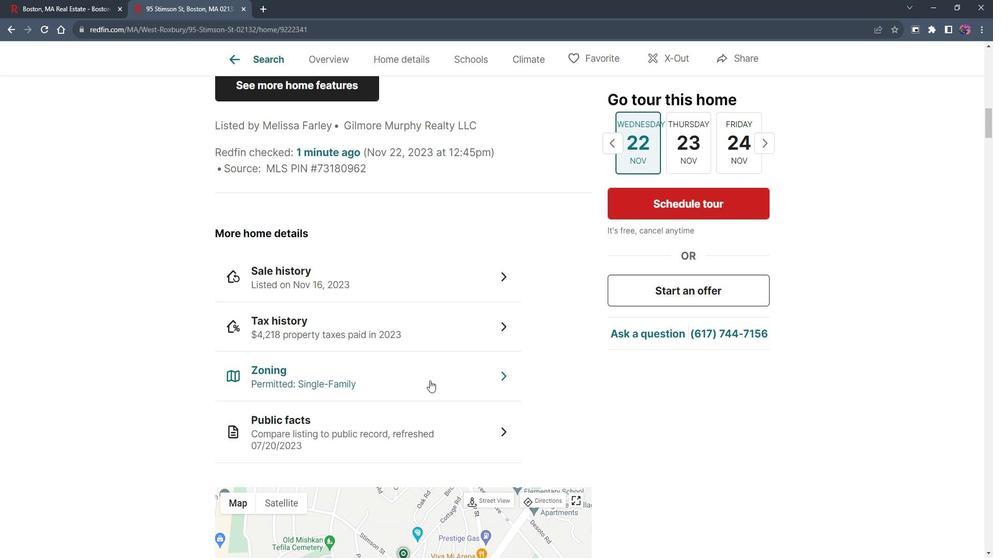 
Action: Mouse scrolled (432, 375) with delta (0, 0)
Screenshot: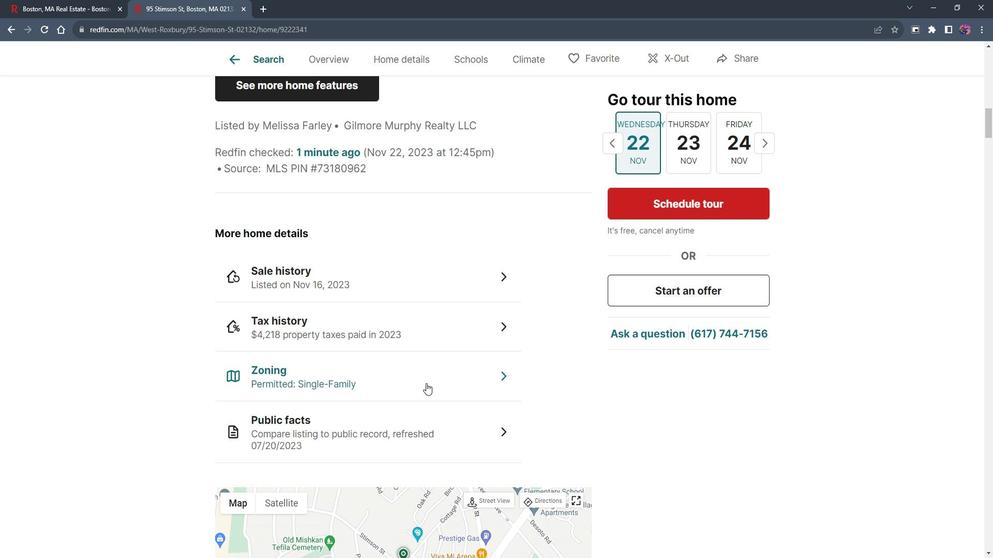 
Action: Mouse scrolled (432, 375) with delta (0, 0)
Screenshot: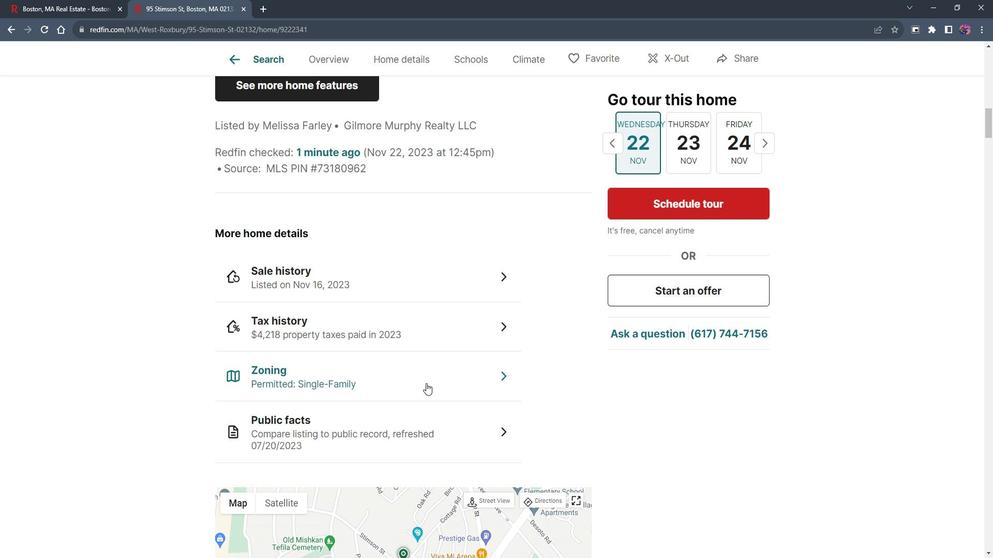 
Action: Mouse moved to (432, 375)
Screenshot: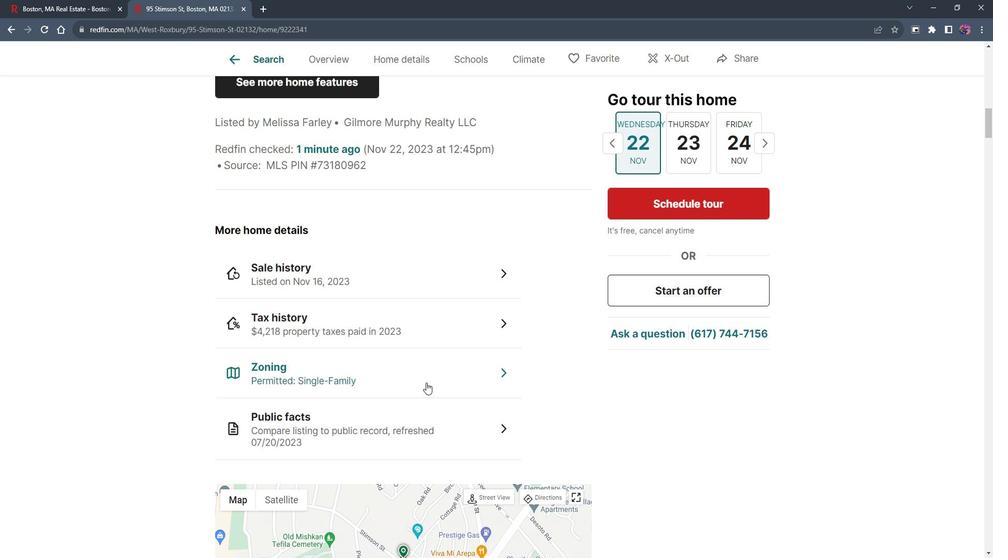 
Action: Mouse scrolled (432, 374) with delta (0, 0)
Screenshot: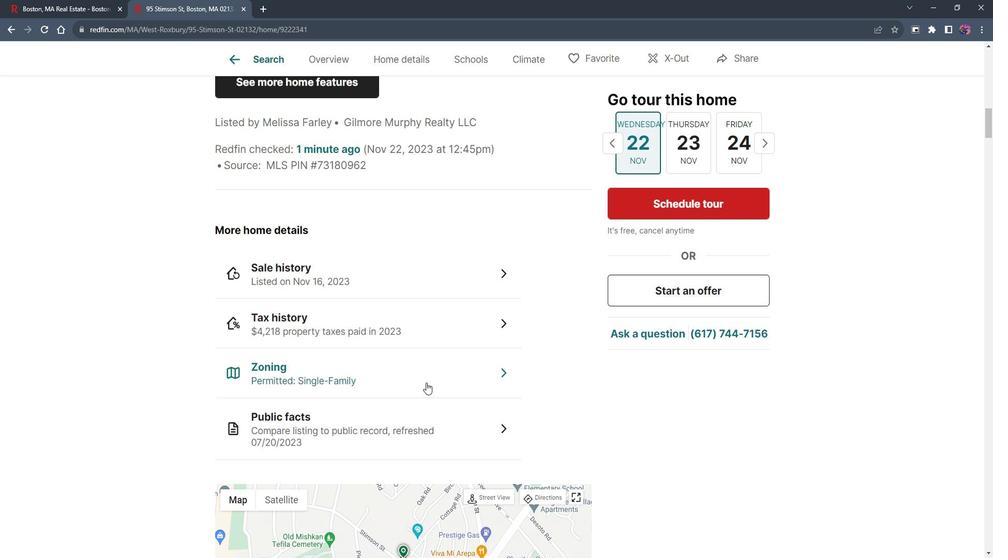 
Action: Mouse moved to (432, 373)
